 Task: Research Airbnb accommodation in CaÃ±ete, Chile from 5th December, 2023 to 10th December, 2023 for 4 adults. Place can be entire room with 2 bedrooms having 4 beds and 2 bathrooms. Property type can be house.
Action: Mouse moved to (525, 122)
Screenshot: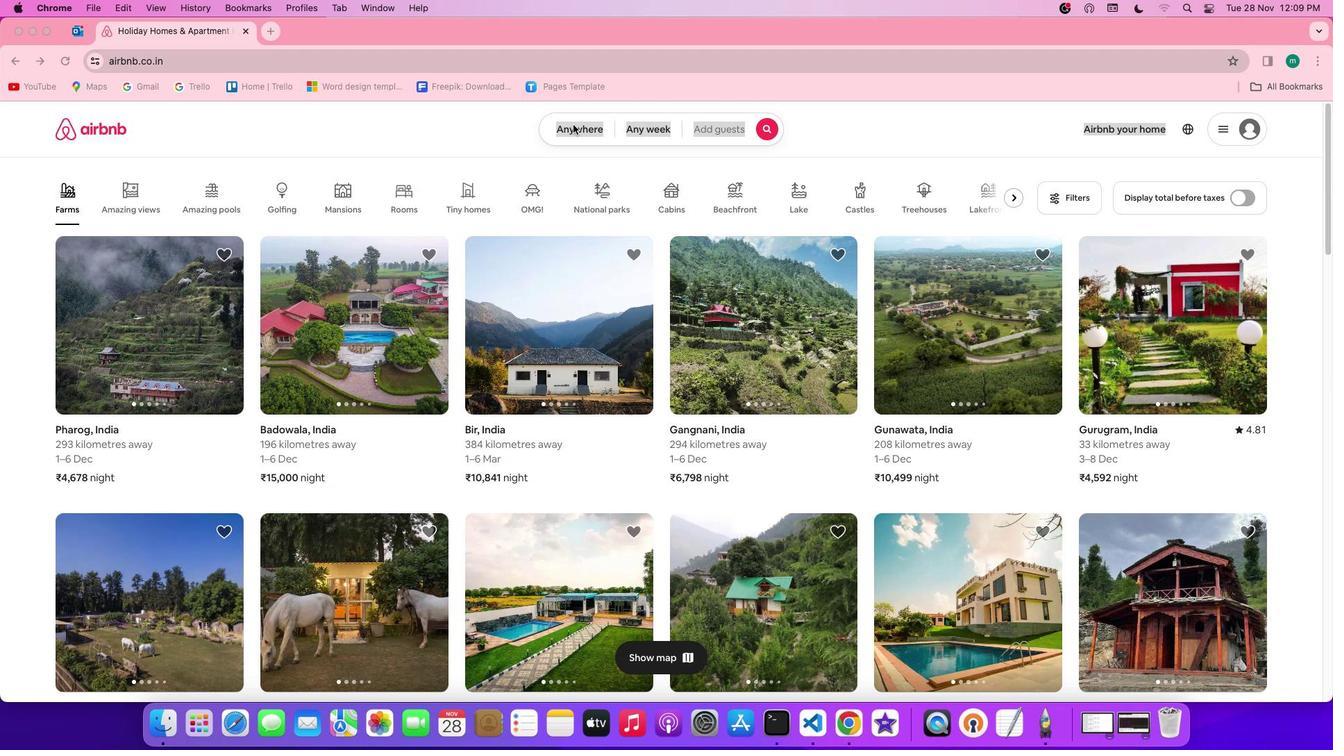 
Action: Mouse pressed left at (525, 122)
Screenshot: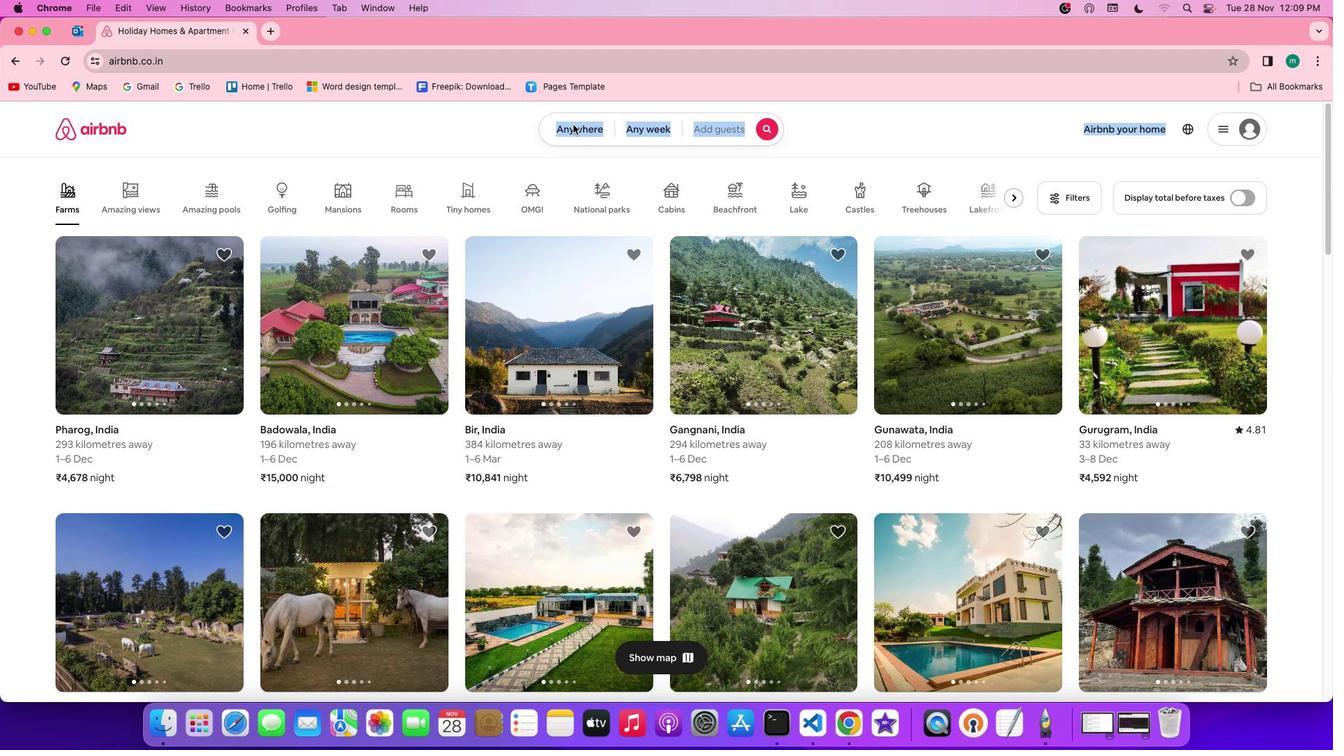 
Action: Mouse pressed left at (525, 122)
Screenshot: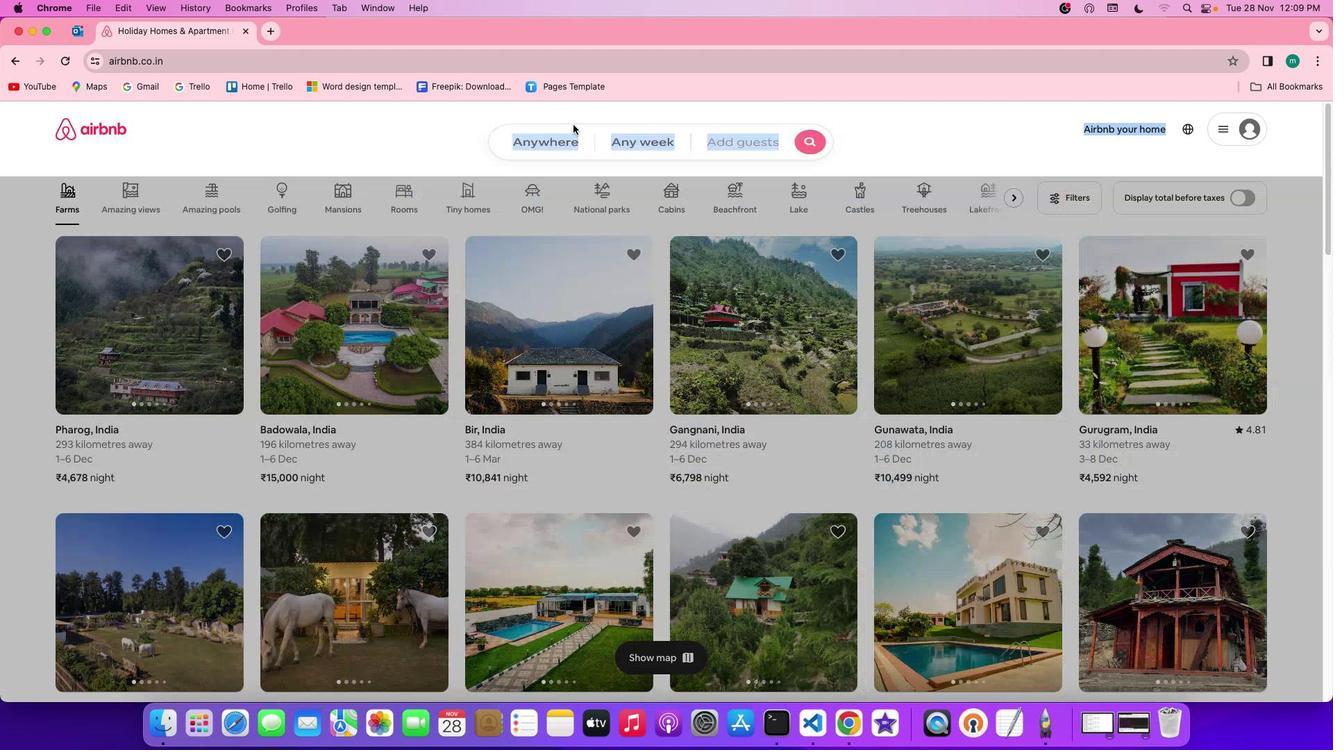 
Action: Mouse moved to (510, 179)
Screenshot: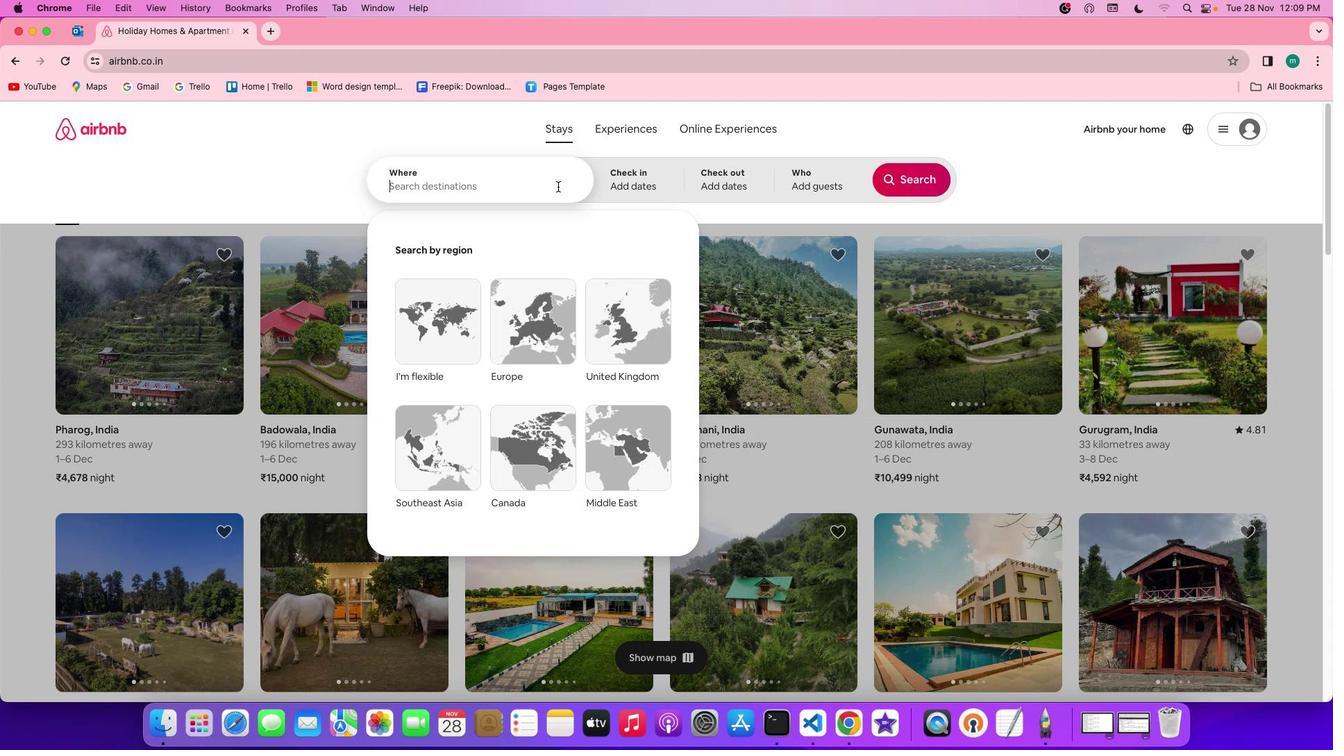 
Action: Mouse pressed left at (510, 179)
Screenshot: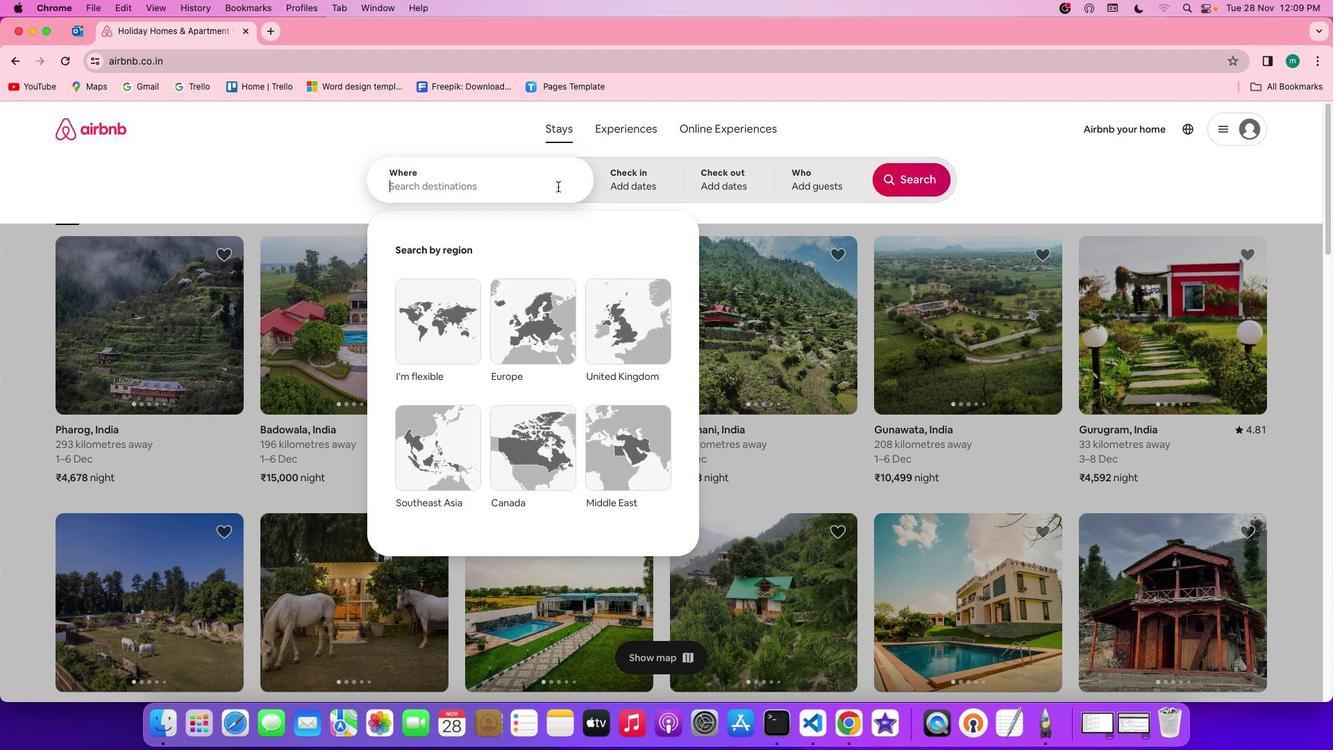 
Action: Key pressed Key.shift'C''a''n''e''t''e'','Key.spaceKey.shift'c''h''i''l''e'
Screenshot: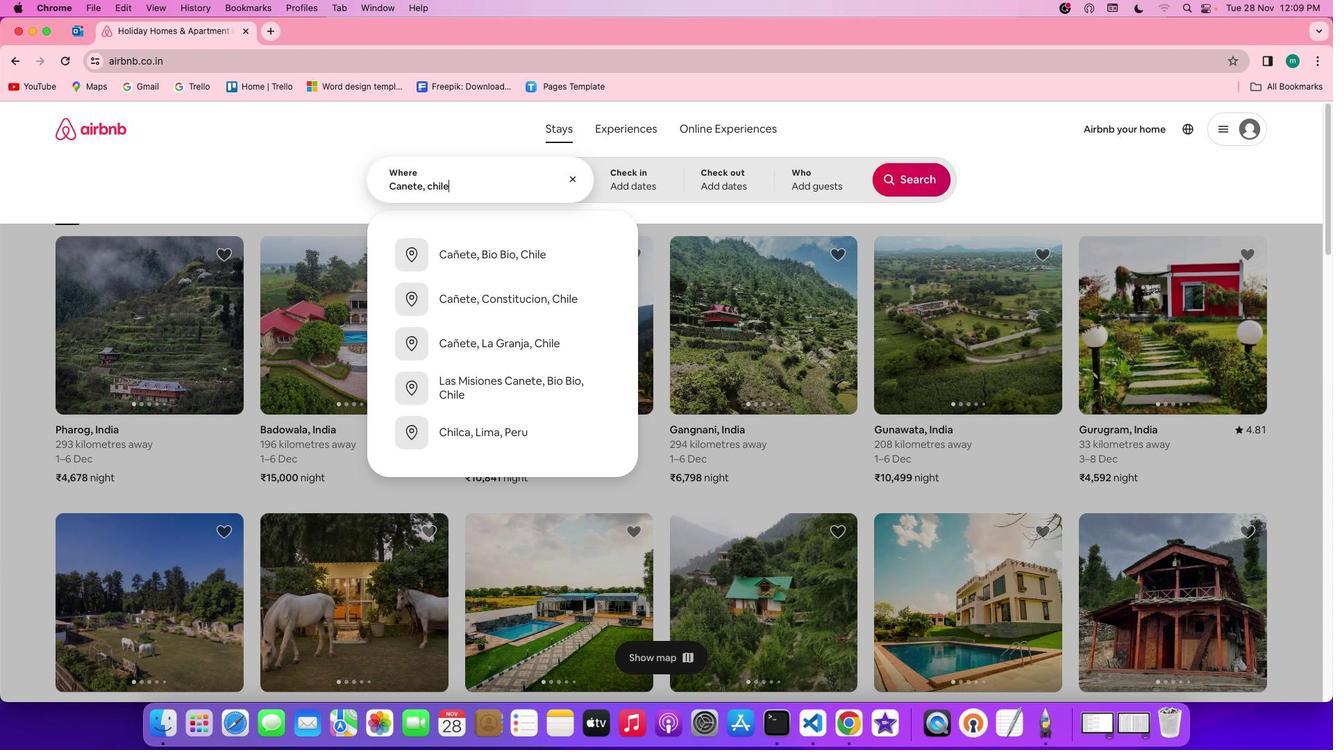 
Action: Mouse moved to (569, 173)
Screenshot: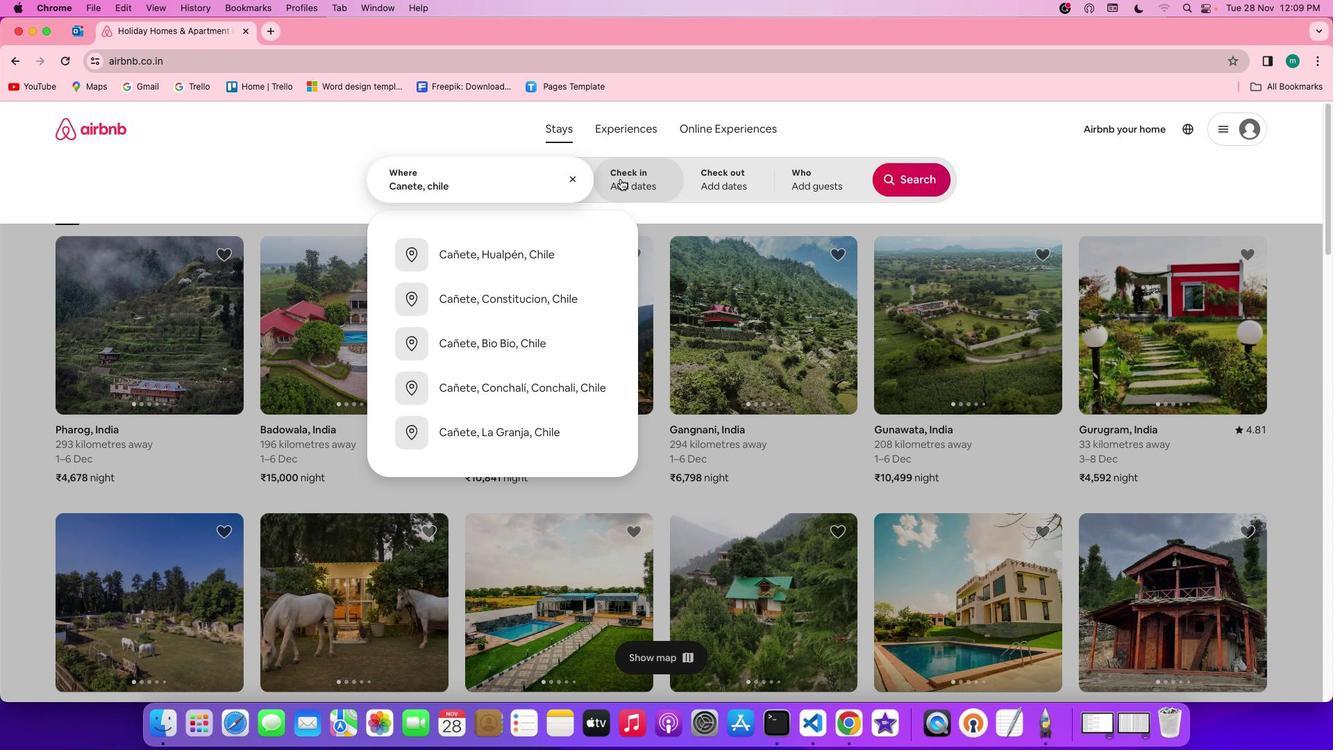 
Action: Mouse pressed left at (569, 173)
Screenshot: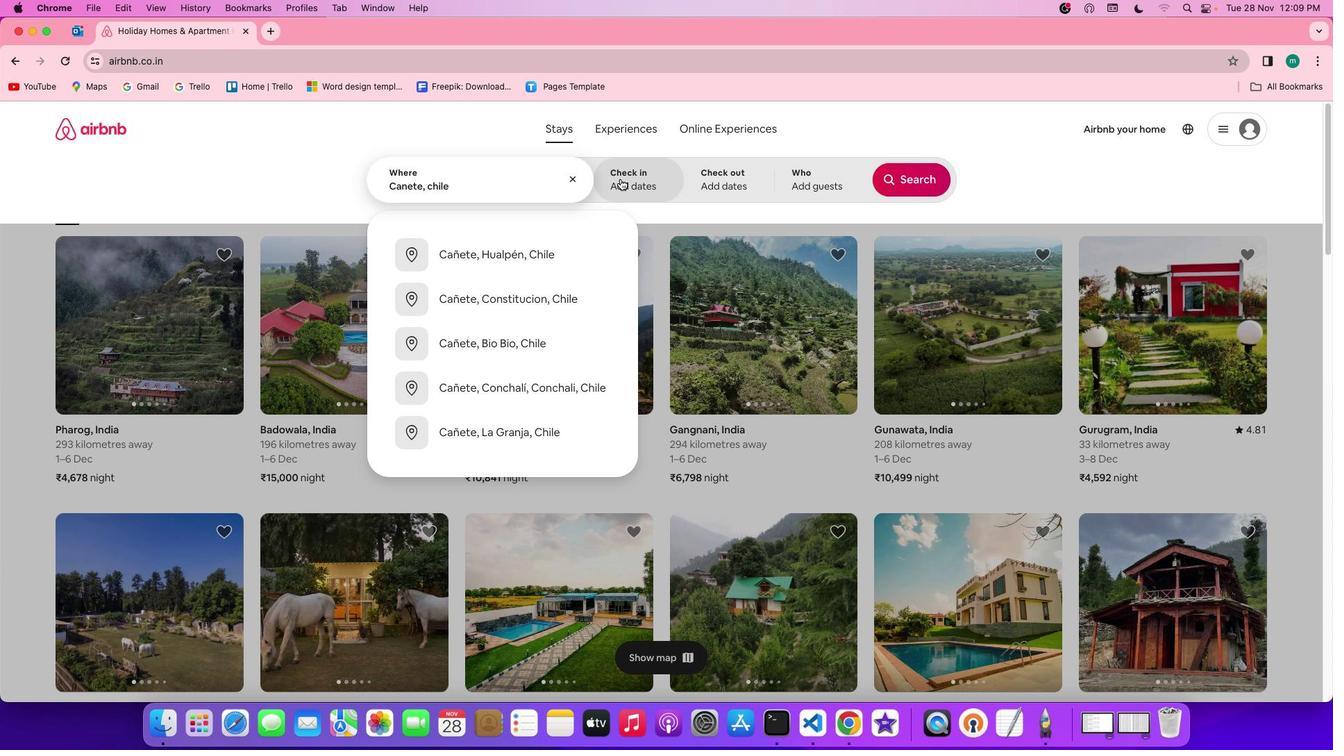
Action: Mouse moved to (700, 373)
Screenshot: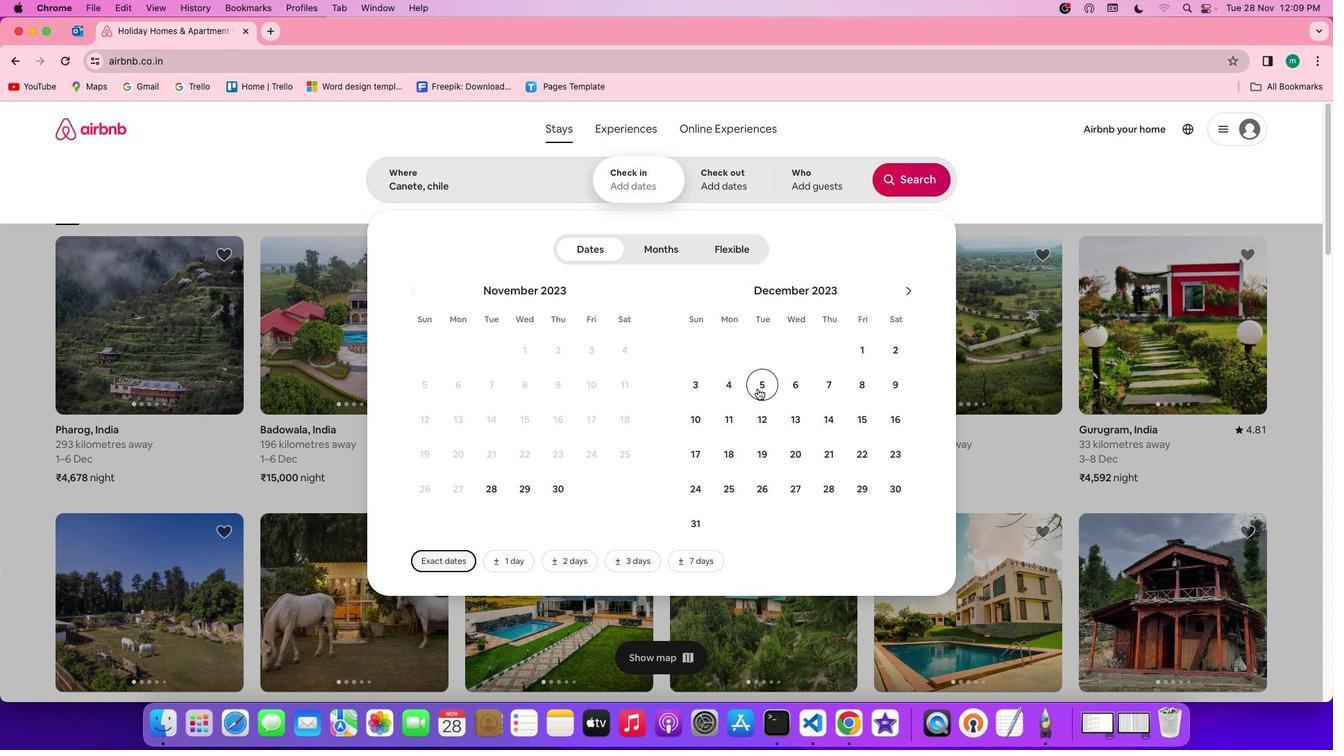 
Action: Mouse pressed left at (700, 373)
Screenshot: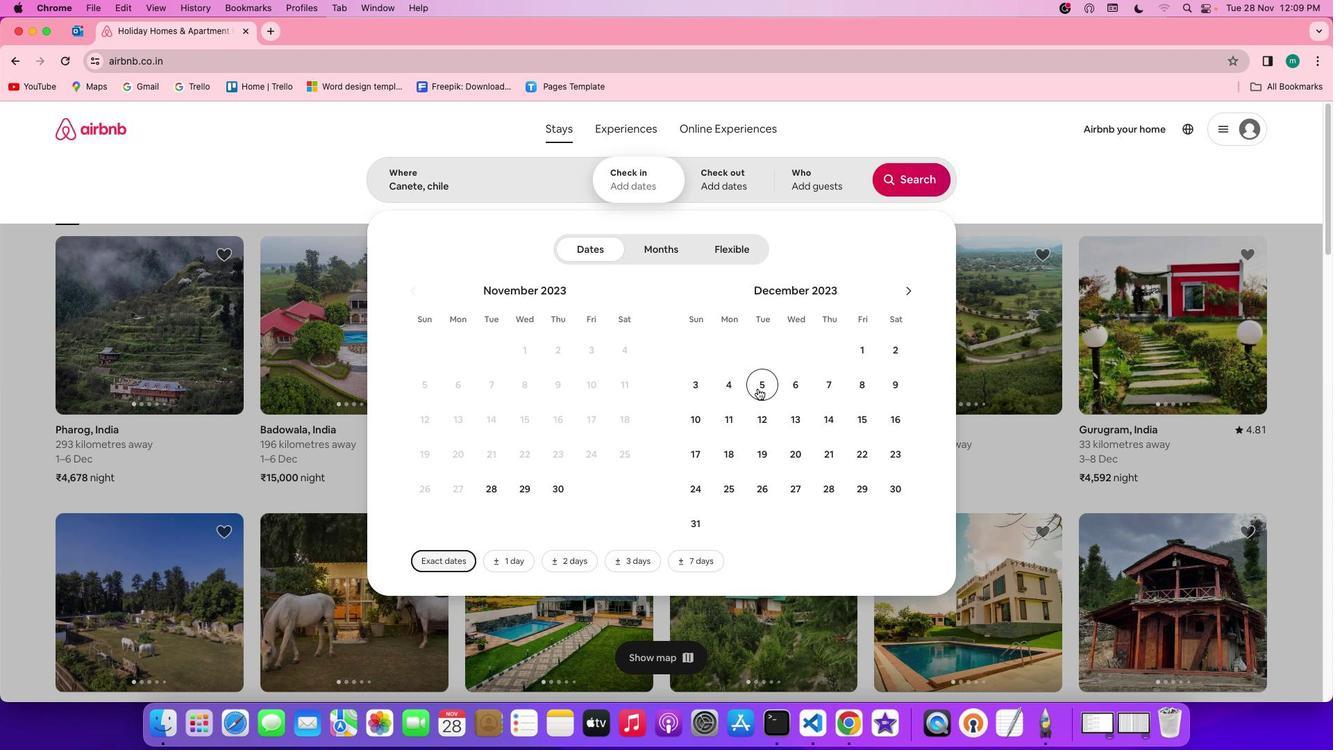 
Action: Mouse moved to (635, 401)
Screenshot: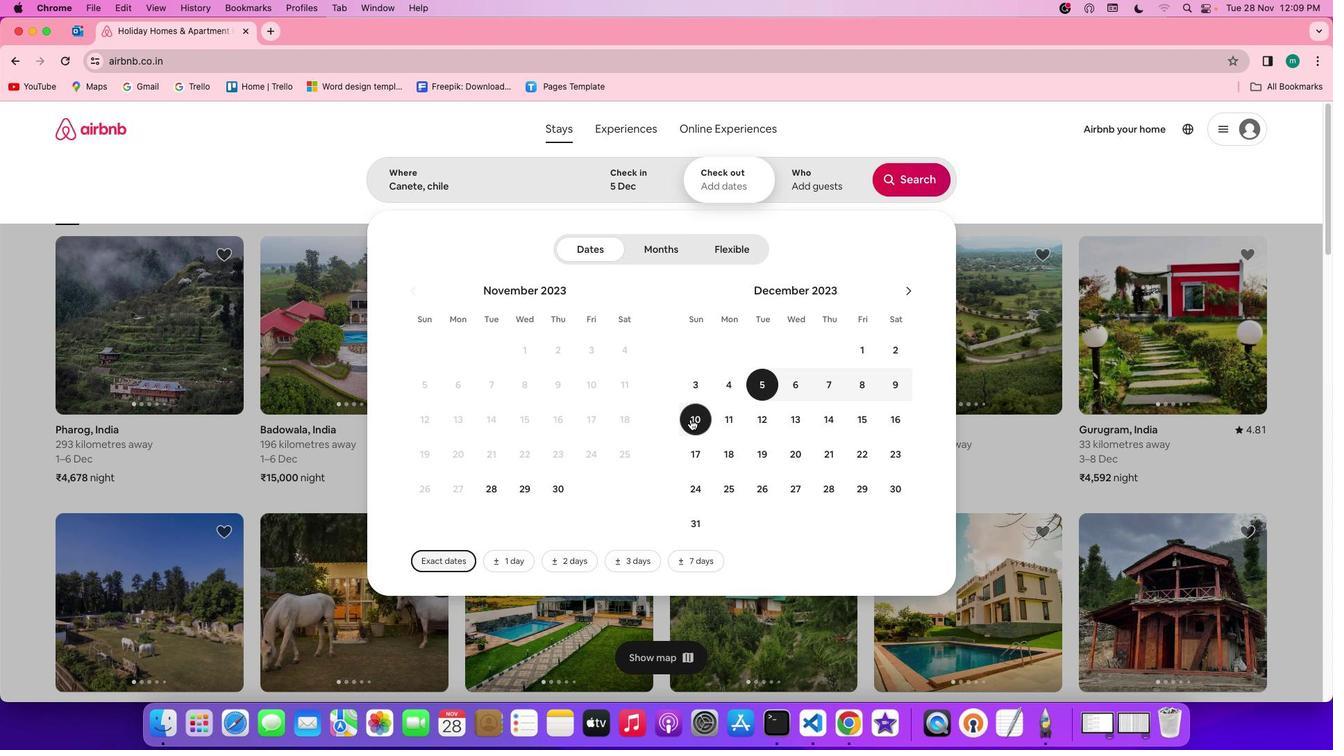 
Action: Mouse pressed left at (635, 401)
Screenshot: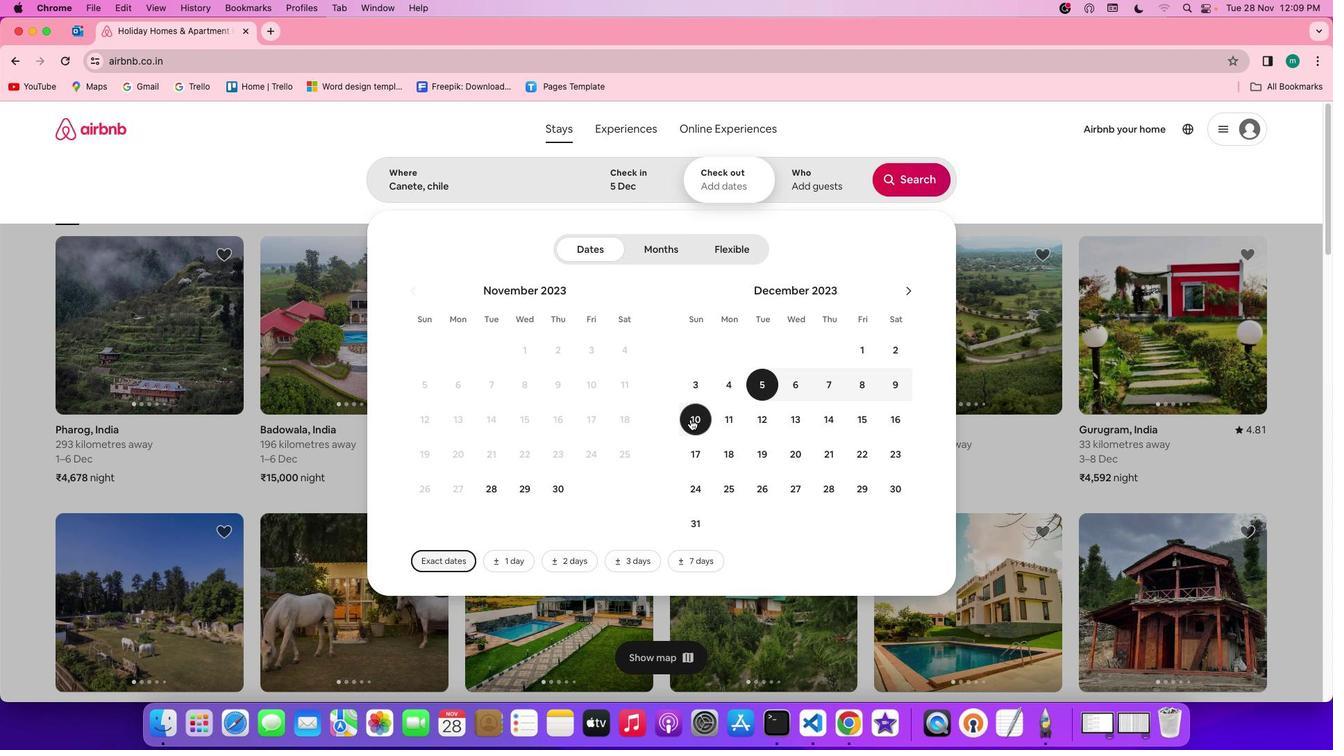 
Action: Mouse moved to (742, 179)
Screenshot: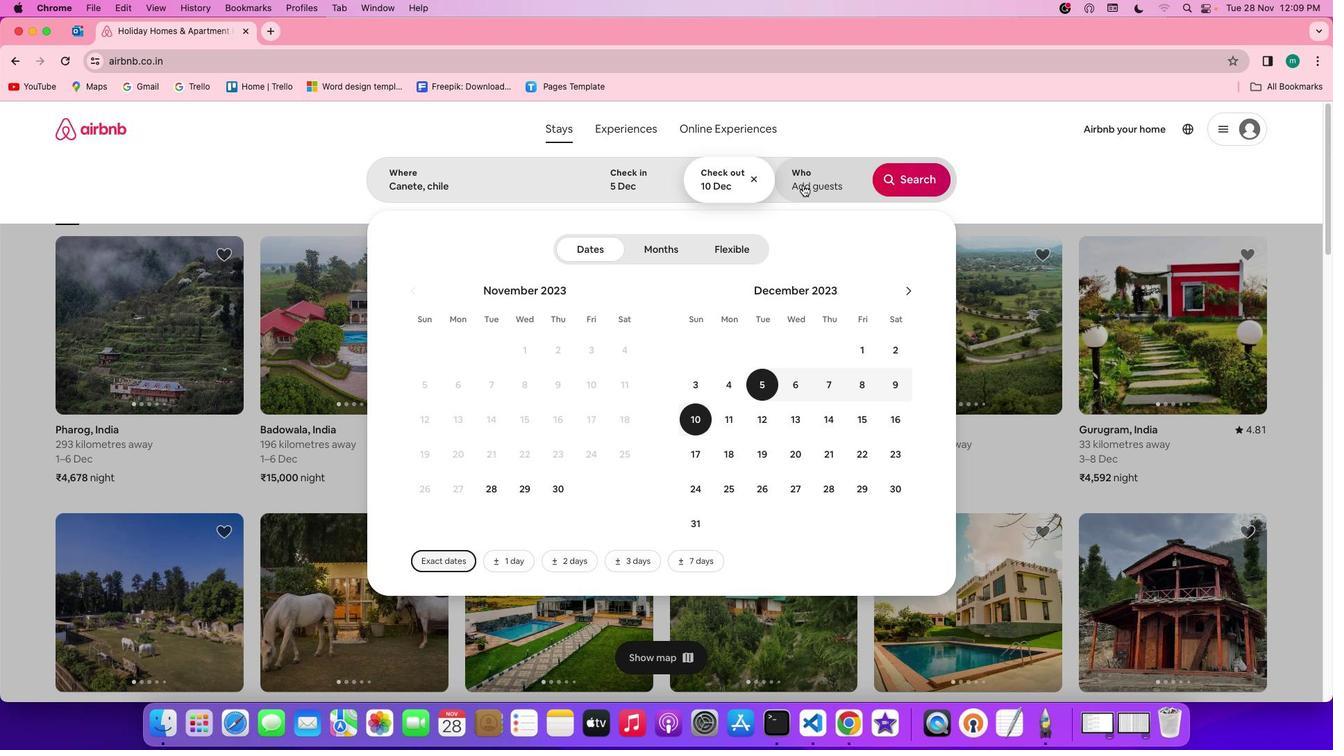 
Action: Mouse pressed left at (742, 179)
Screenshot: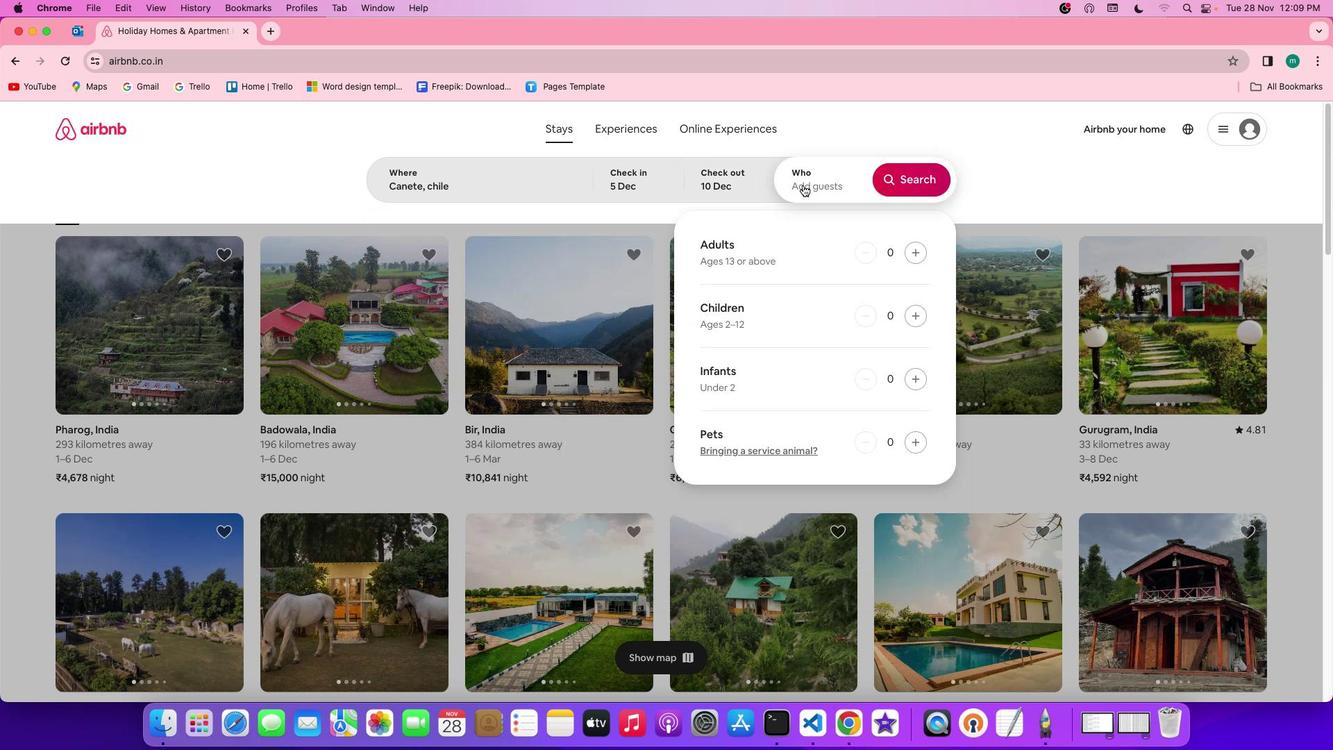 
Action: Mouse moved to (842, 241)
Screenshot: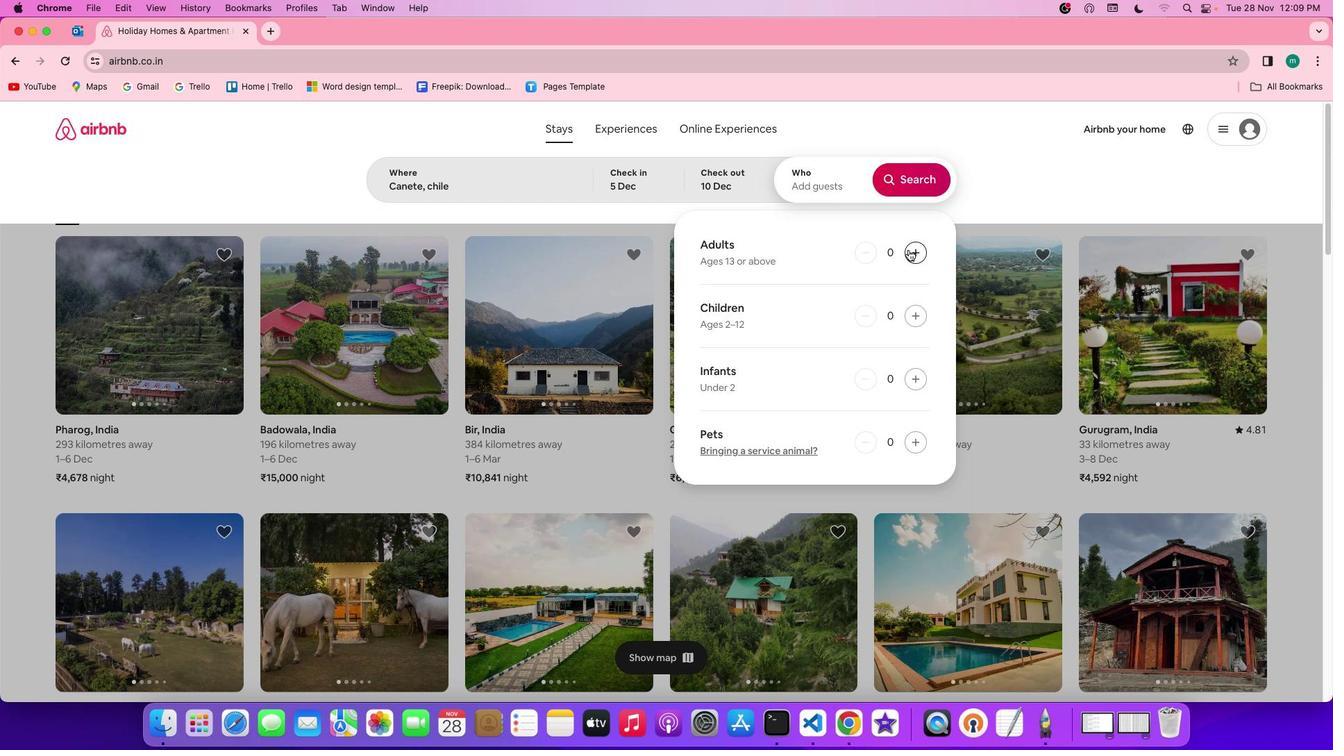 
Action: Mouse pressed left at (842, 241)
Screenshot: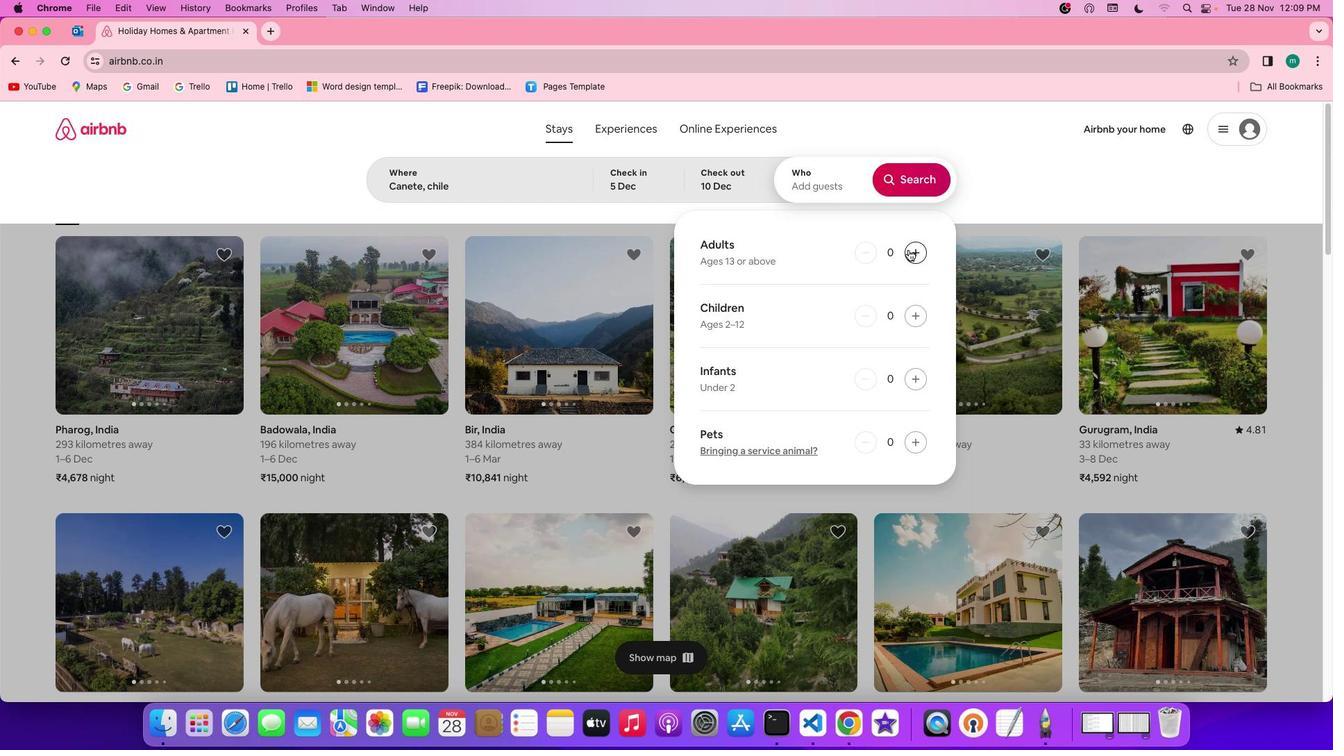 
Action: Mouse pressed left at (842, 241)
Screenshot: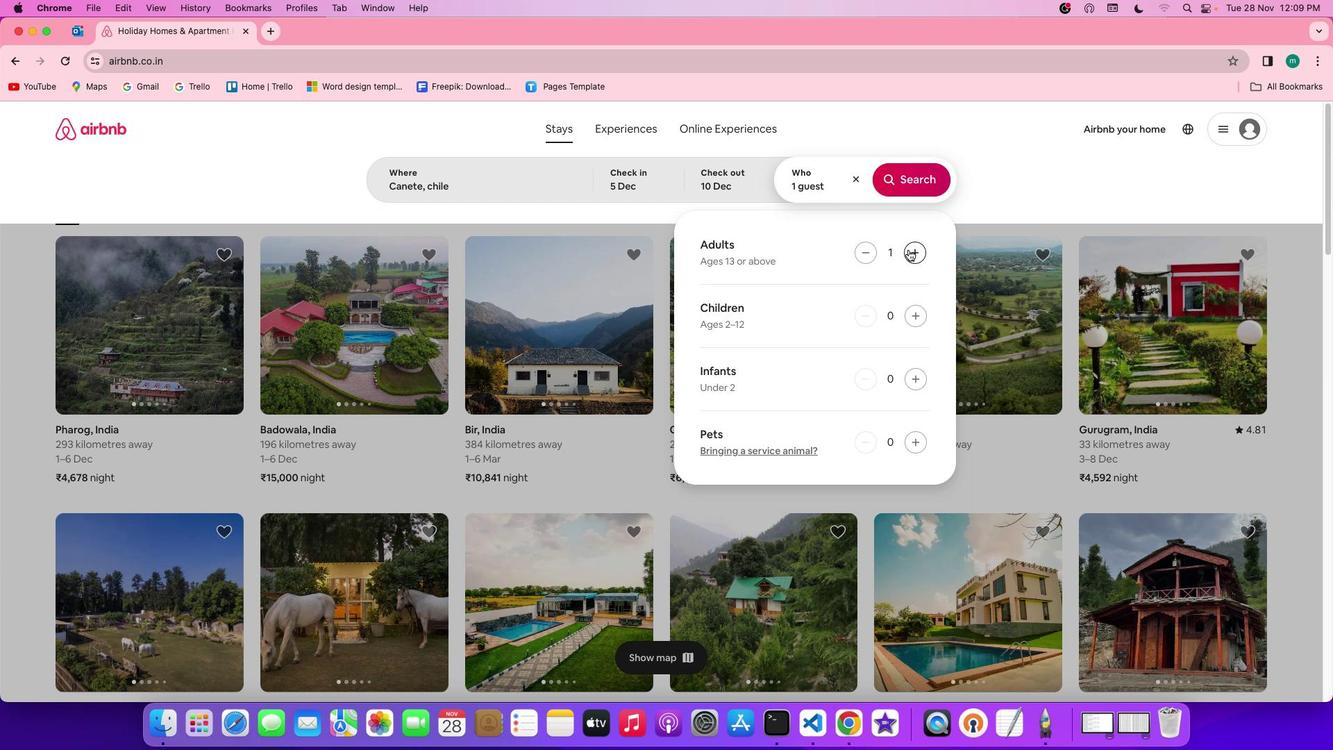 
Action: Mouse pressed left at (842, 241)
Screenshot: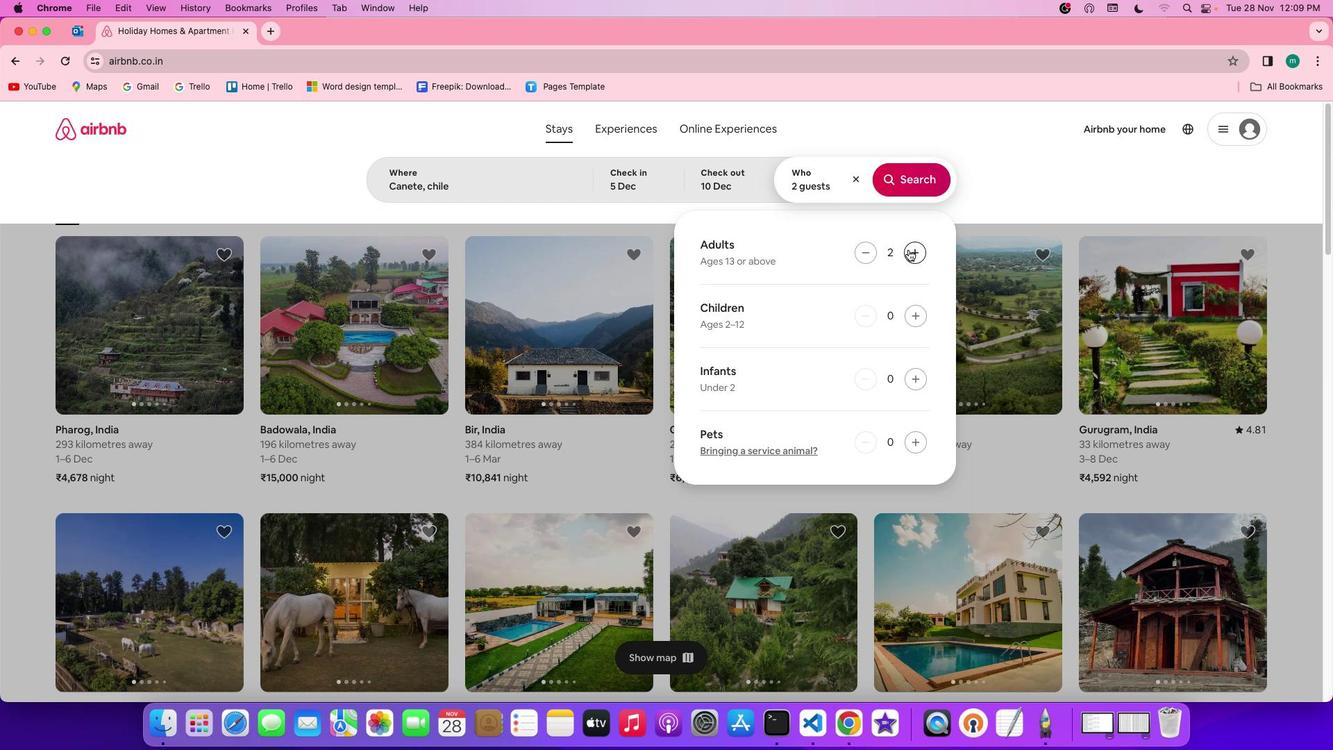 
Action: Mouse pressed left at (842, 241)
Screenshot: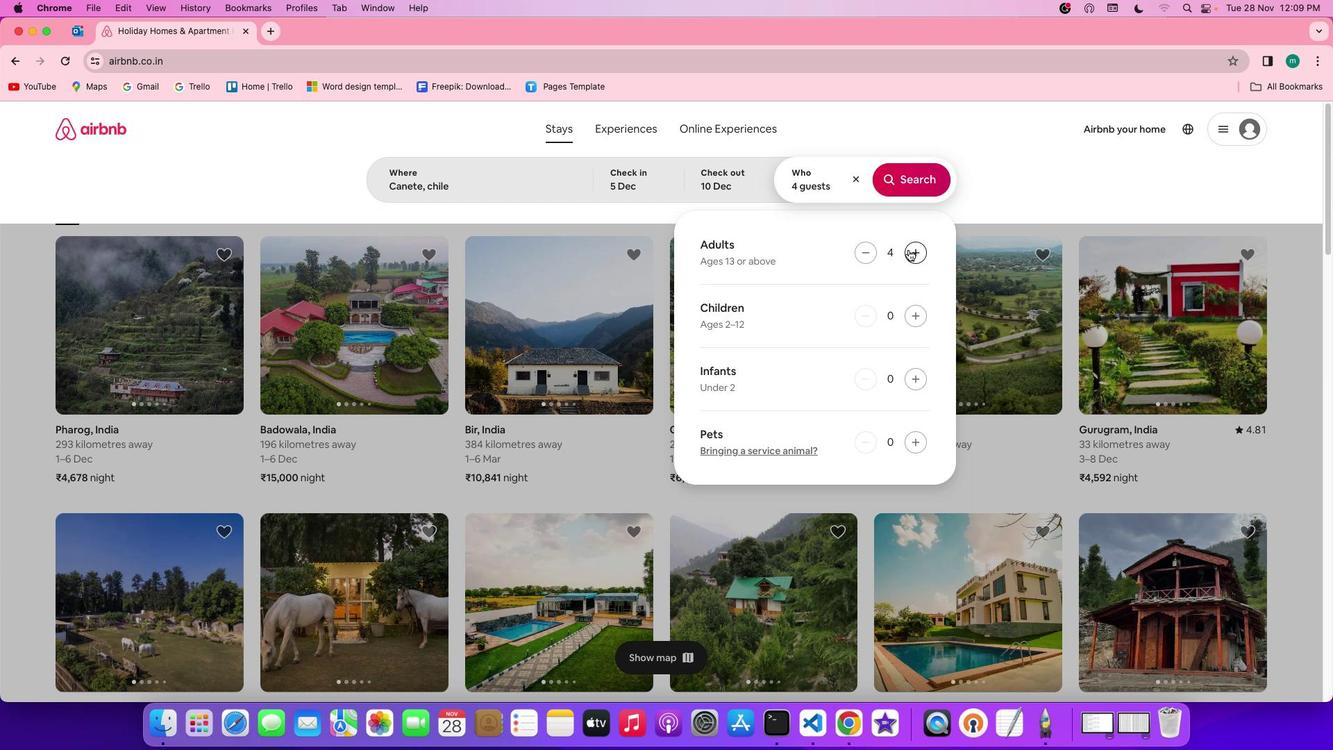 
Action: Mouse moved to (860, 173)
Screenshot: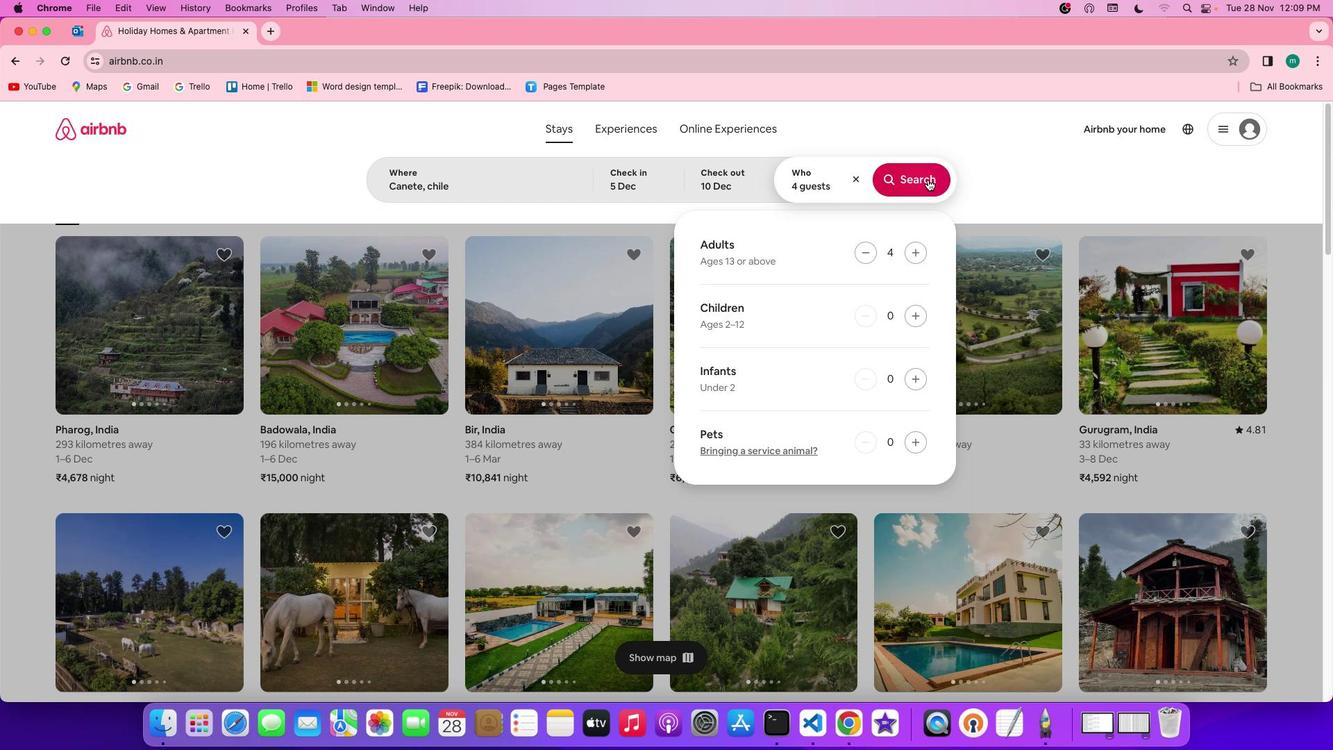 
Action: Mouse pressed left at (860, 173)
Screenshot: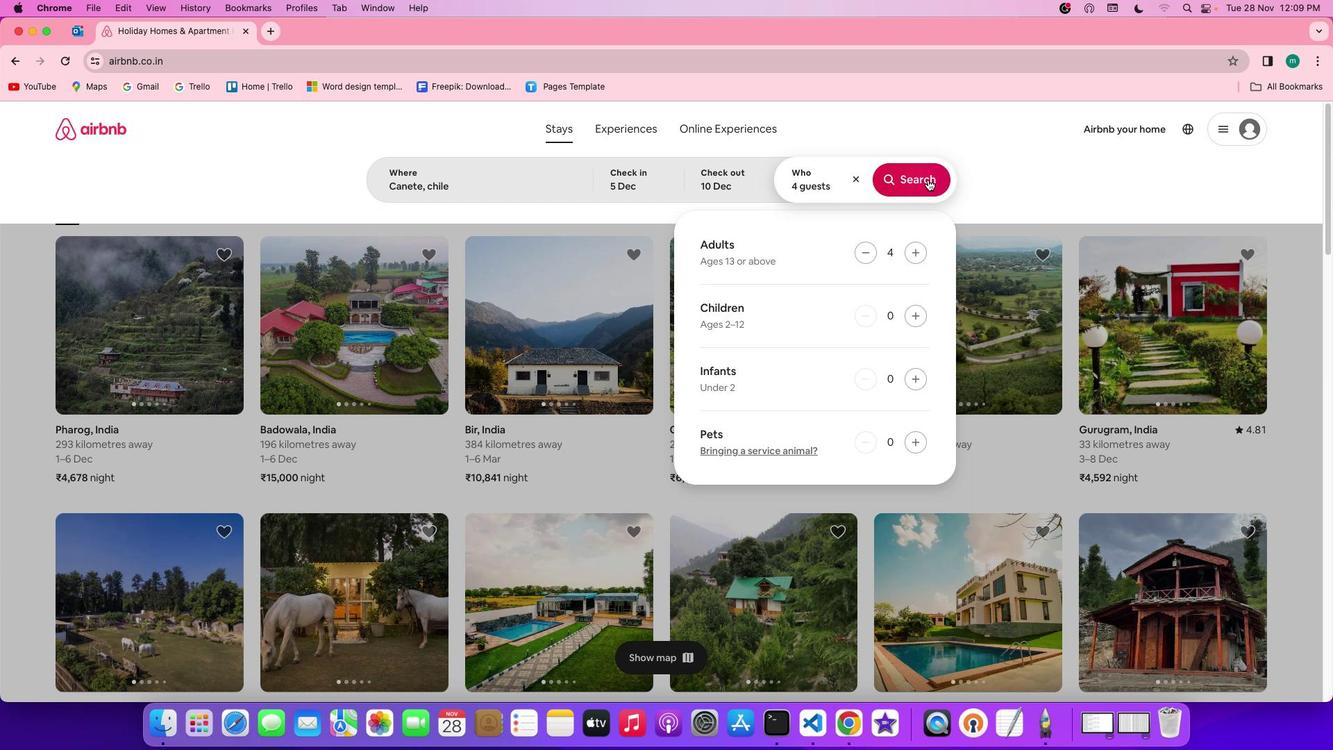 
Action: Mouse moved to (1046, 182)
Screenshot: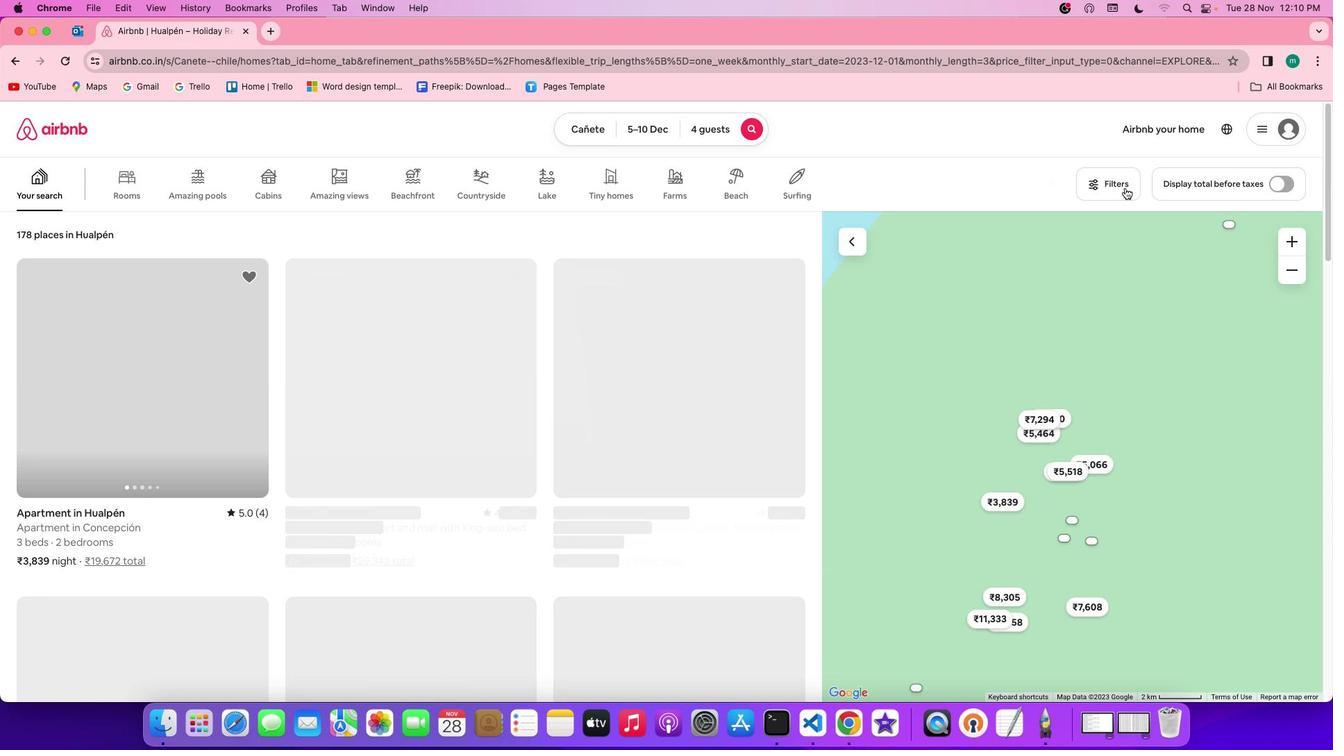 
Action: Mouse pressed left at (1046, 182)
Screenshot: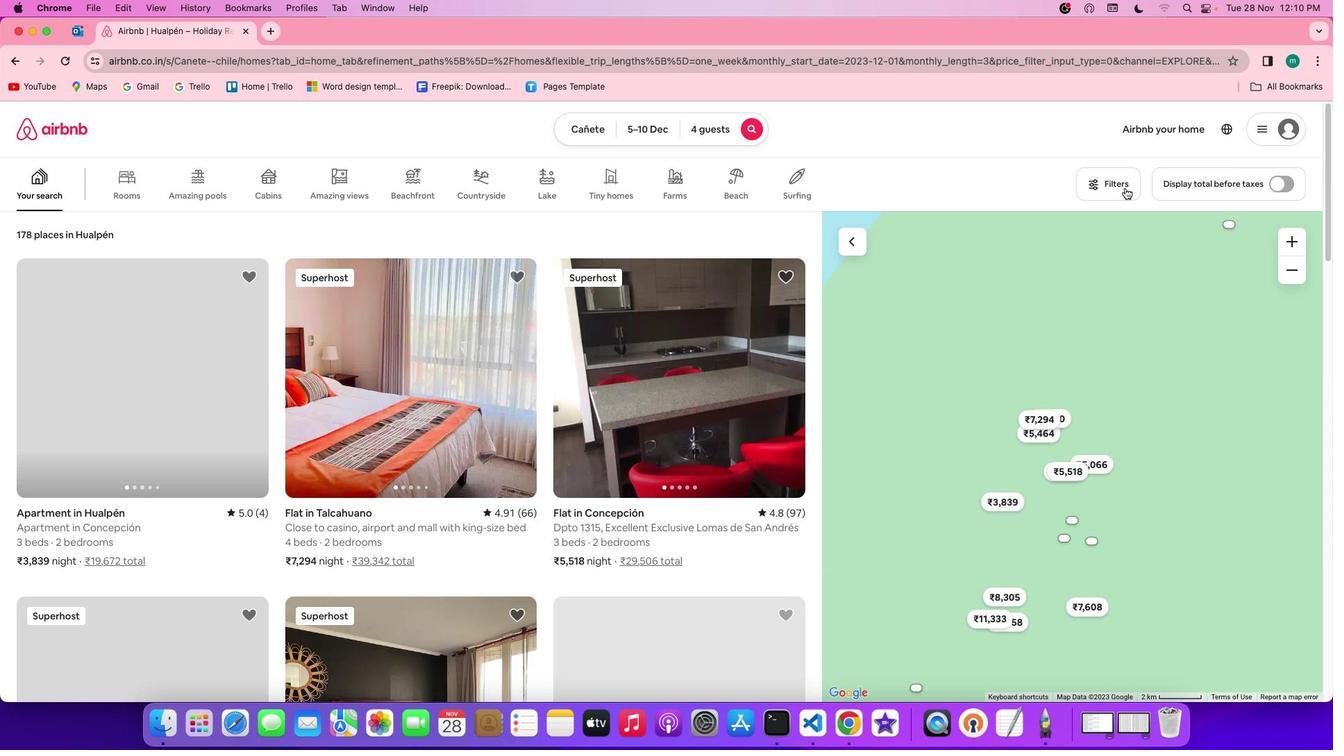 
Action: Mouse moved to (653, 347)
Screenshot: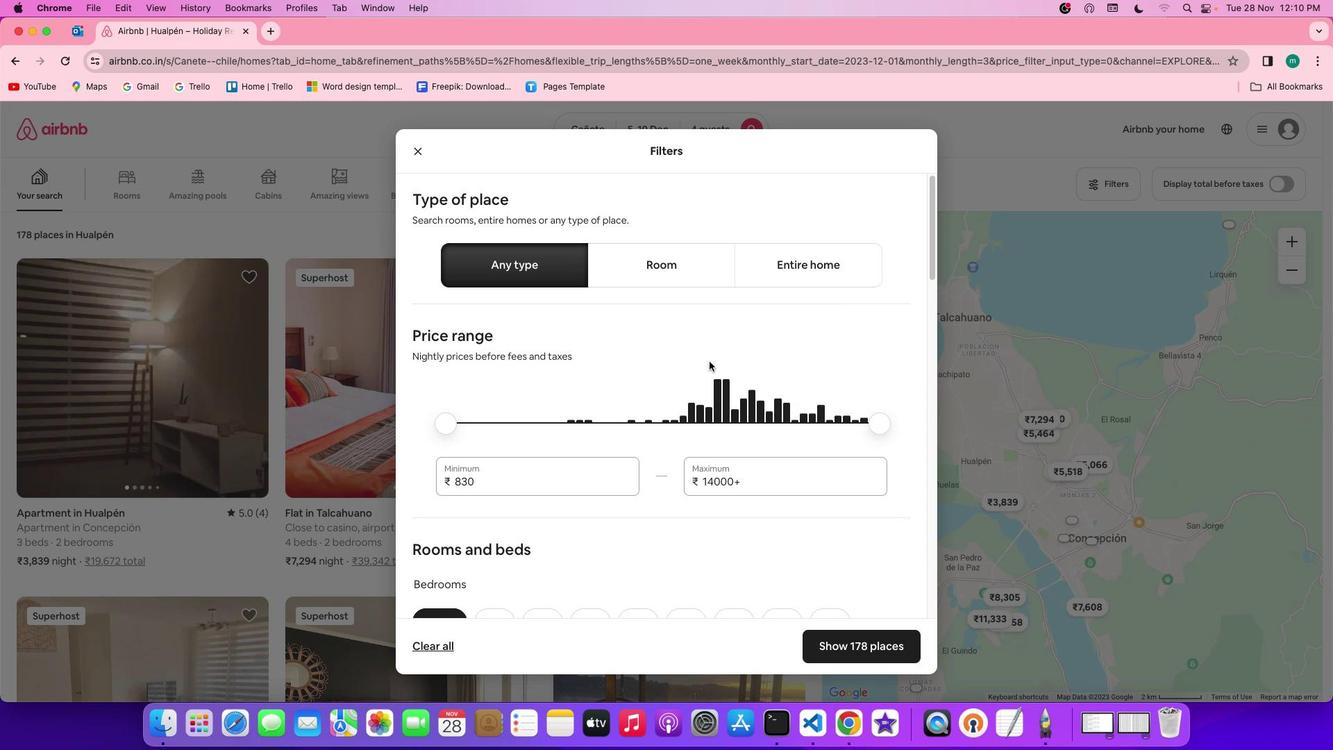 
Action: Mouse scrolled (653, 347) with delta (-15, 2)
Screenshot: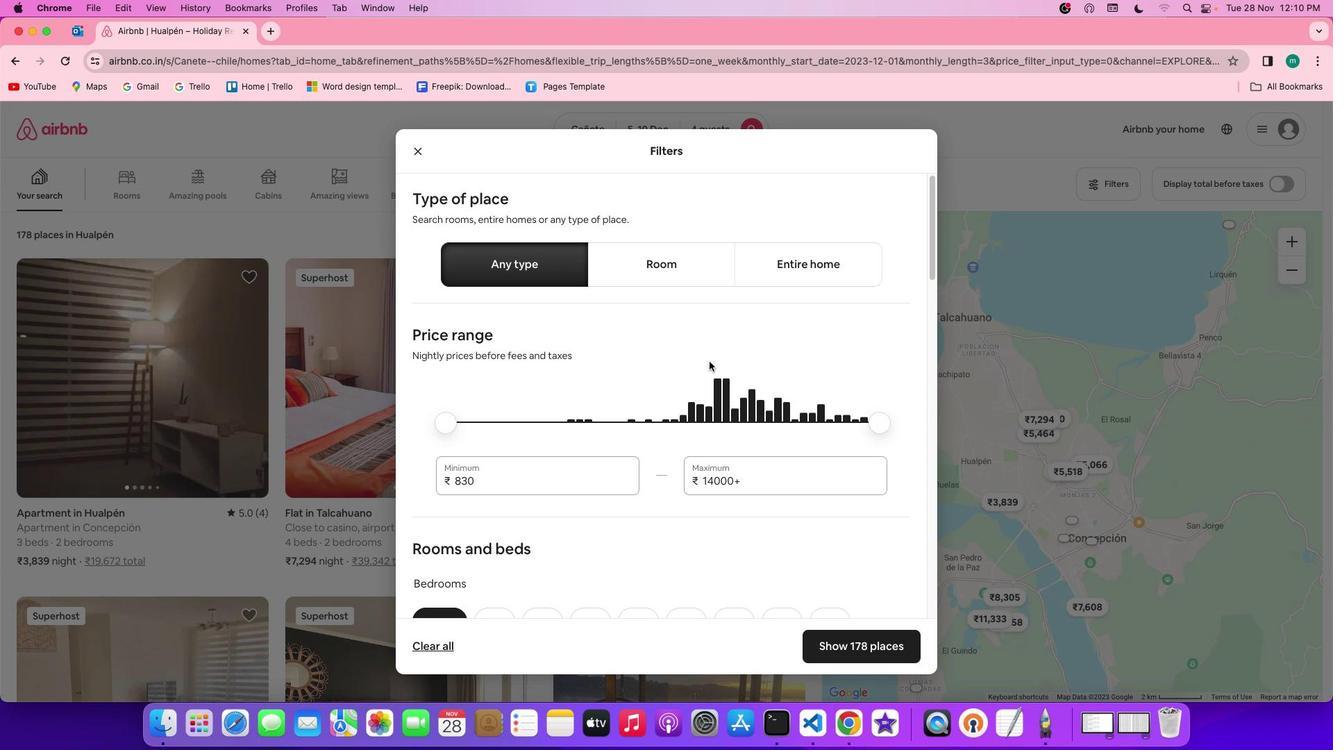 
Action: Mouse scrolled (653, 347) with delta (-15, 2)
Screenshot: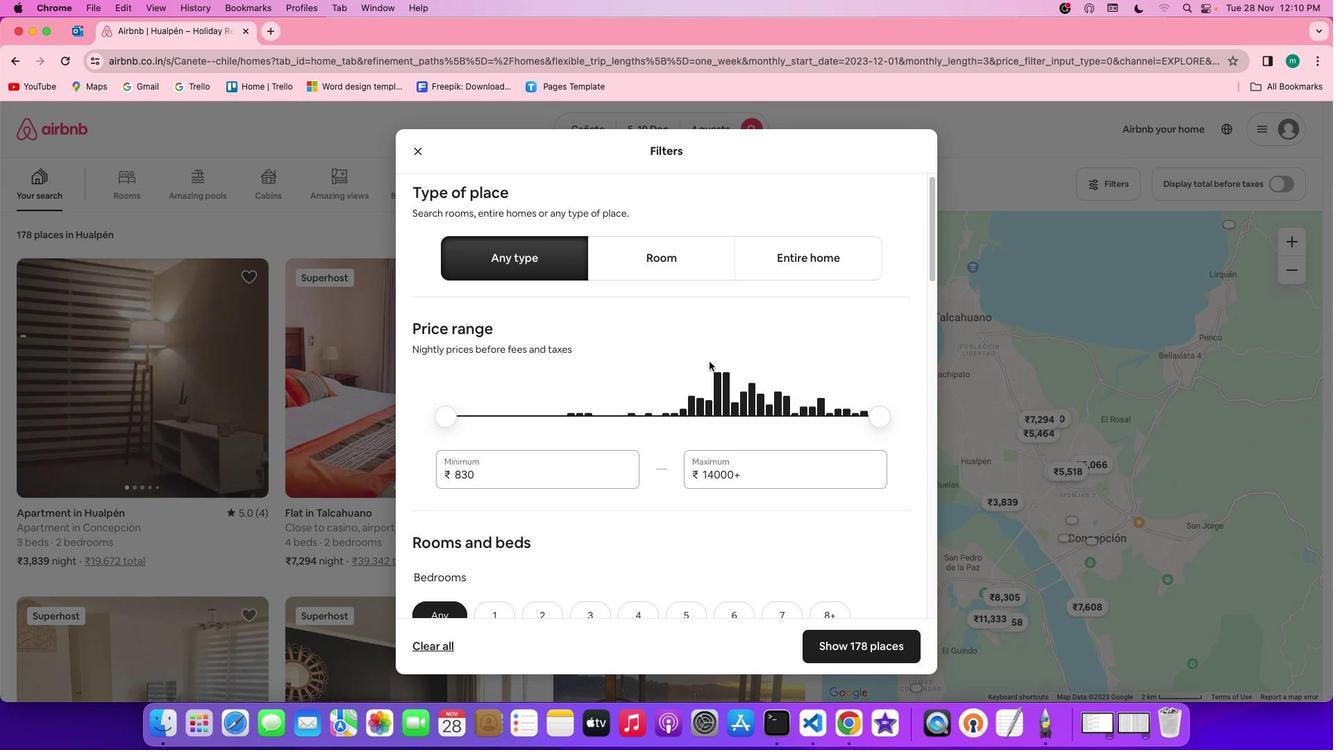 
Action: Mouse scrolled (653, 347) with delta (-15, 2)
Screenshot: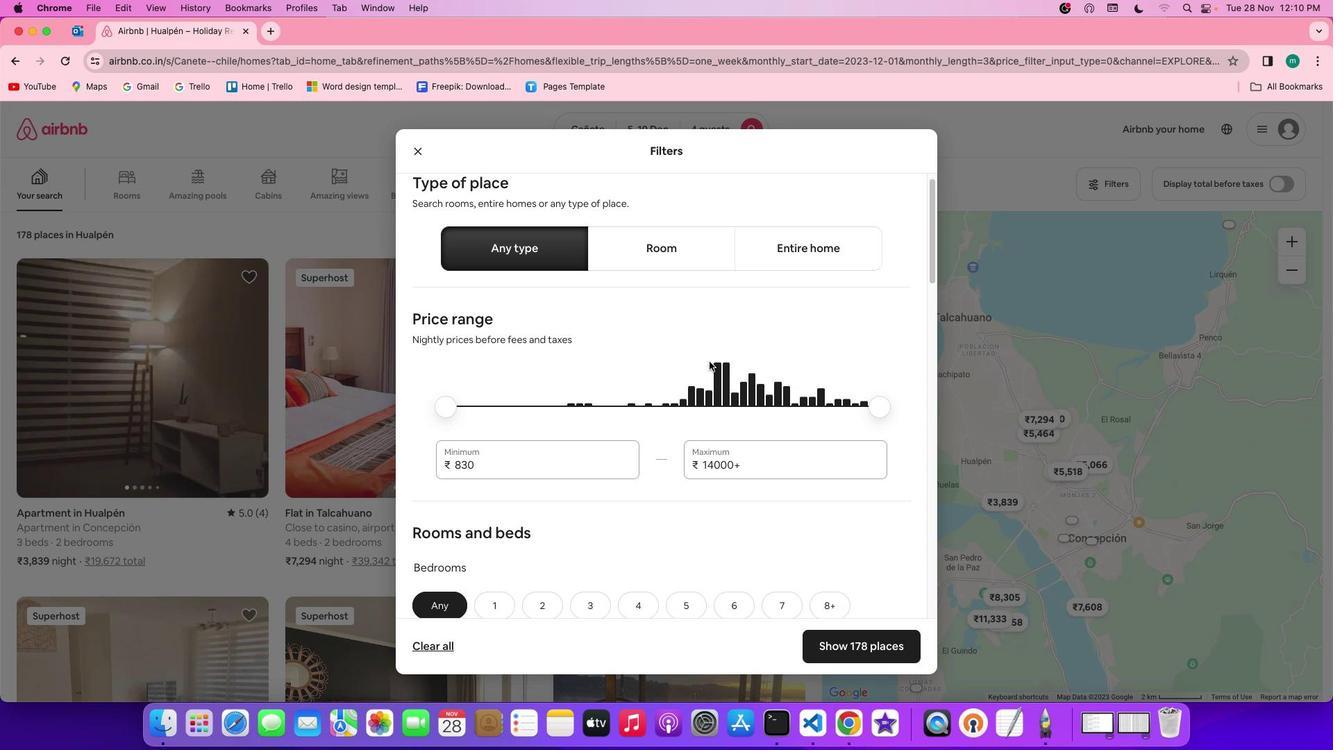 
Action: Mouse scrolled (653, 347) with delta (-15, 1)
Screenshot: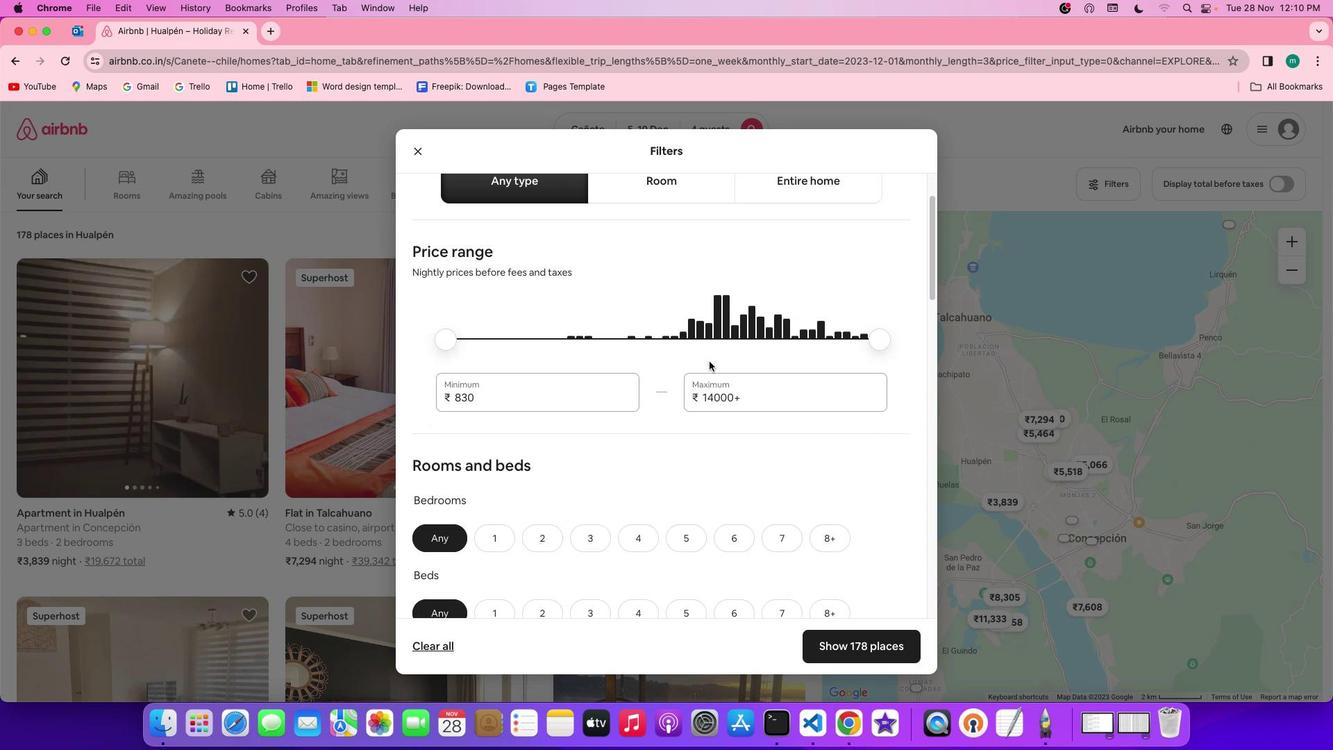 
Action: Mouse scrolled (653, 347) with delta (-15, 2)
Screenshot: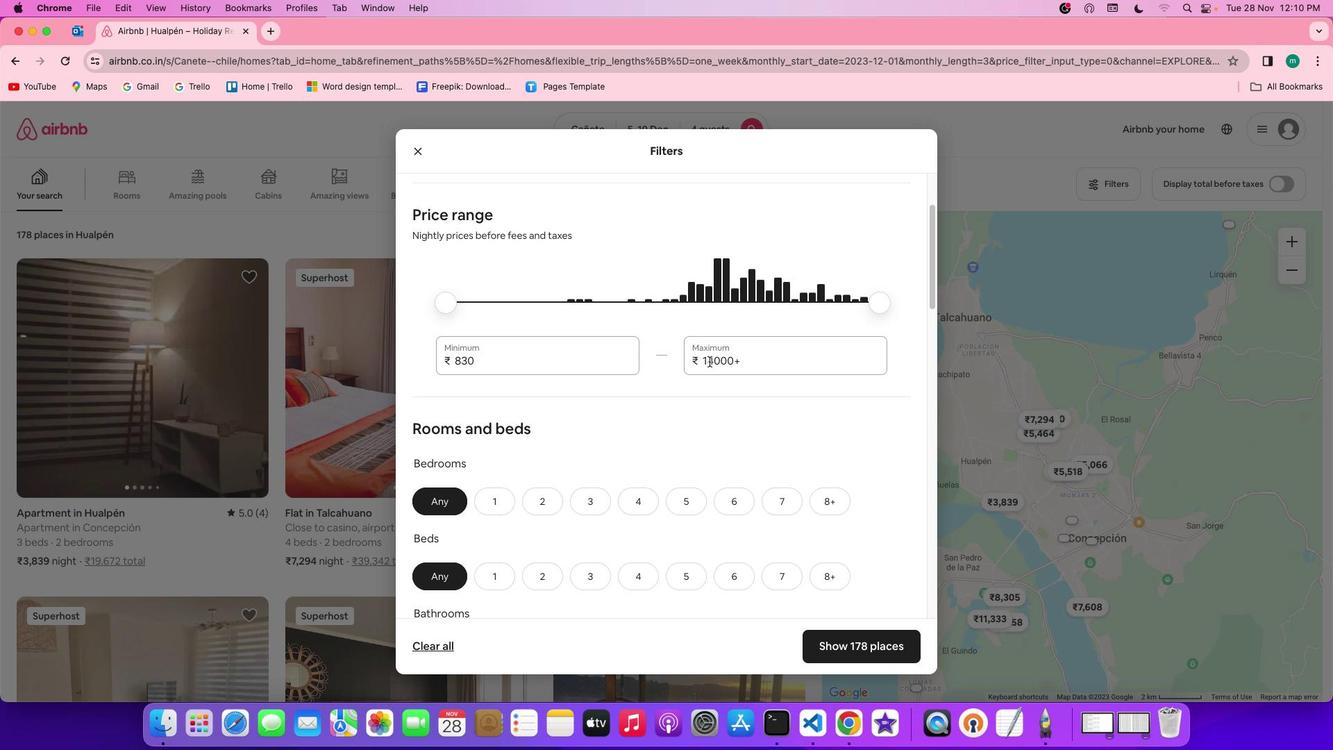 
Action: Mouse scrolled (653, 347) with delta (-15, 2)
Screenshot: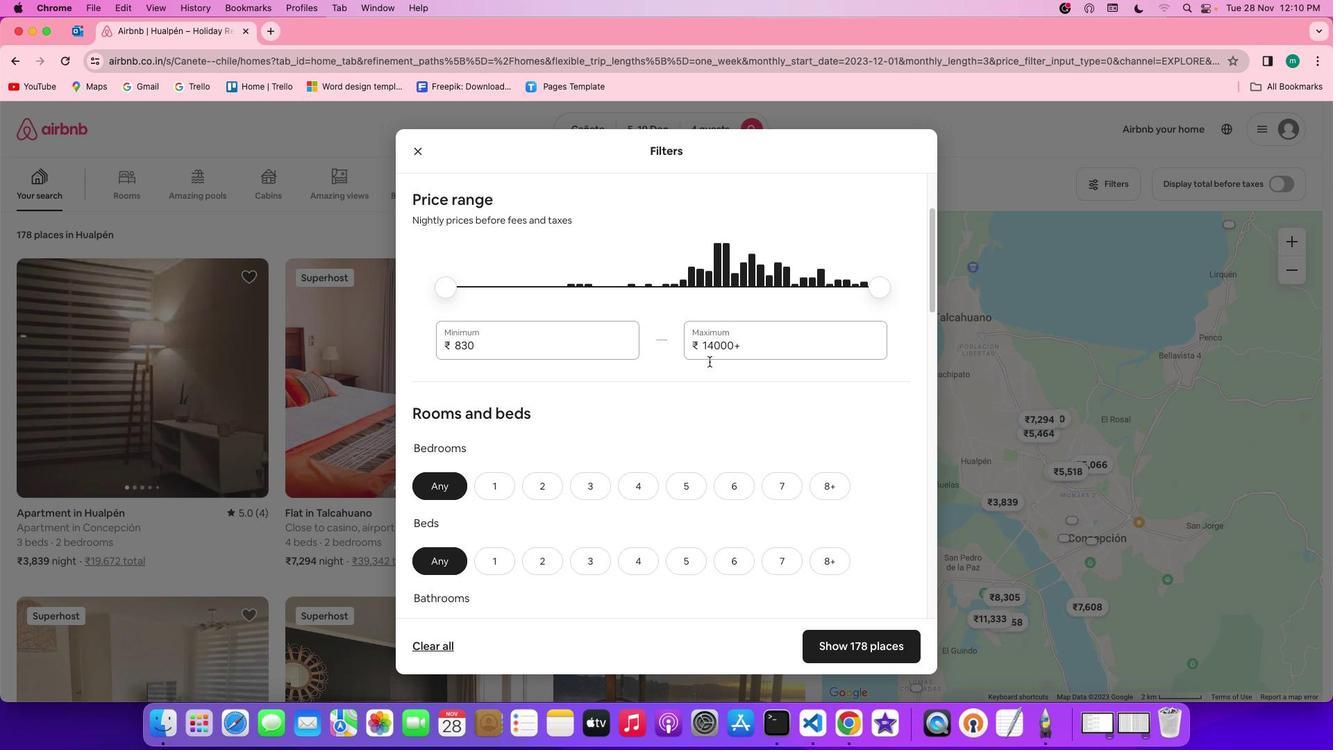 
Action: Mouse scrolled (653, 347) with delta (-15, 1)
Screenshot: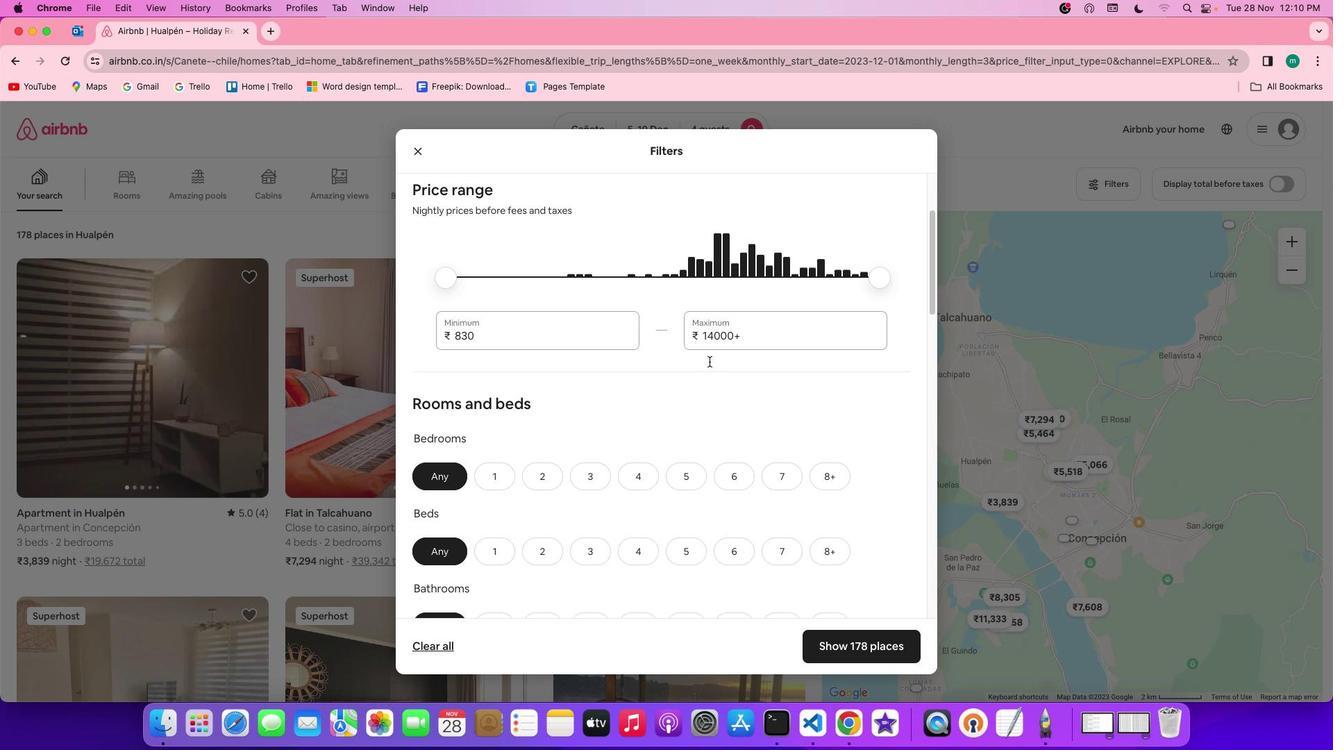 
Action: Mouse scrolled (653, 347) with delta (-15, 0)
Screenshot: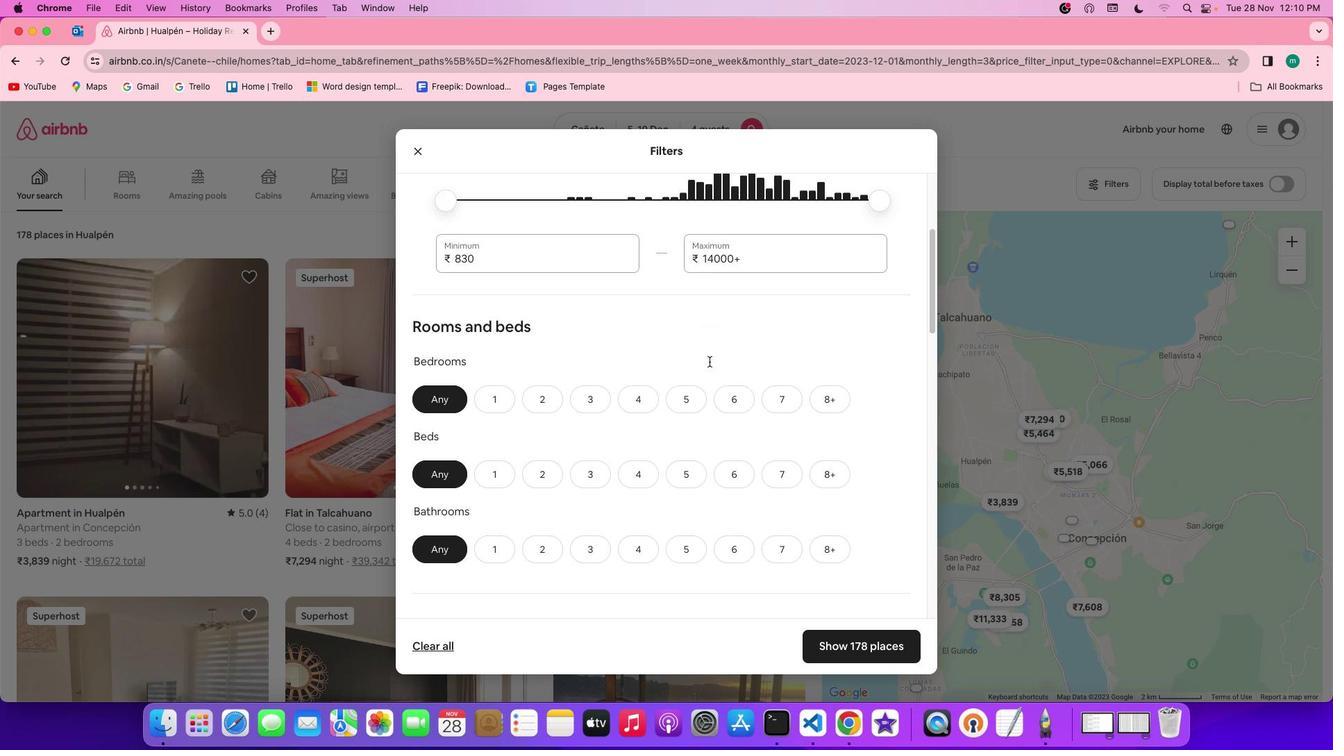 
Action: Mouse moved to (499, 321)
Screenshot: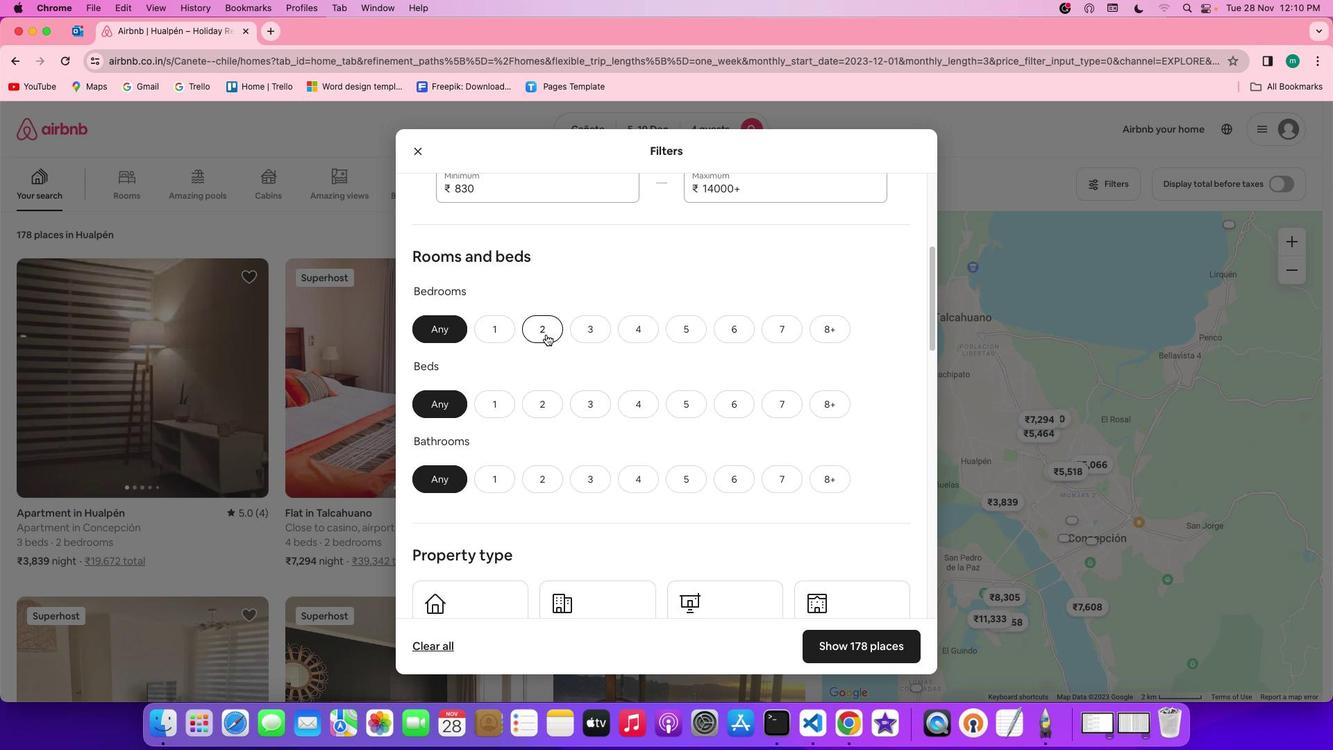 
Action: Mouse pressed left at (499, 321)
Screenshot: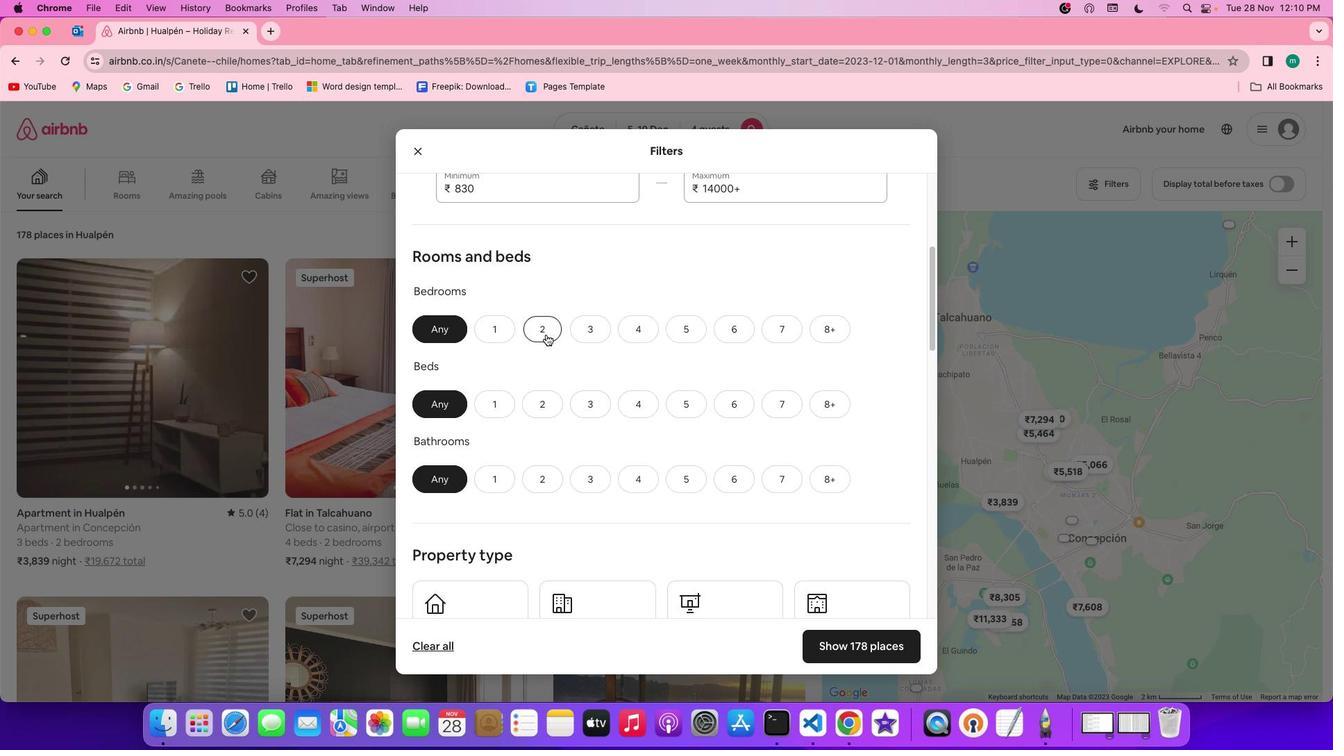 
Action: Mouse moved to (577, 382)
Screenshot: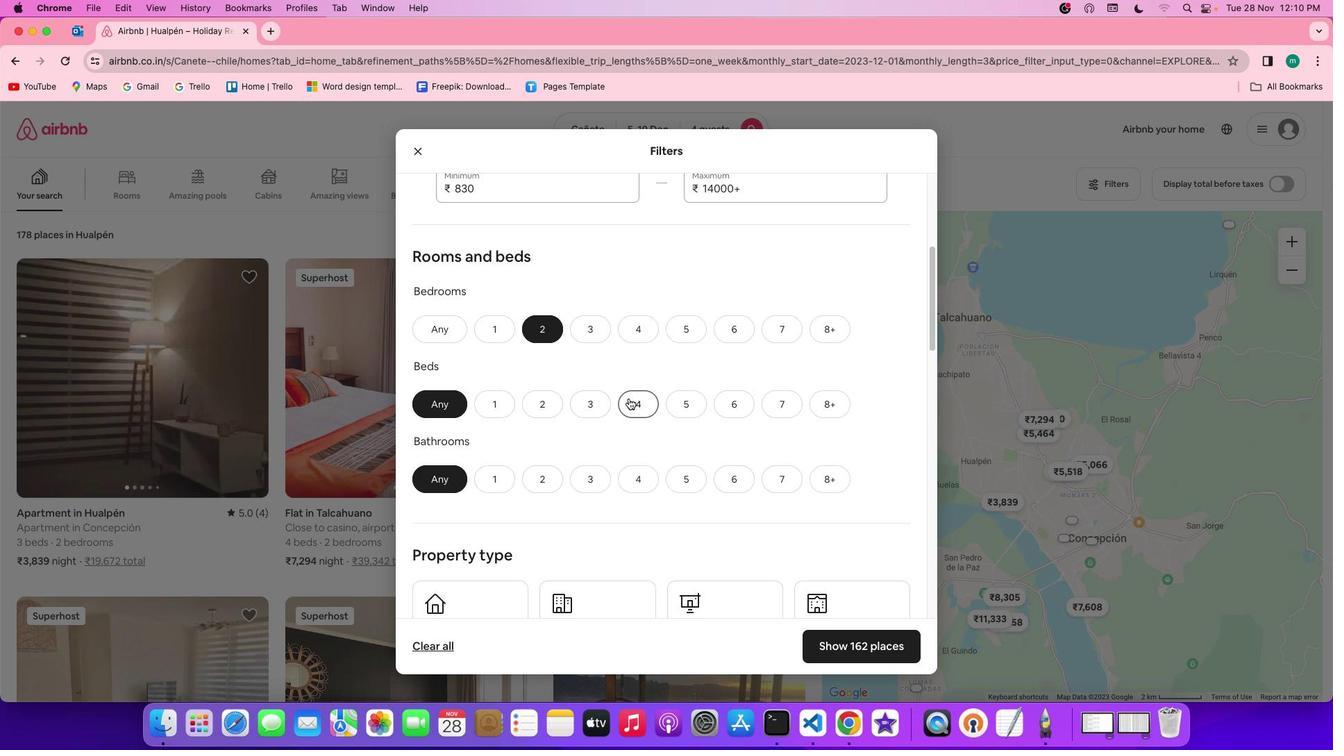 
Action: Mouse pressed left at (577, 382)
Screenshot: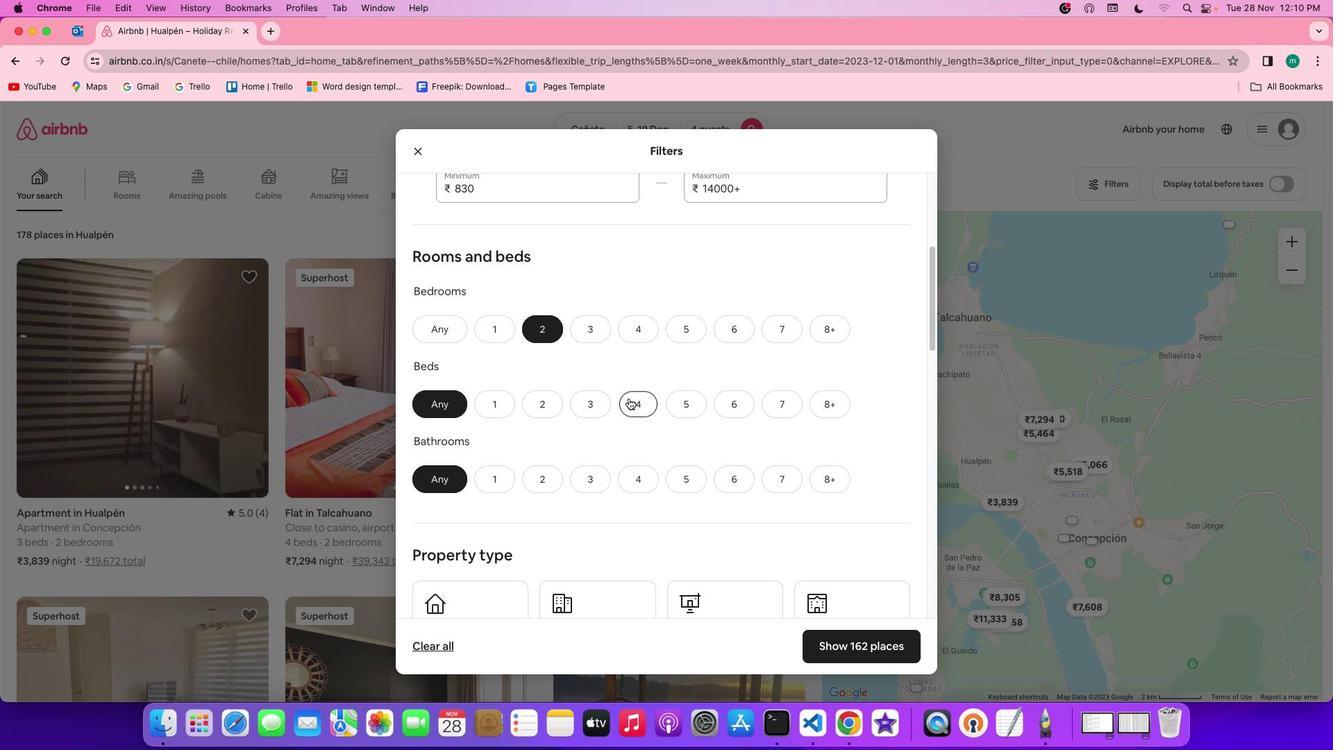 
Action: Mouse moved to (510, 455)
Screenshot: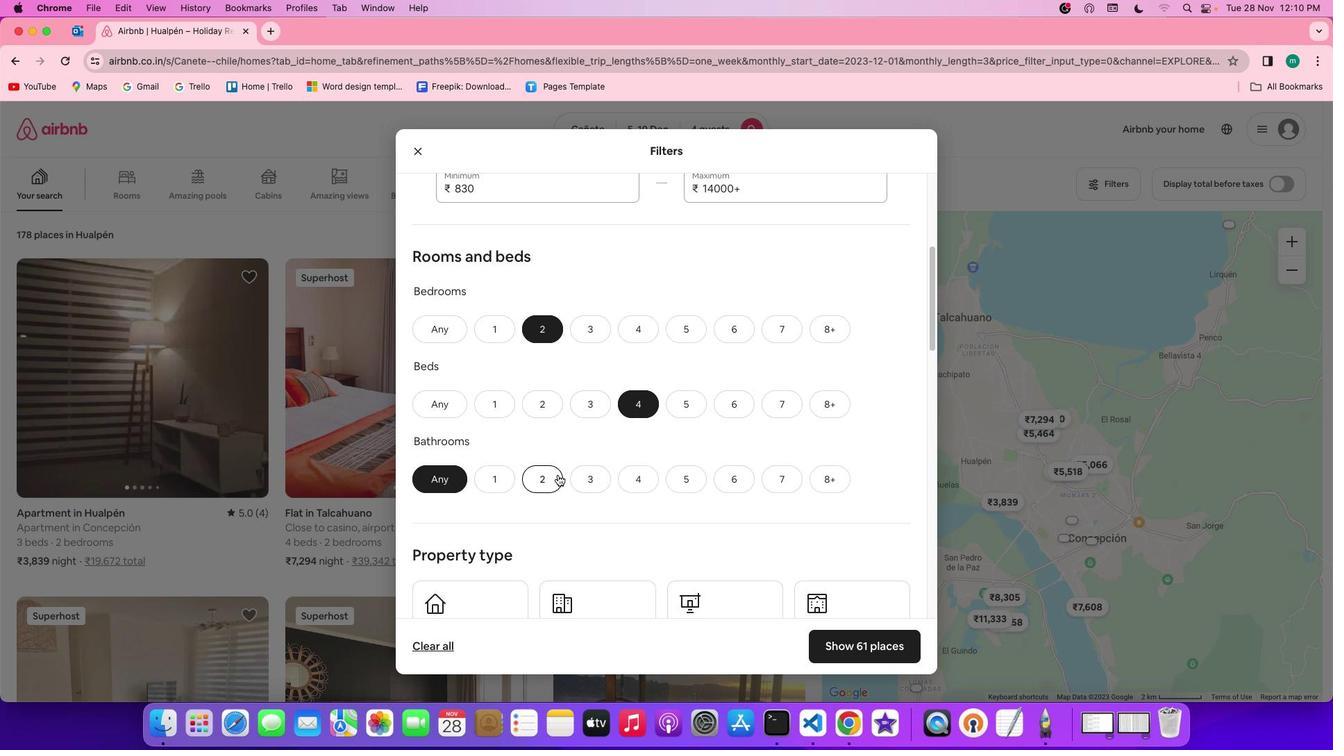 
Action: Mouse pressed left at (510, 455)
Screenshot: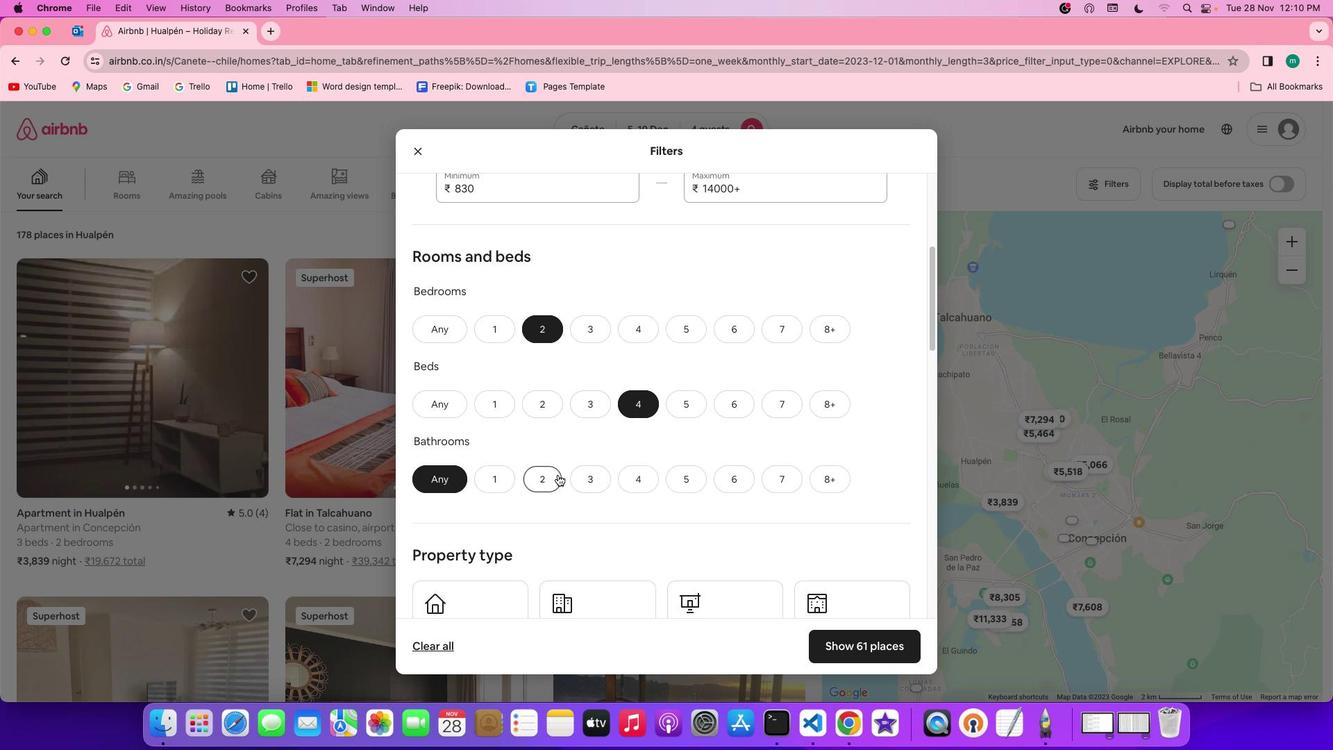 
Action: Mouse moved to (632, 449)
Screenshot: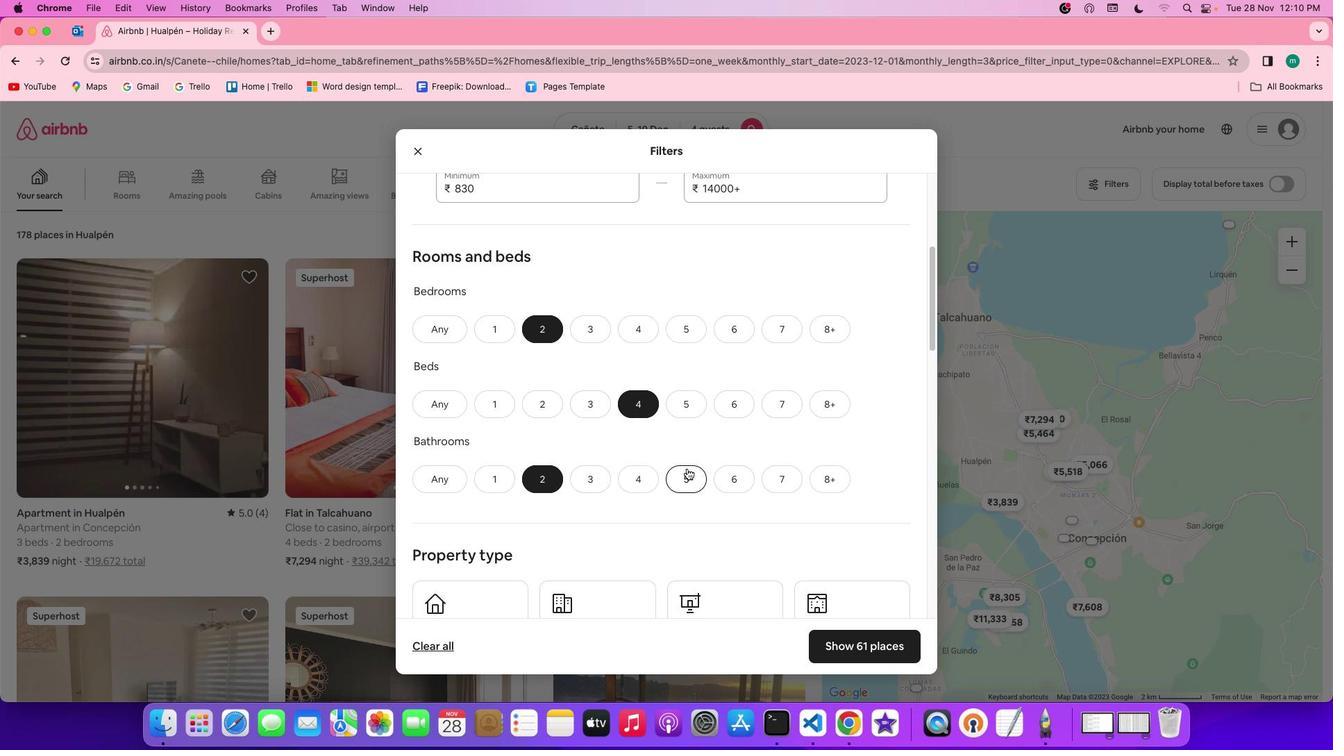 
Action: Mouse scrolled (632, 449) with delta (-15, 2)
Screenshot: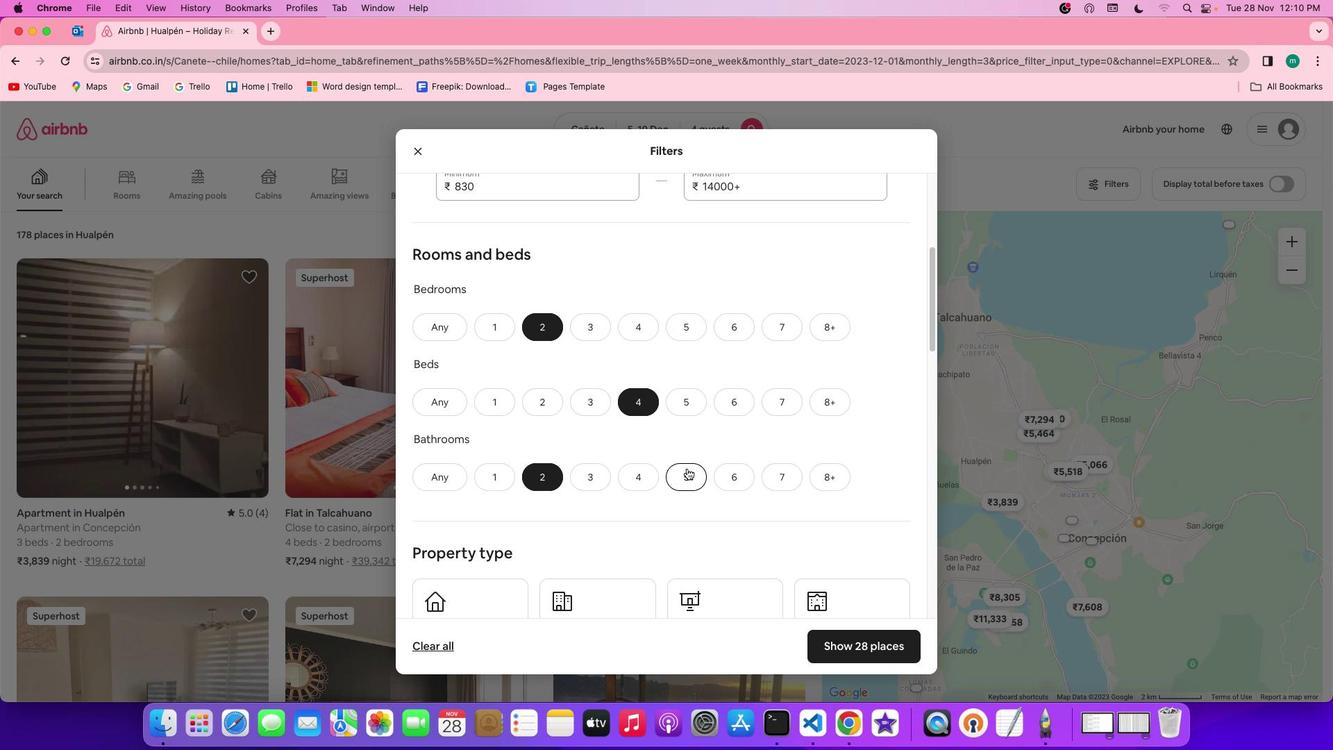 
Action: Mouse scrolled (632, 449) with delta (-15, 2)
Screenshot: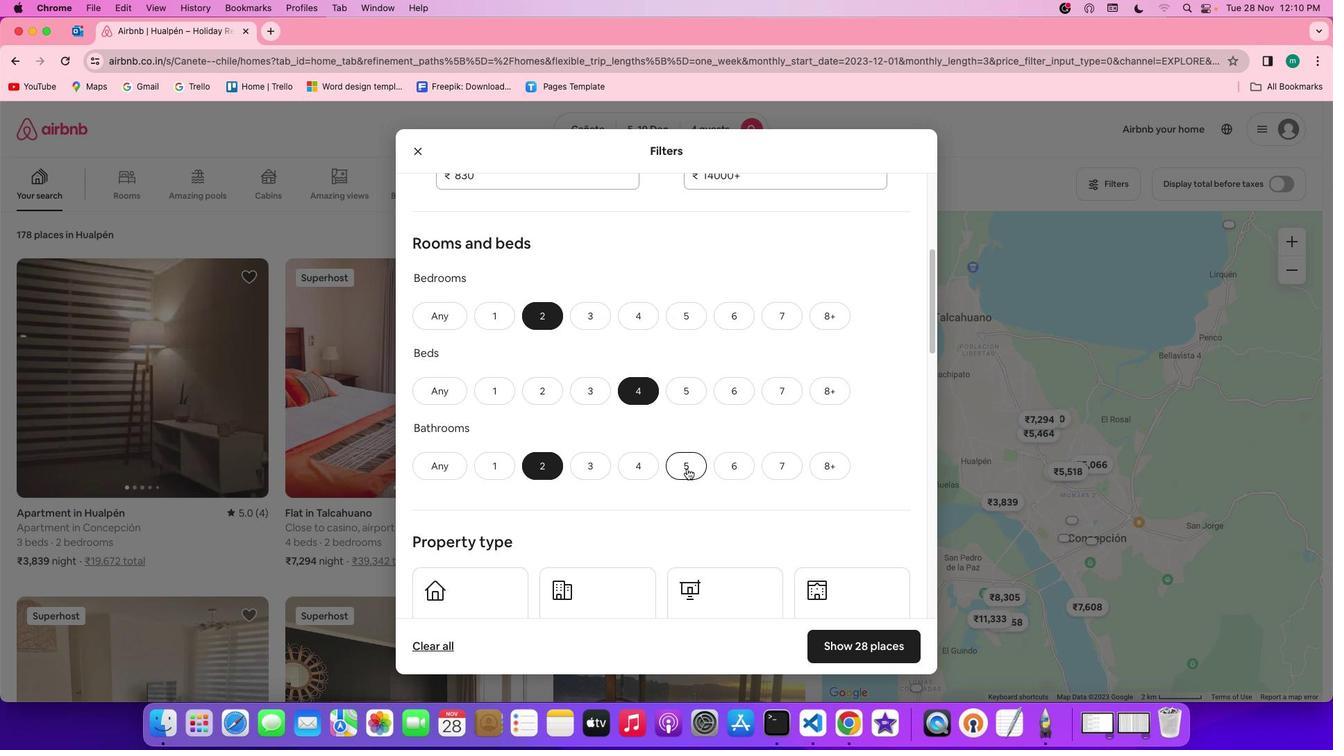 
Action: Mouse scrolled (632, 449) with delta (-15, 2)
Screenshot: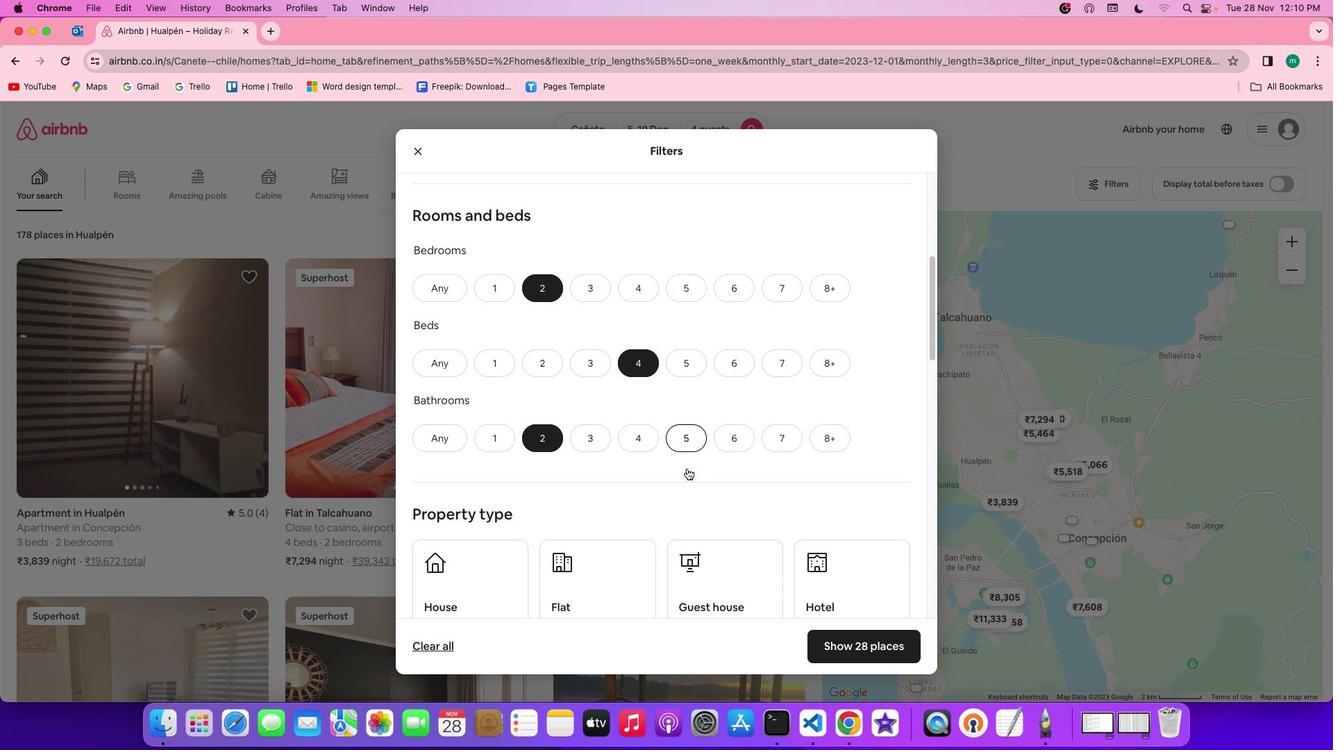 
Action: Mouse scrolled (632, 449) with delta (-15, 2)
Screenshot: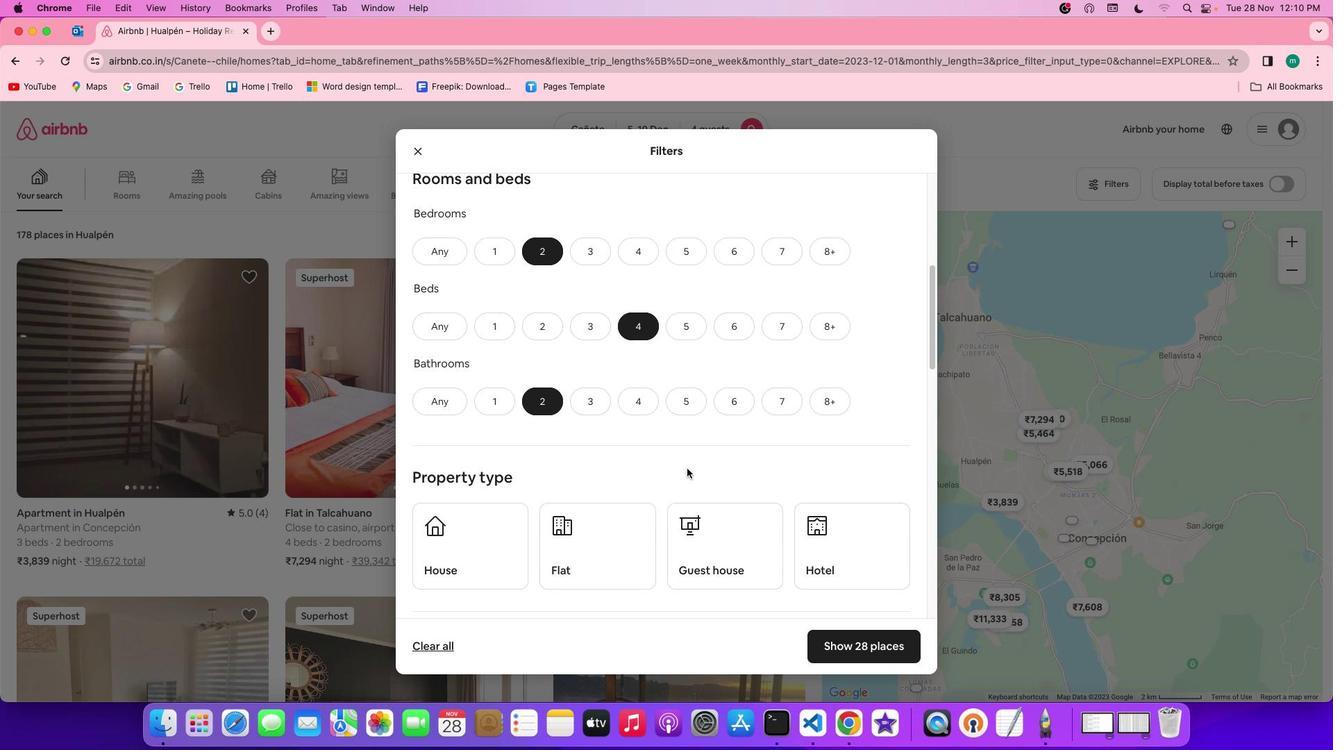 
Action: Mouse scrolled (632, 449) with delta (-15, 2)
Screenshot: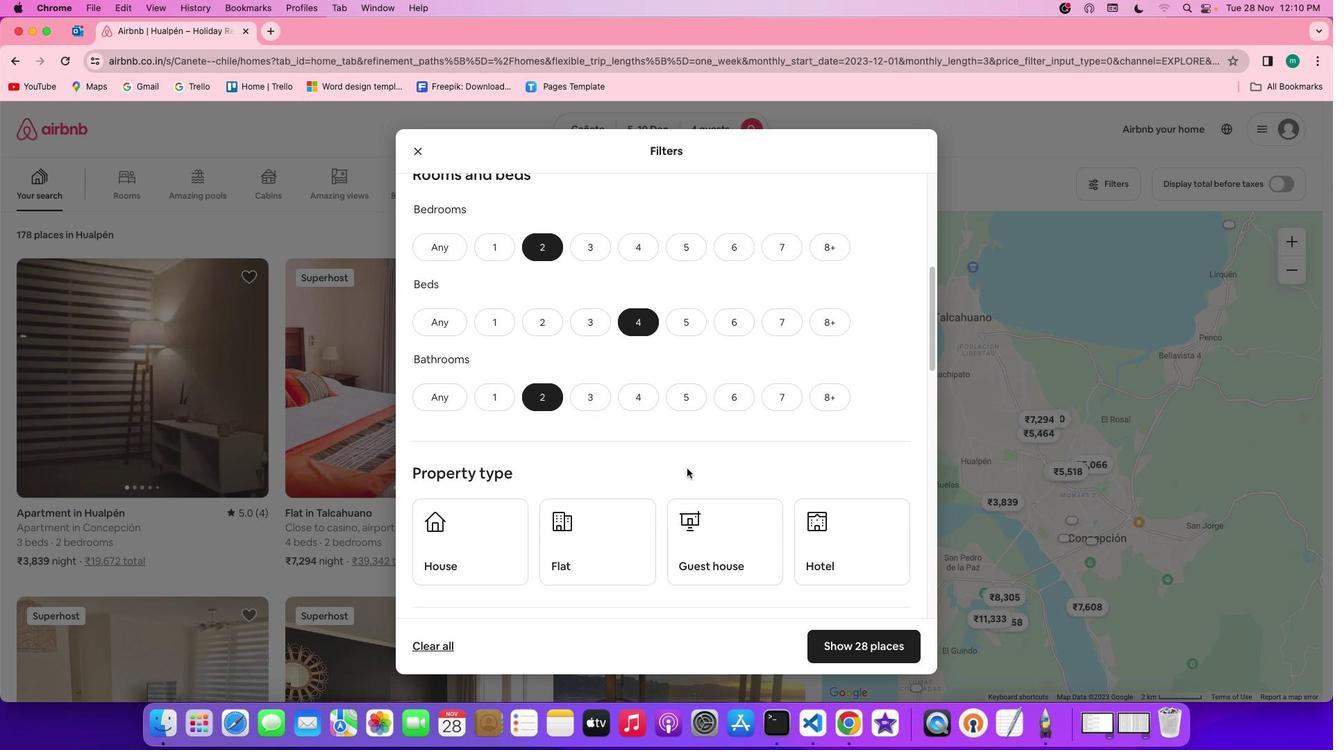
Action: Mouse scrolled (632, 449) with delta (-15, 2)
Screenshot: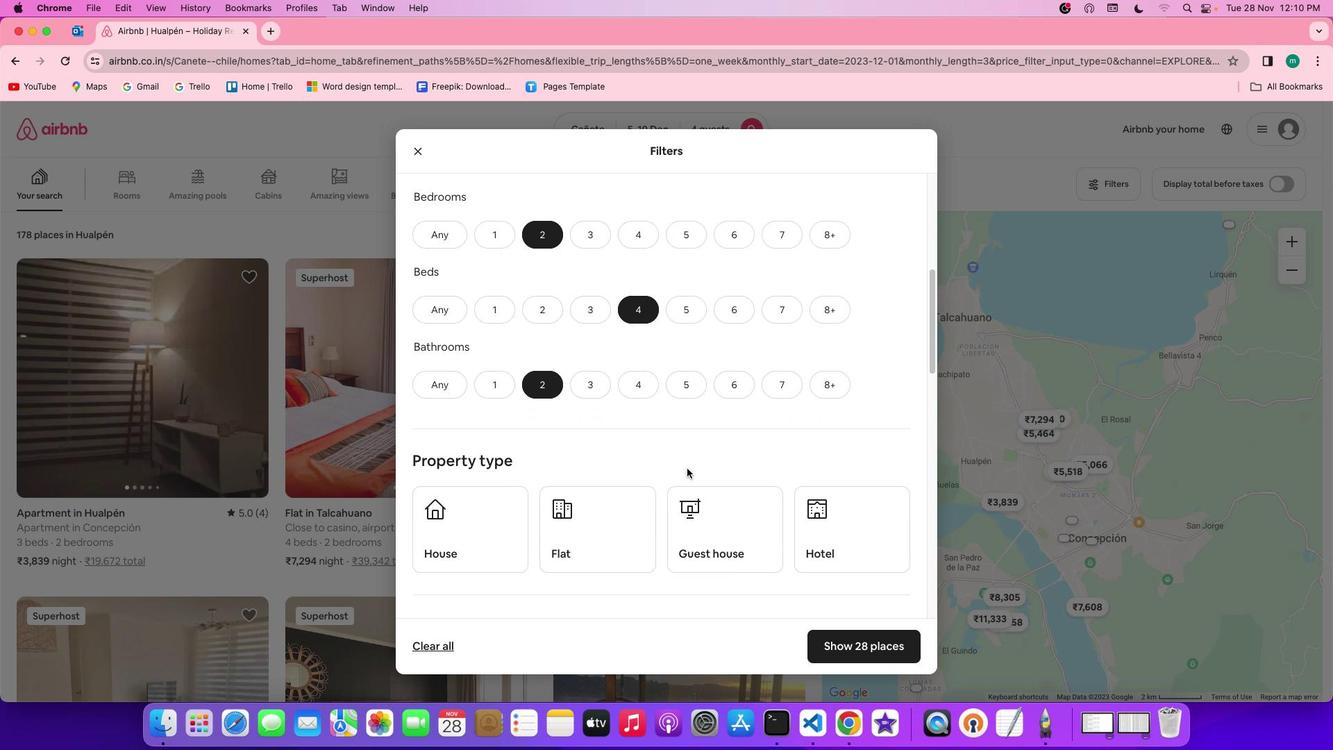 
Action: Mouse scrolled (632, 449) with delta (-15, 2)
Screenshot: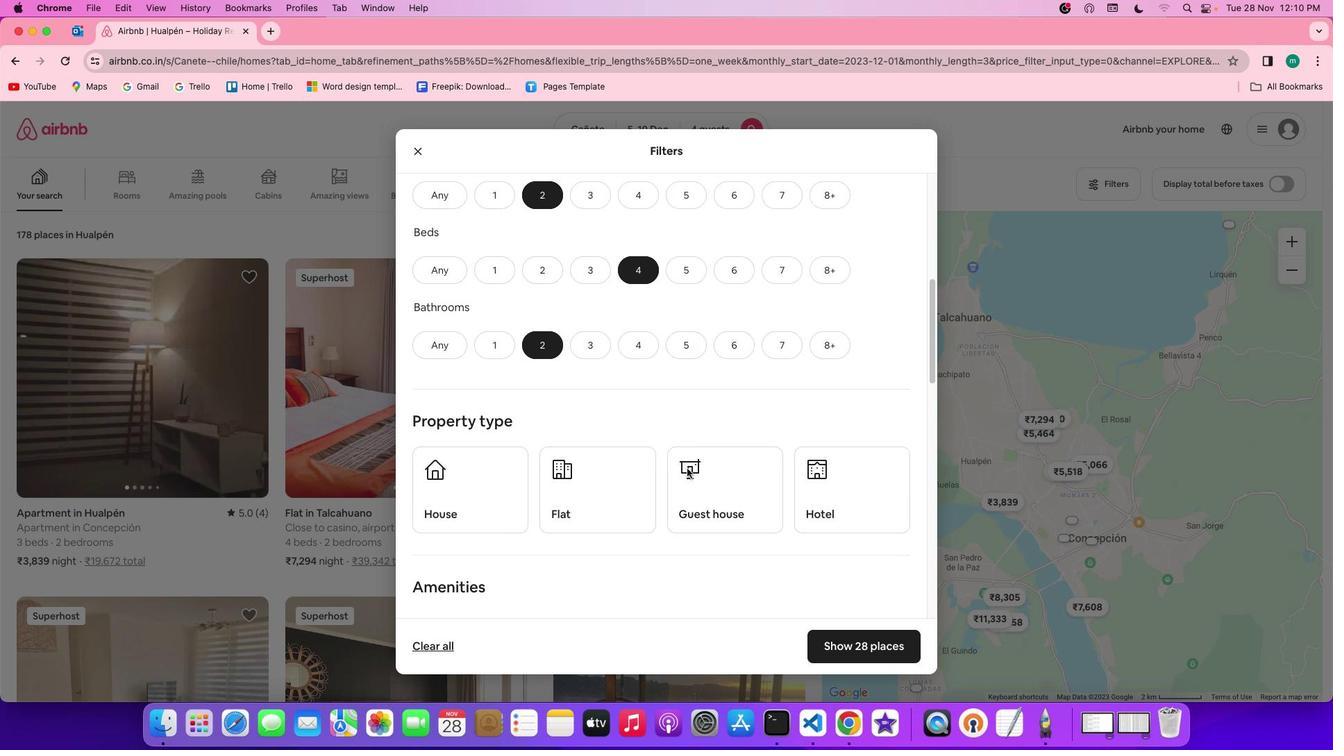 
Action: Mouse scrolled (632, 449) with delta (-15, 2)
Screenshot: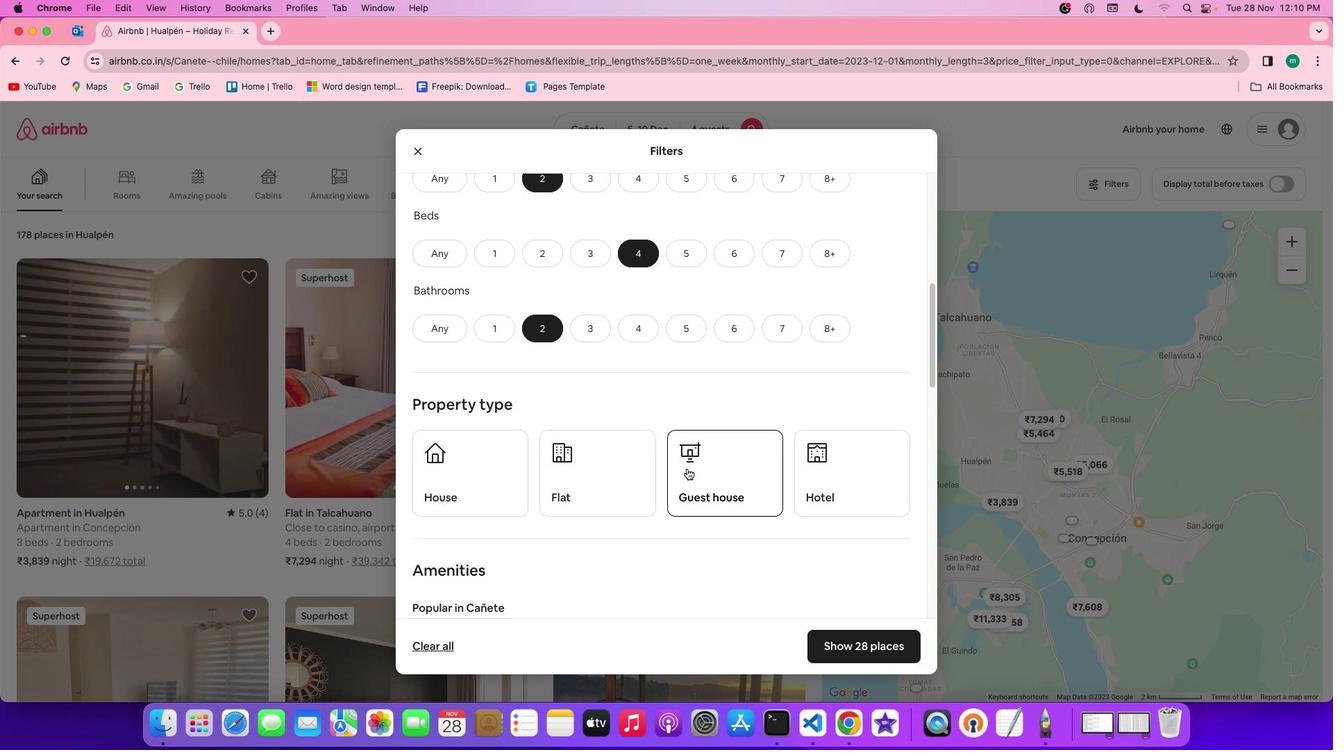 
Action: Mouse scrolled (632, 449) with delta (-15, 2)
Screenshot: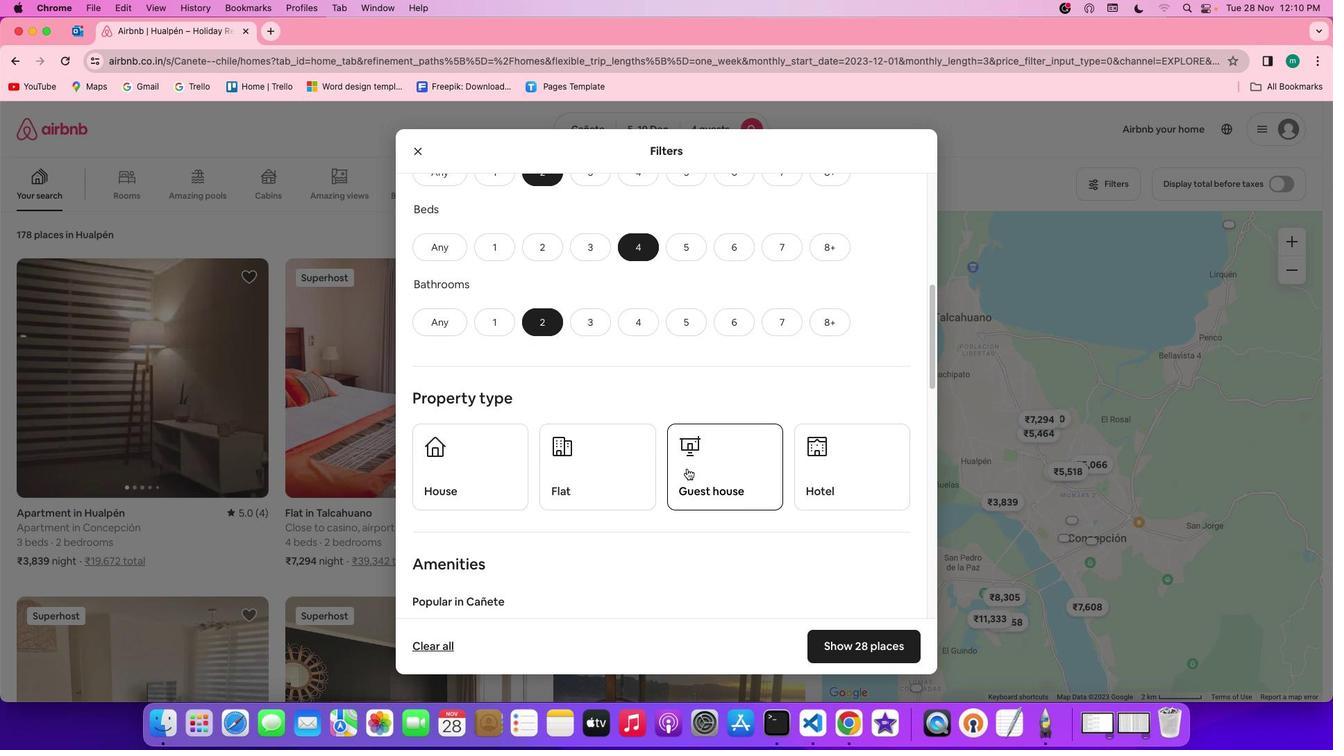 
Action: Mouse scrolled (632, 449) with delta (-15, 2)
Screenshot: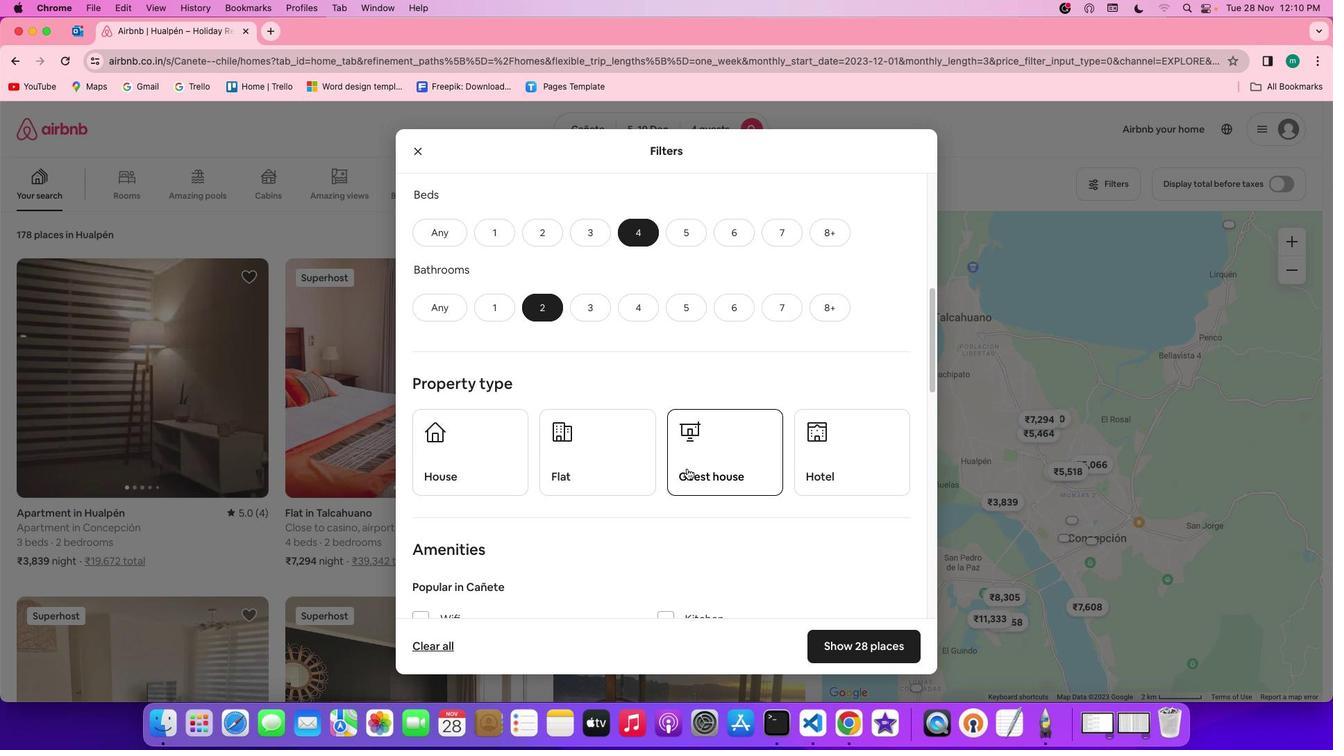 
Action: Mouse moved to (405, 413)
Screenshot: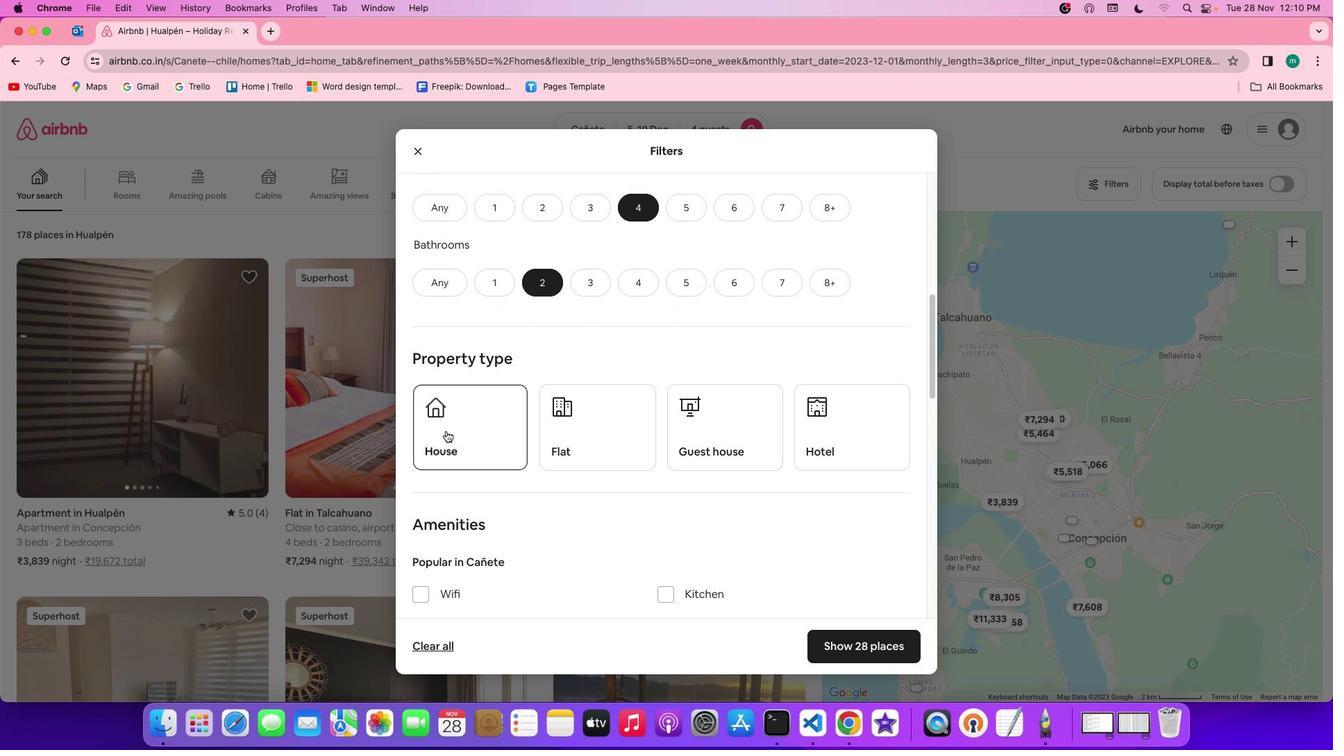 
Action: Mouse pressed left at (405, 413)
Screenshot: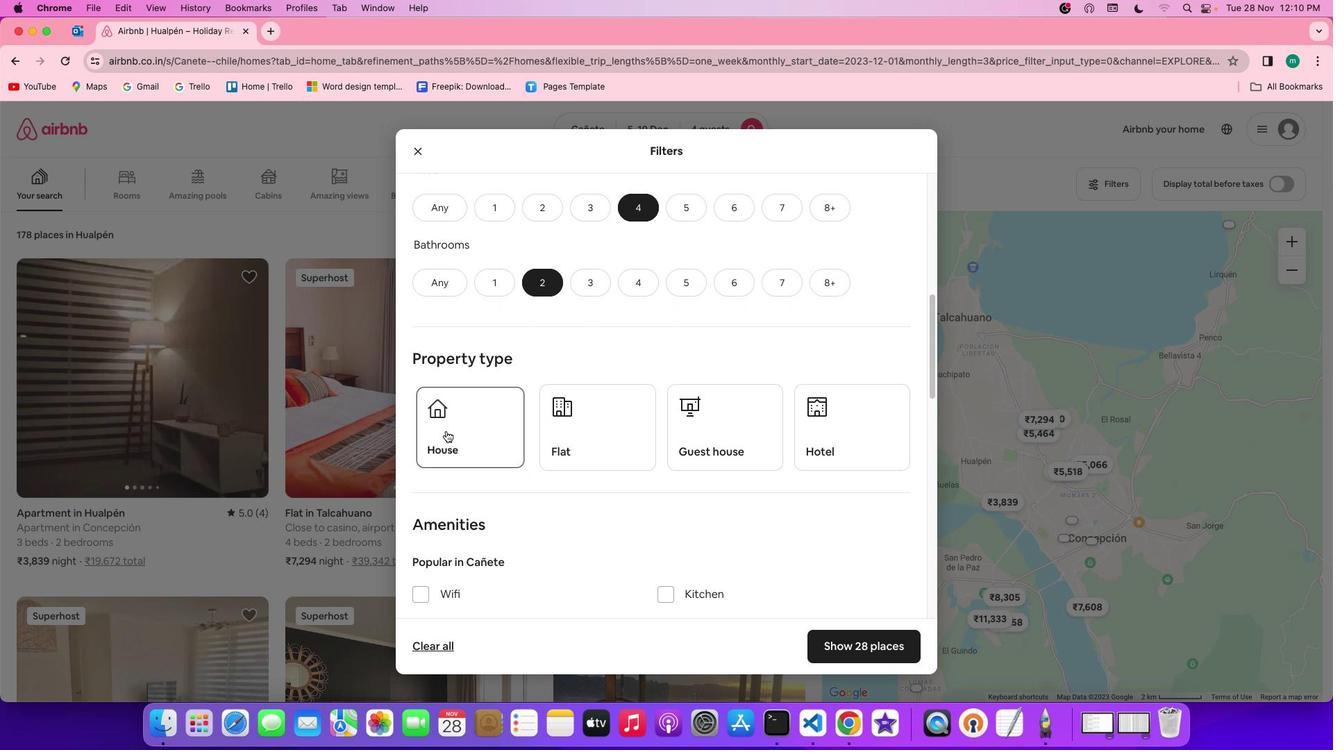 
Action: Mouse moved to (761, 555)
Screenshot: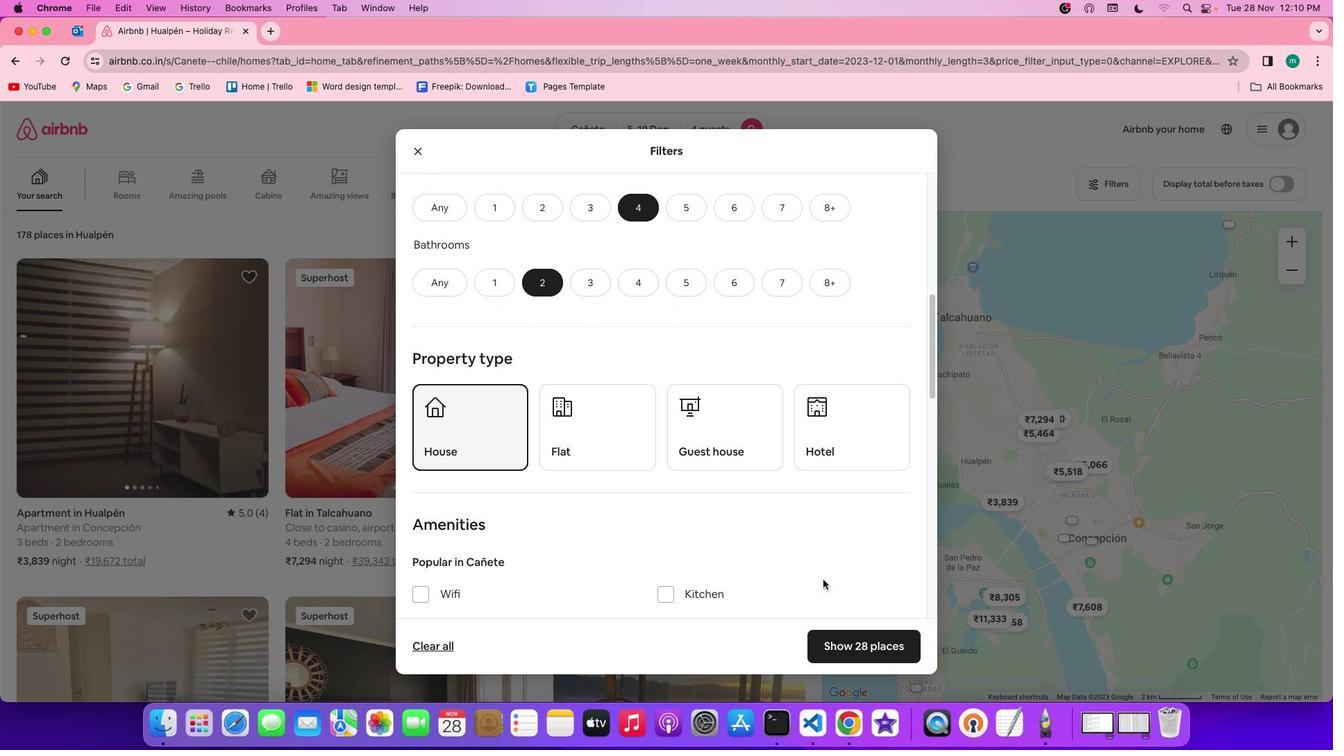 
Action: Mouse scrolled (761, 555) with delta (-15, 2)
Screenshot: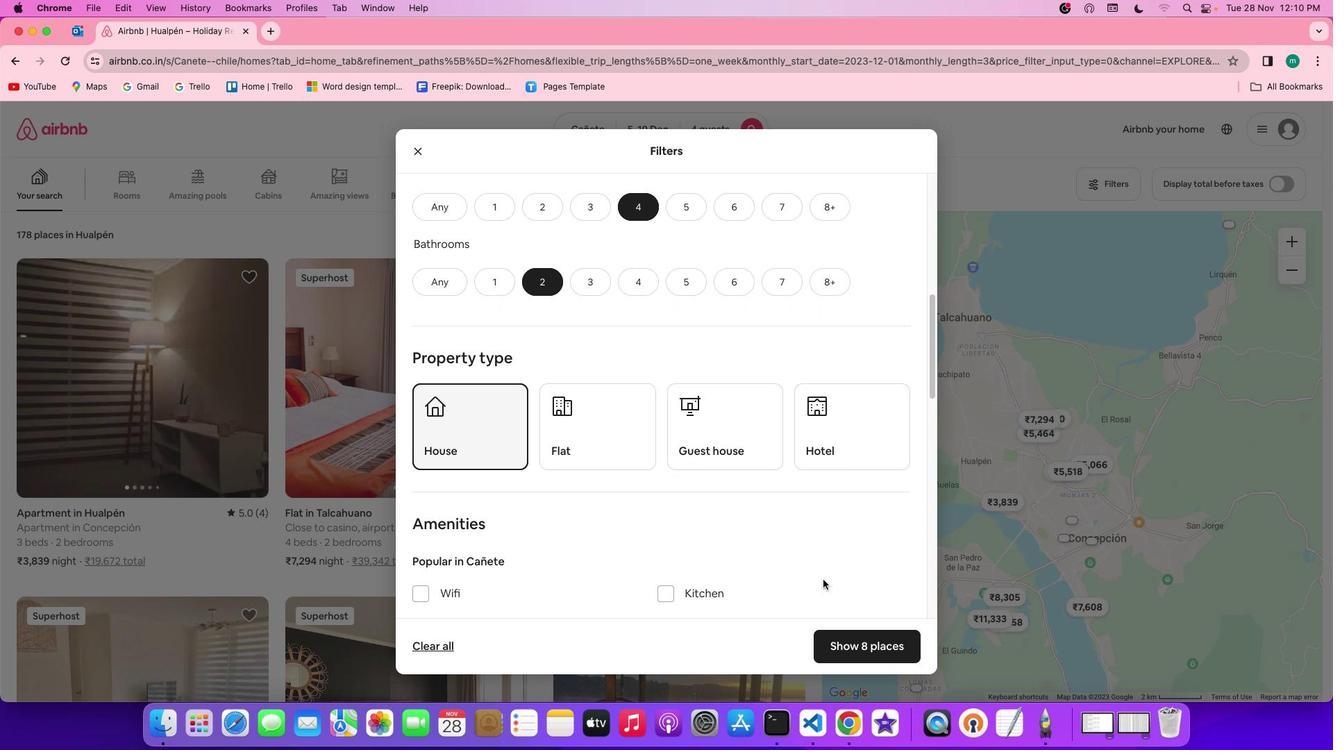 
Action: Mouse scrolled (761, 555) with delta (-15, 2)
Screenshot: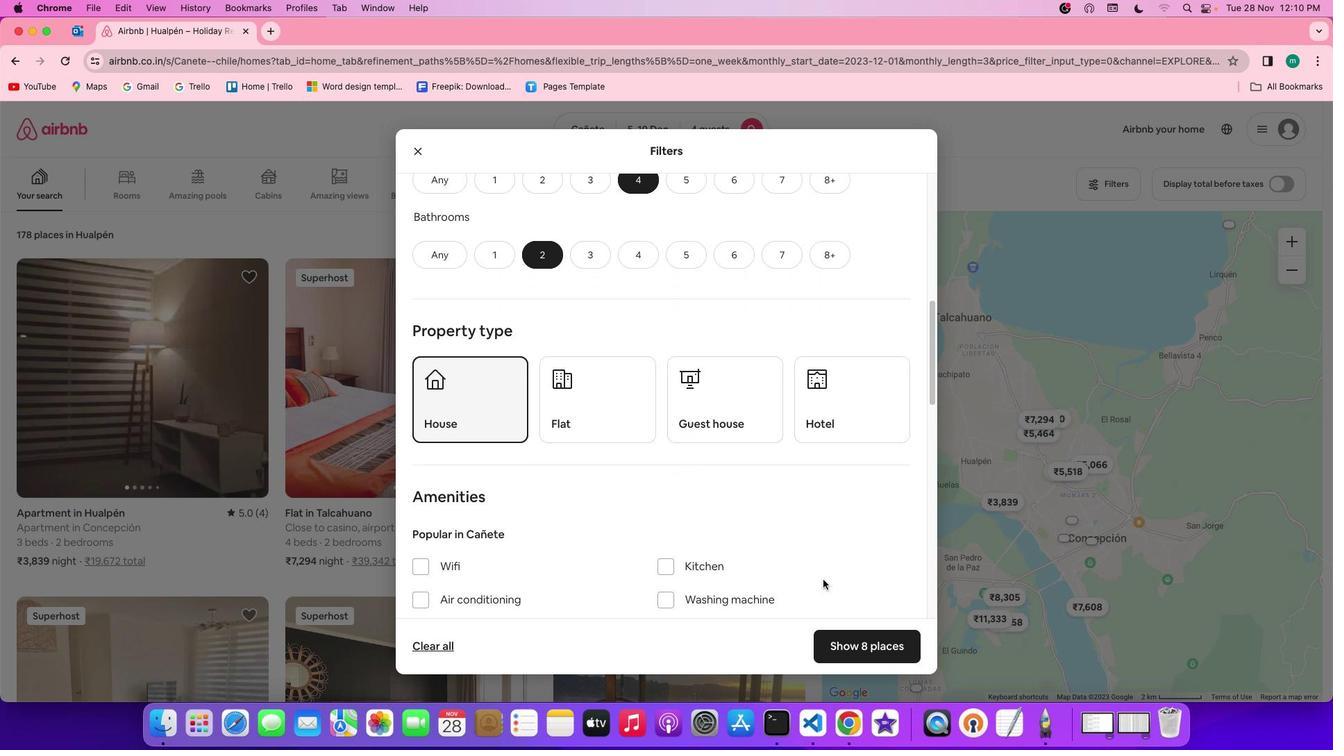 
Action: Mouse scrolled (761, 555) with delta (-15, 1)
Screenshot: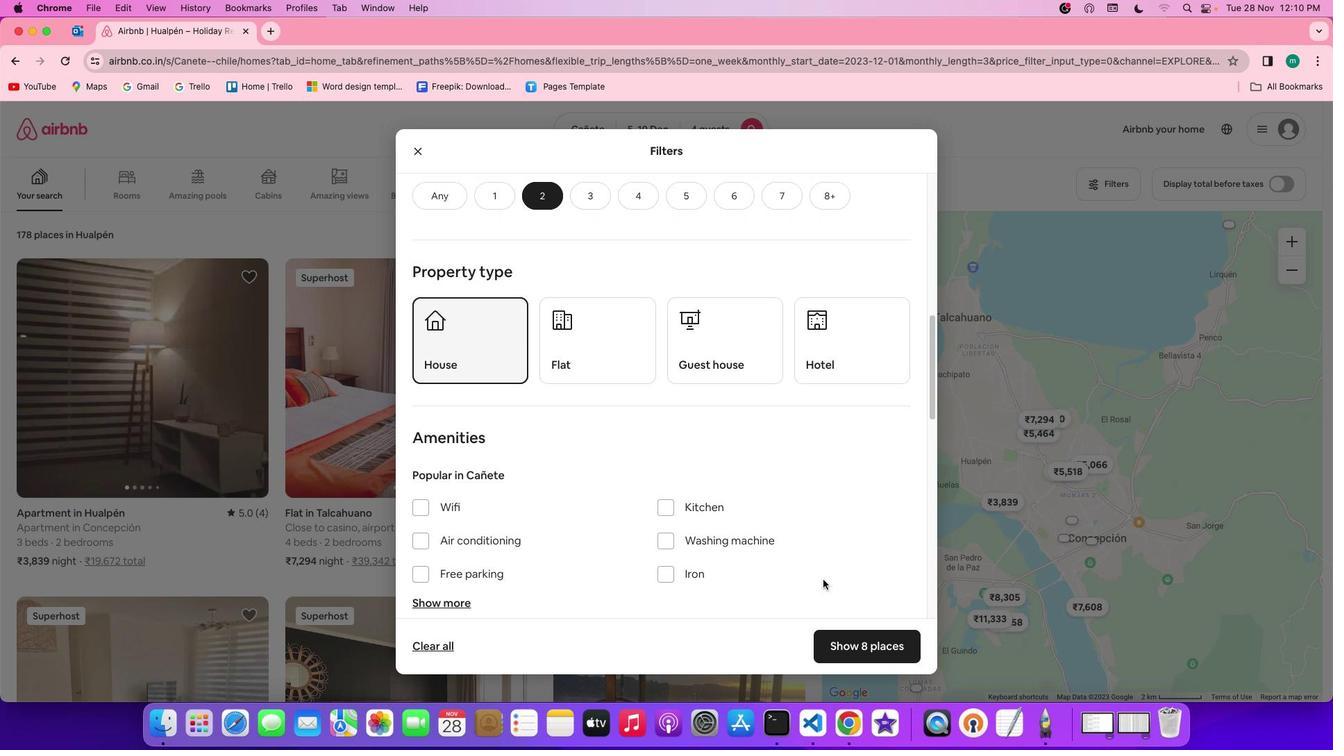 
Action: Mouse scrolled (761, 555) with delta (-15, 0)
Screenshot: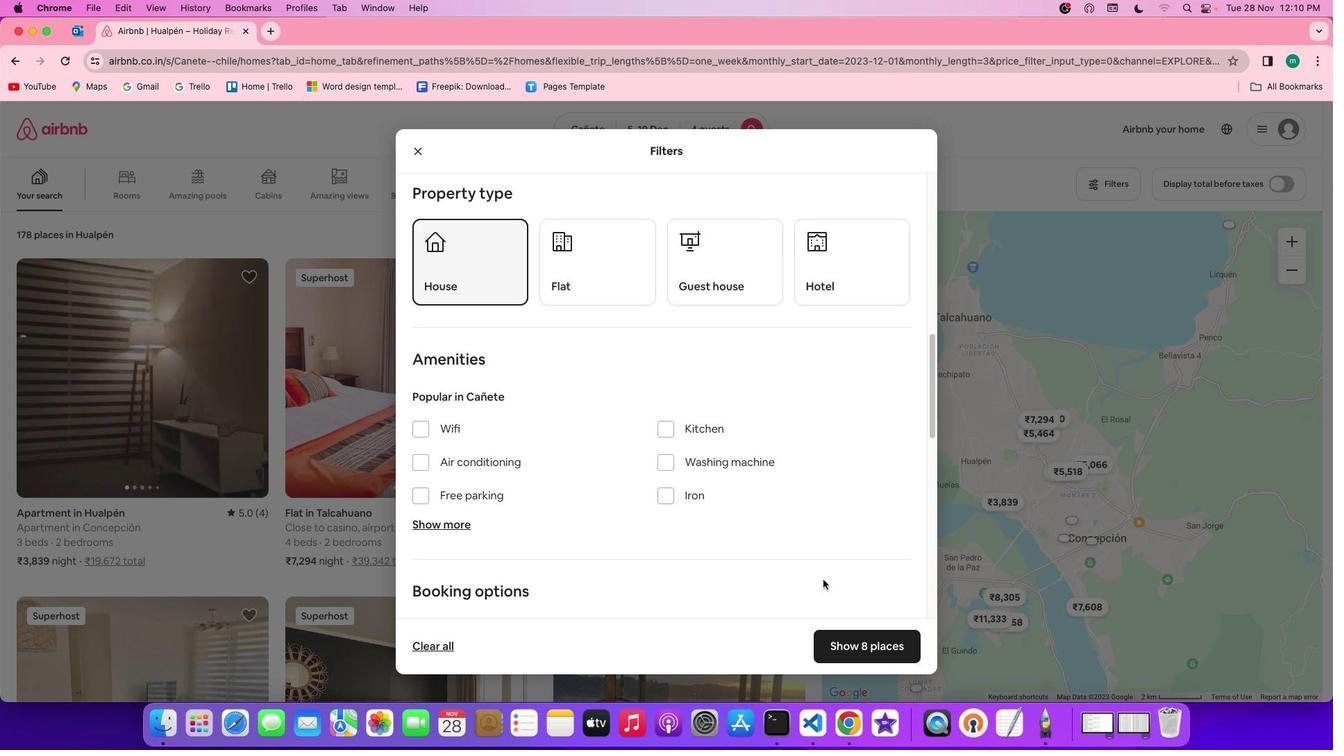 
Action: Mouse scrolled (761, 555) with delta (-15, 0)
Screenshot: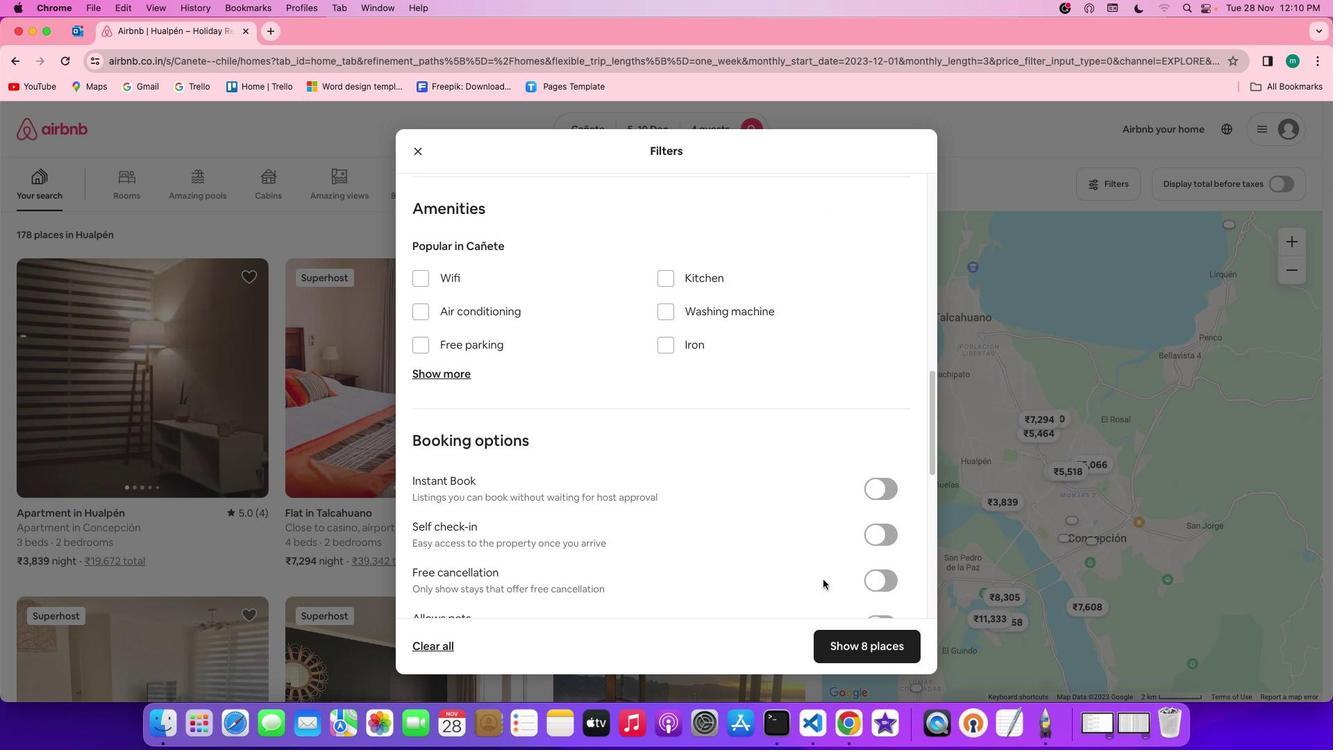 
Action: Mouse scrolled (761, 555) with delta (-15, 2)
Screenshot: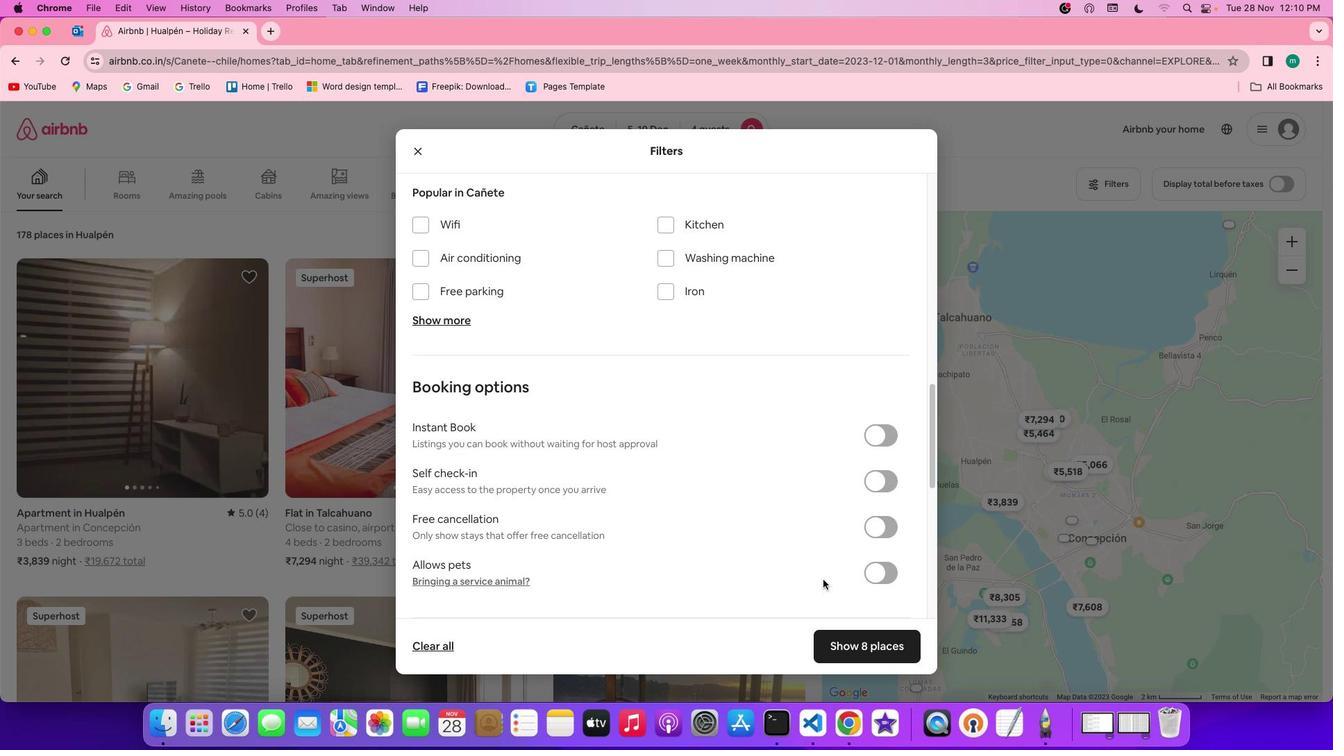 
Action: Mouse scrolled (761, 555) with delta (-15, 2)
Screenshot: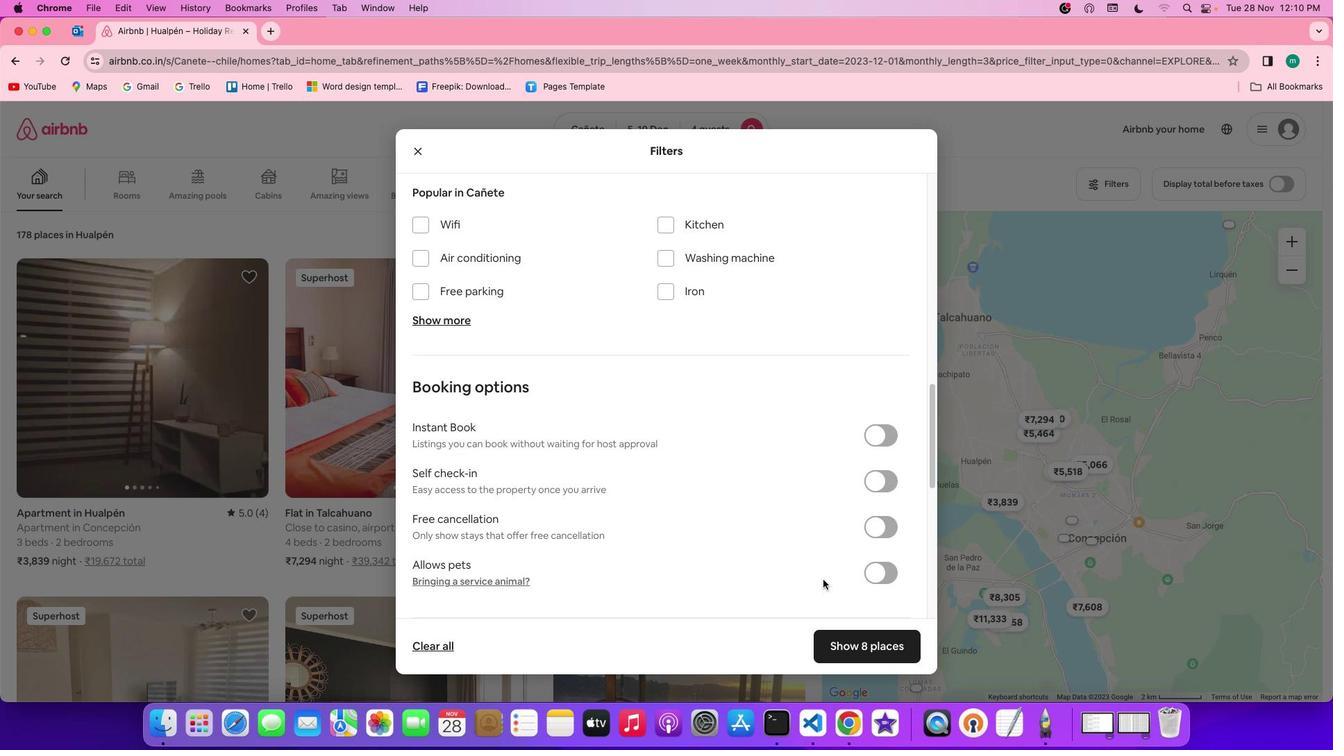 
Action: Mouse scrolled (761, 555) with delta (-15, 0)
Screenshot: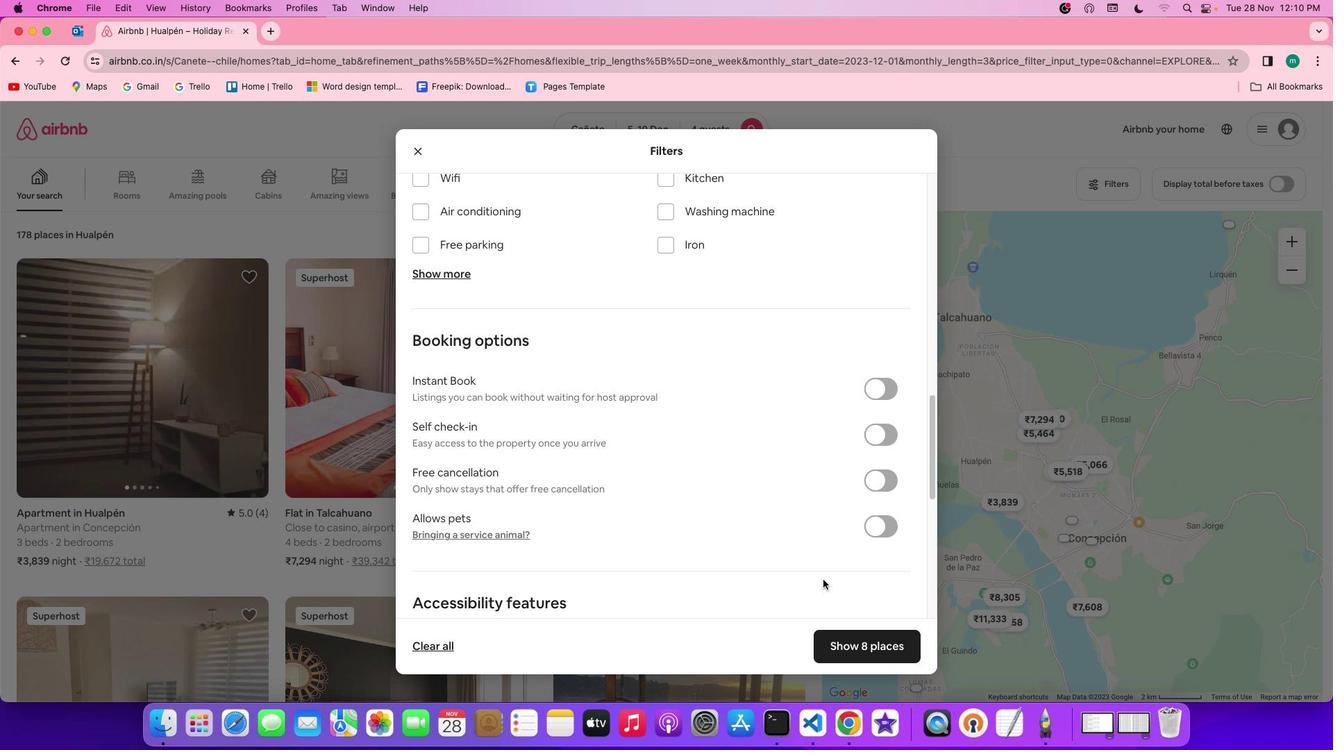
Action: Mouse scrolled (761, 555) with delta (-15, 0)
Screenshot: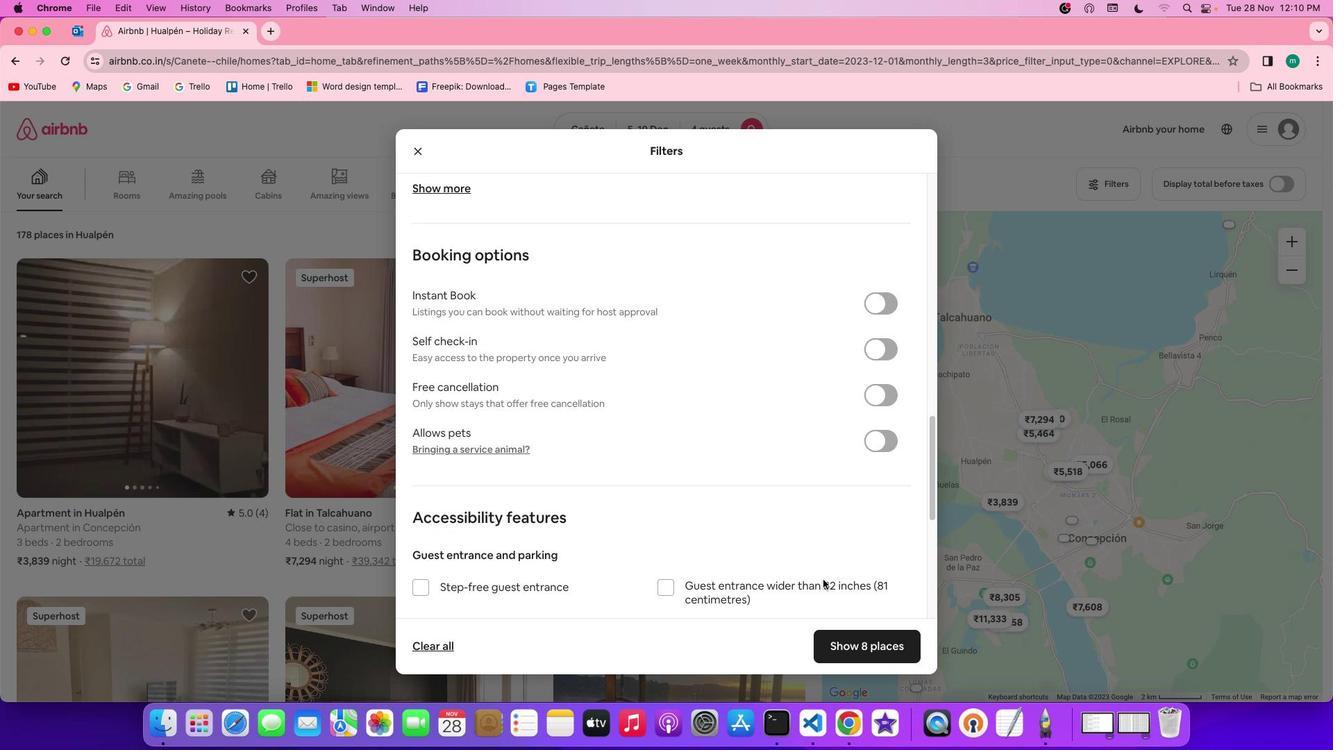 
Action: Mouse scrolled (761, 555) with delta (-15, 0)
Screenshot: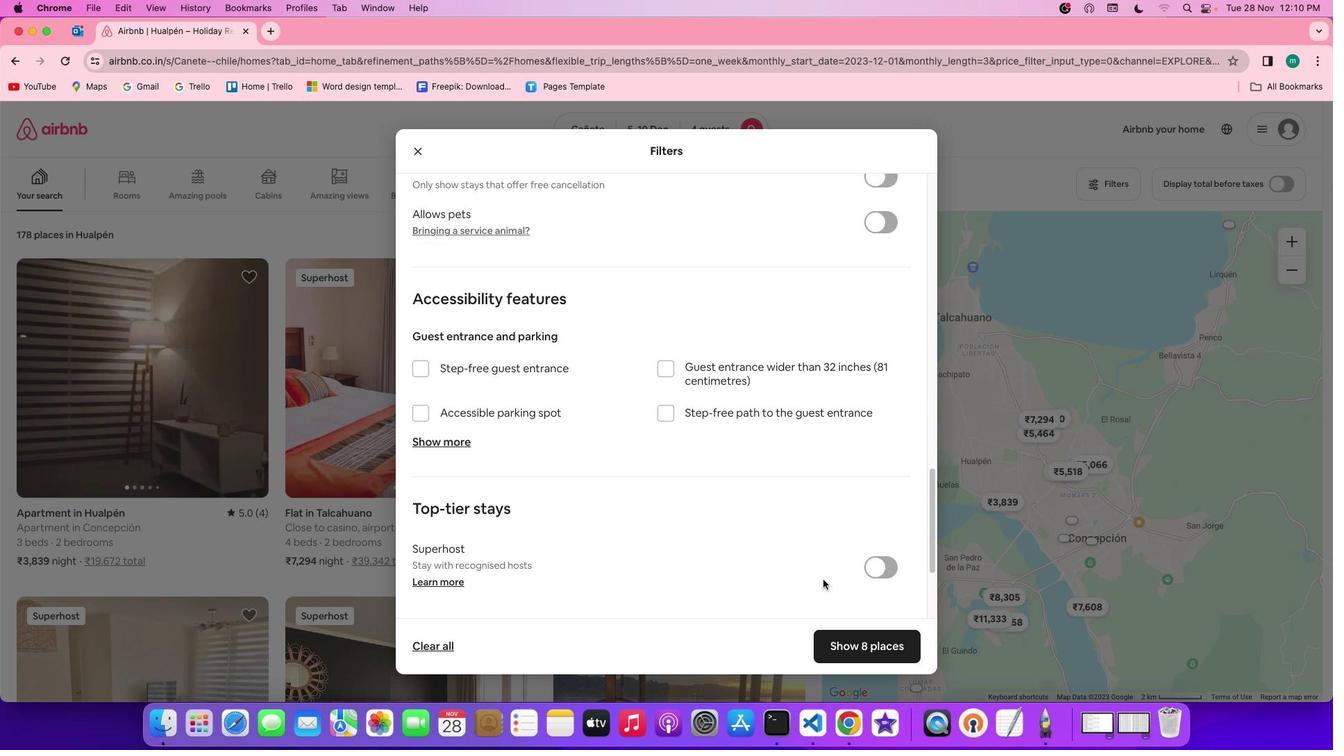 
Action: Mouse scrolled (761, 555) with delta (-15, 2)
Screenshot: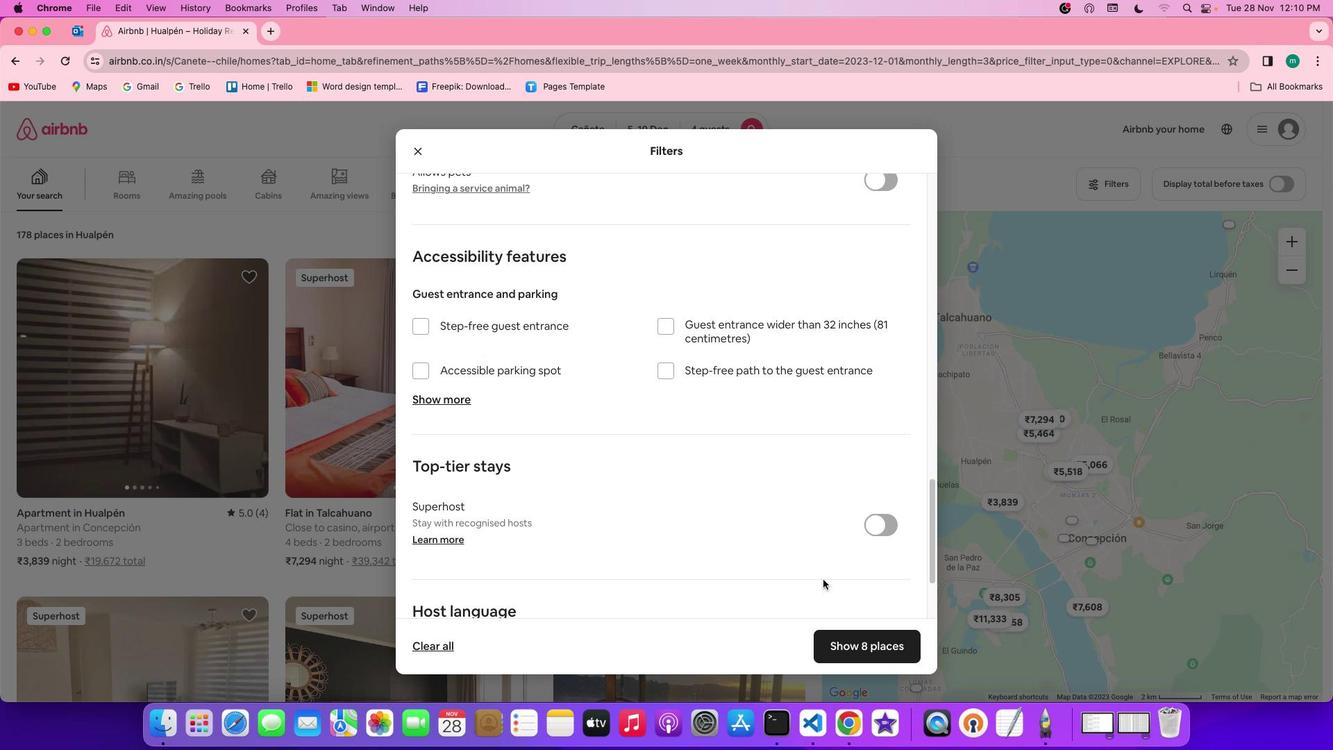 
Action: Mouse scrolled (761, 555) with delta (-15, 2)
Screenshot: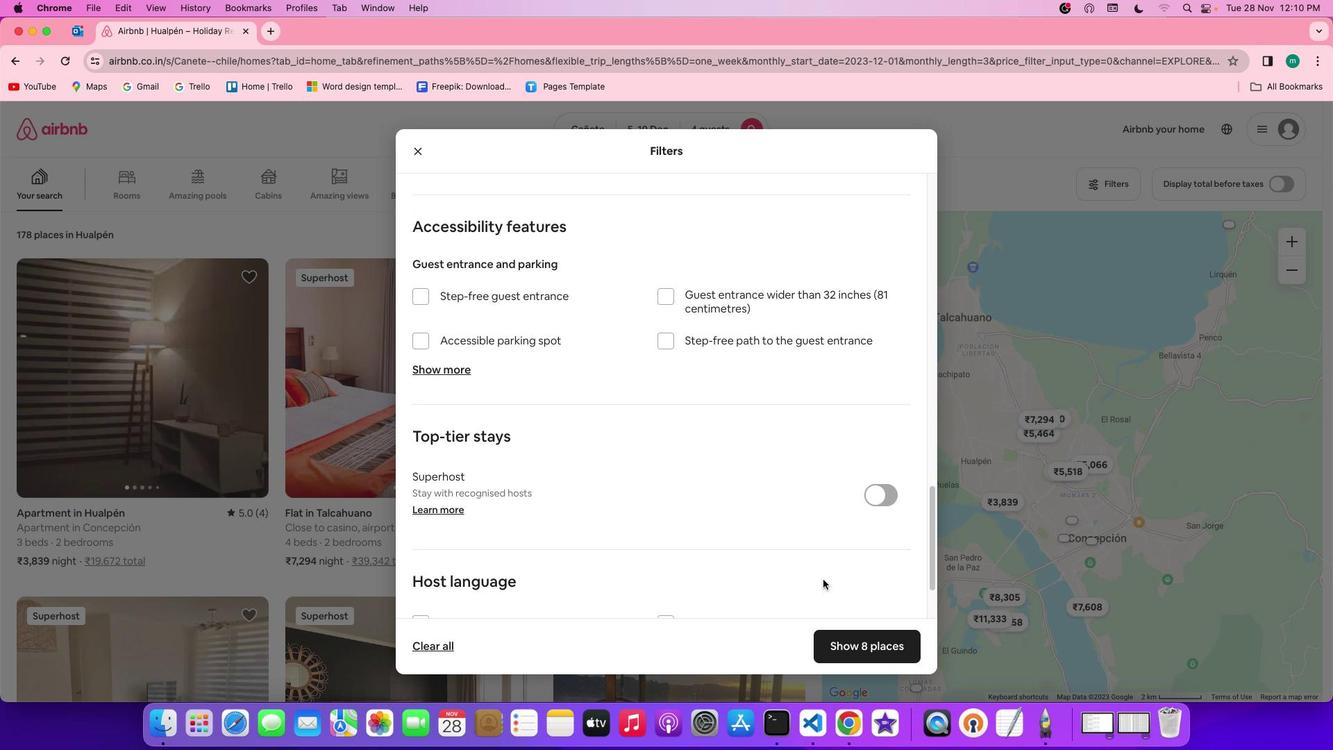 
Action: Mouse scrolled (761, 555) with delta (-15, 0)
Screenshot: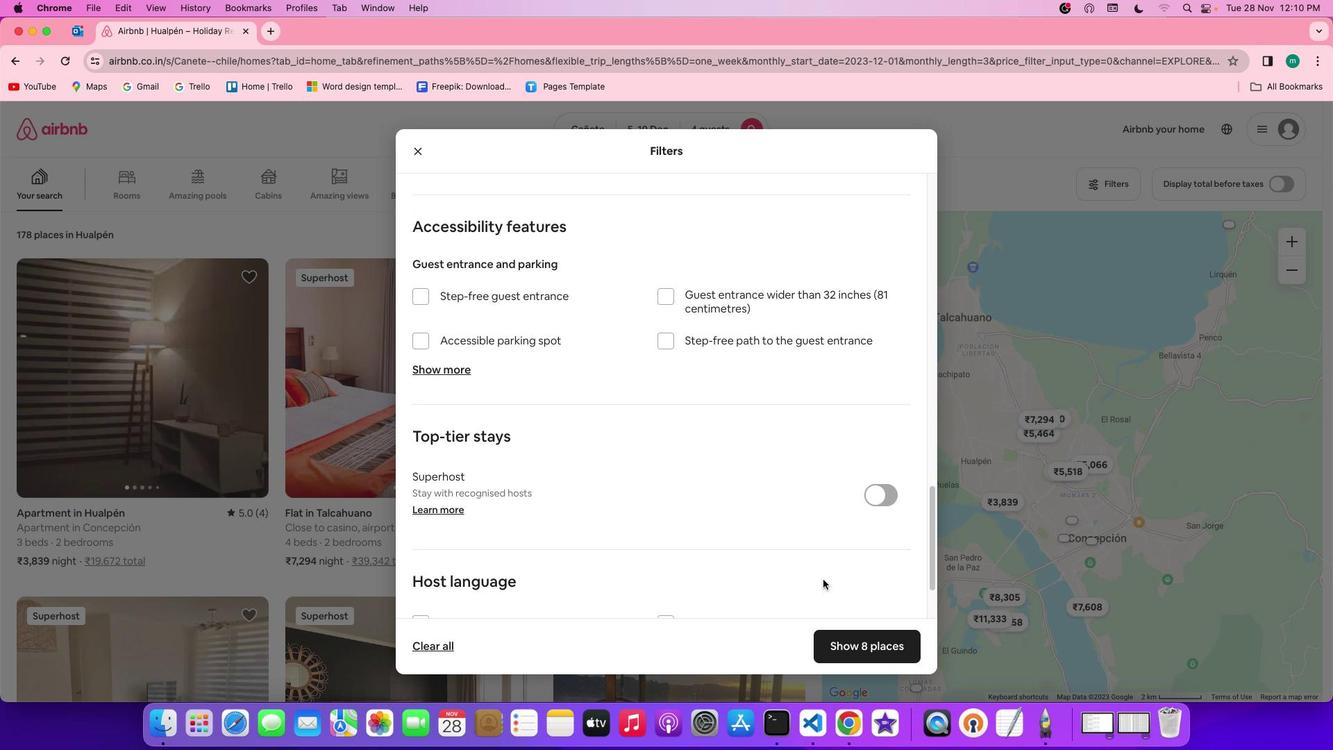 
Action: Mouse scrolled (761, 555) with delta (-15, 0)
Screenshot: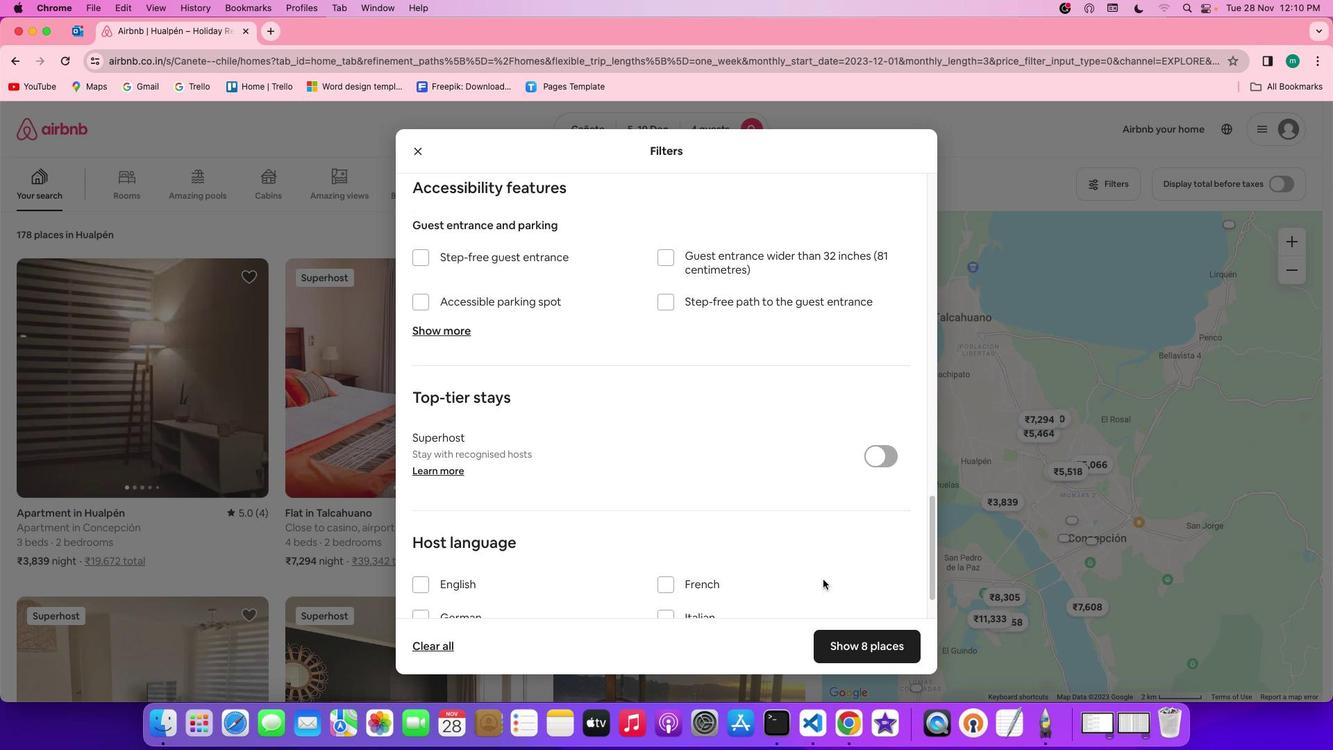 
Action: Mouse scrolled (761, 555) with delta (-15, 0)
Screenshot: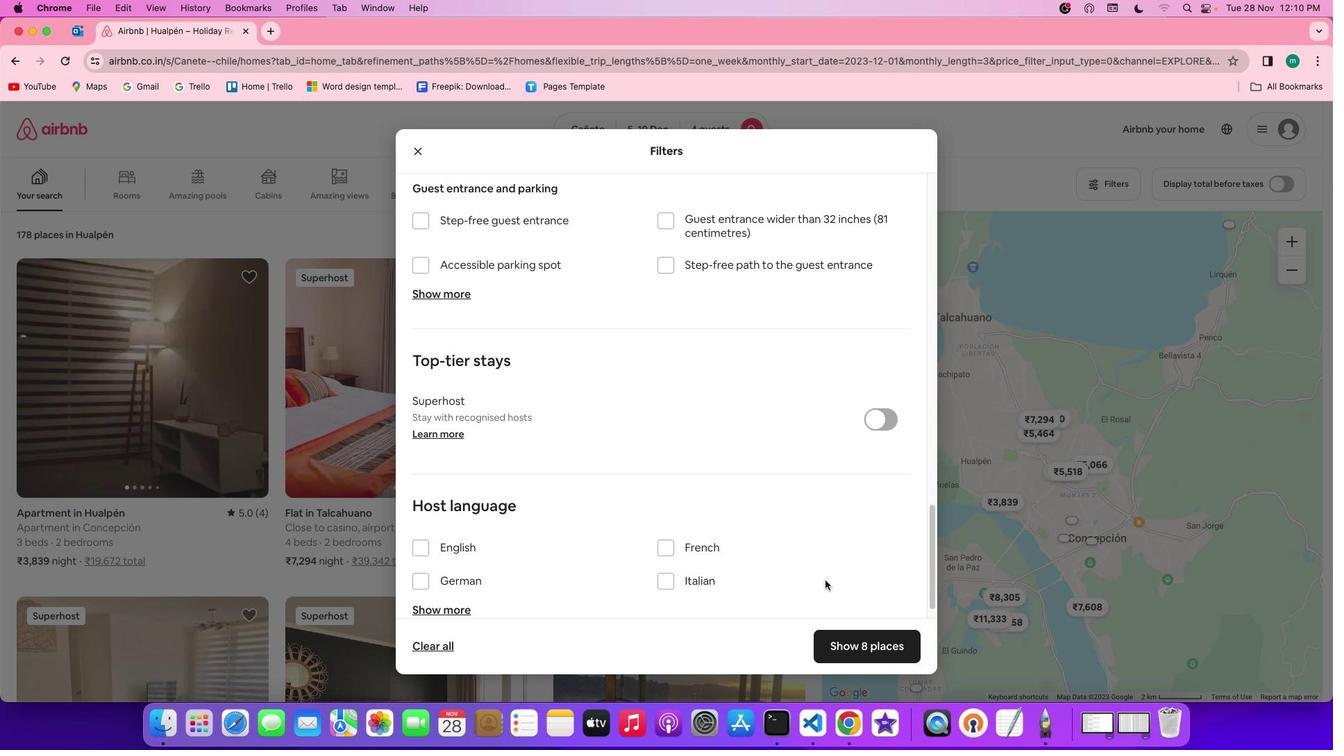 
Action: Mouse moved to (798, 580)
Screenshot: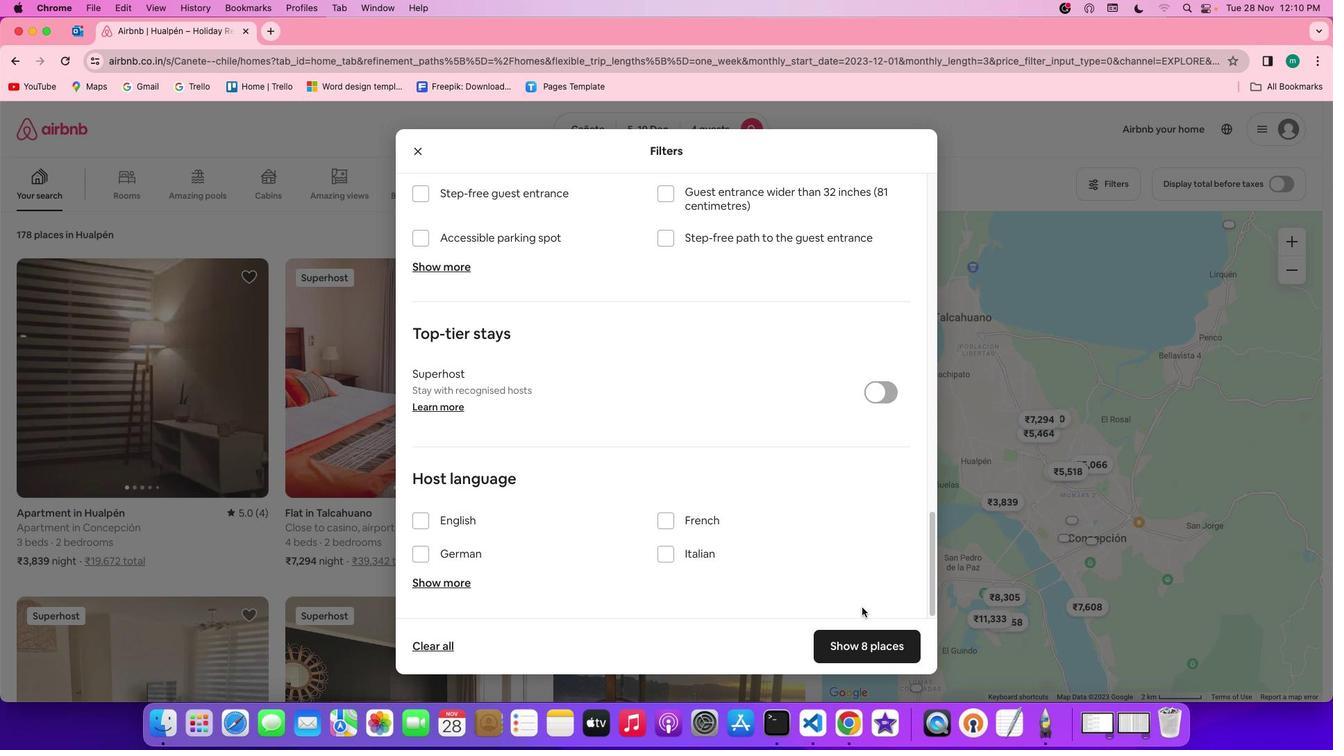 
Action: Mouse scrolled (798, 580) with delta (-15, 2)
Screenshot: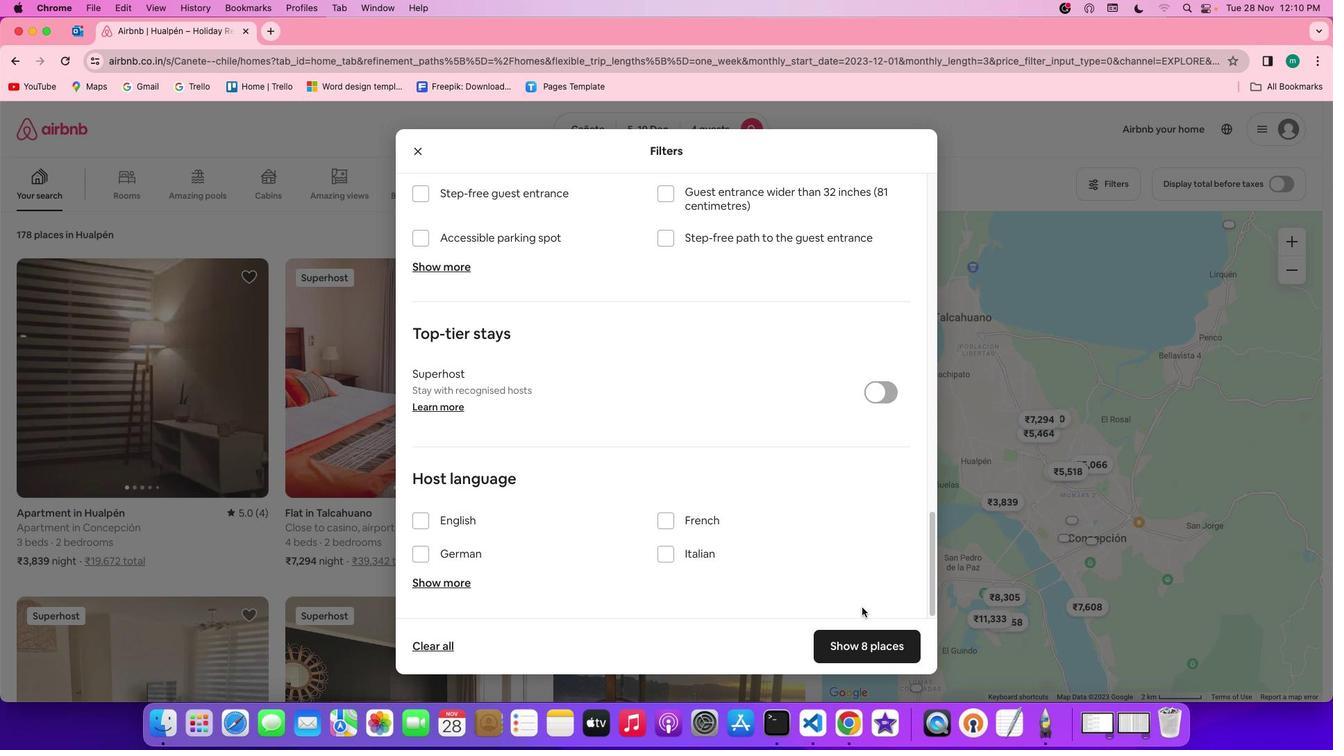 
Action: Mouse scrolled (798, 580) with delta (-15, 2)
Screenshot: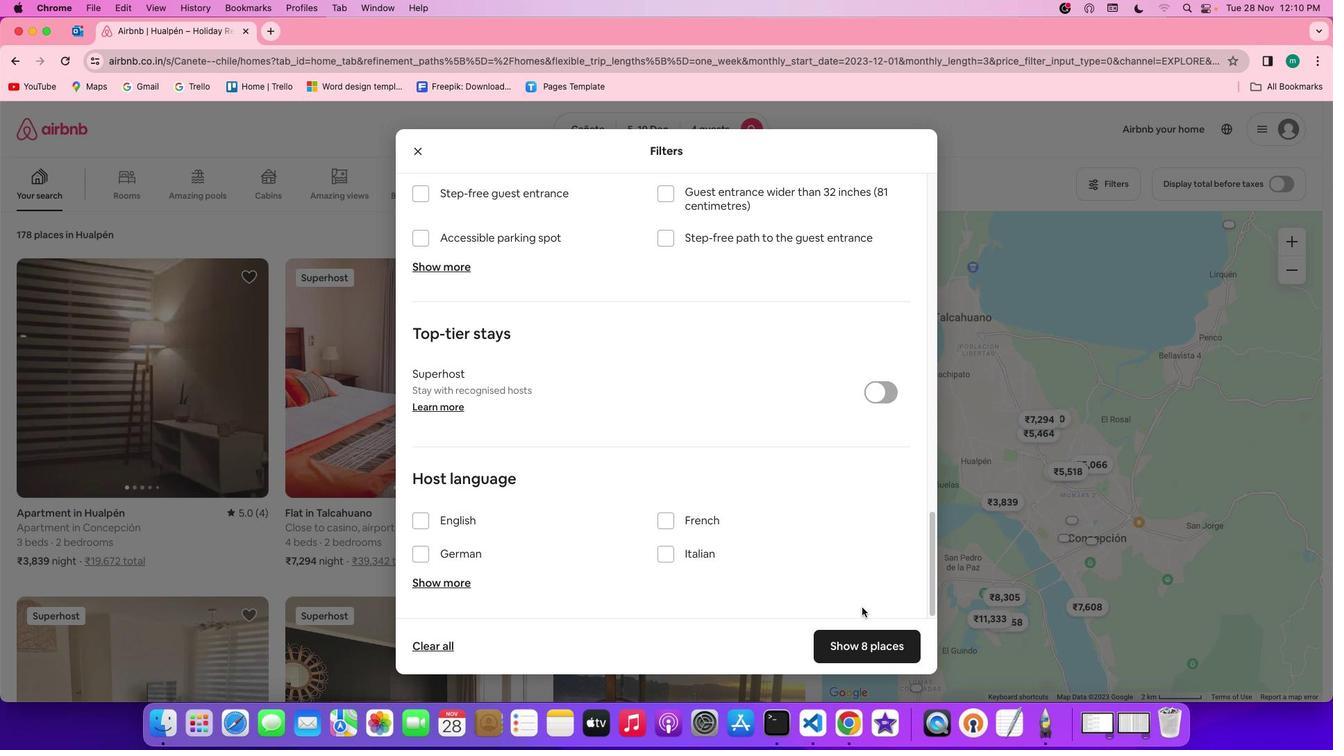 
Action: Mouse scrolled (798, 580) with delta (-15, 0)
Screenshot: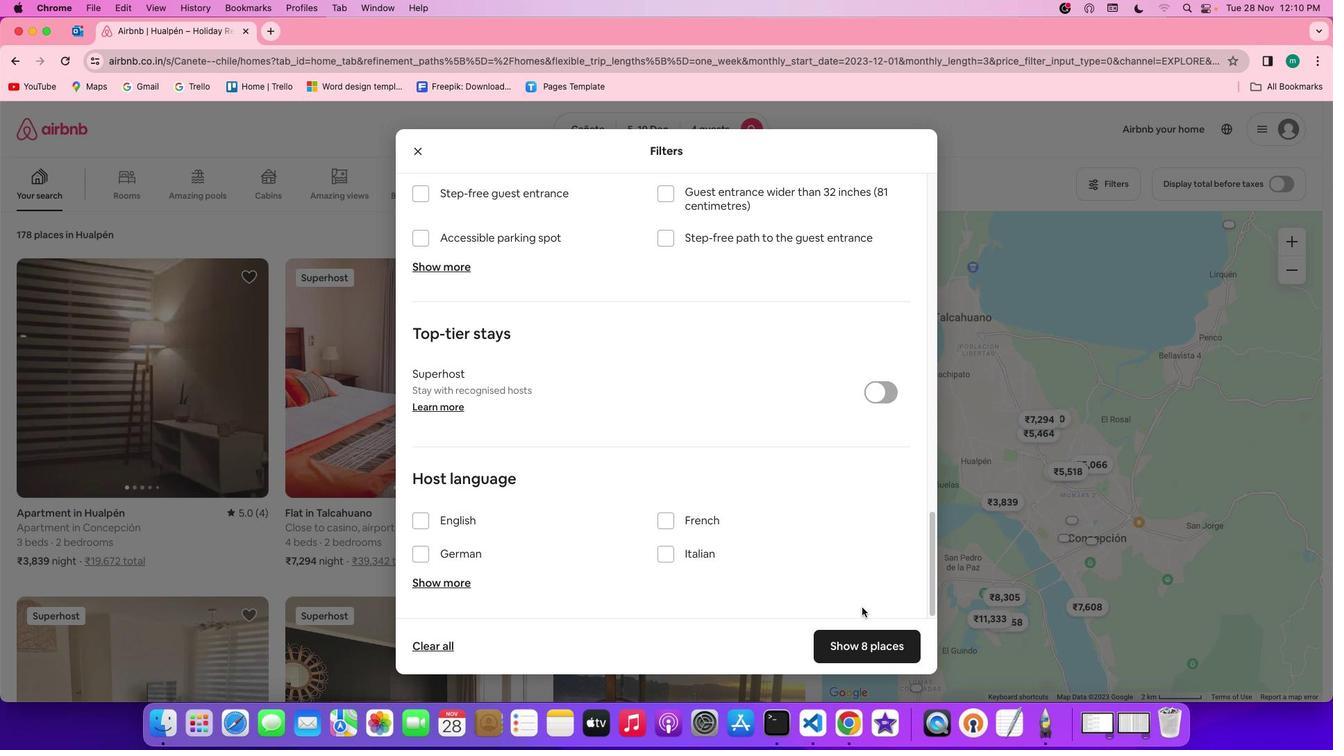 
Action: Mouse scrolled (798, 580) with delta (-15, 0)
Screenshot: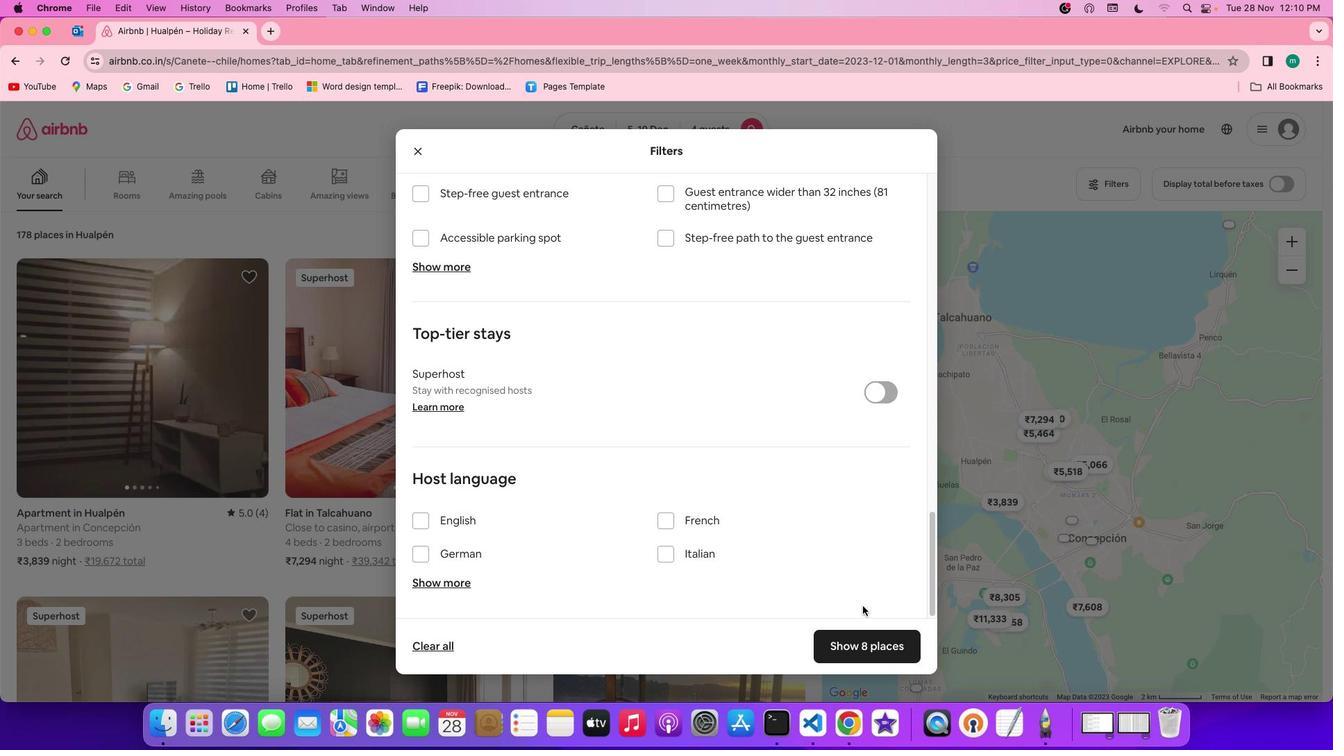 
Action: Mouse scrolled (798, 580) with delta (-15, 0)
Screenshot: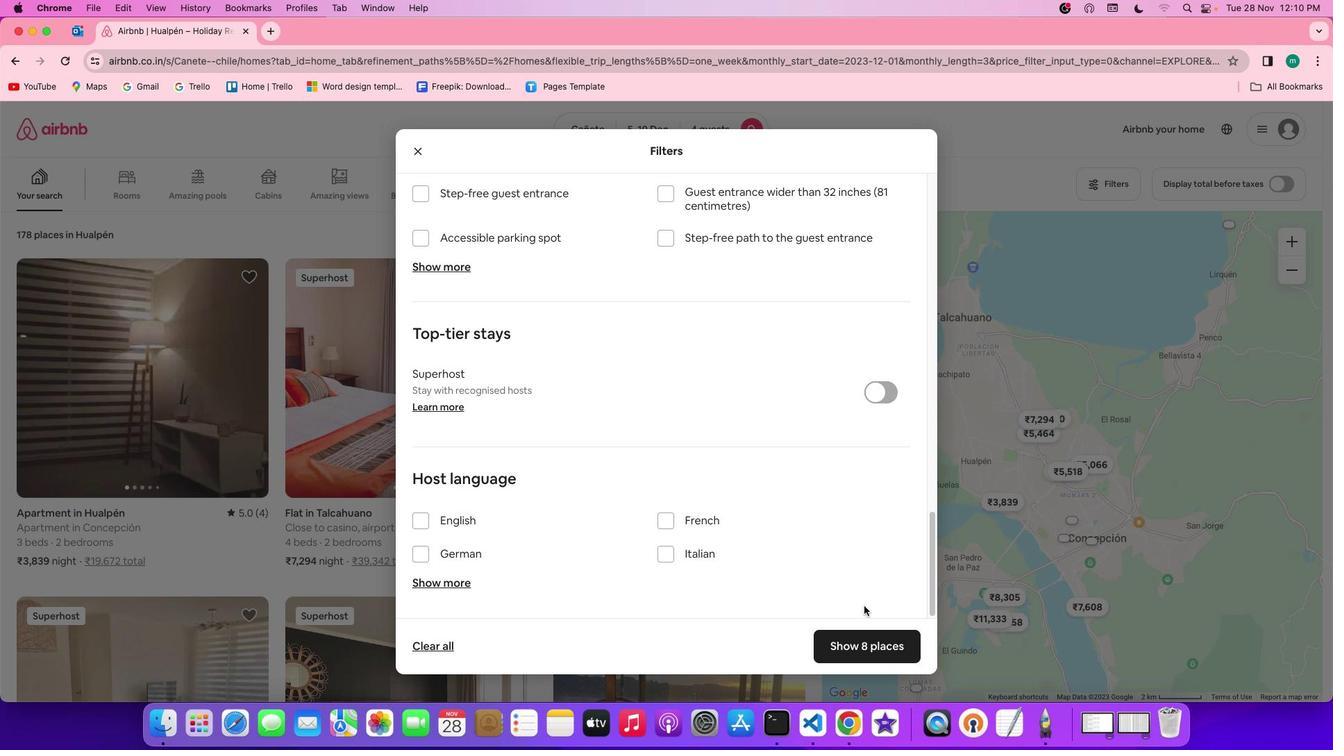
Action: Mouse moved to (798, 620)
Screenshot: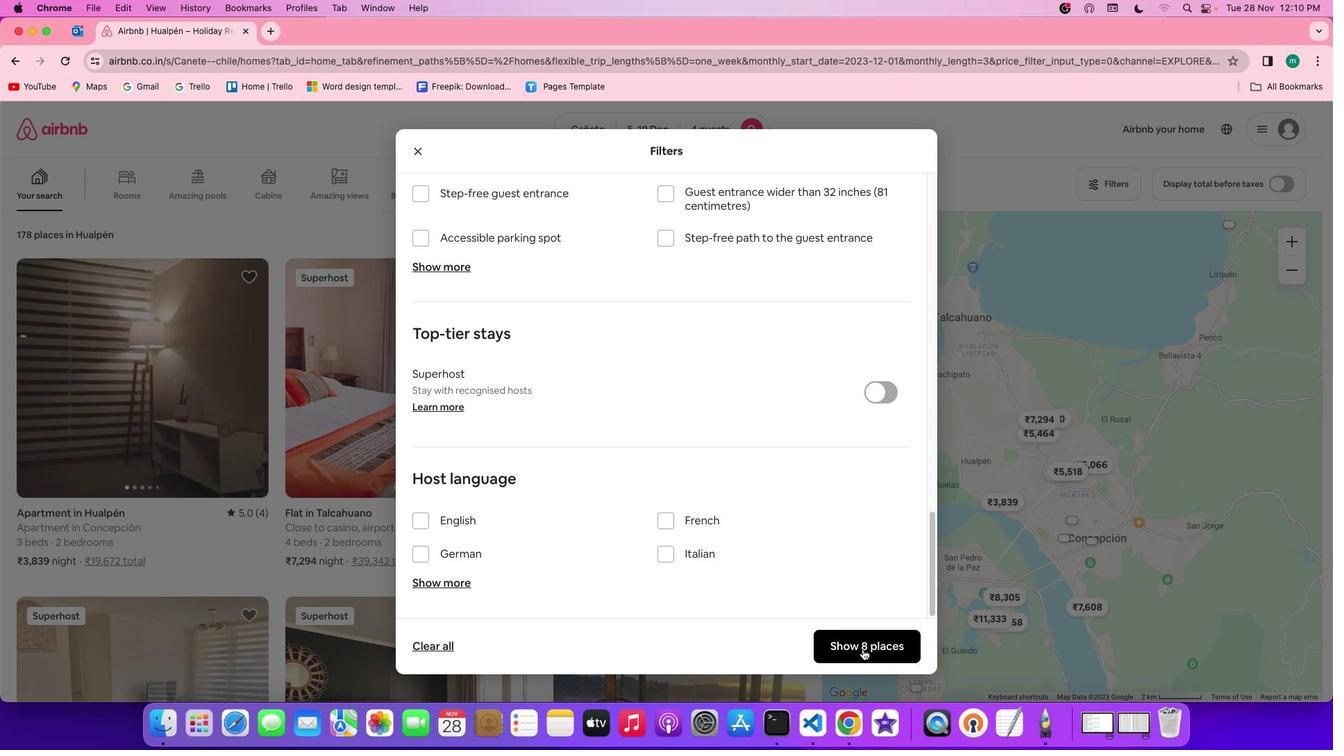 
Action: Mouse pressed left at (798, 620)
Screenshot: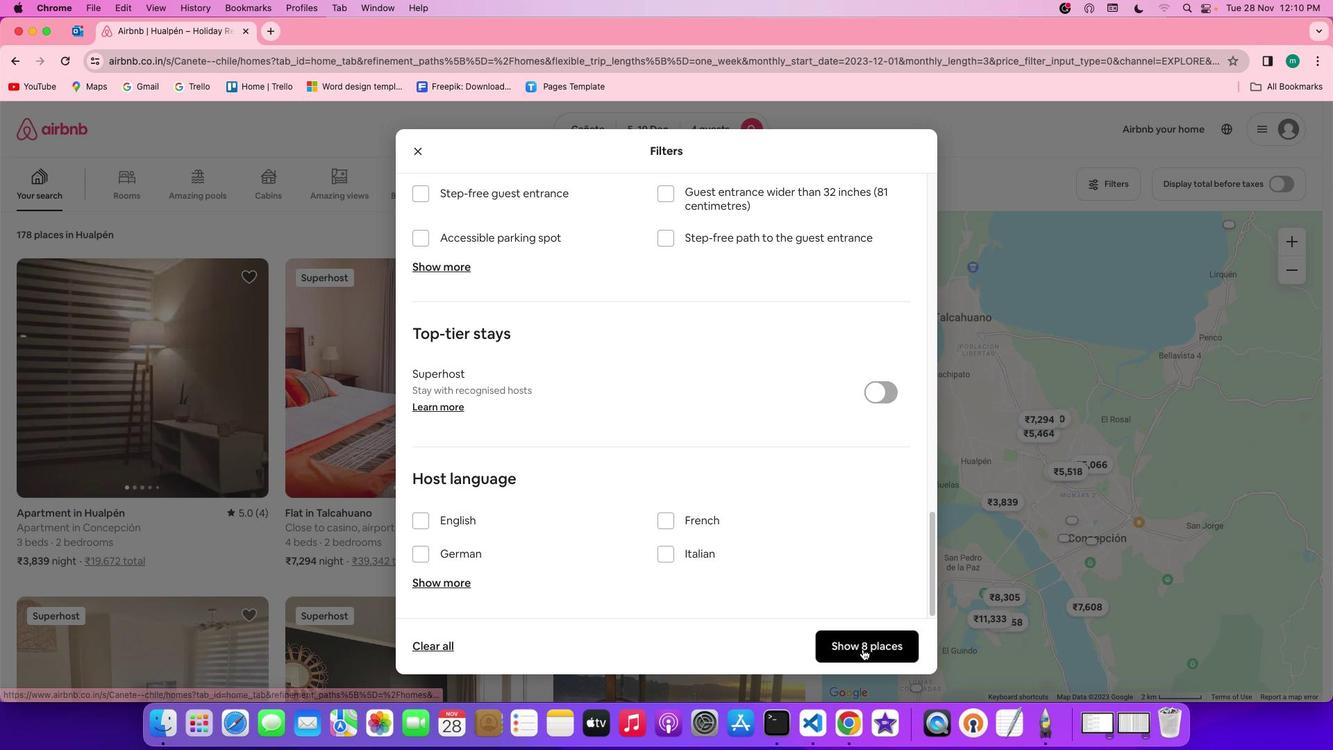 
Action: Mouse moved to (399, 436)
Screenshot: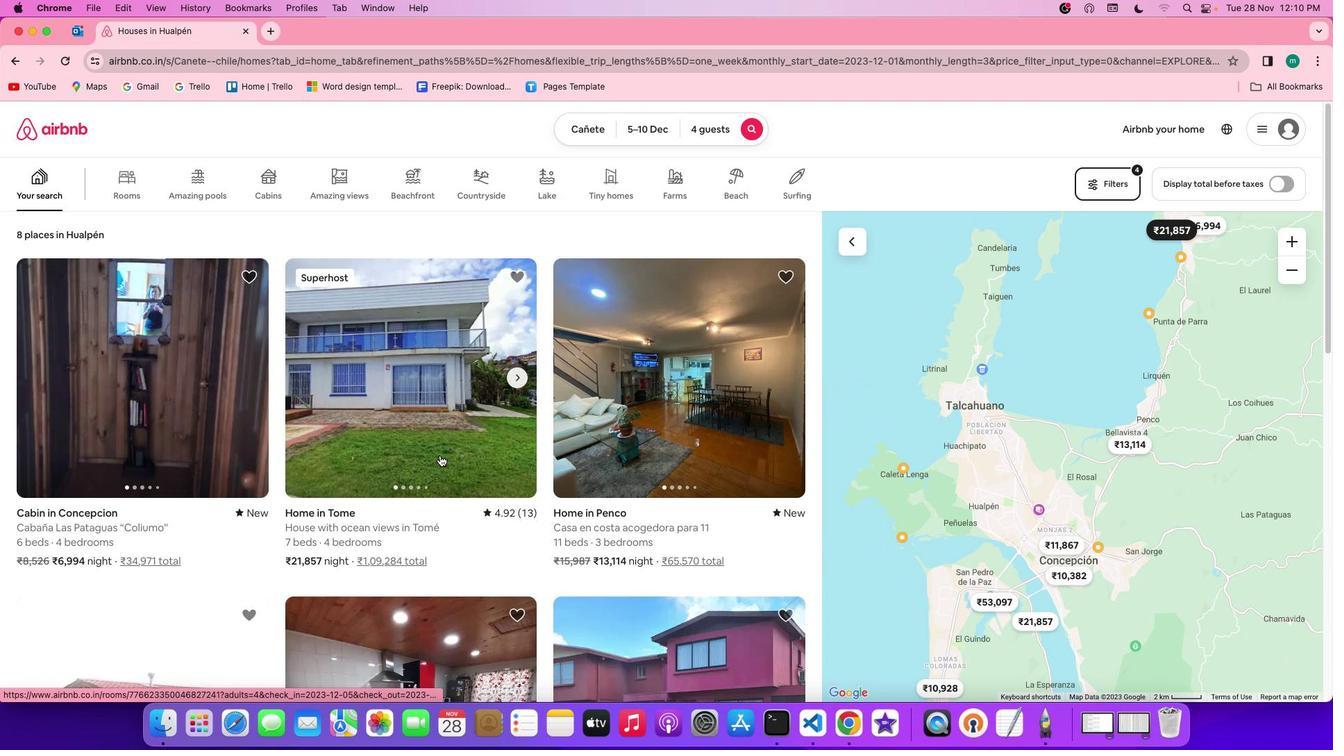 
Action: Mouse pressed left at (399, 436)
Screenshot: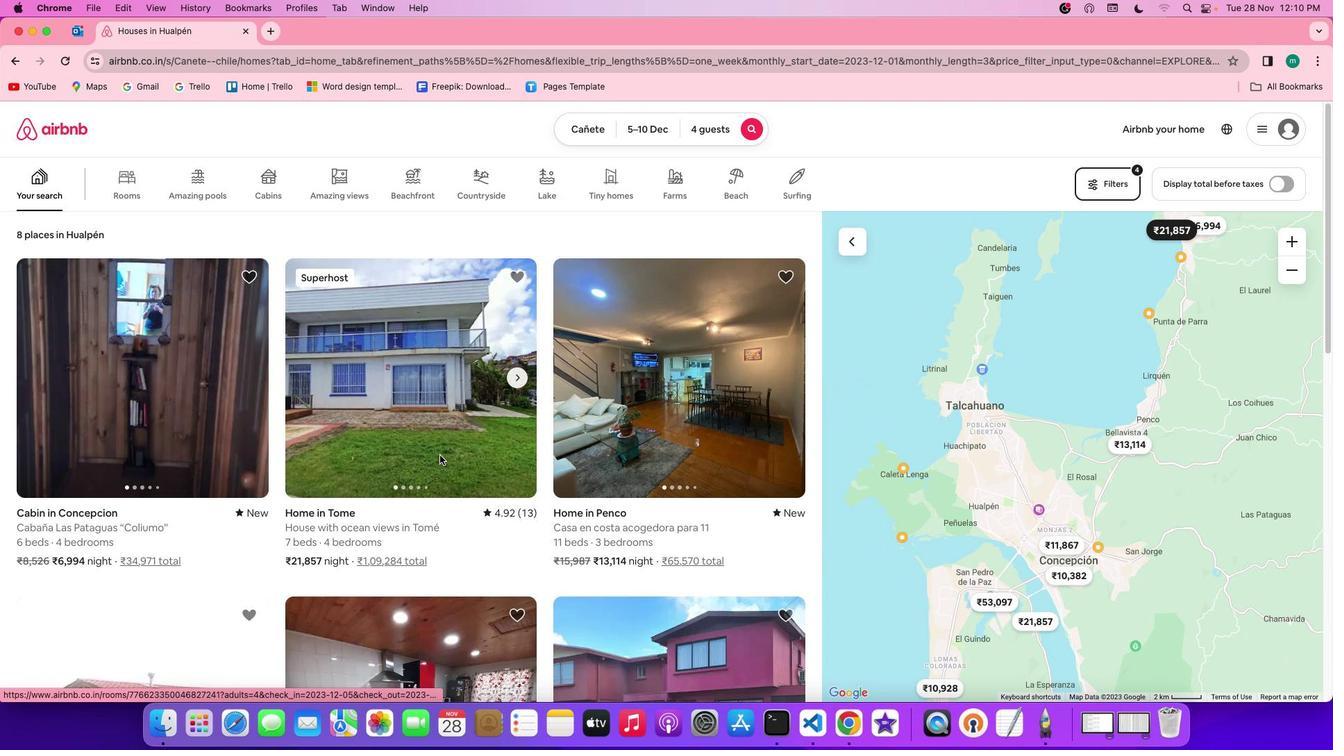 
Action: Mouse moved to (907, 491)
Screenshot: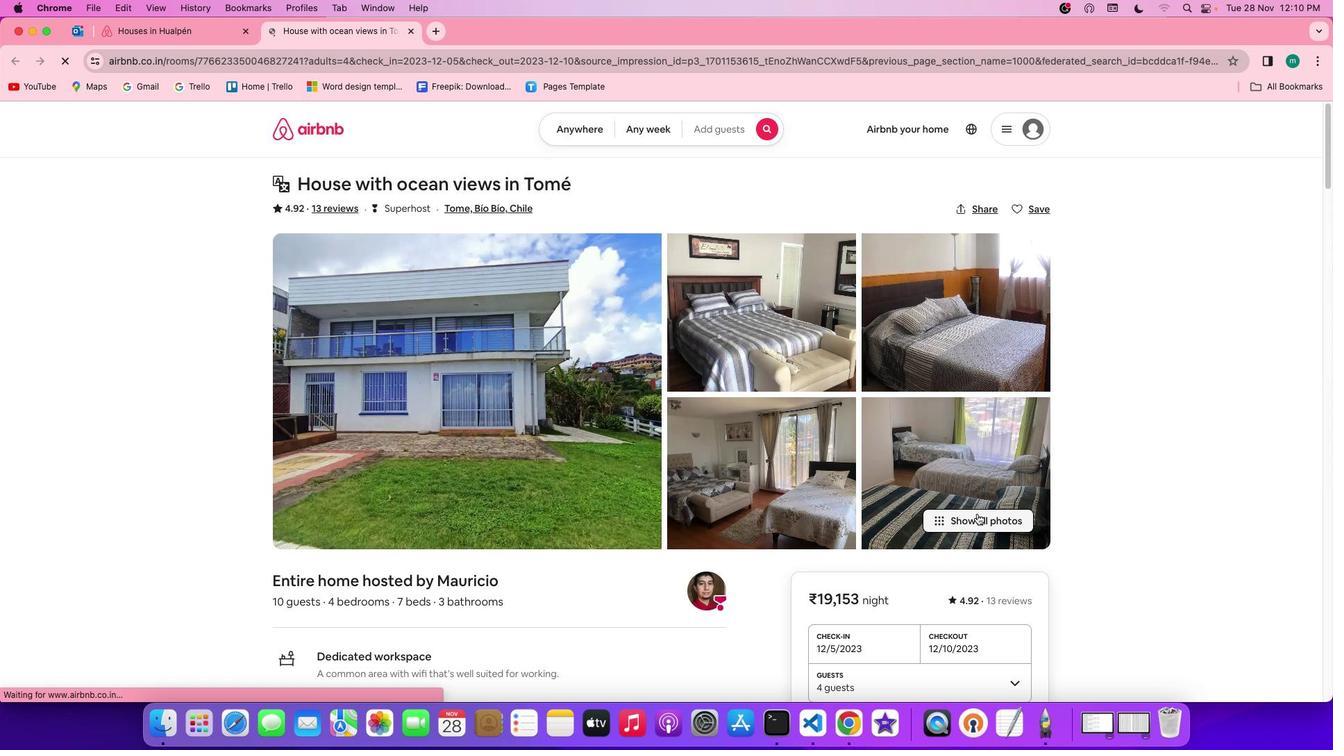 
Action: Mouse pressed left at (907, 491)
Screenshot: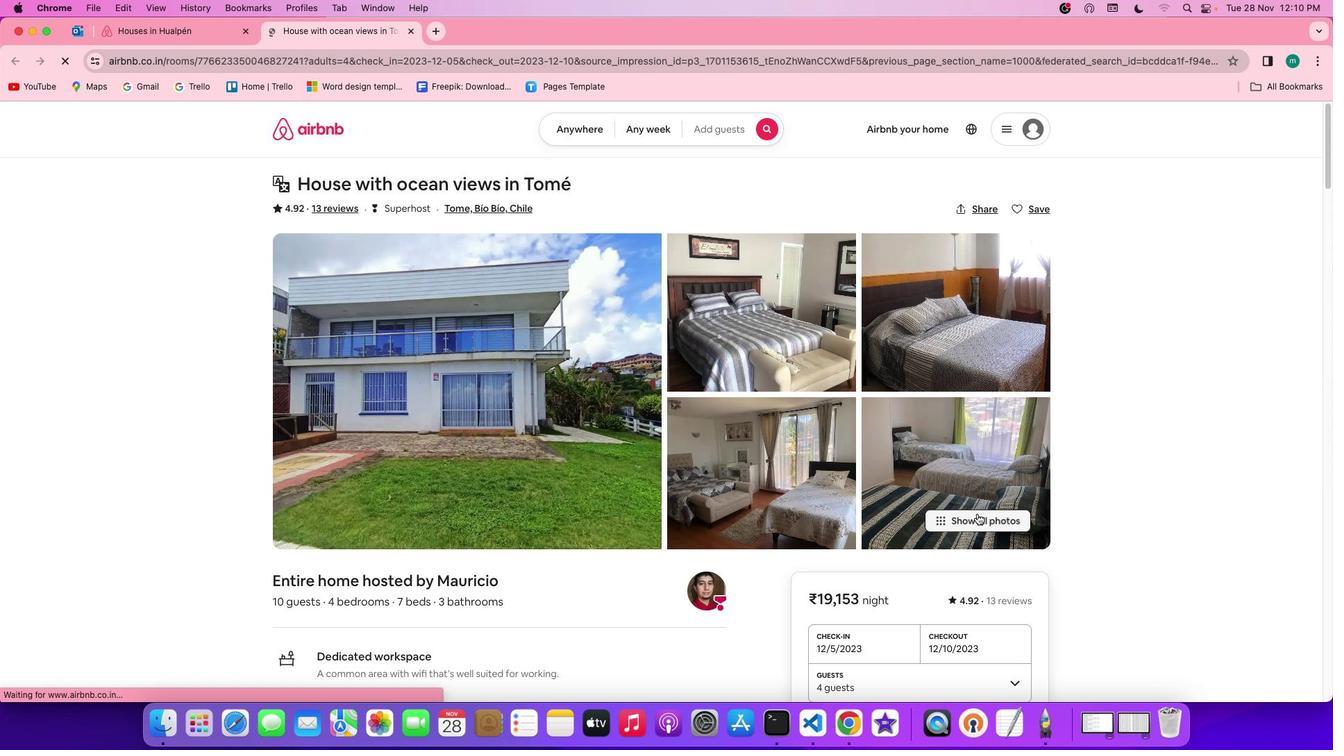 
Action: Mouse moved to (572, 582)
Screenshot: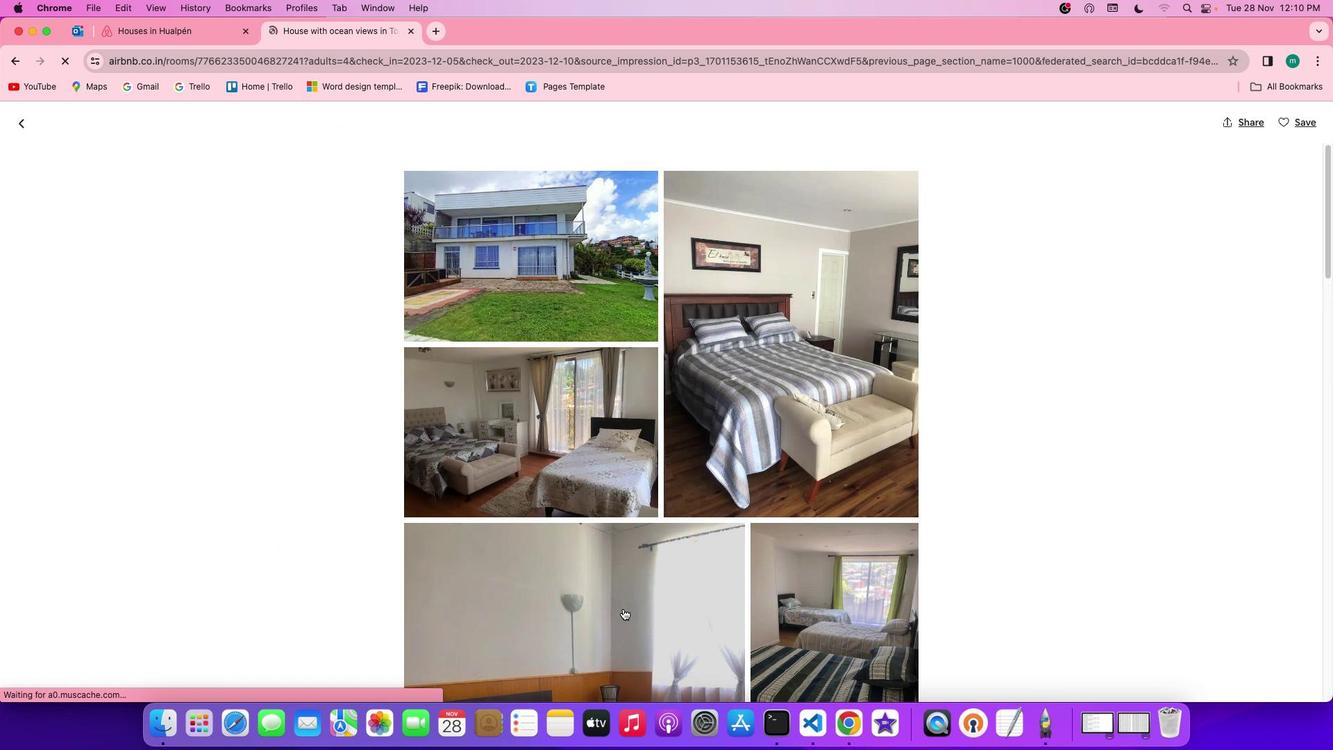 
Action: Mouse scrolled (572, 582) with delta (-15, 2)
Screenshot: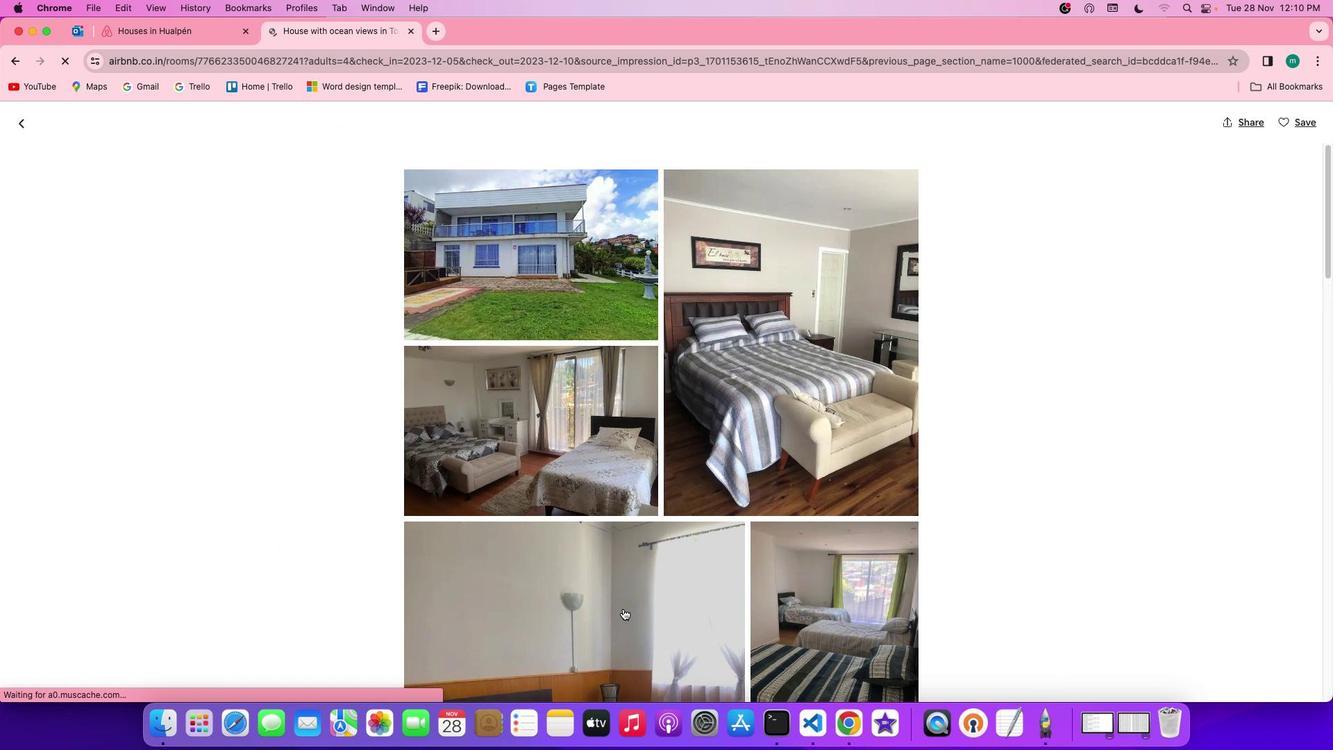 
Action: Mouse scrolled (572, 582) with delta (-15, 2)
Screenshot: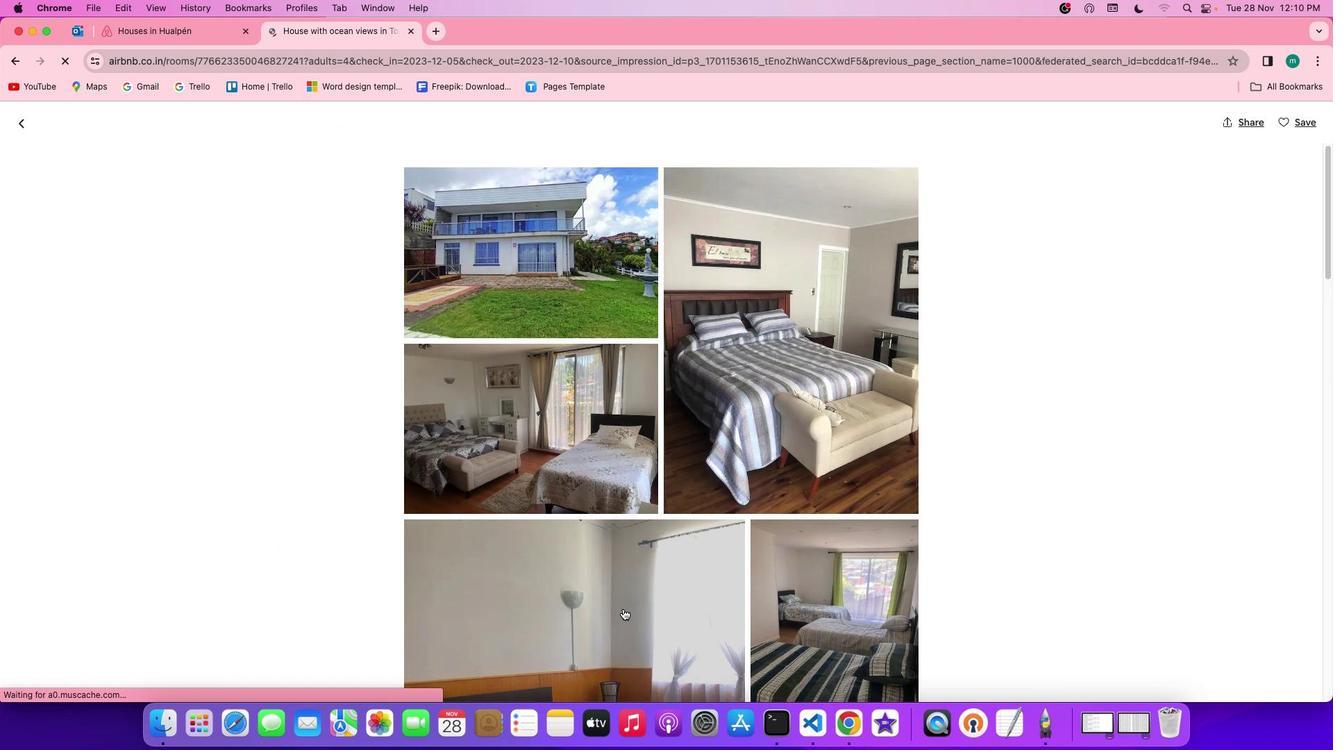 
Action: Mouse scrolled (572, 582) with delta (-15, 1)
Screenshot: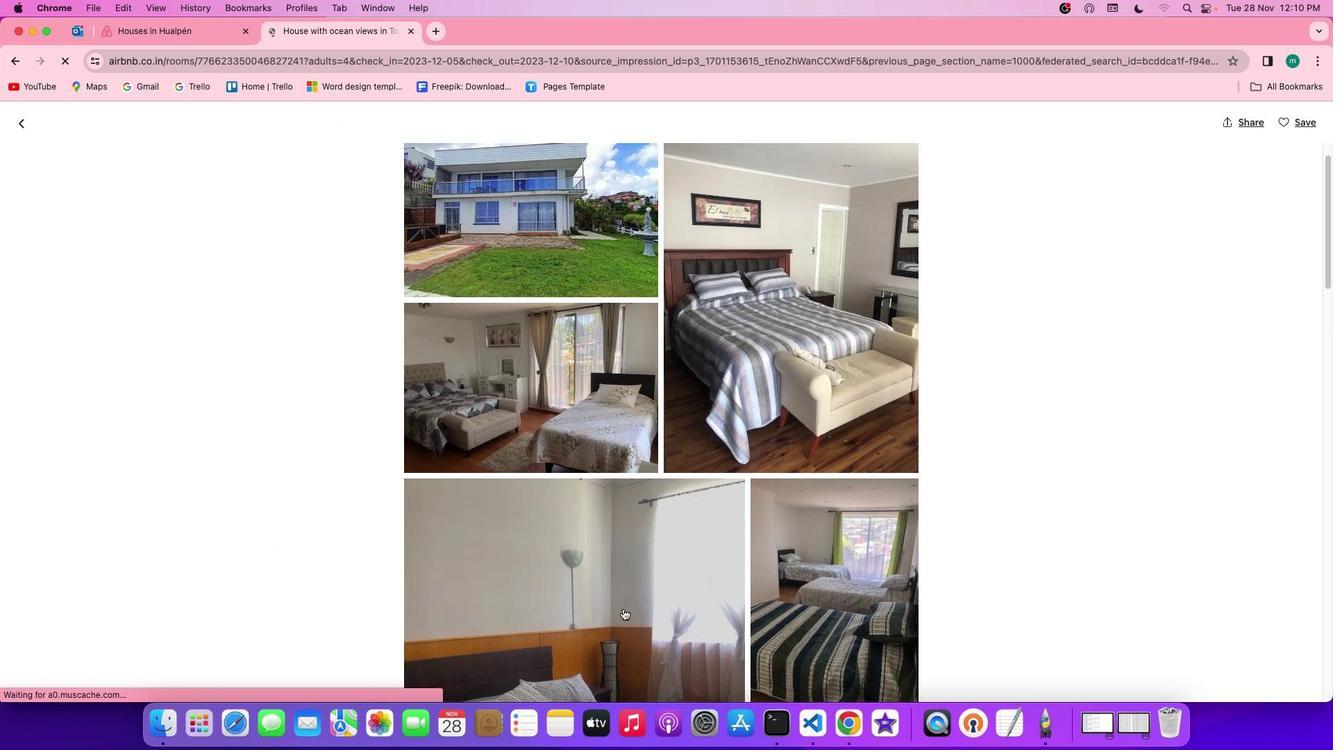 
Action: Mouse scrolled (572, 582) with delta (-15, 0)
Screenshot: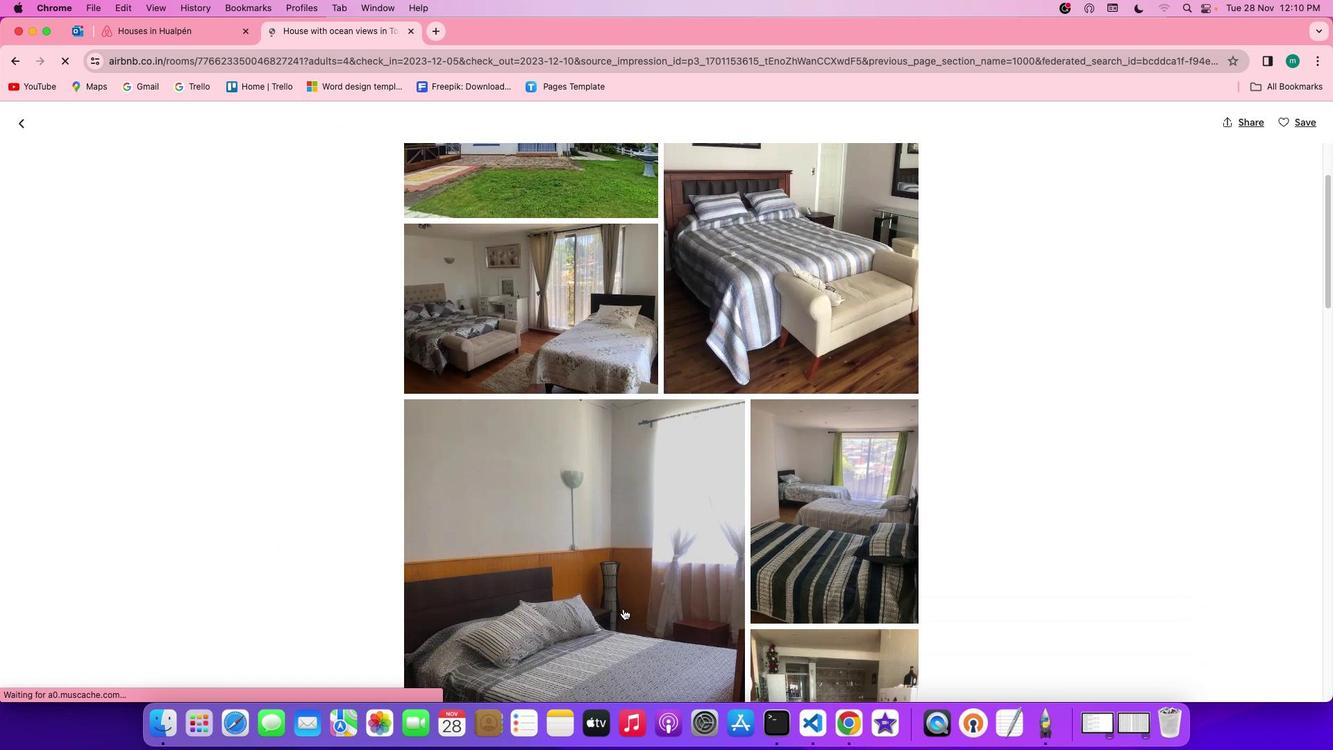 
Action: Mouse scrolled (572, 582) with delta (-15, 2)
Screenshot: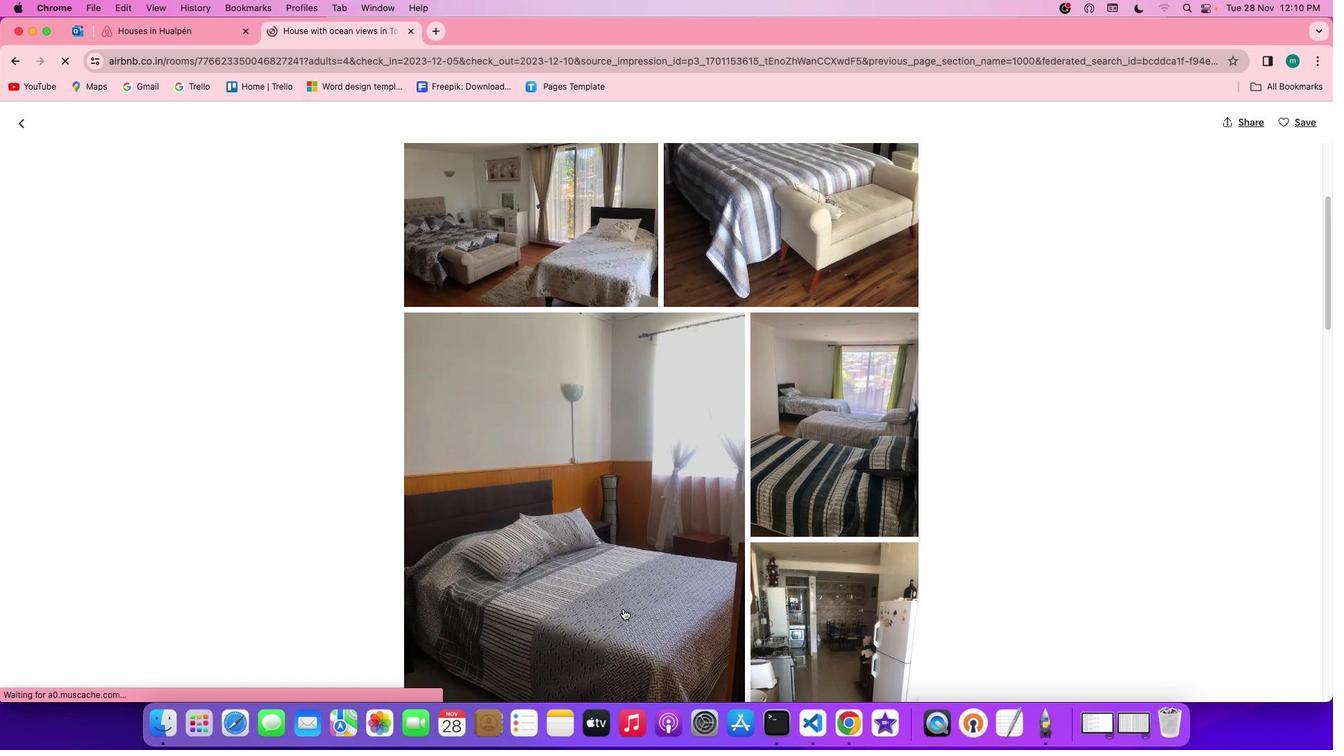
Action: Mouse scrolled (572, 582) with delta (-15, 2)
Screenshot: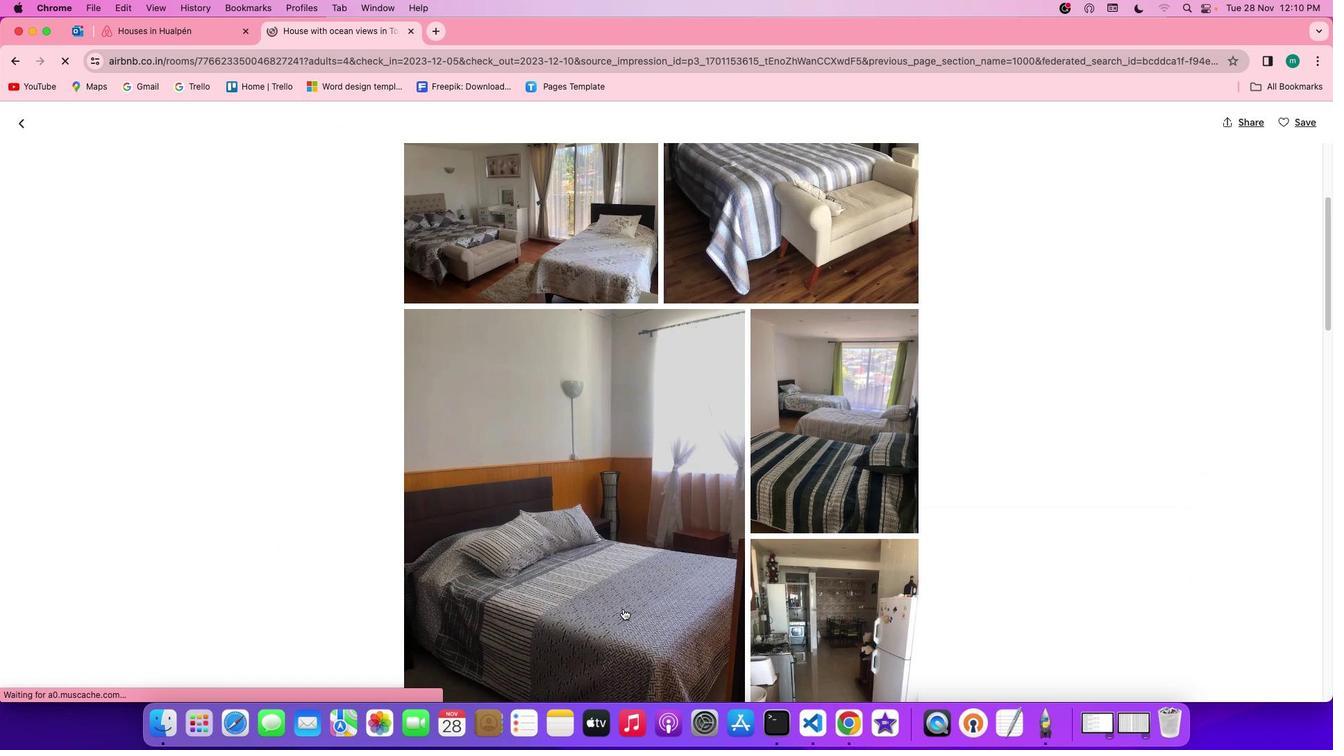 
Action: Mouse scrolled (572, 582) with delta (-15, 1)
Screenshot: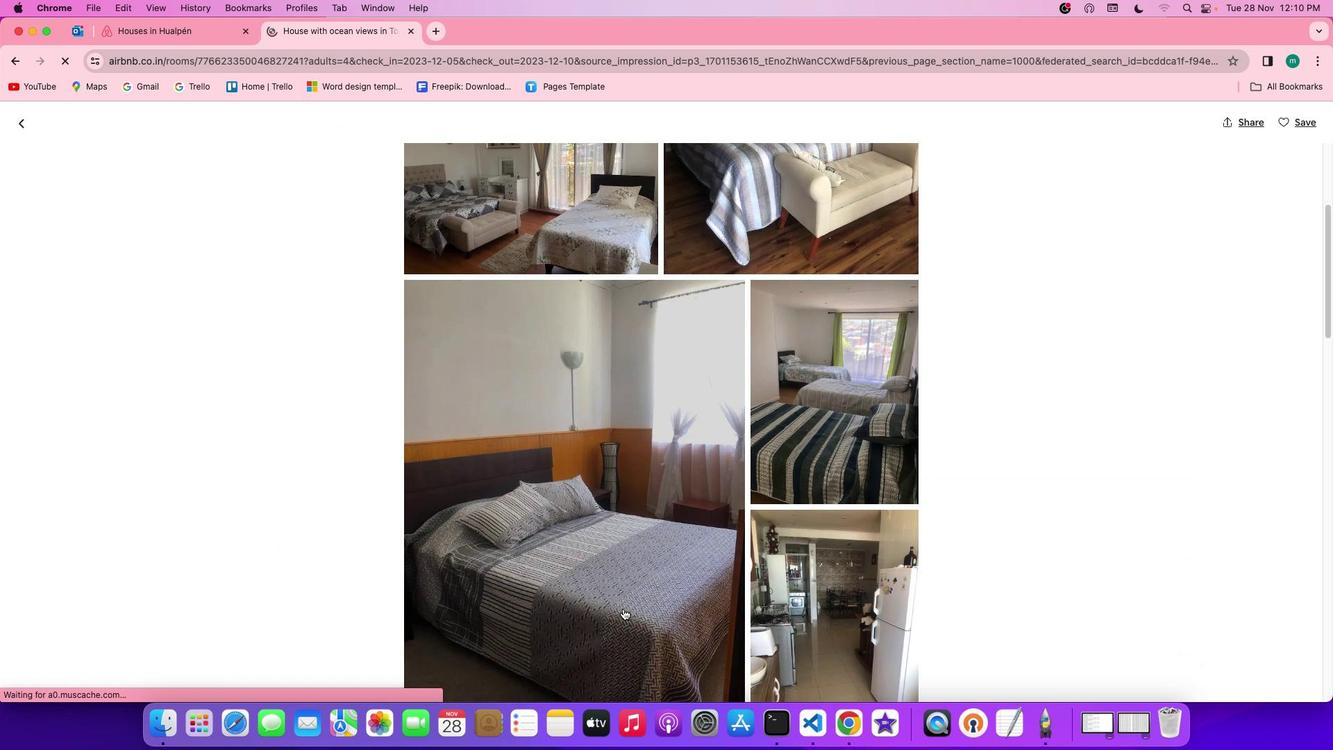 
Action: Mouse scrolled (572, 582) with delta (-15, 2)
Screenshot: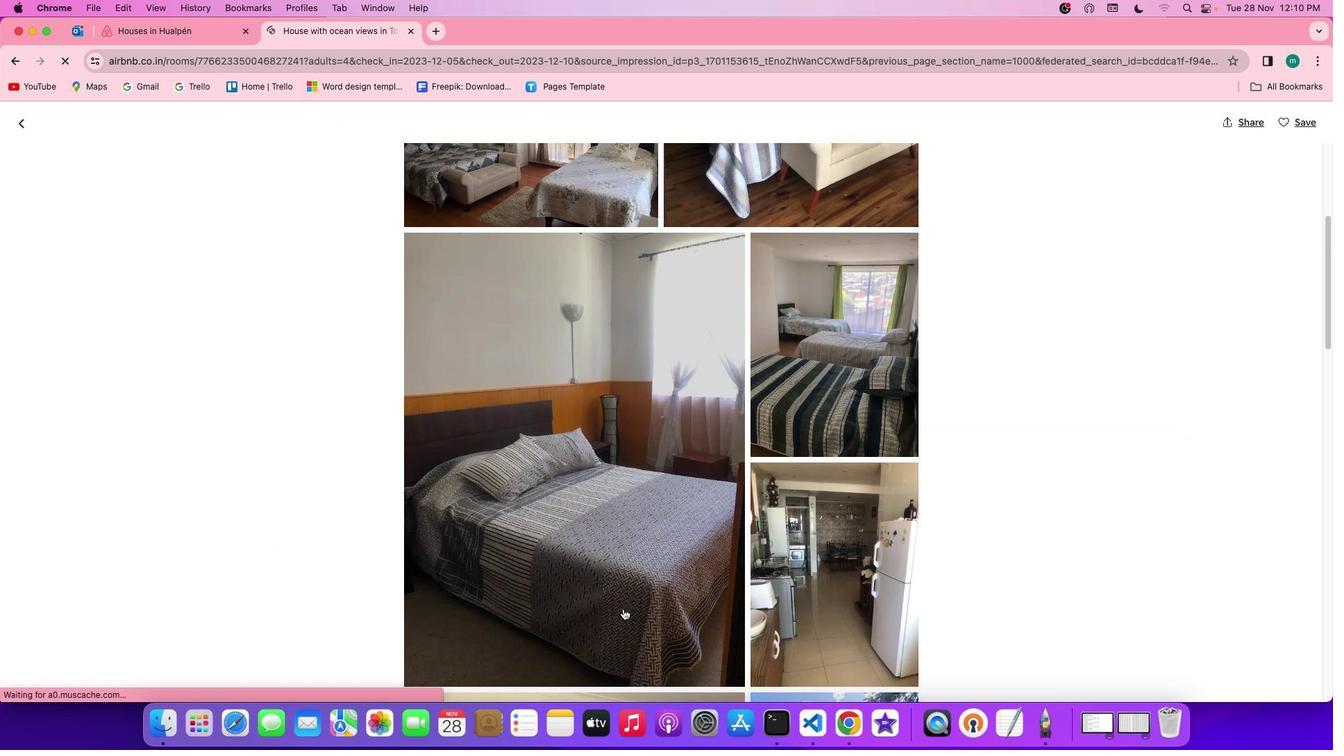 
Action: Mouse scrolled (572, 582) with delta (-15, 2)
Screenshot: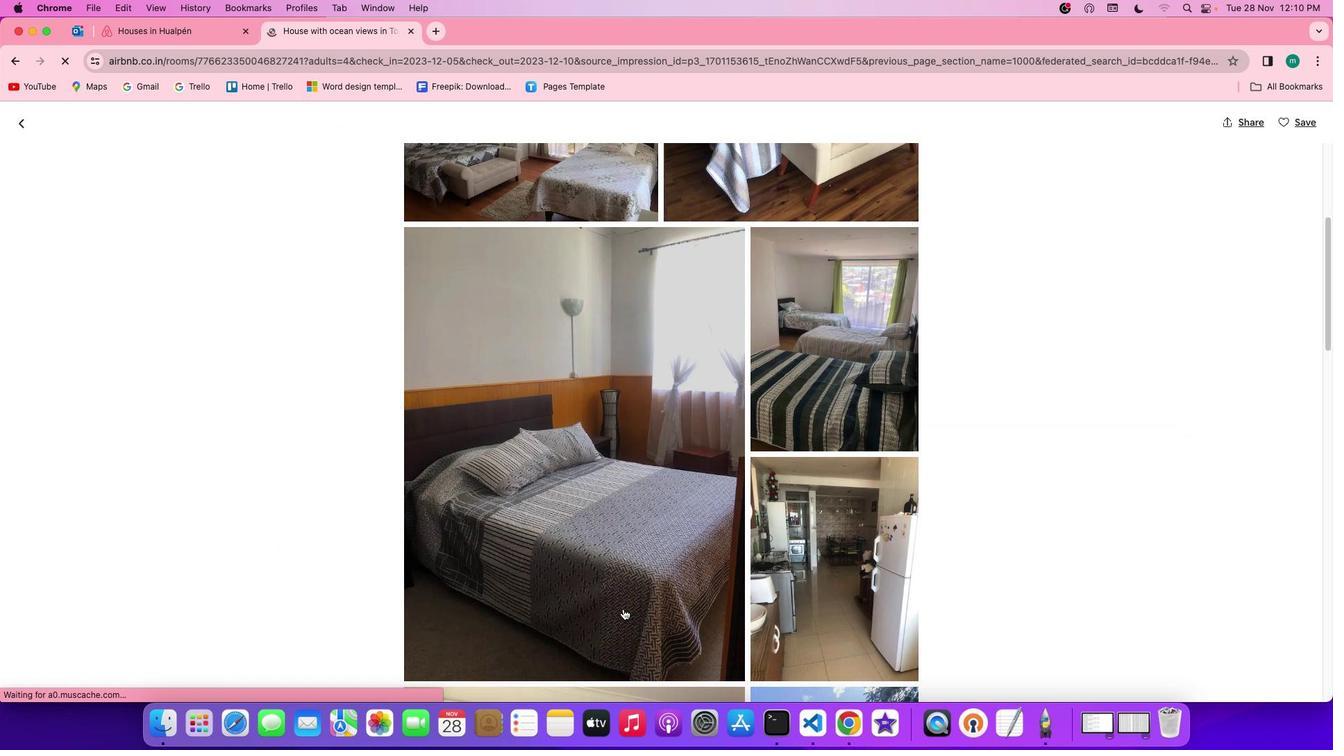 
Action: Mouse scrolled (572, 582) with delta (-15, 2)
Screenshot: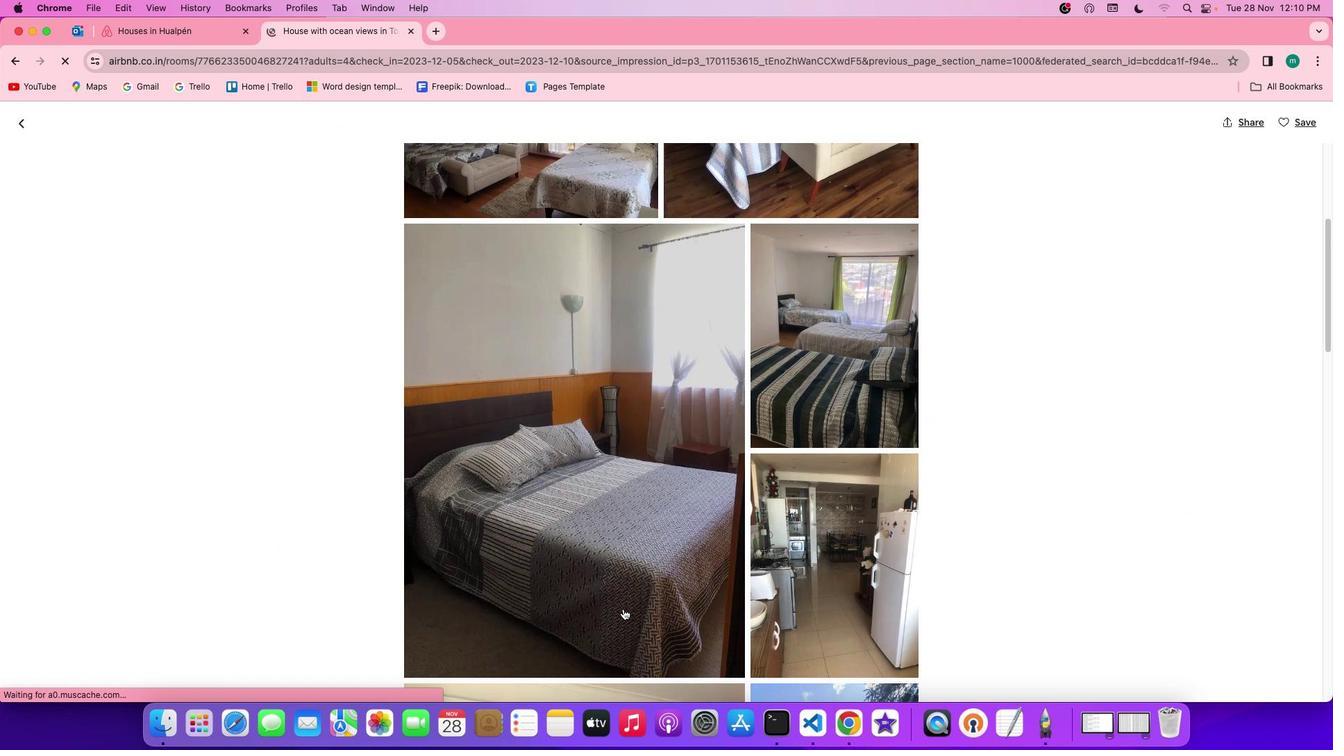 
Action: Mouse scrolled (572, 582) with delta (-15, 1)
Screenshot: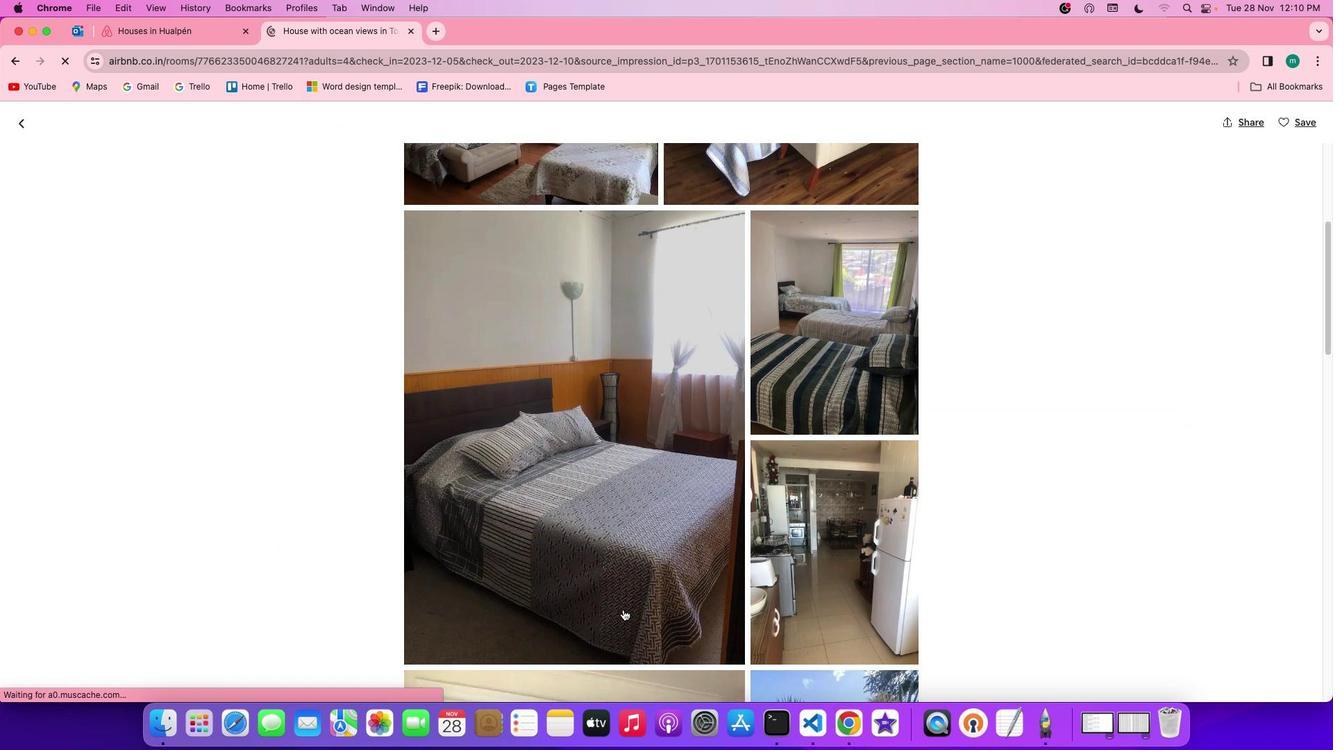 
Action: Mouse moved to (572, 582)
Screenshot: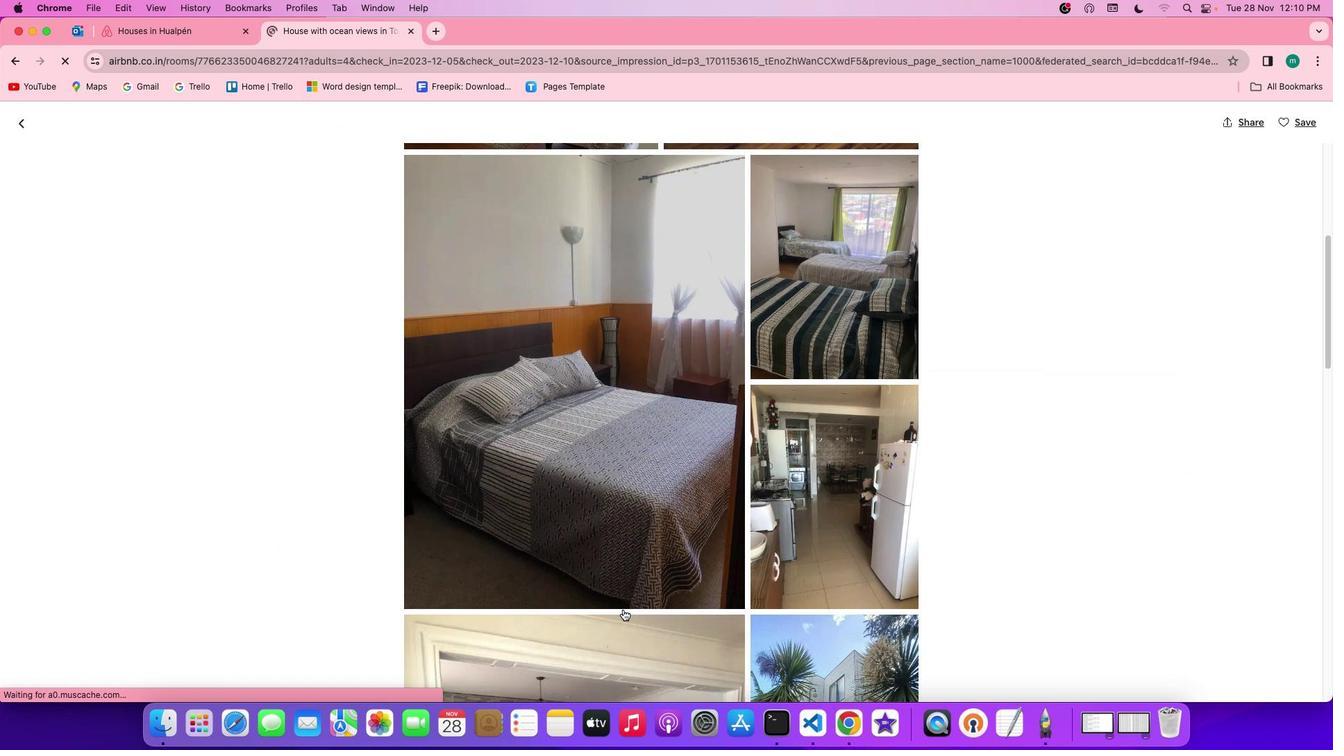 
Action: Mouse scrolled (572, 582) with delta (-15, 2)
Screenshot: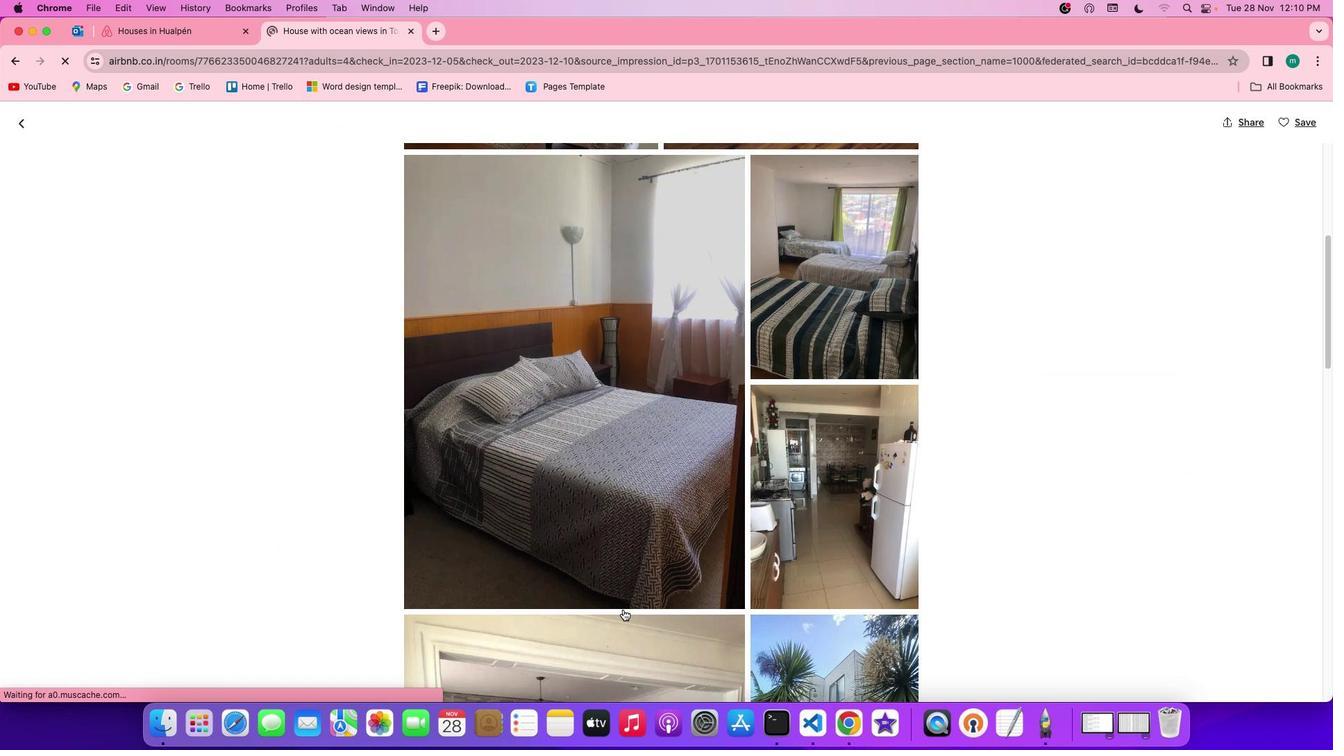 
Action: Mouse scrolled (572, 582) with delta (-15, 2)
Screenshot: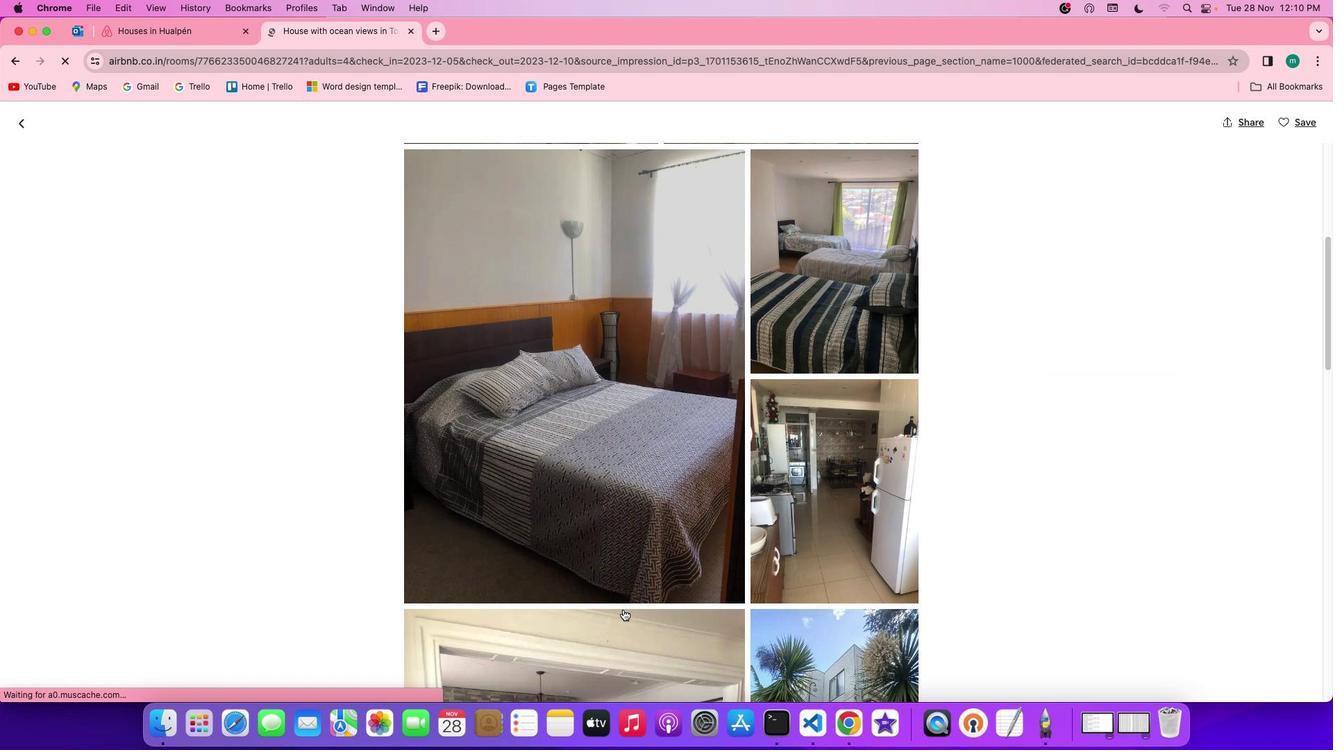 
Action: Mouse scrolled (572, 582) with delta (-15, 2)
Screenshot: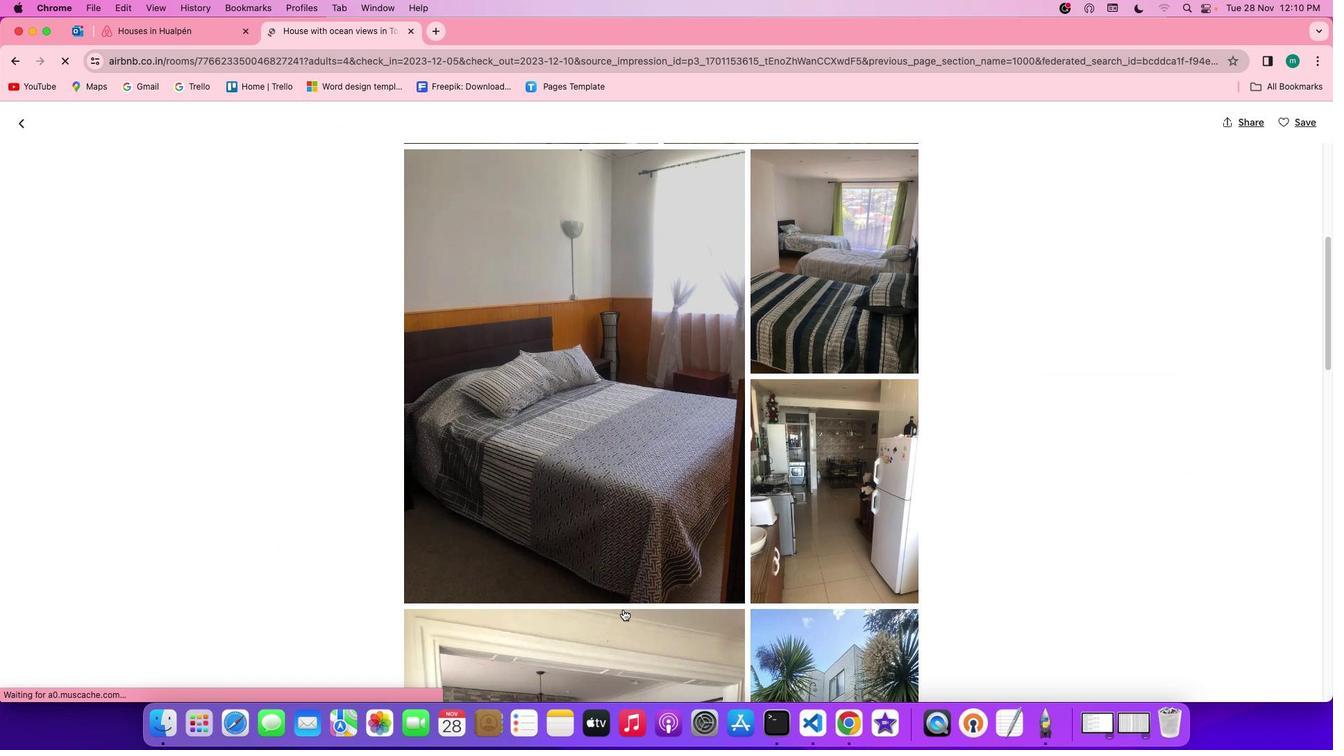 
Action: Mouse scrolled (572, 582) with delta (-15, 1)
Screenshot: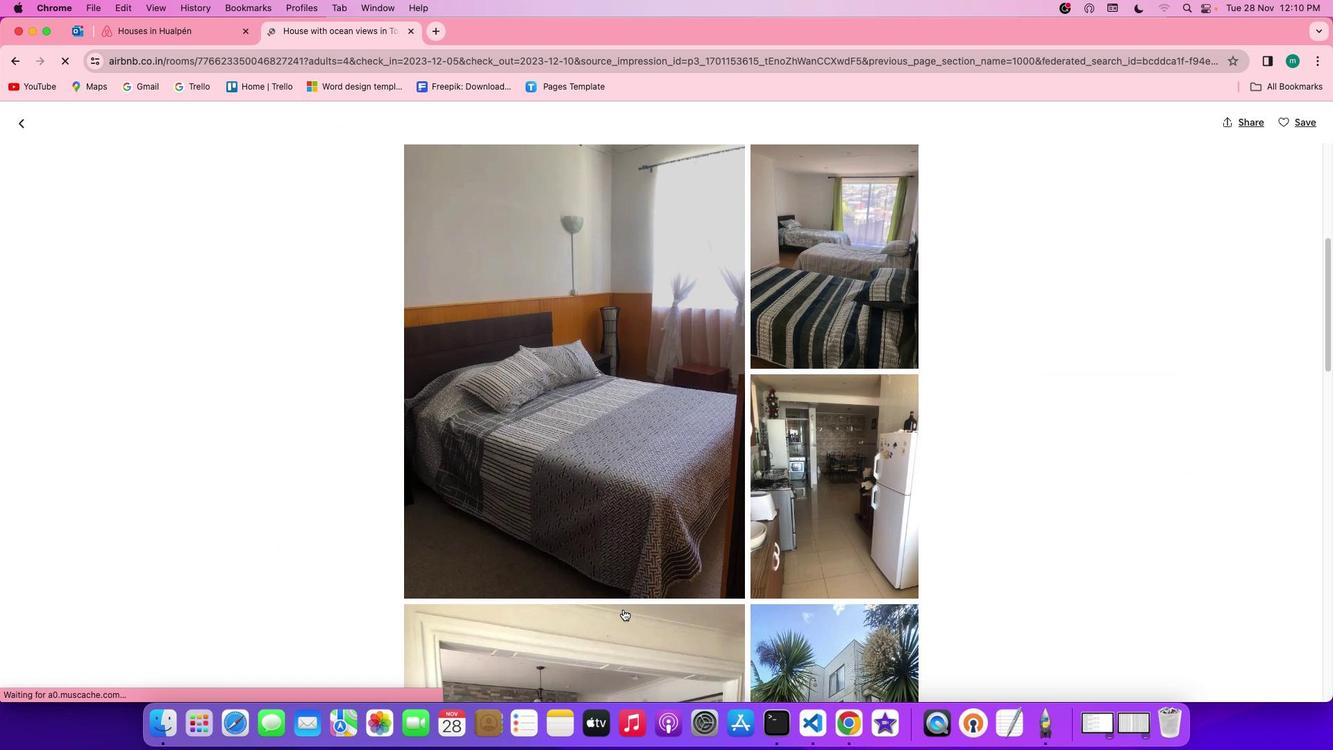 
Action: Mouse scrolled (572, 582) with delta (-15, 2)
Screenshot: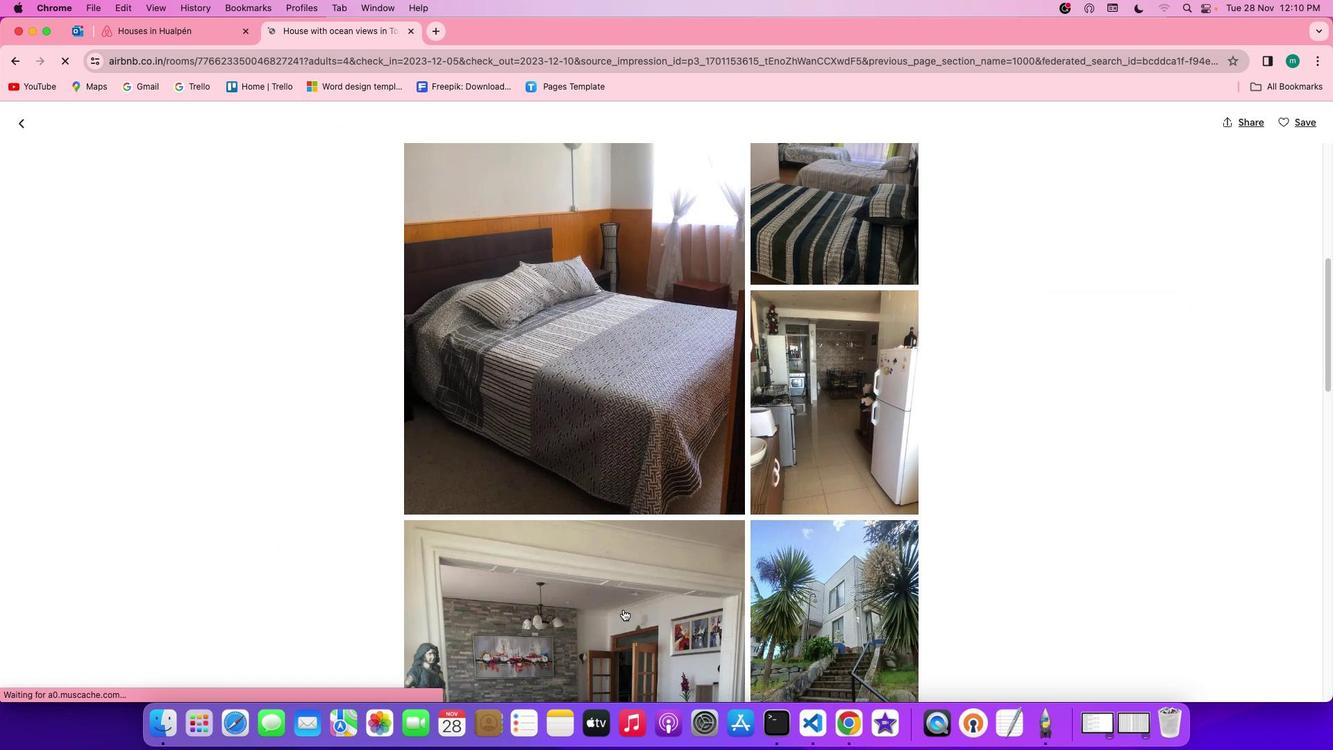 
Action: Mouse scrolled (572, 582) with delta (-15, 2)
Screenshot: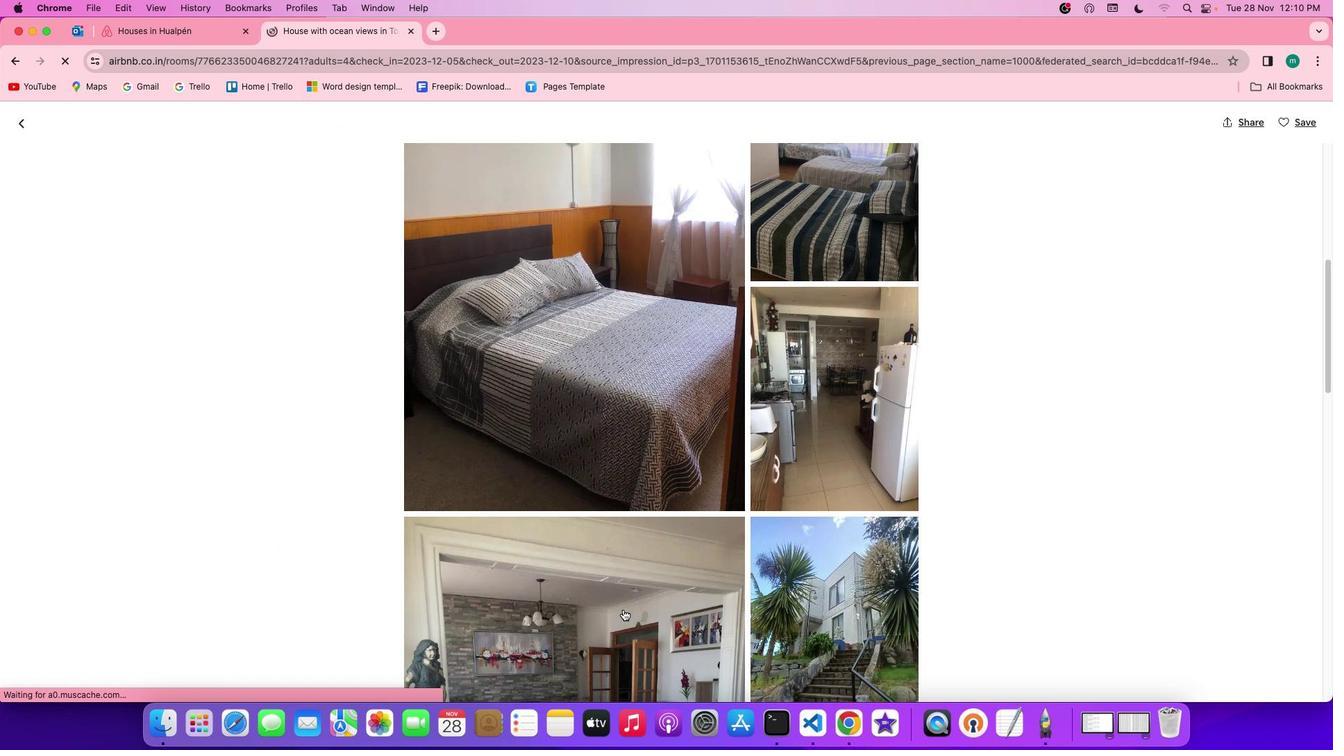 
Action: Mouse scrolled (572, 582) with delta (-15, 2)
Screenshot: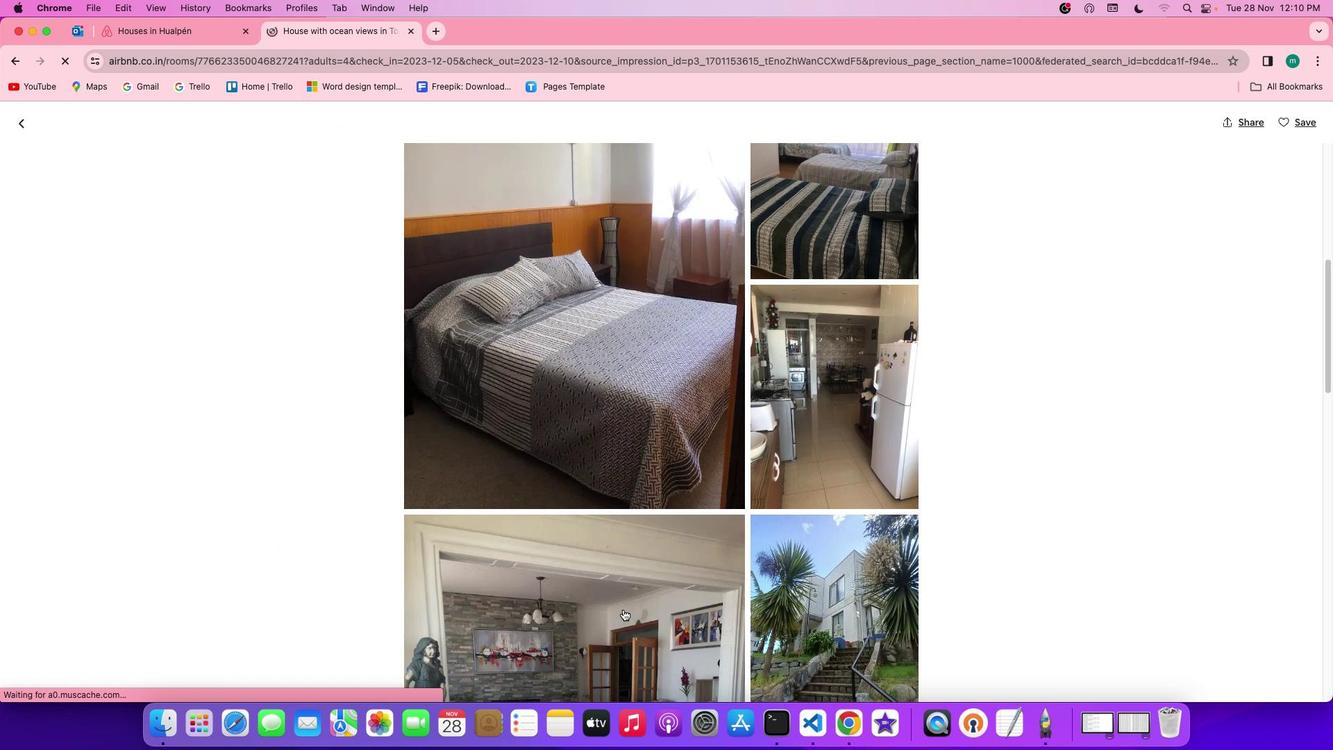 
Action: Mouse scrolled (572, 582) with delta (-15, 1)
Screenshot: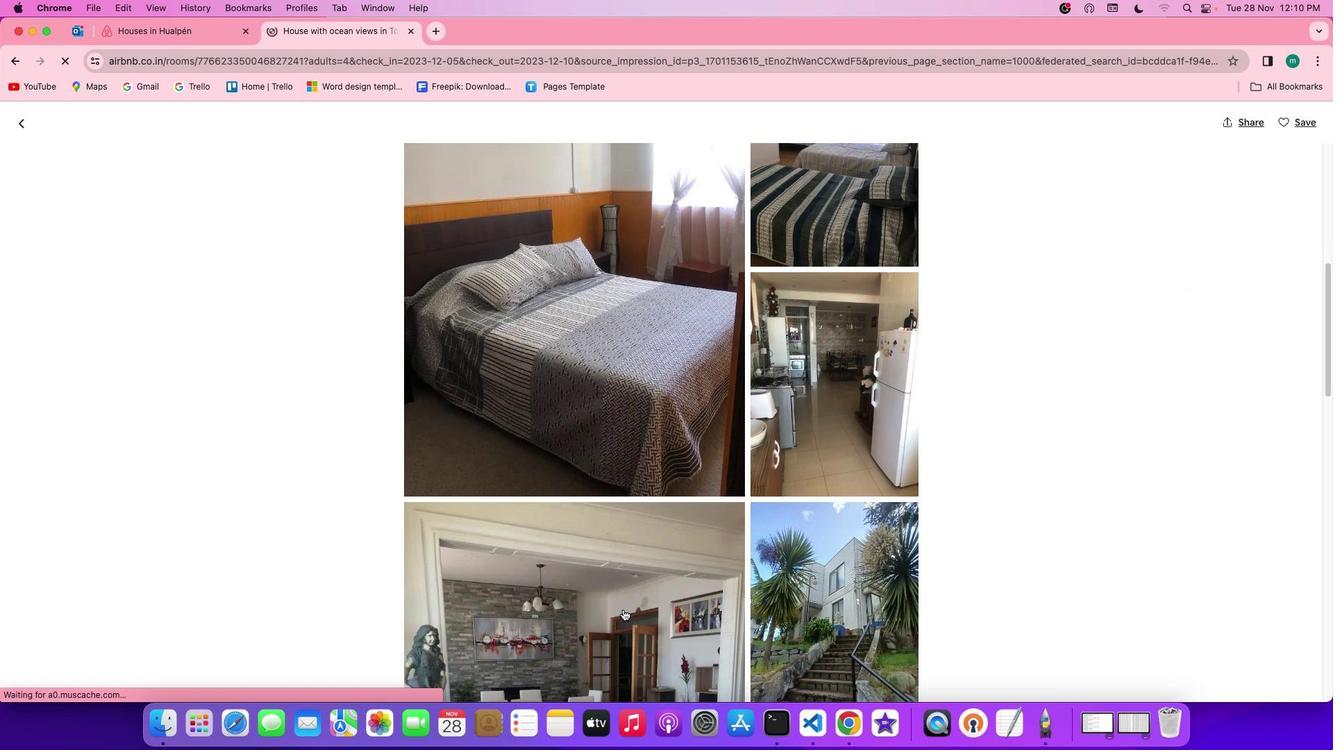 
Action: Mouse scrolled (572, 582) with delta (-15, 0)
Screenshot: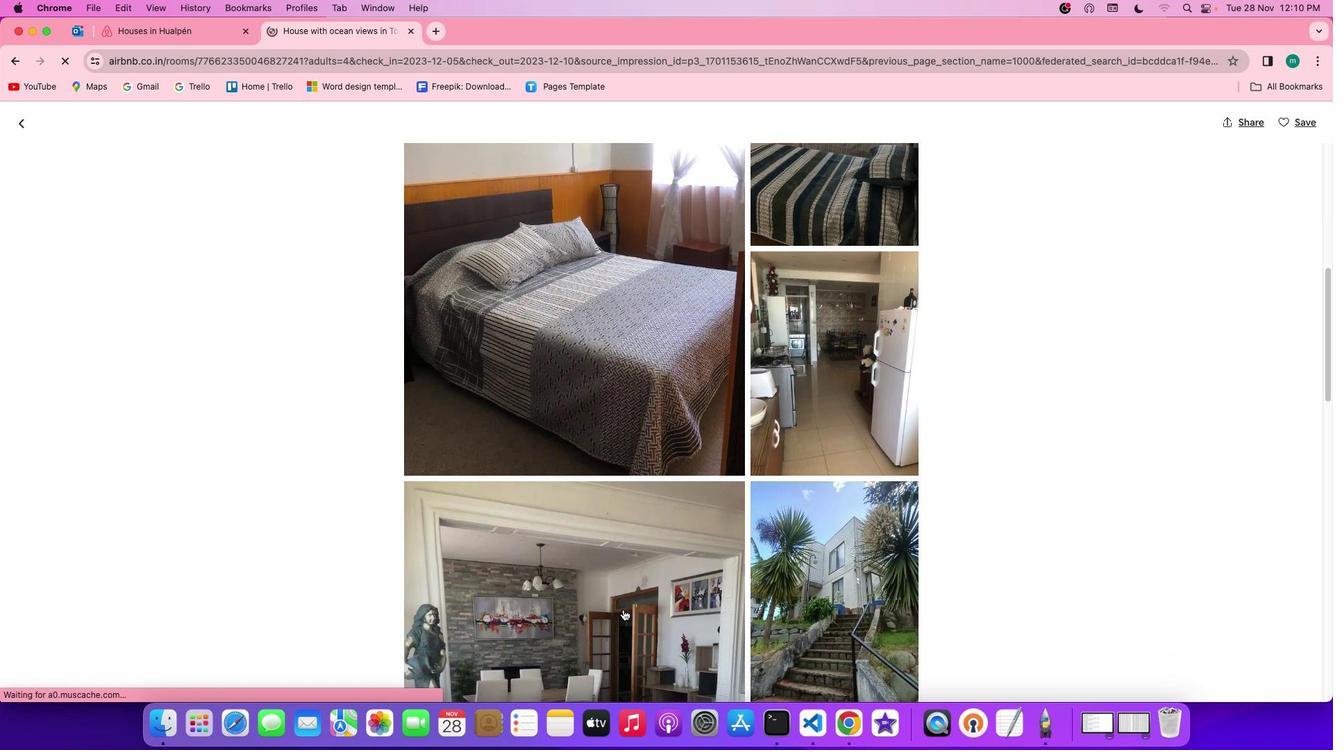
Action: Mouse scrolled (572, 582) with delta (-15, 2)
Screenshot: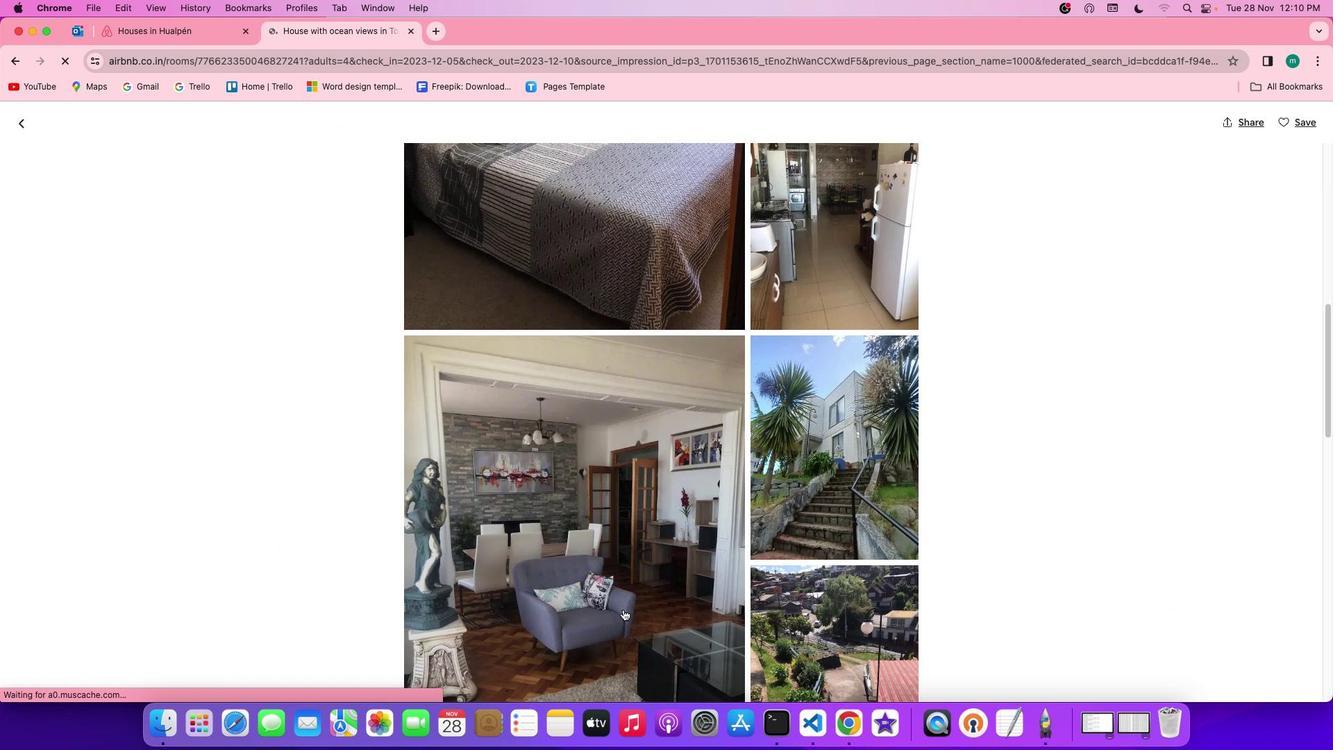 
Action: Mouse scrolled (572, 582) with delta (-15, 2)
Screenshot: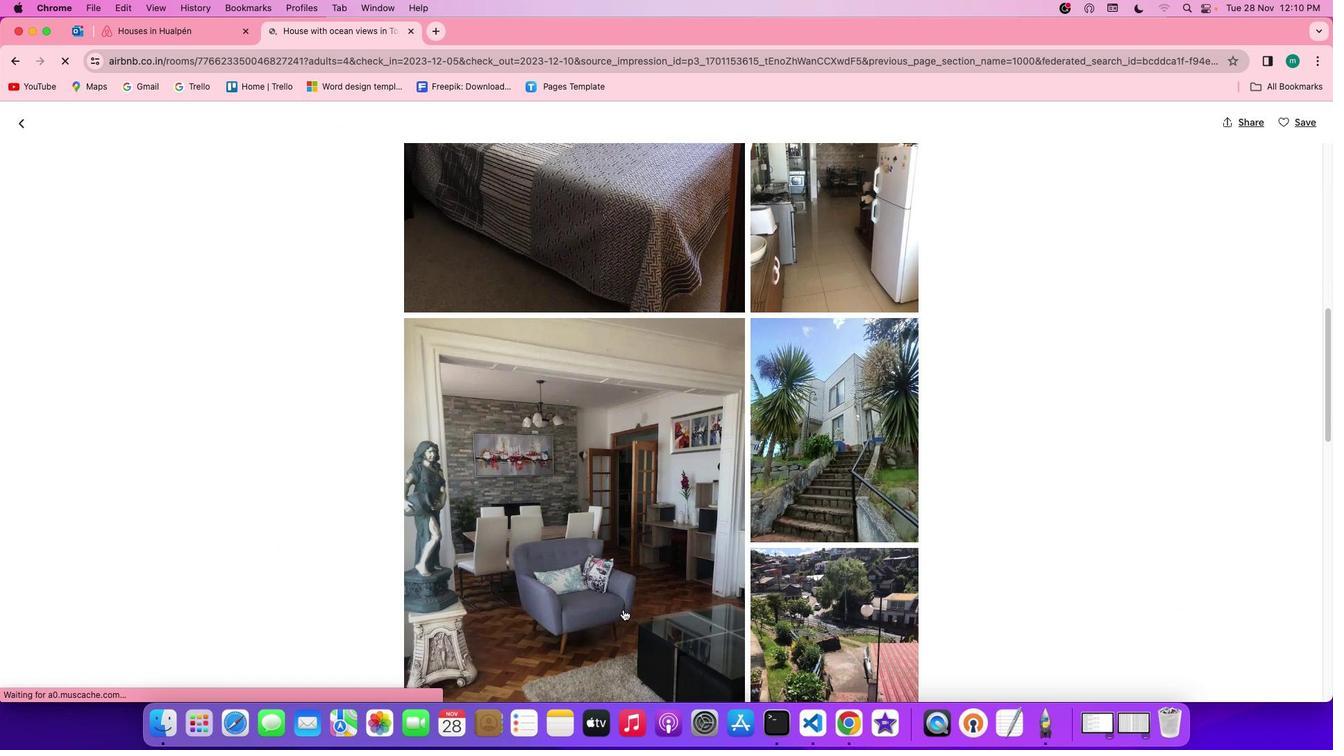 
Action: Mouse scrolled (572, 582) with delta (-15, 1)
Screenshot: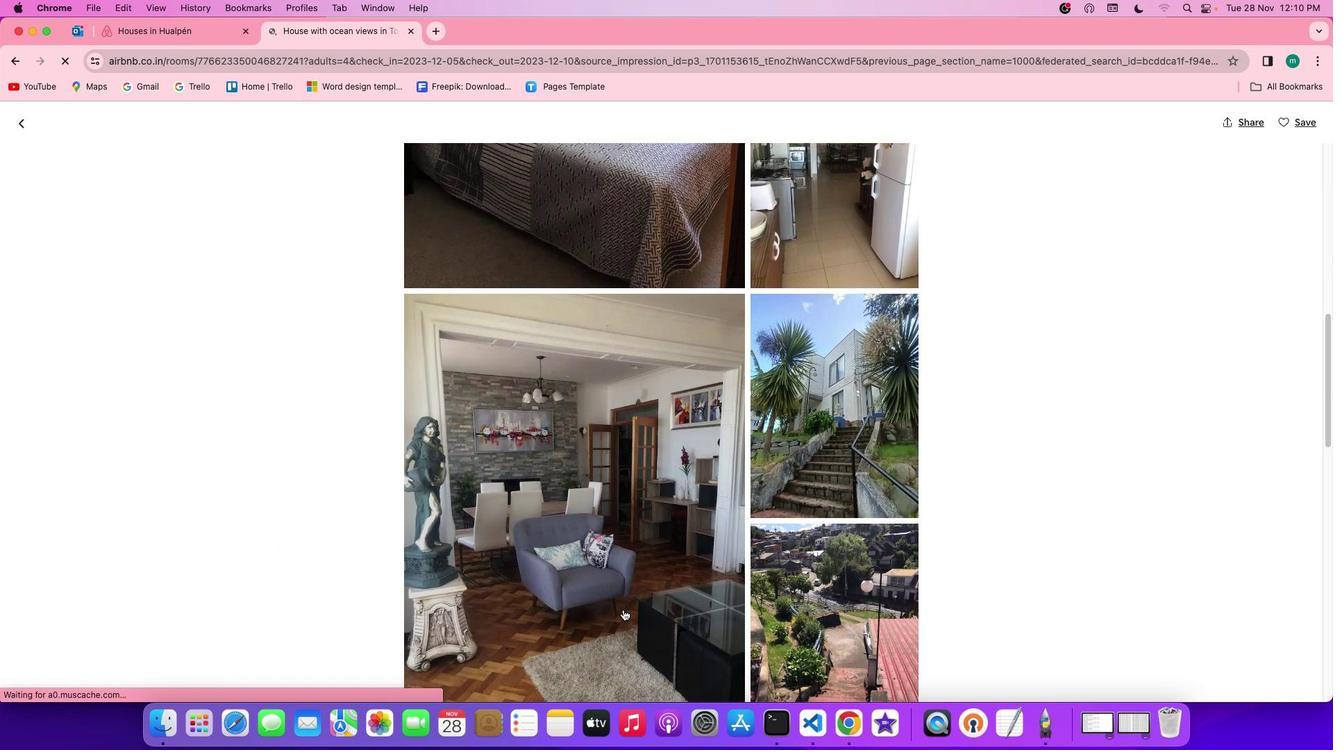 
Action: Mouse scrolled (572, 582) with delta (-15, 0)
Screenshot: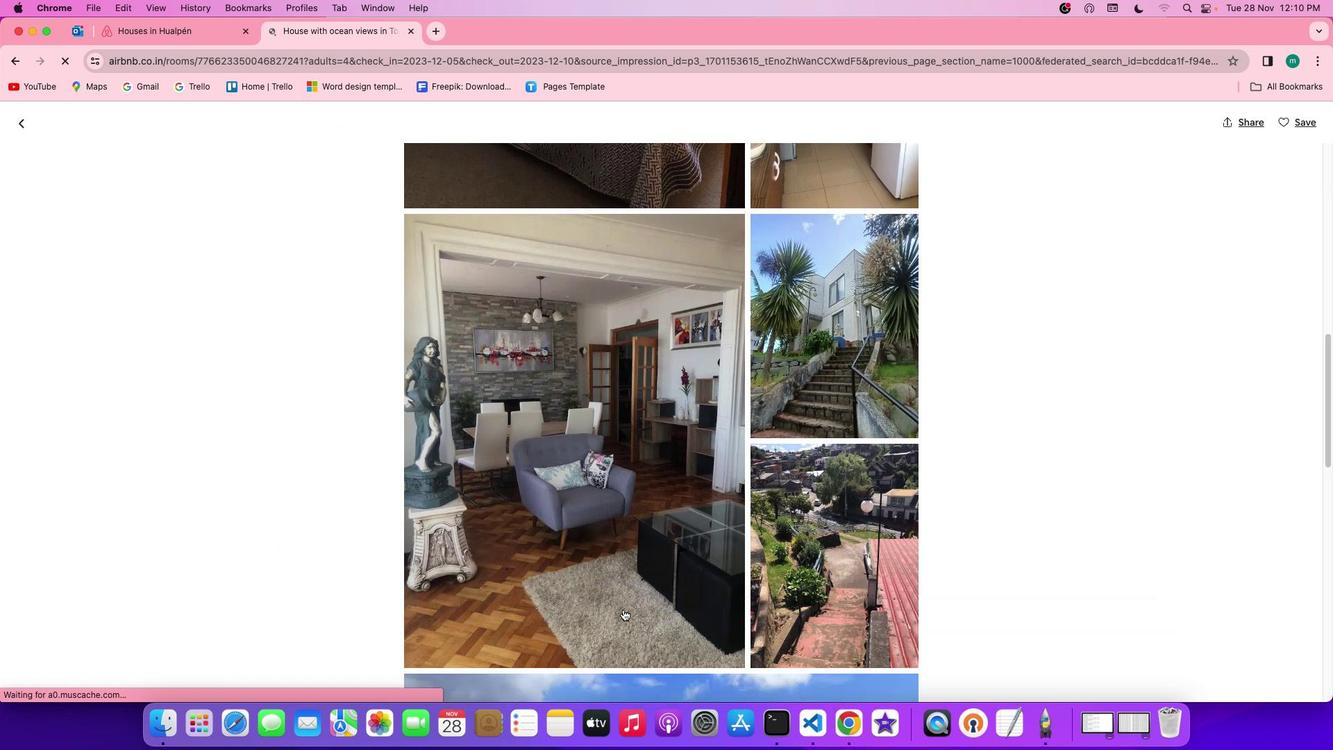 
Action: Mouse scrolled (572, 582) with delta (-15, 2)
Screenshot: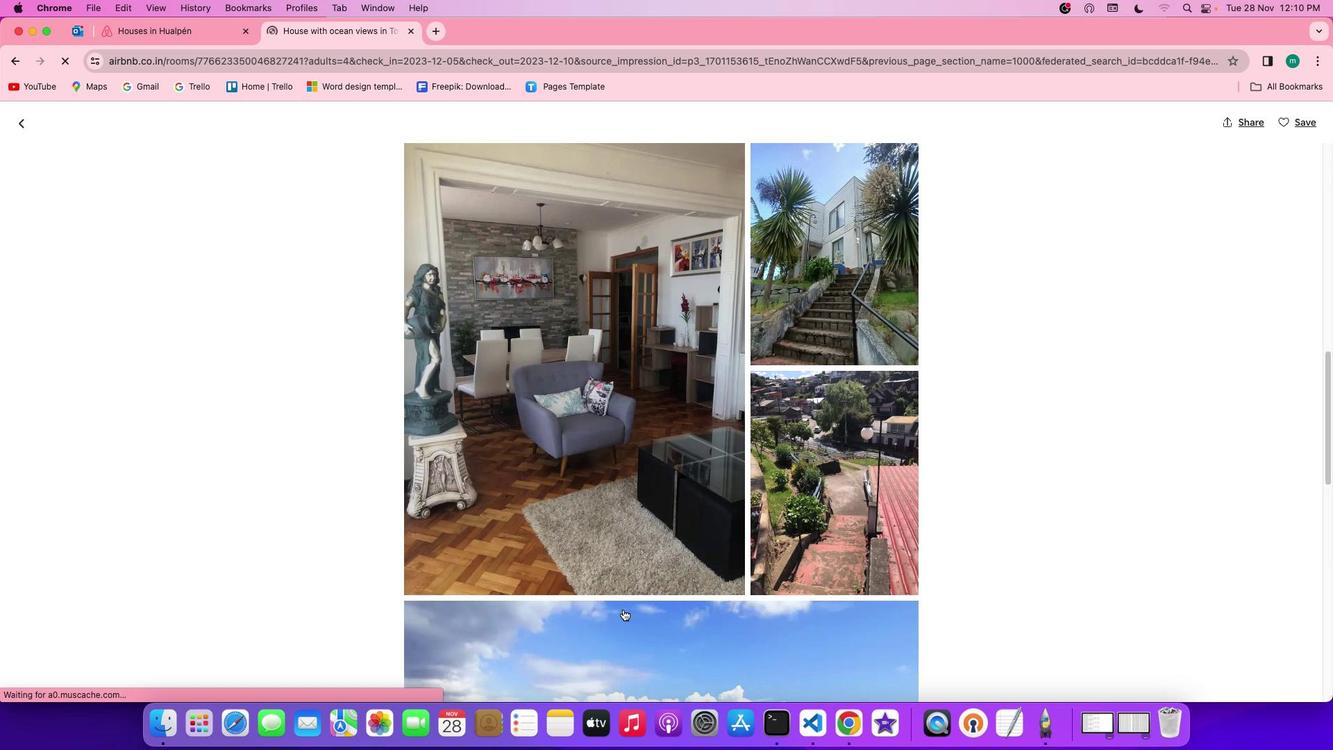 
Action: Mouse scrolled (572, 582) with delta (-15, 2)
Screenshot: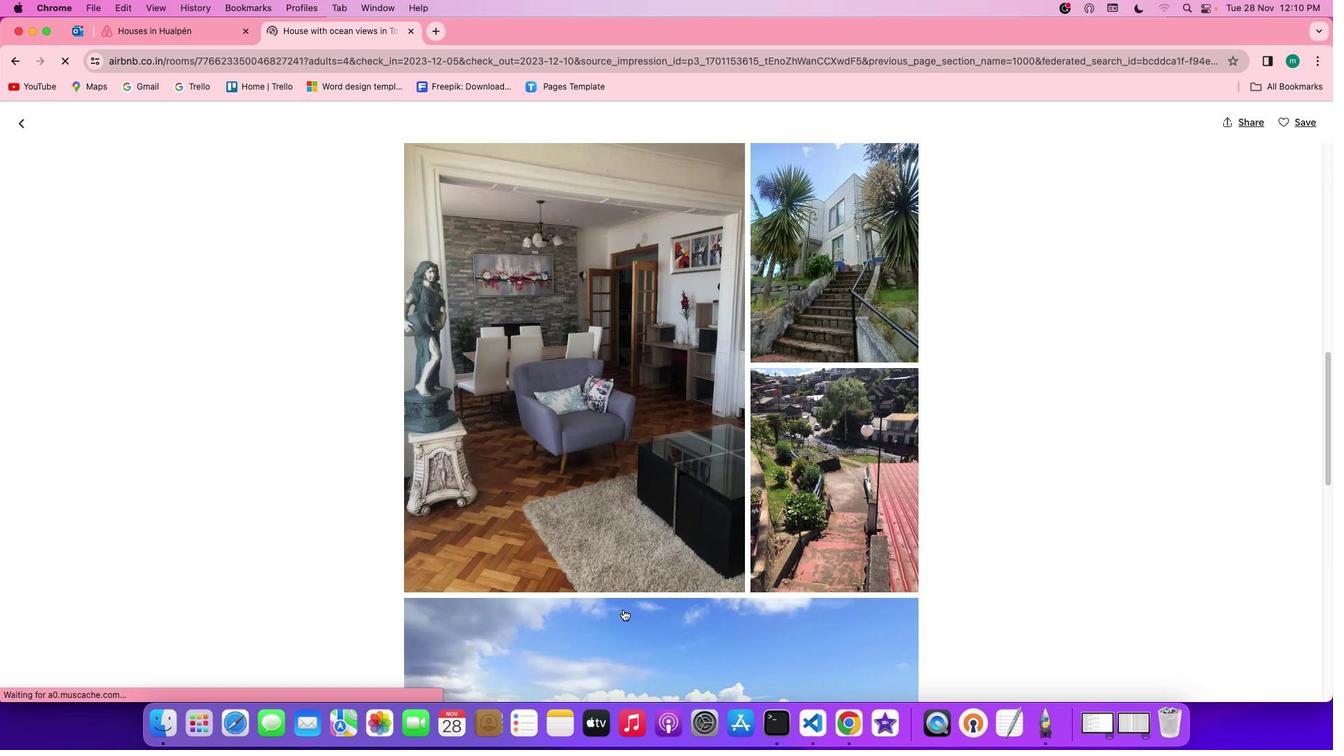 
Action: Mouse scrolled (572, 582) with delta (-15, 1)
Screenshot: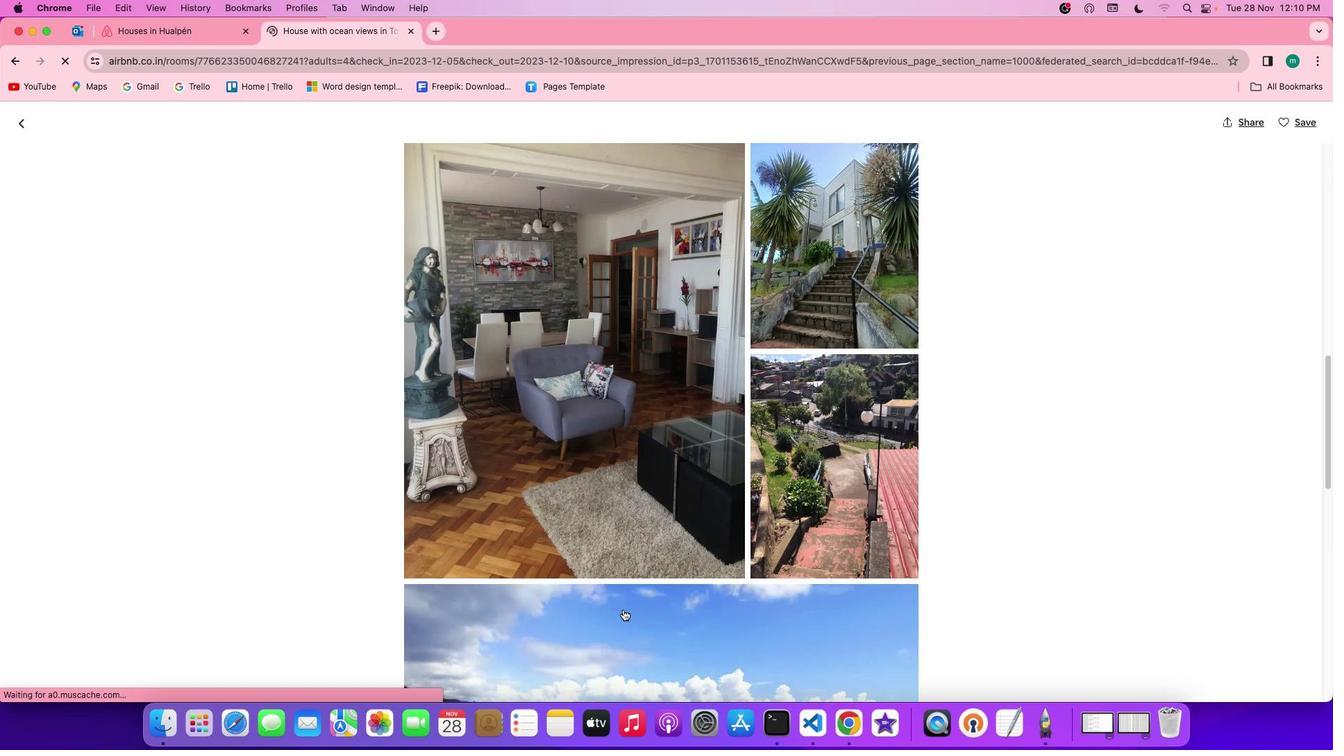 
Action: Mouse scrolled (572, 582) with delta (-15, 0)
Screenshot: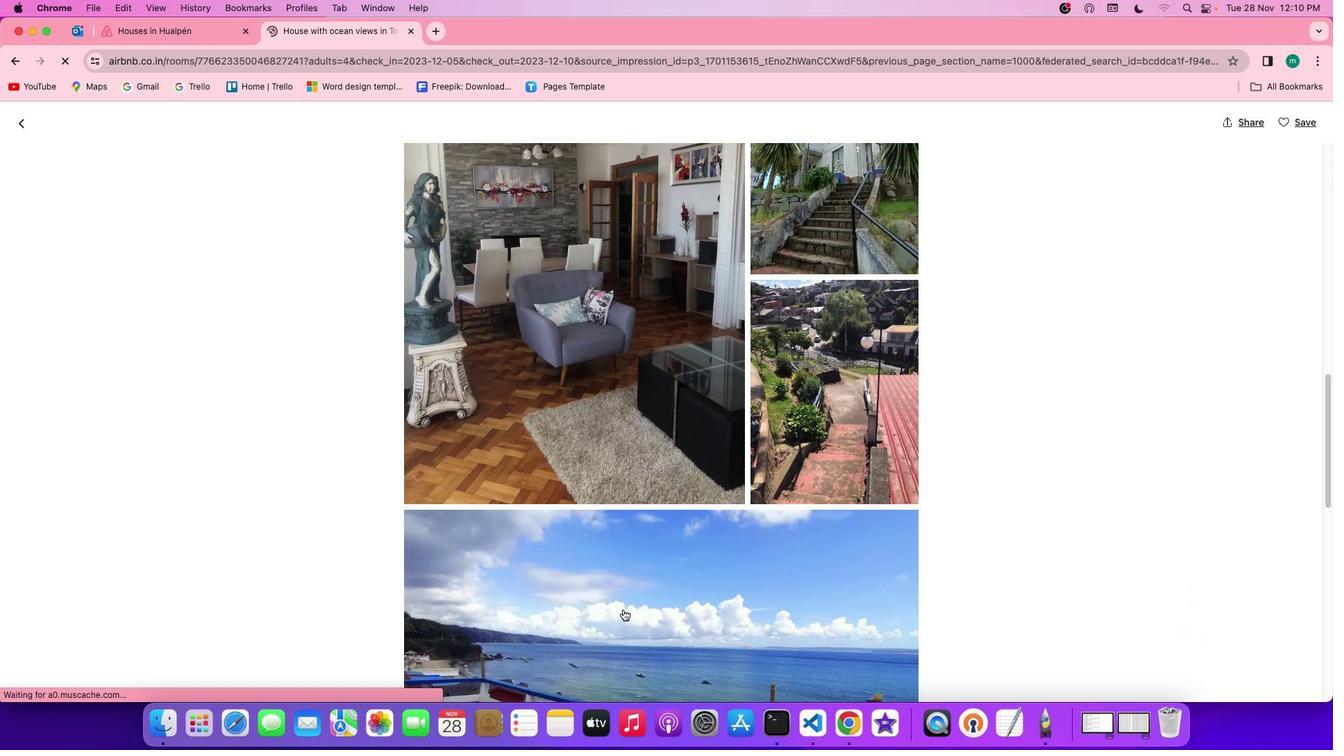 
Action: Mouse scrolled (572, 582) with delta (-15, 2)
Screenshot: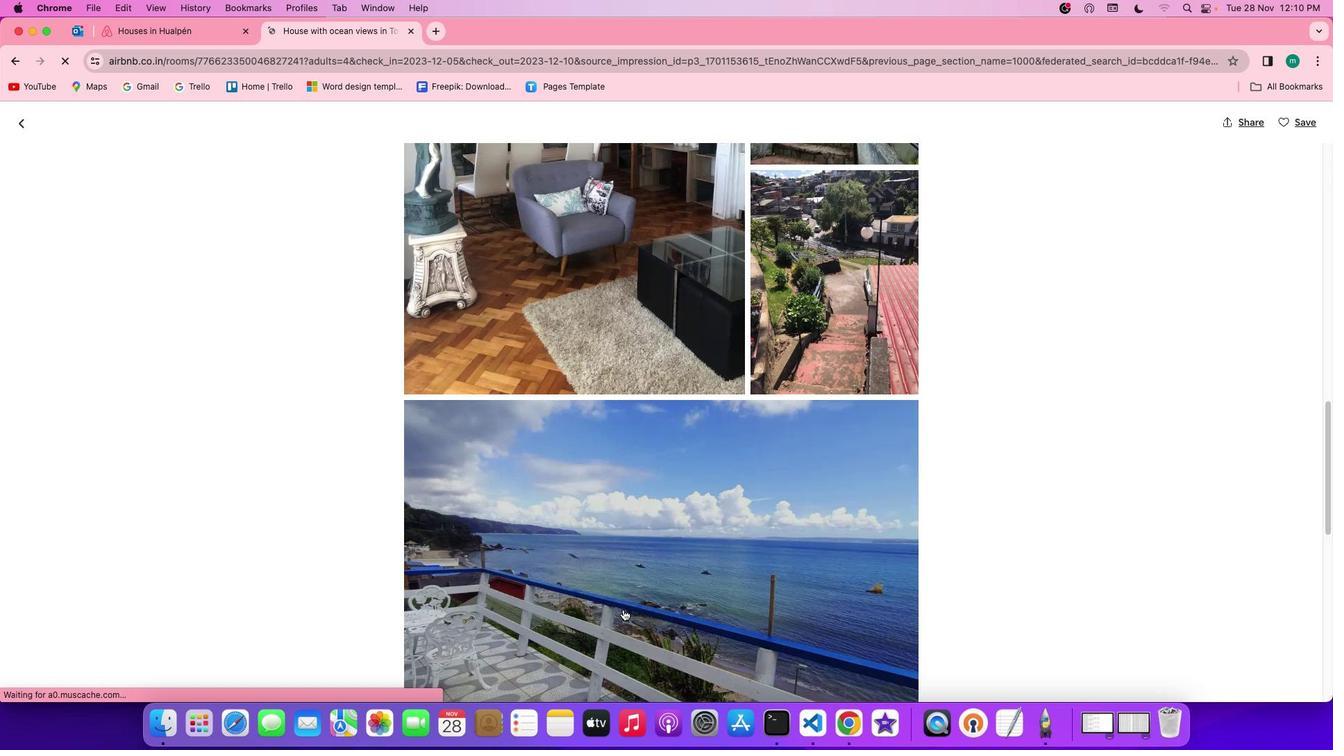 
Action: Mouse scrolled (572, 582) with delta (-15, 2)
Screenshot: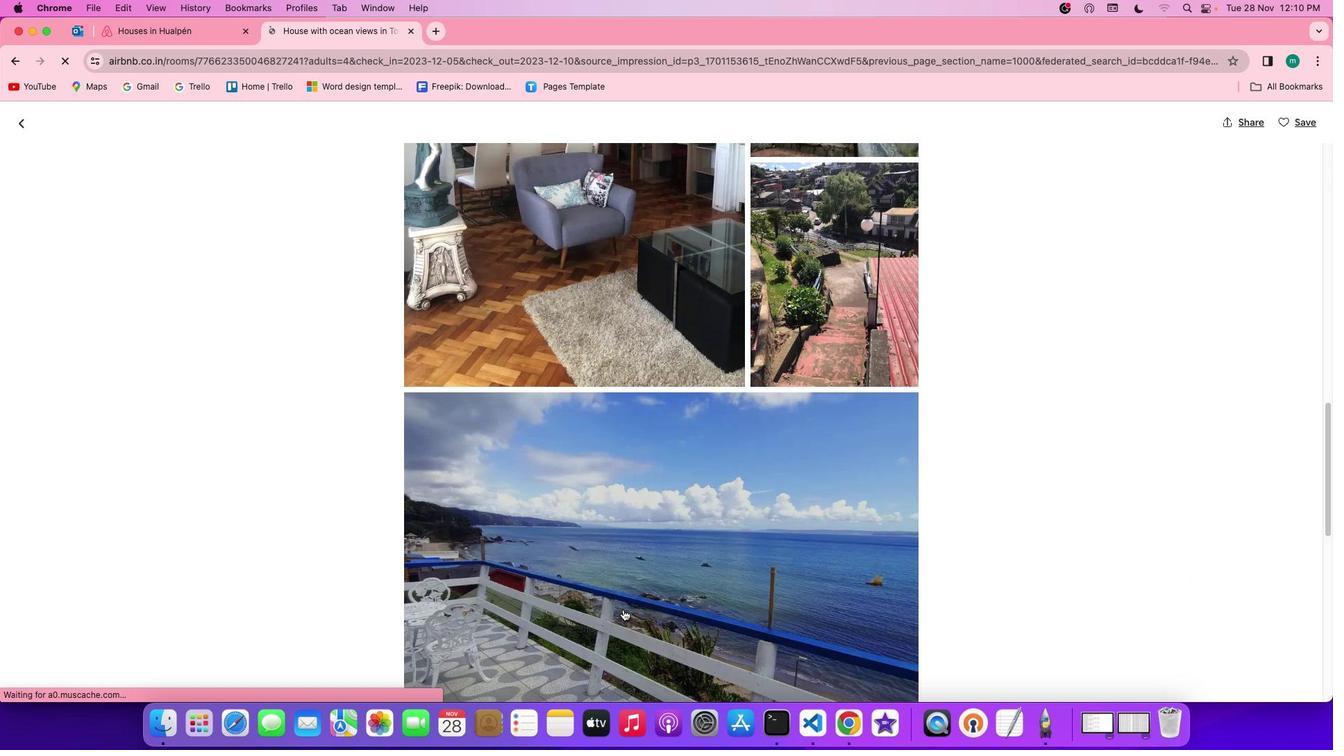 
Action: Mouse scrolled (572, 582) with delta (-15, 1)
Screenshot: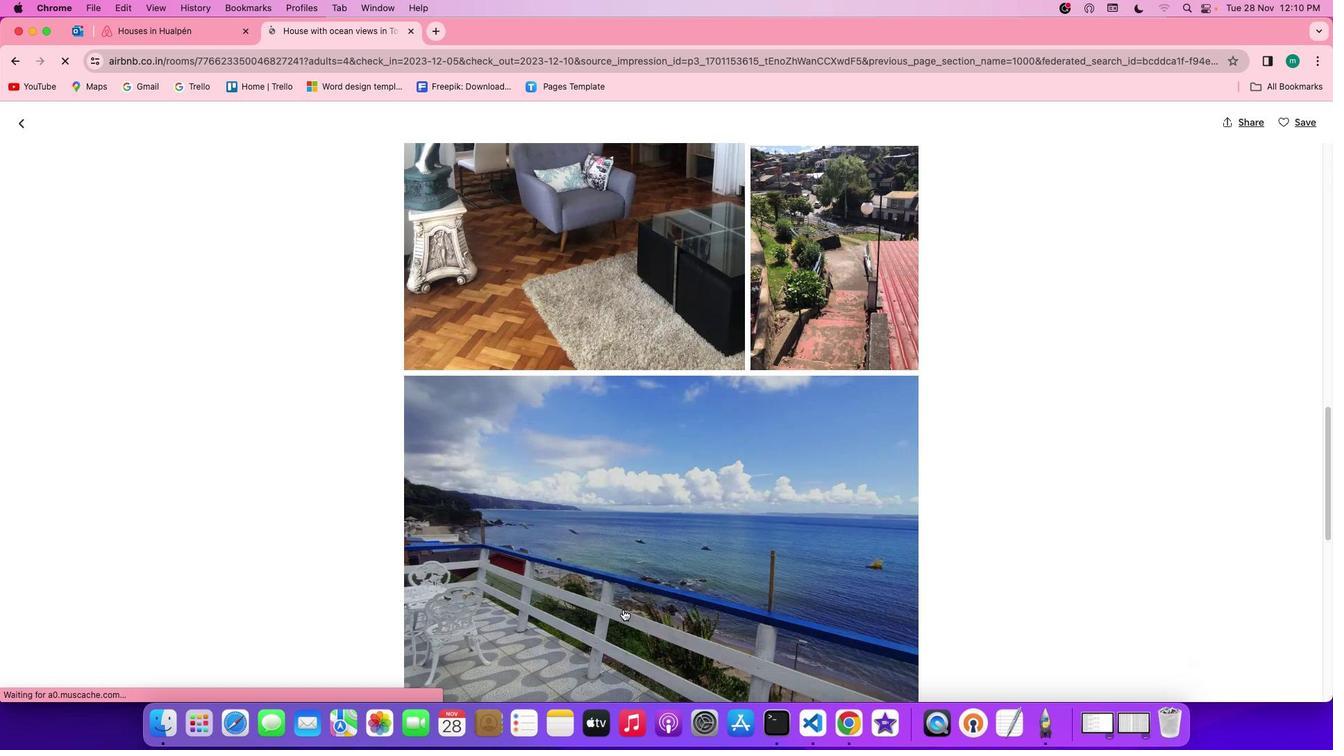 
Action: Mouse scrolled (572, 582) with delta (-15, 0)
Screenshot: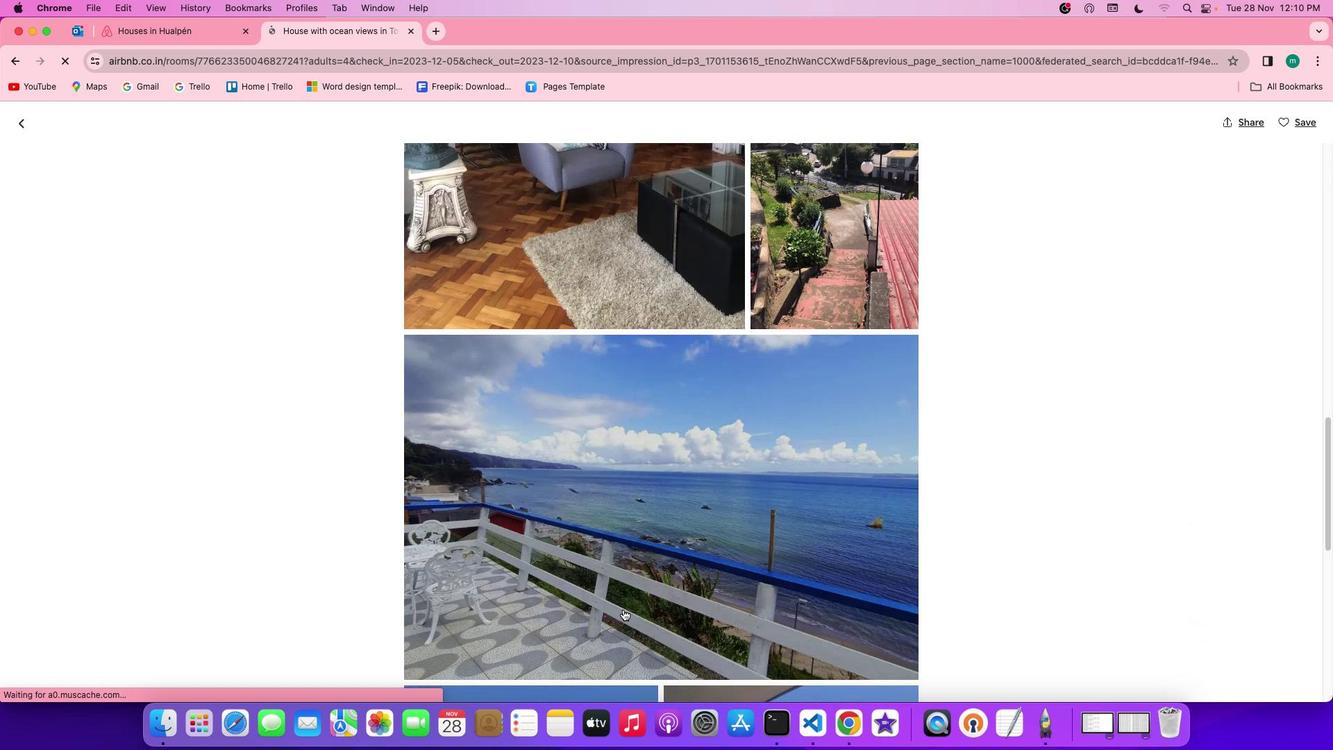 
Action: Mouse scrolled (572, 582) with delta (-15, 2)
Screenshot: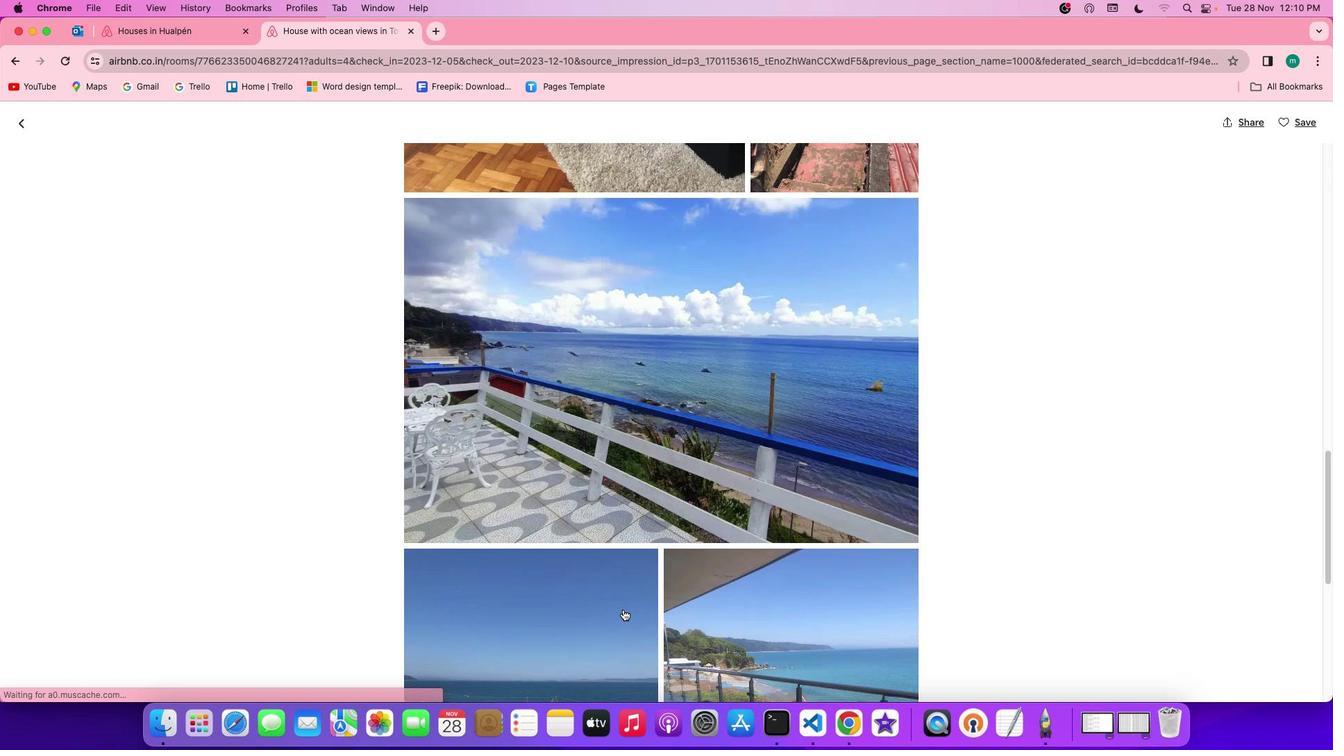 
Action: Mouse scrolled (572, 582) with delta (-15, 2)
Screenshot: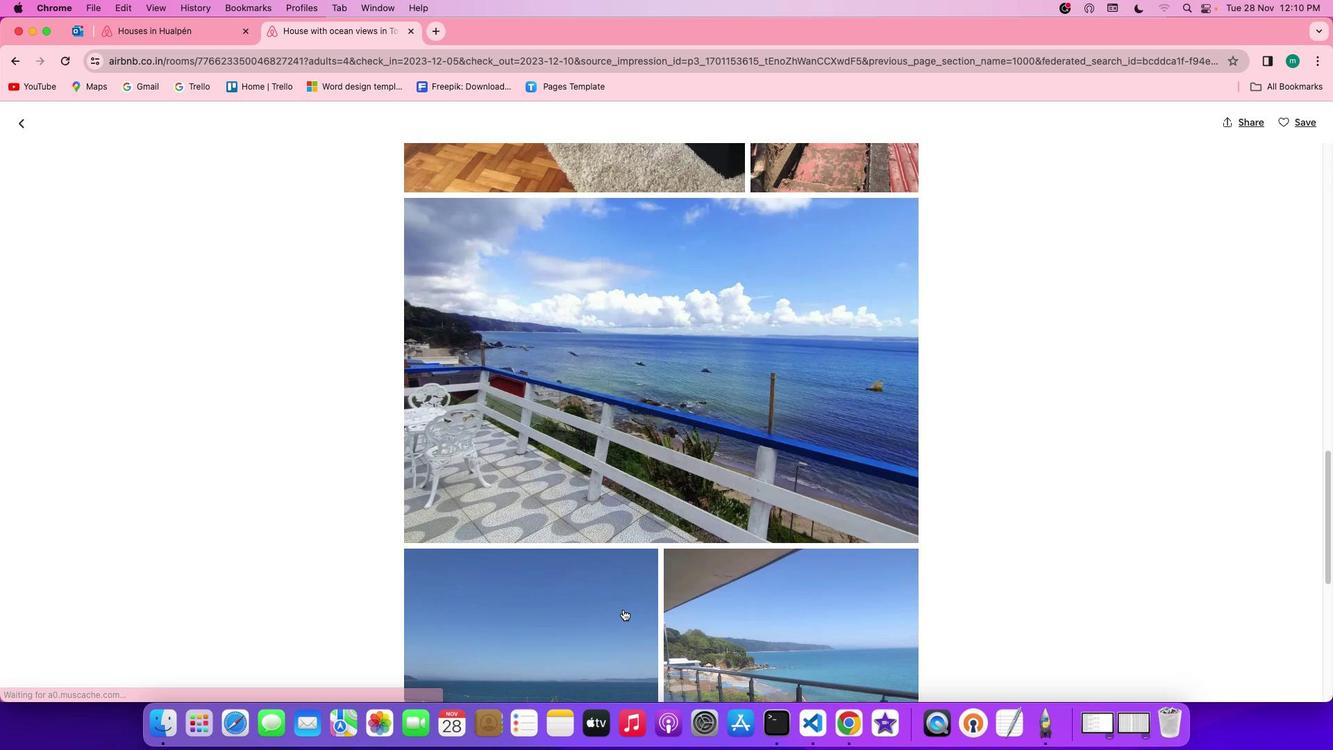 
Action: Mouse scrolled (572, 582) with delta (-15, 1)
Screenshot: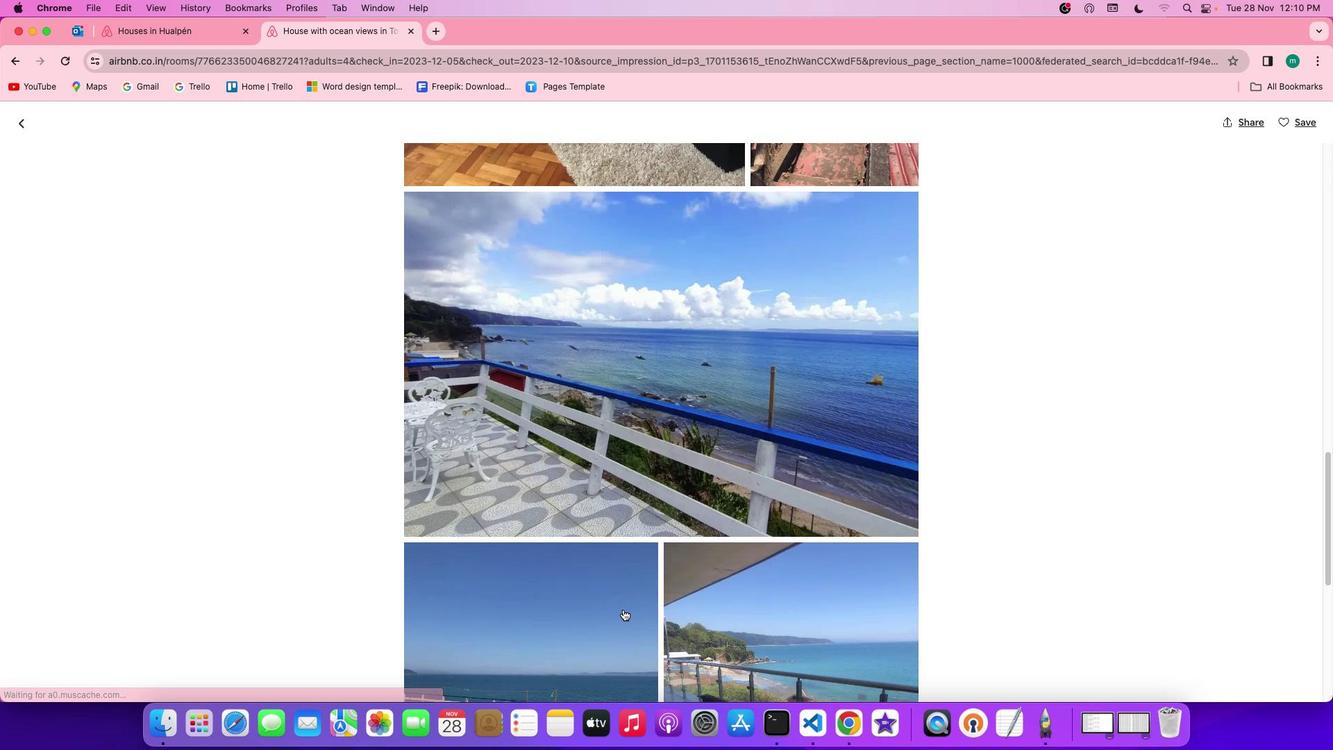 
Action: Mouse scrolled (572, 582) with delta (-15, 0)
Screenshot: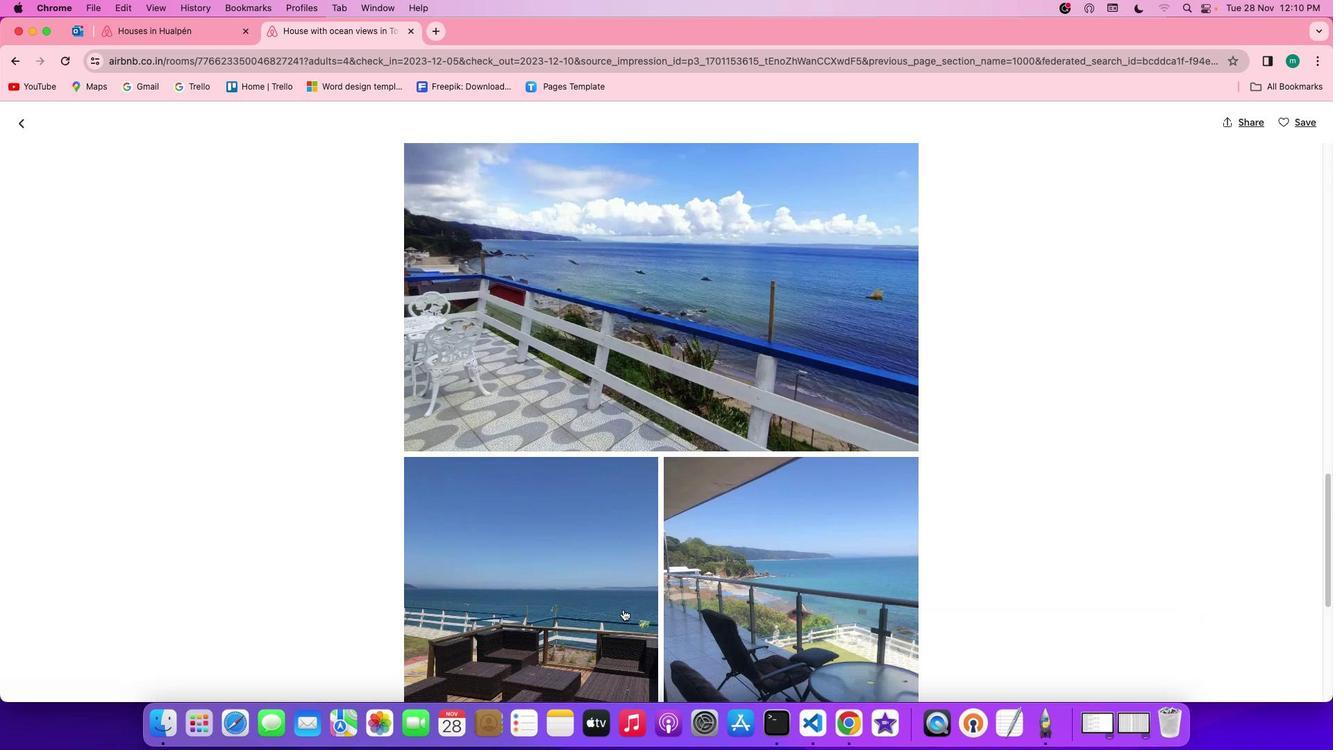 
Action: Mouse scrolled (572, 582) with delta (-15, 2)
Screenshot: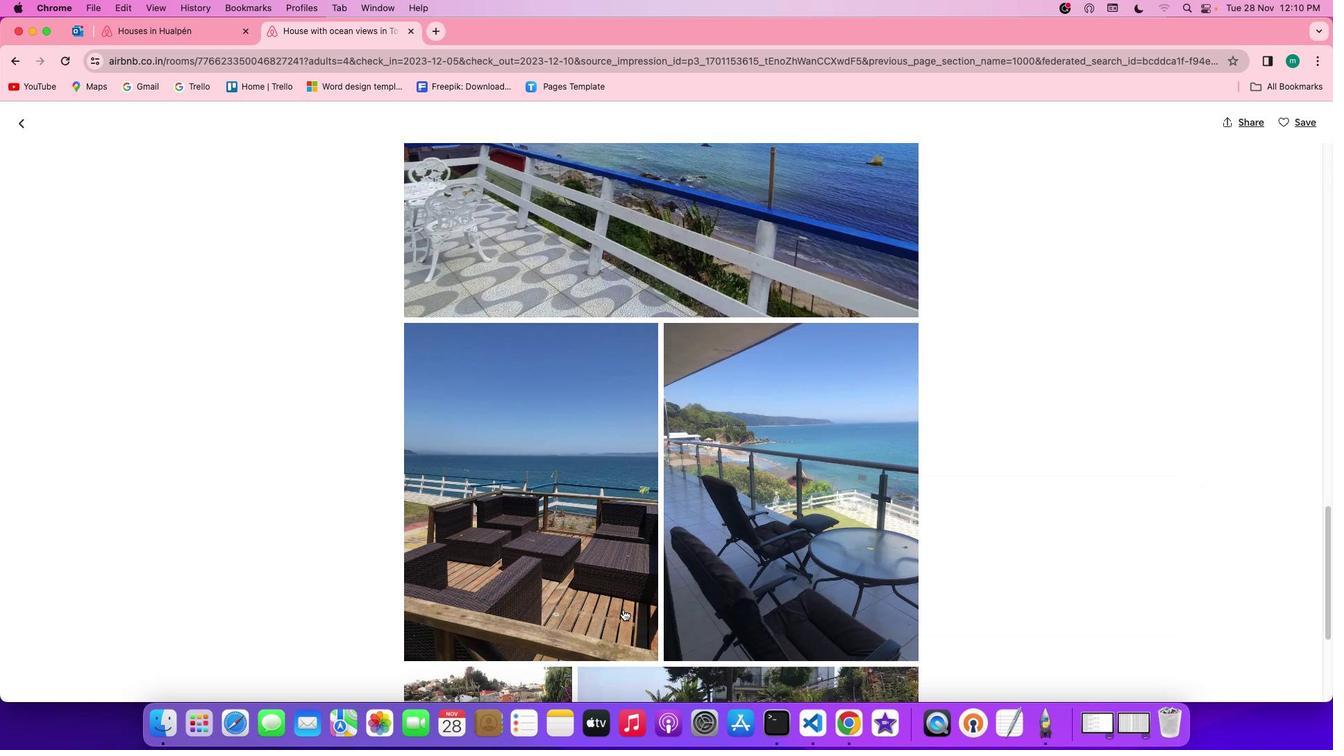 
Action: Mouse scrolled (572, 582) with delta (-15, 2)
Screenshot: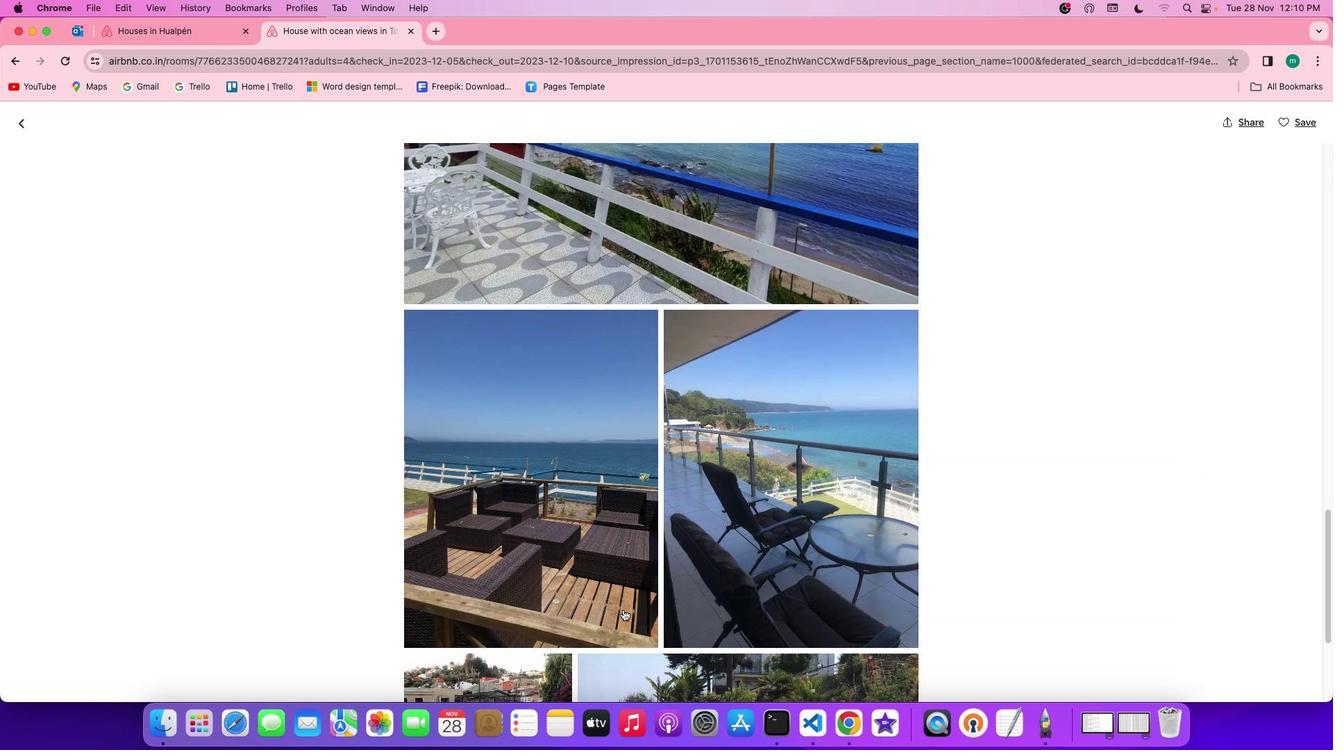 
Action: Mouse scrolled (572, 582) with delta (-15, 1)
Screenshot: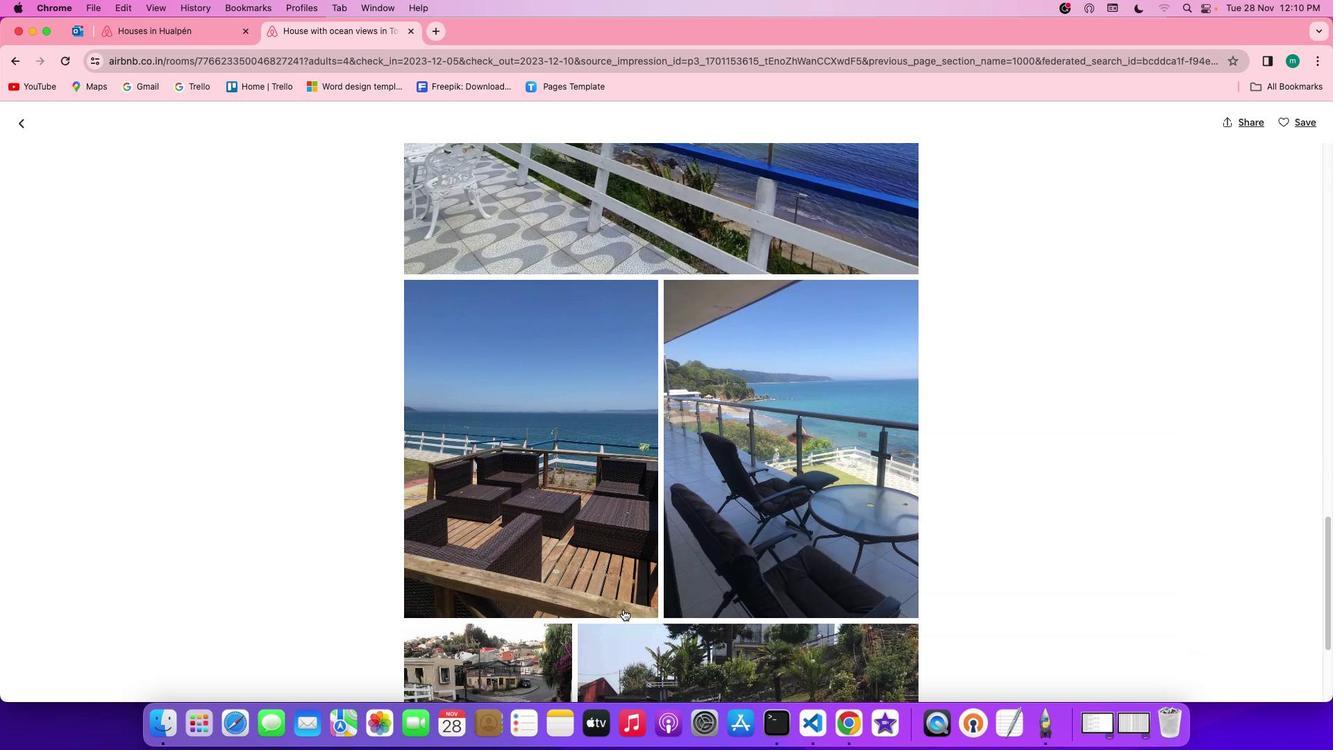 
Action: Mouse scrolled (572, 582) with delta (-15, 0)
Screenshot: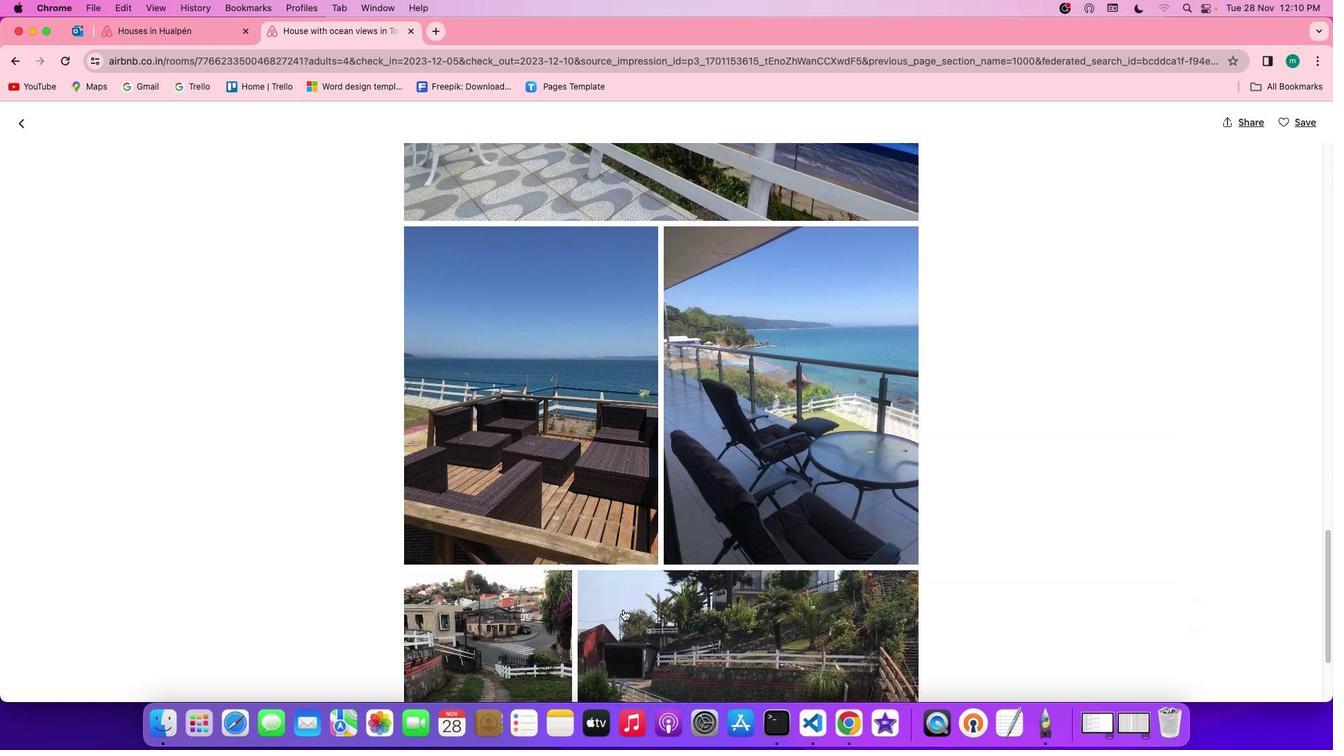 
Action: Mouse scrolled (572, 582) with delta (-15, 2)
Screenshot: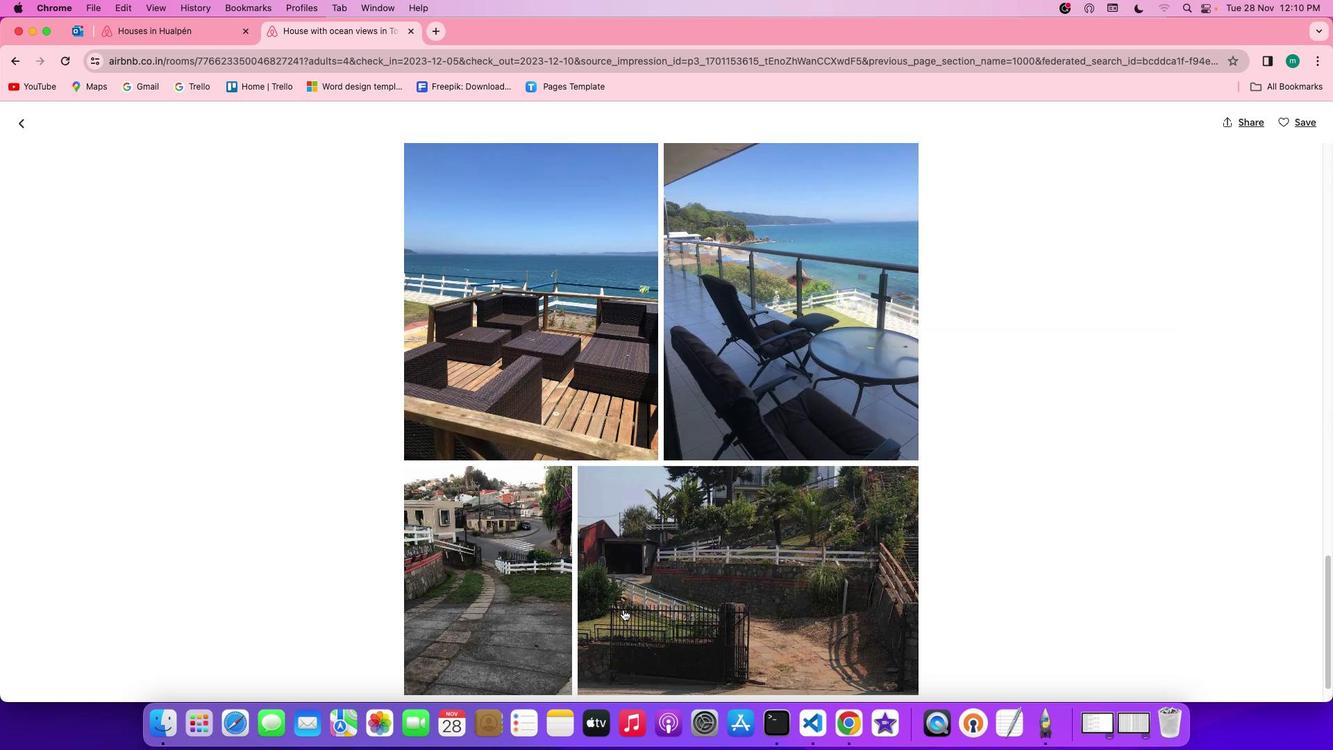 
Action: Mouse scrolled (572, 582) with delta (-15, 2)
Screenshot: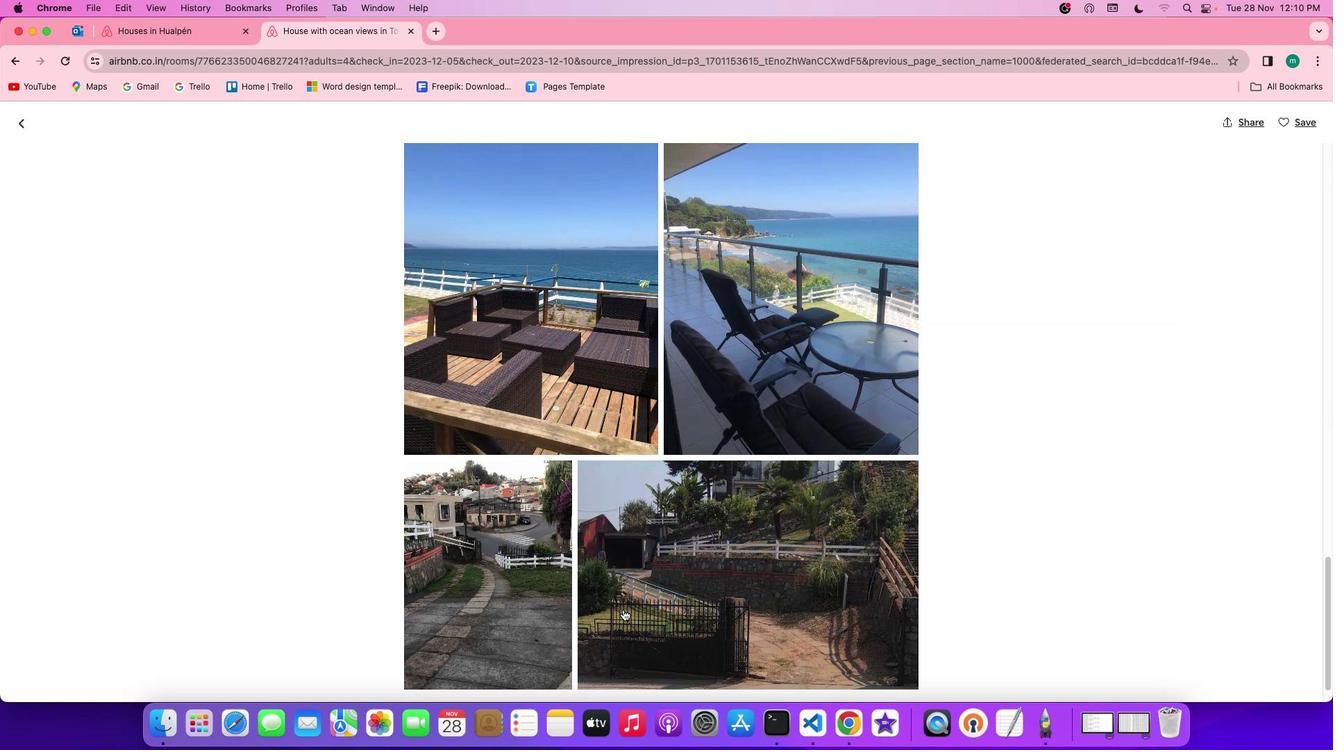 
Action: Mouse scrolled (572, 582) with delta (-15, 1)
Screenshot: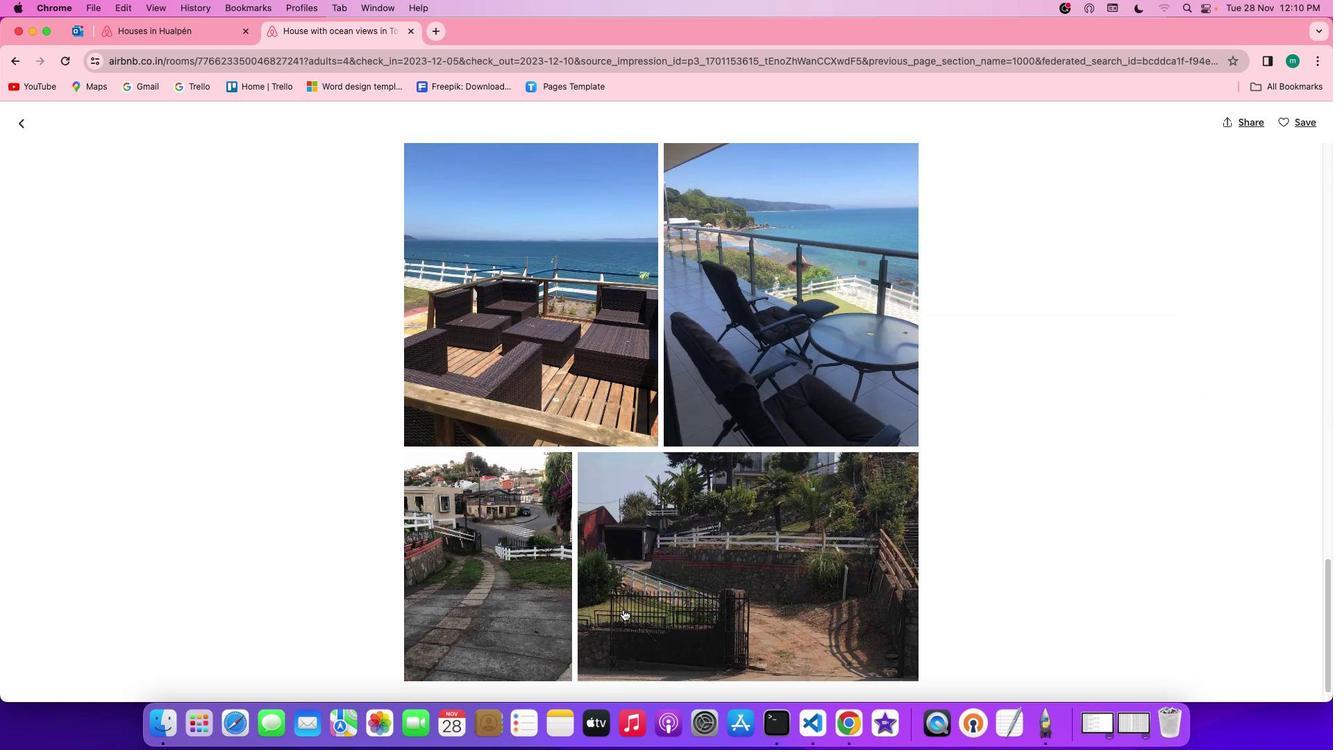 
Action: Mouse scrolled (572, 582) with delta (-15, 0)
Screenshot: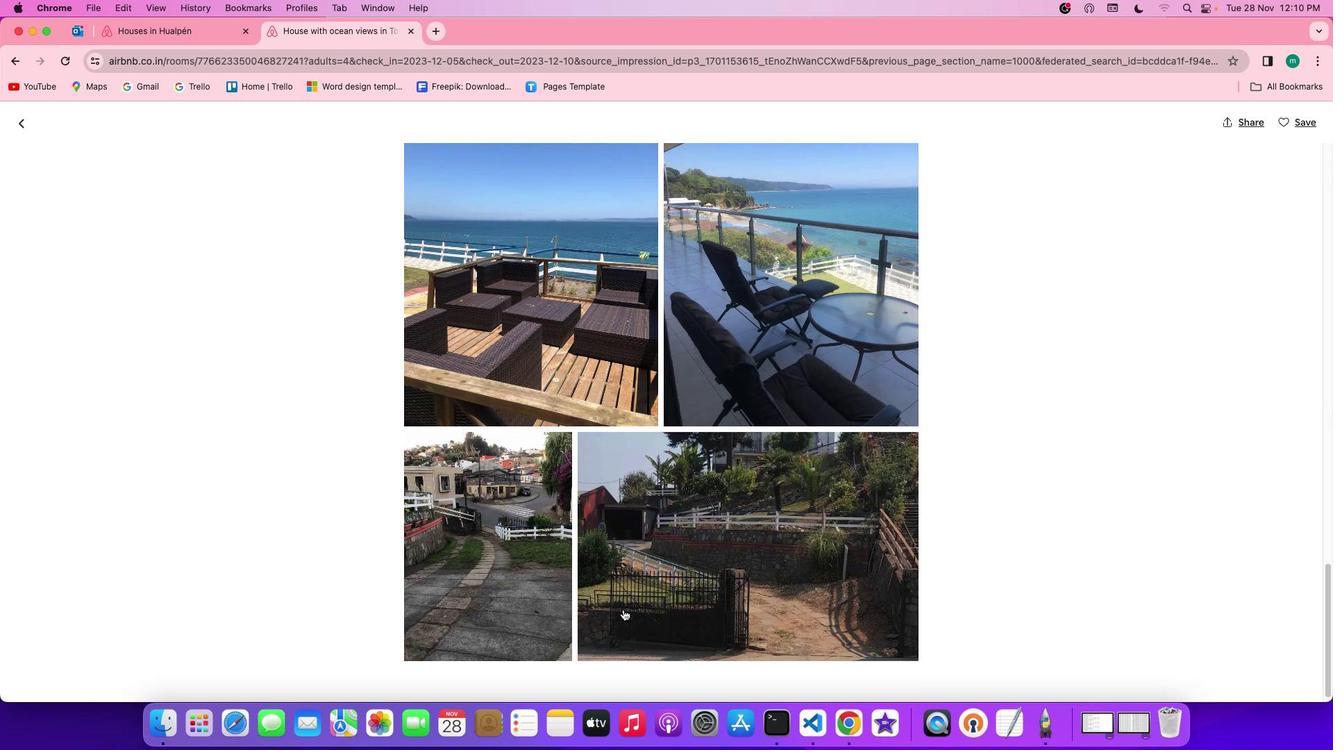 
Action: Mouse scrolled (572, 582) with delta (-15, 2)
Screenshot: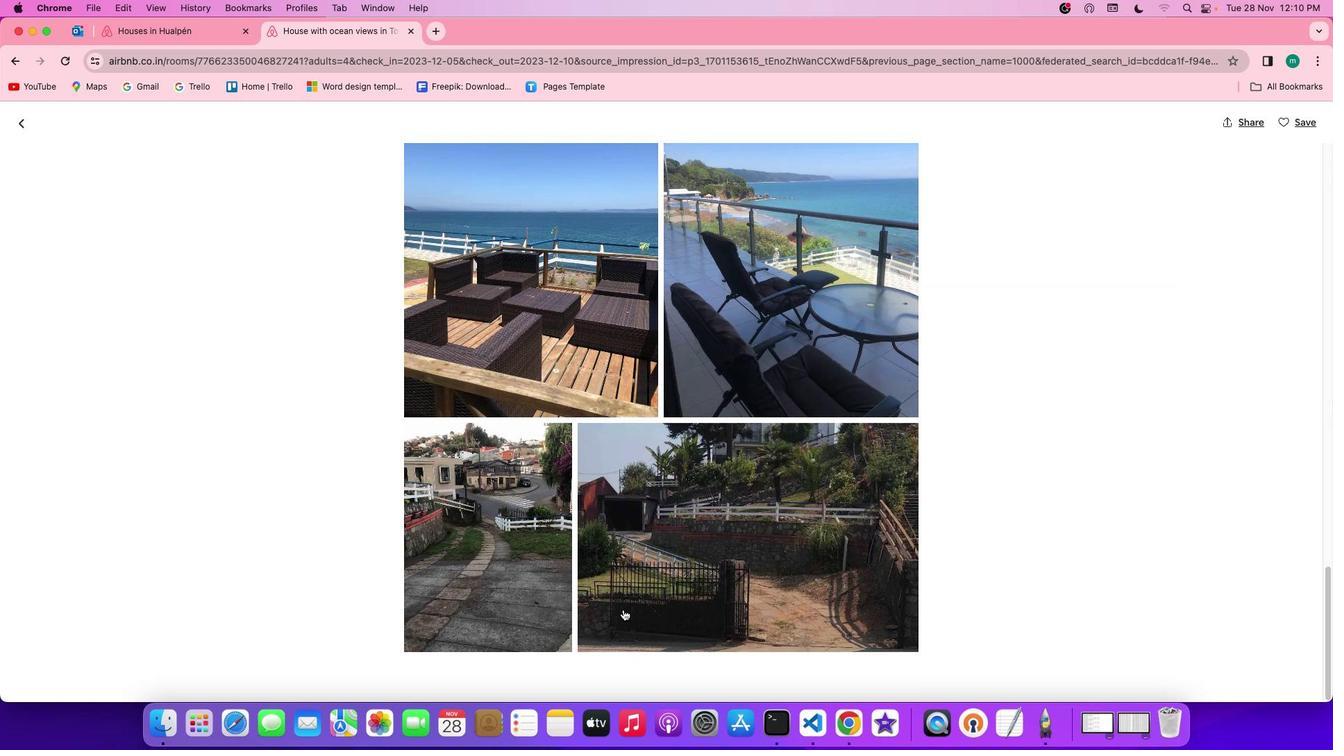 
Action: Mouse scrolled (572, 582) with delta (-15, 2)
Screenshot: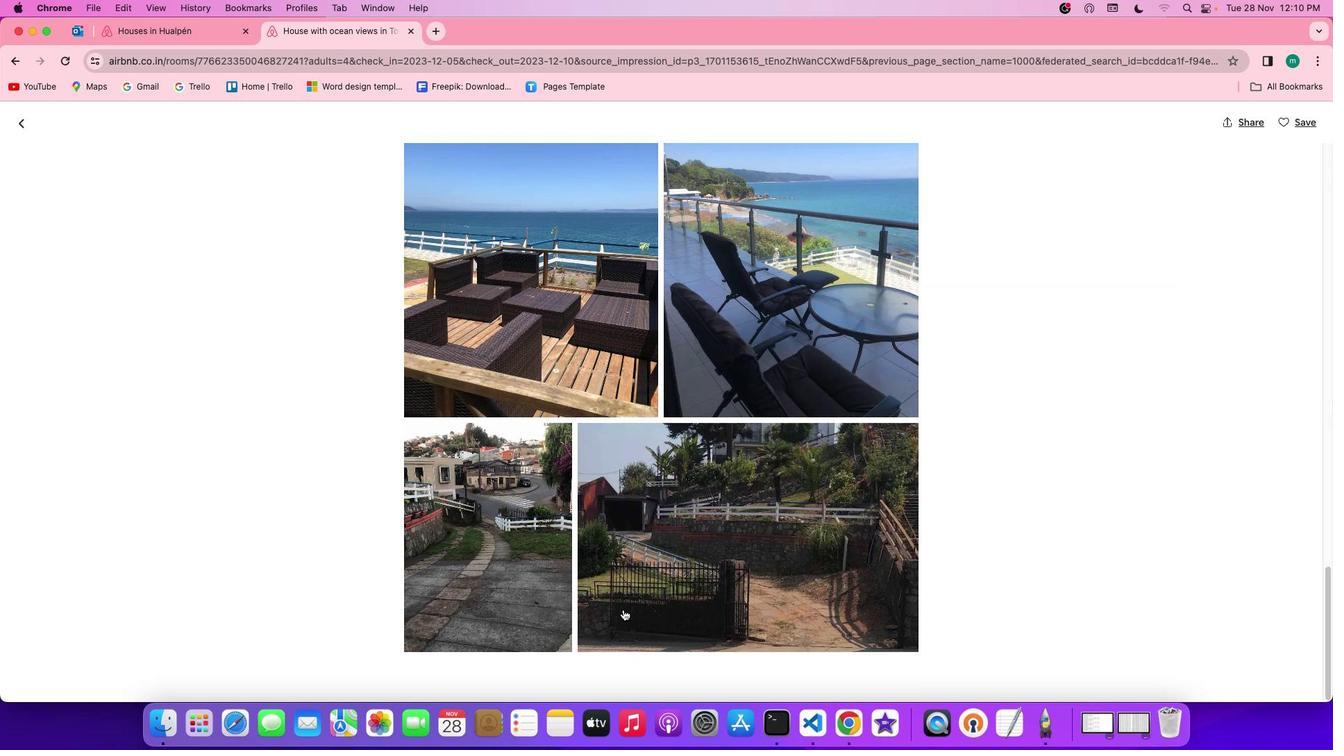 
Action: Mouse scrolled (572, 582) with delta (-15, 2)
Screenshot: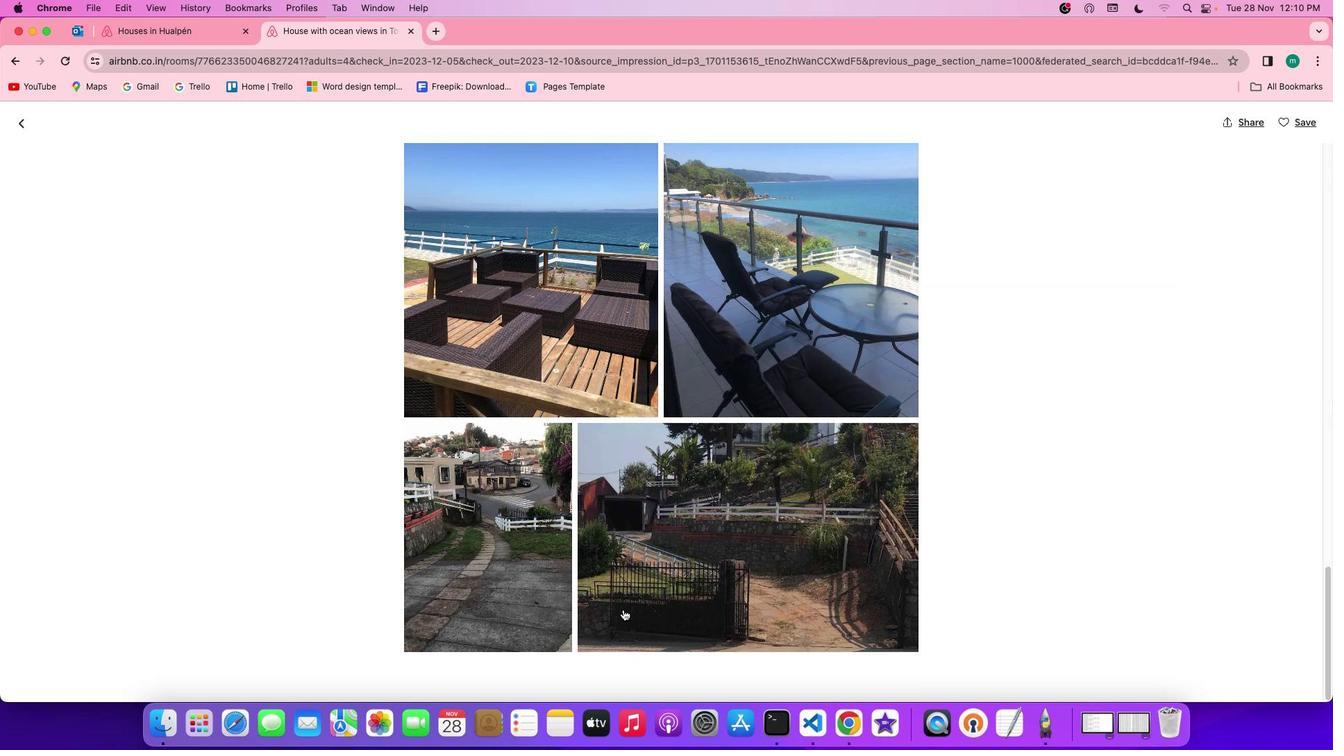 
Action: Mouse scrolled (572, 582) with delta (-15, 0)
Screenshot: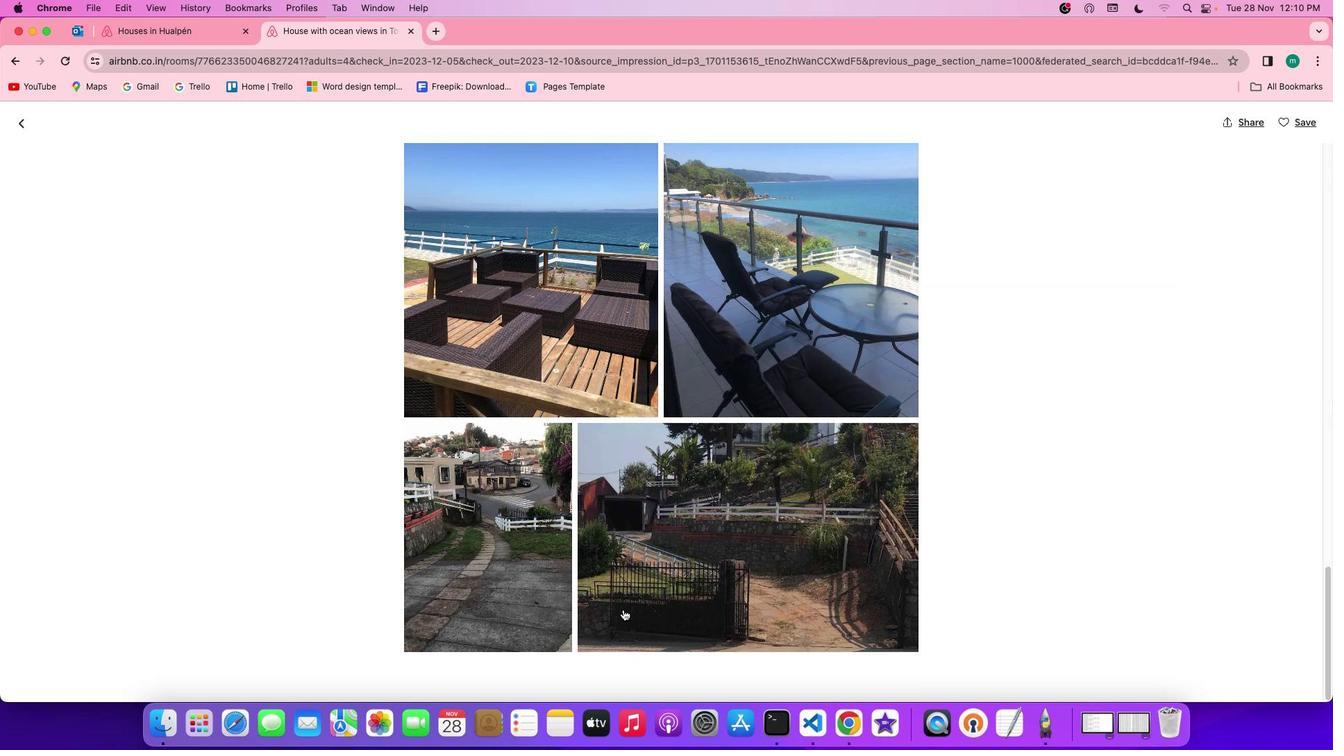 
Action: Mouse scrolled (572, 582) with delta (-15, 0)
Screenshot: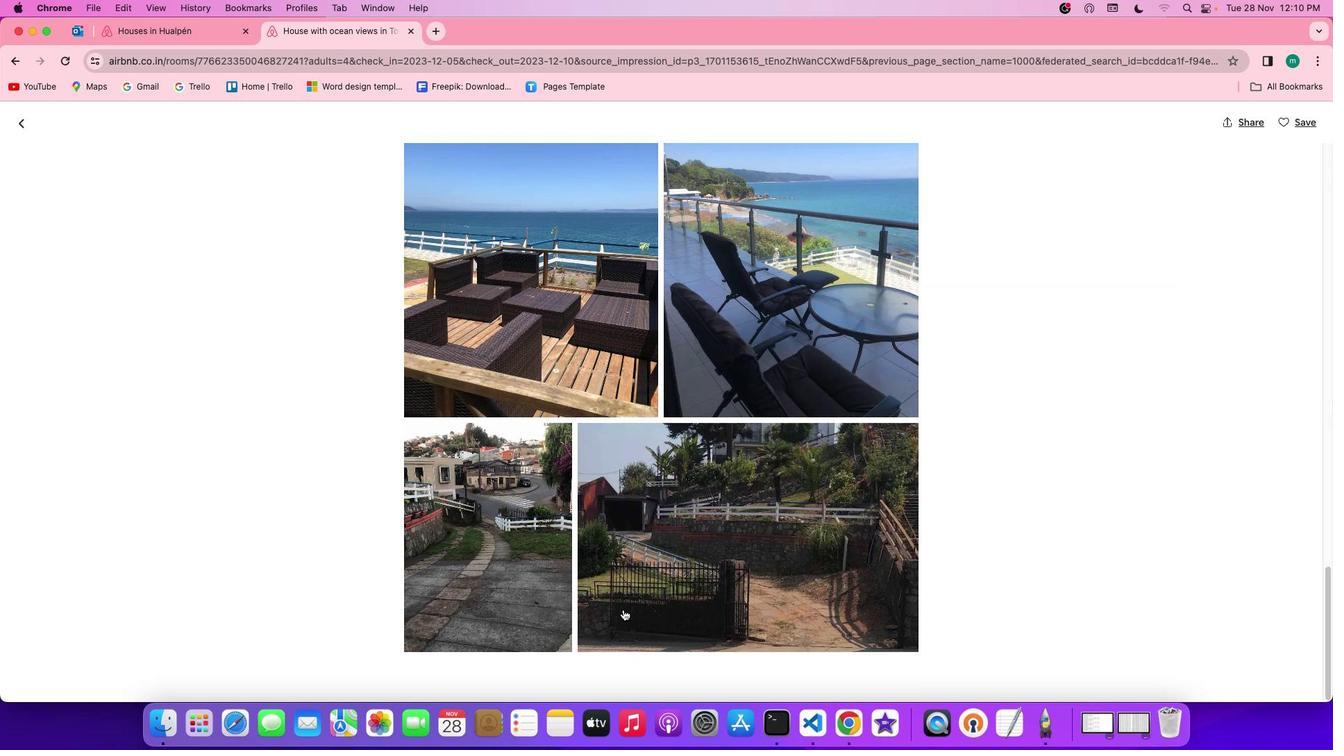 
Action: Mouse moved to (10, 120)
Screenshot: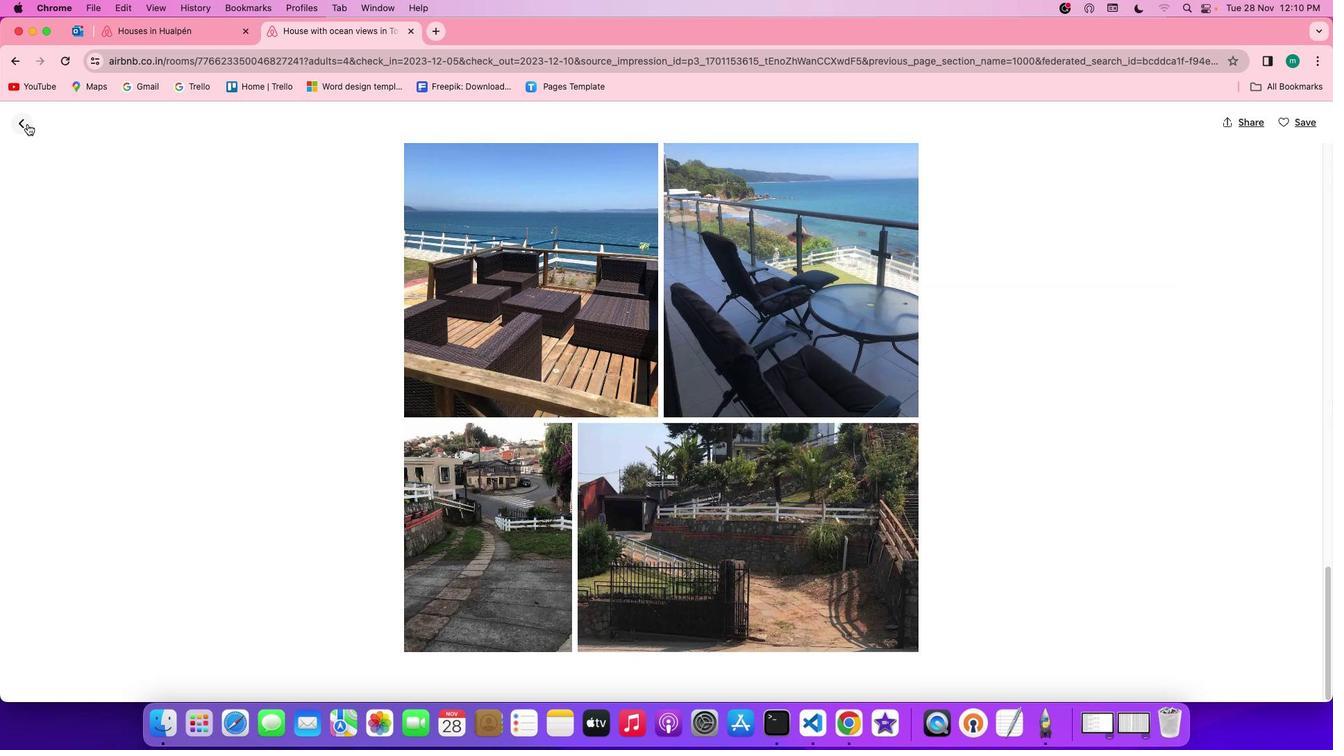 
Action: Mouse pressed left at (10, 120)
Screenshot: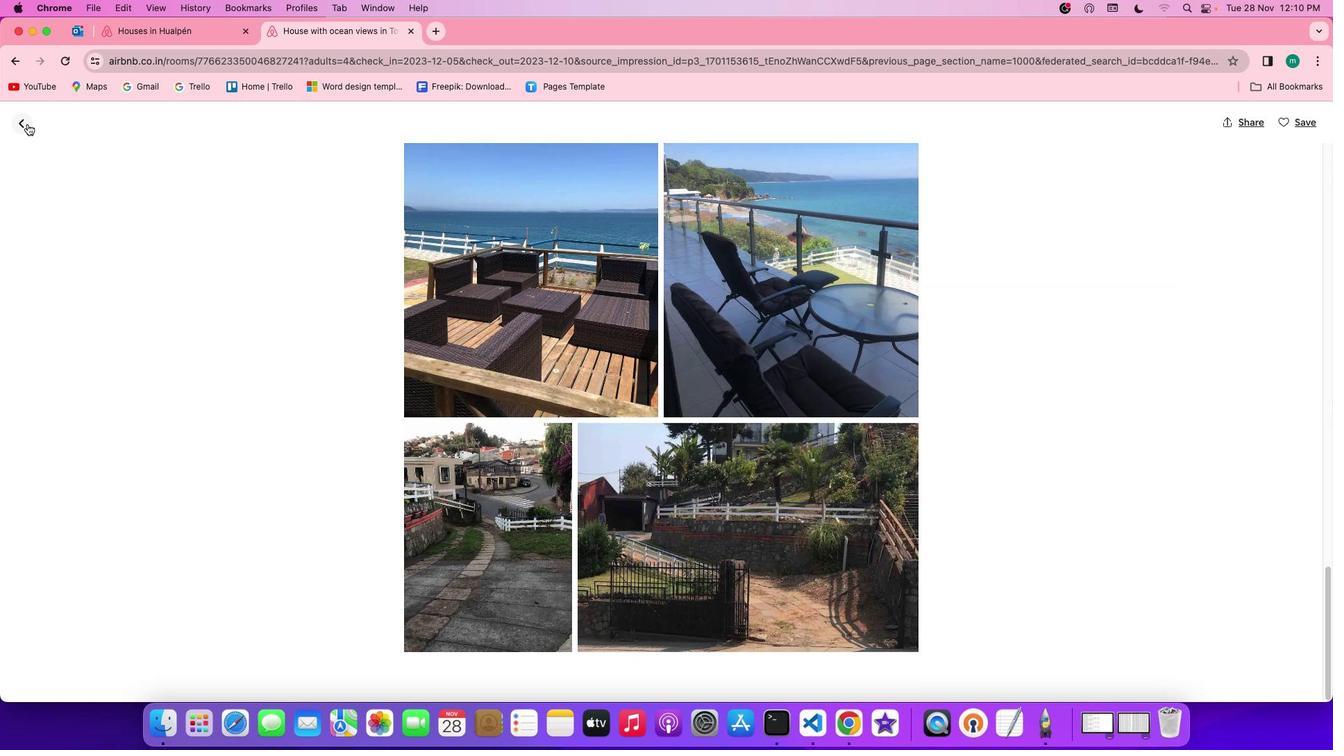 
Action: Mouse moved to (543, 416)
Screenshot: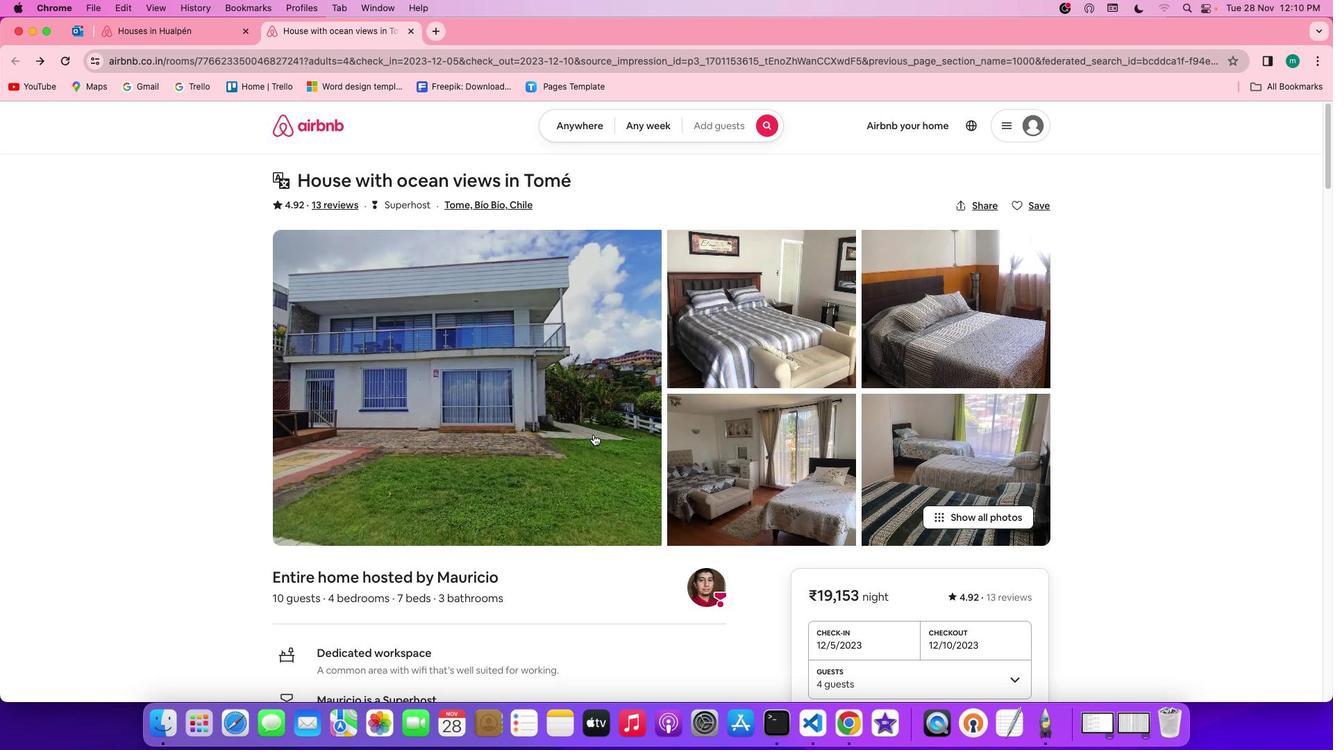 
Action: Mouse scrolled (543, 416) with delta (-15, 2)
Screenshot: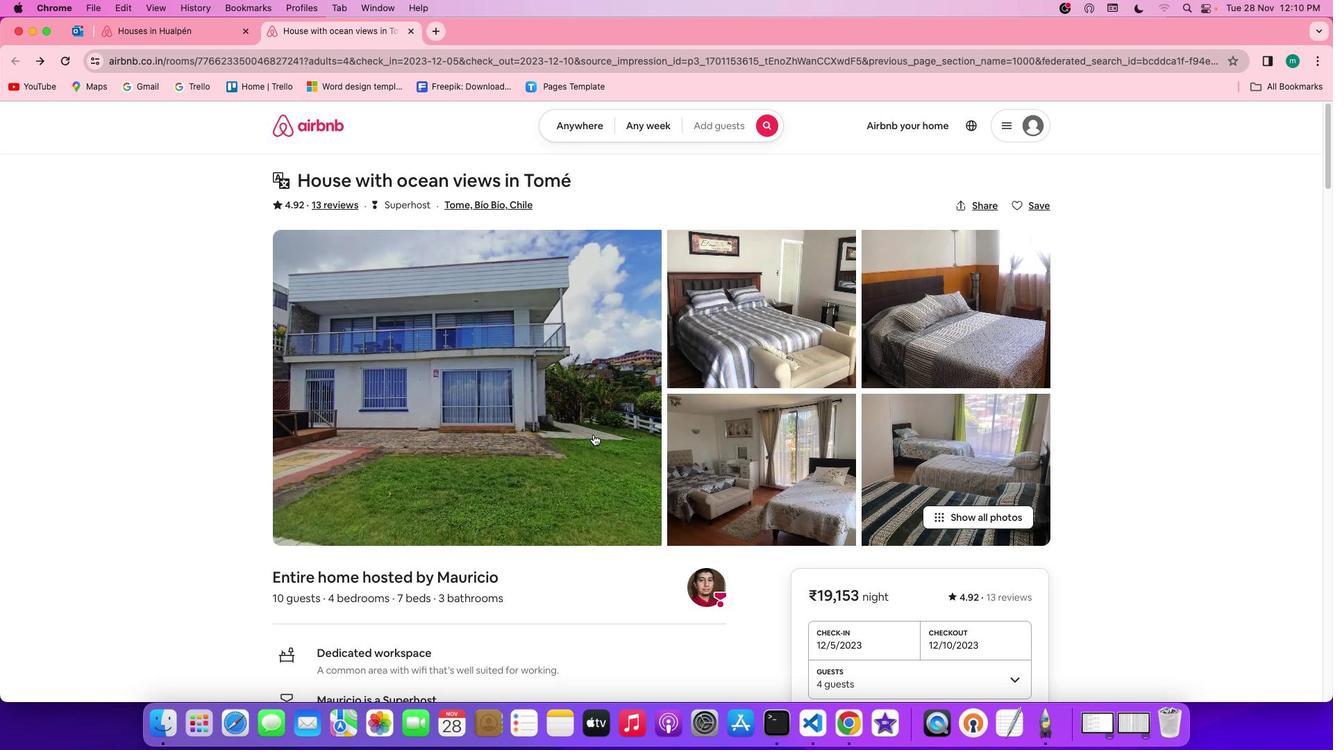 
Action: Mouse scrolled (543, 416) with delta (-15, 2)
Screenshot: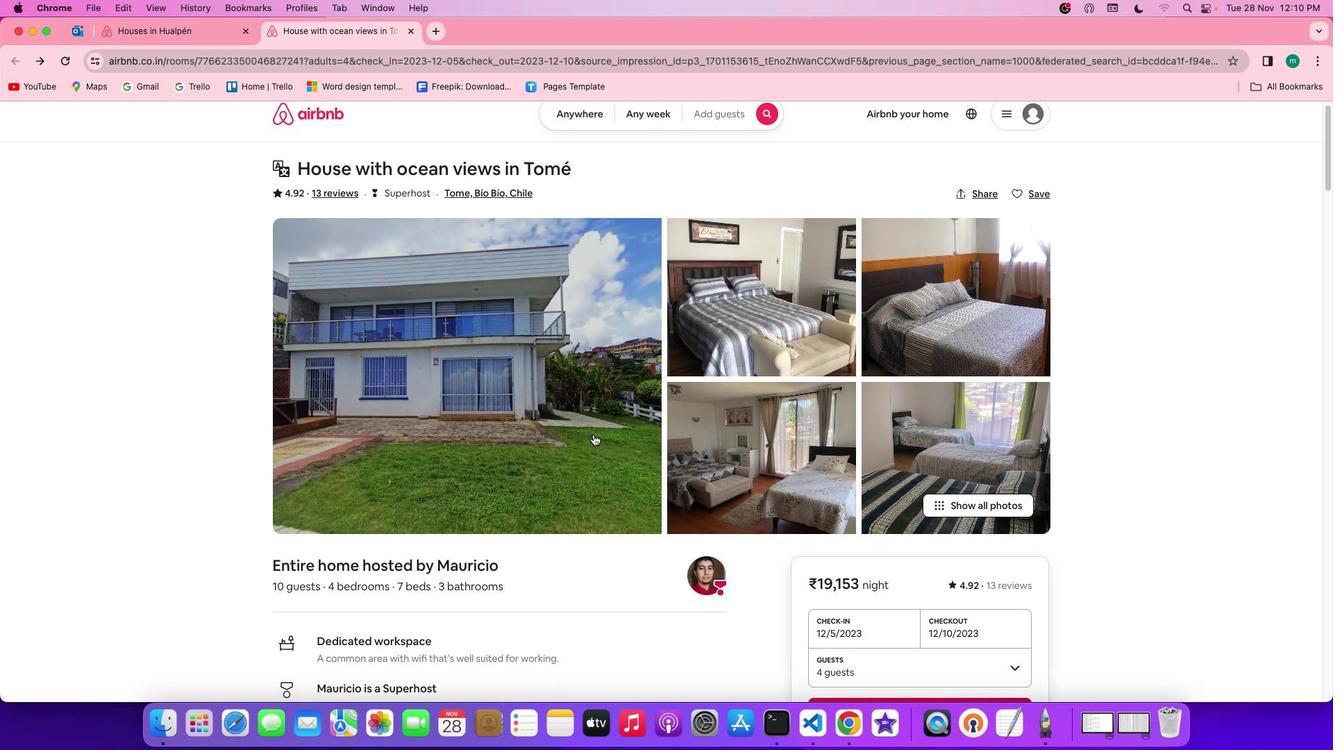 
Action: Mouse scrolled (543, 416) with delta (-15, 1)
Screenshot: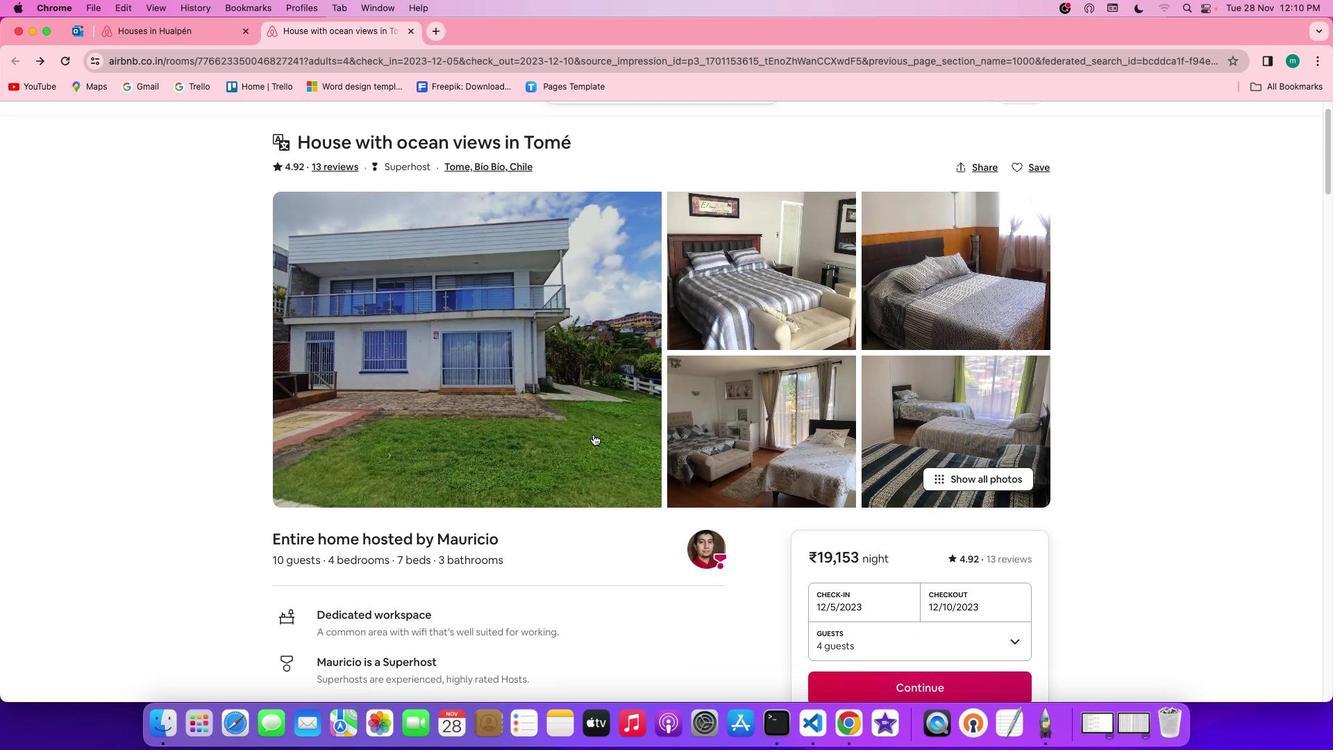 
Action: Mouse scrolled (543, 416) with delta (-15, 0)
Screenshot: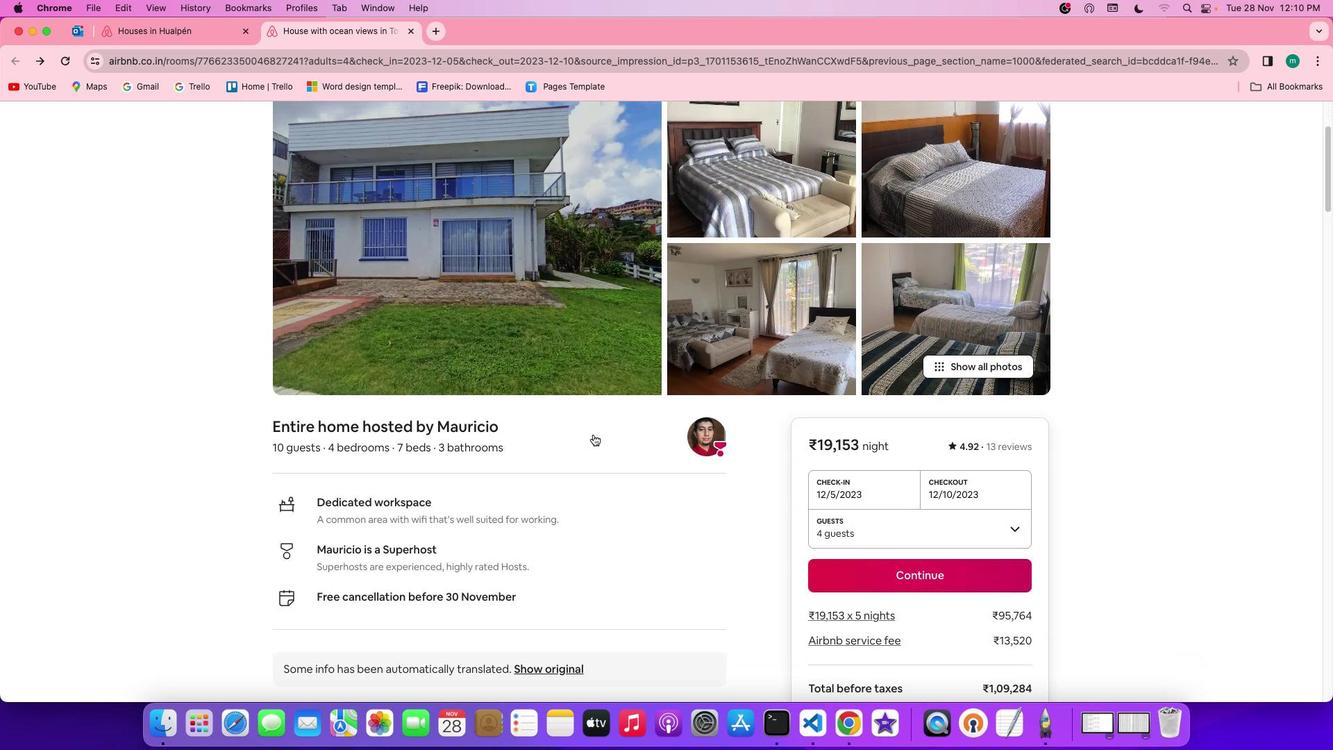 
Action: Mouse scrolled (543, 416) with delta (-15, 2)
Screenshot: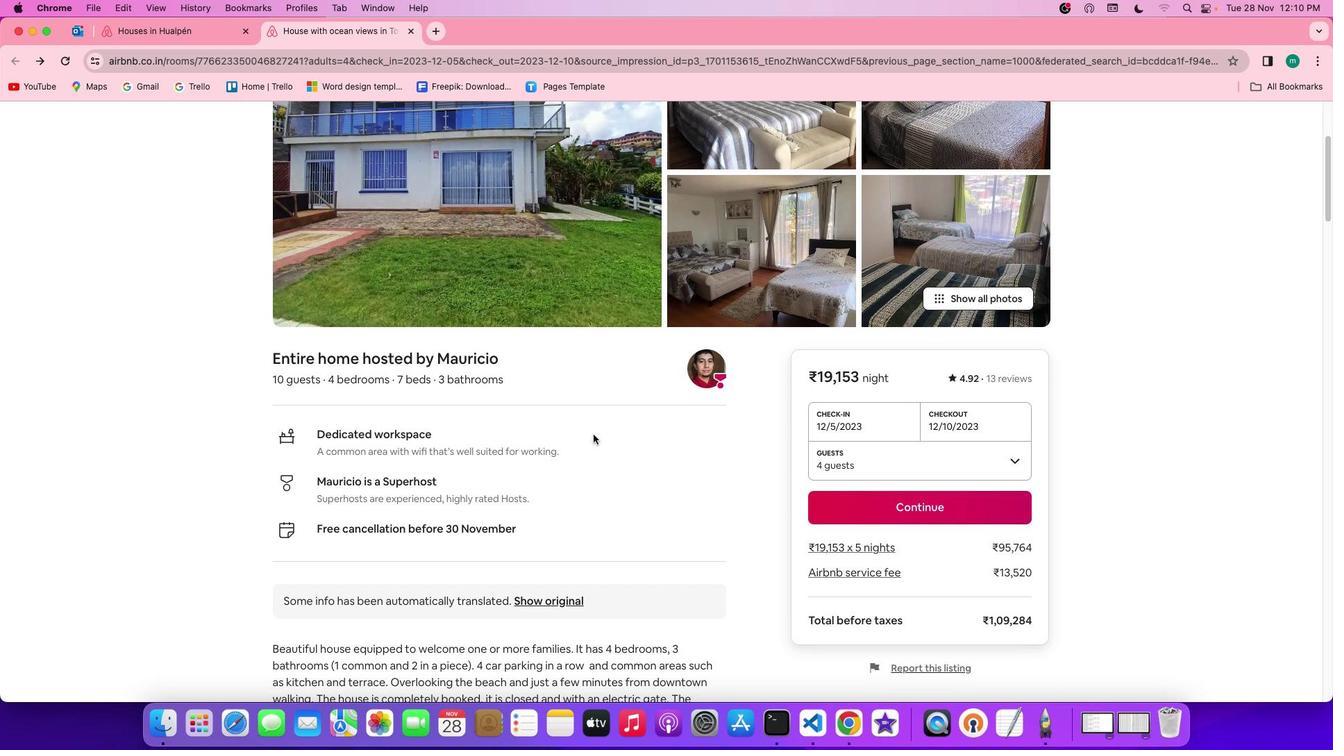 
Action: Mouse scrolled (543, 416) with delta (-15, 2)
Screenshot: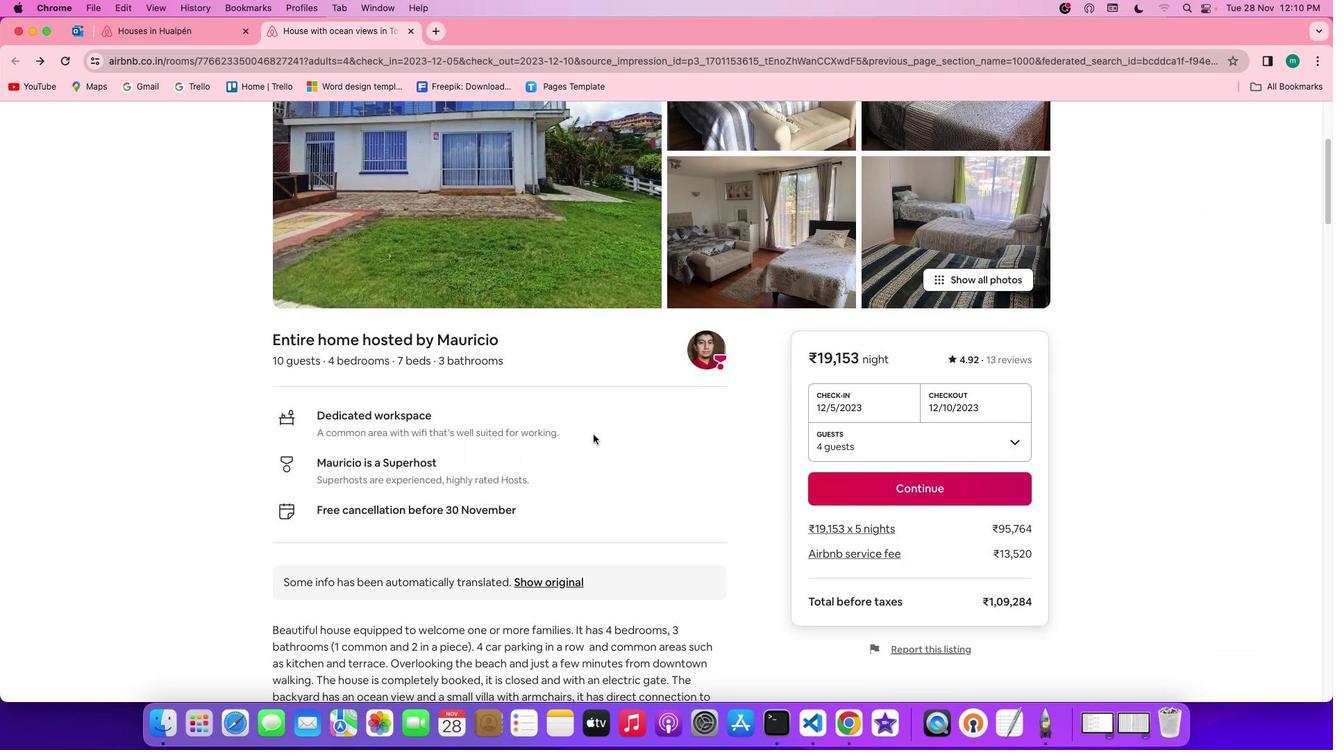 
Action: Mouse scrolled (543, 416) with delta (-15, 1)
Screenshot: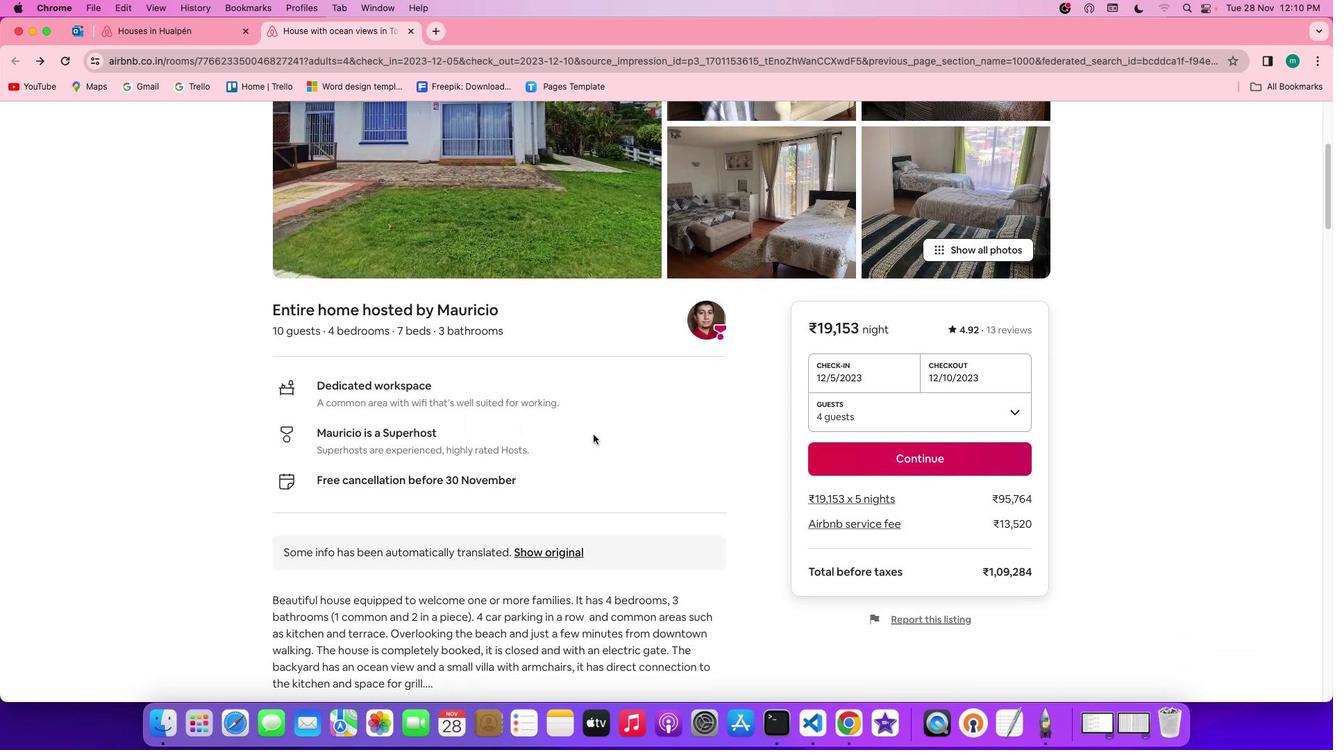 
Action: Mouse scrolled (543, 416) with delta (-15, 0)
Screenshot: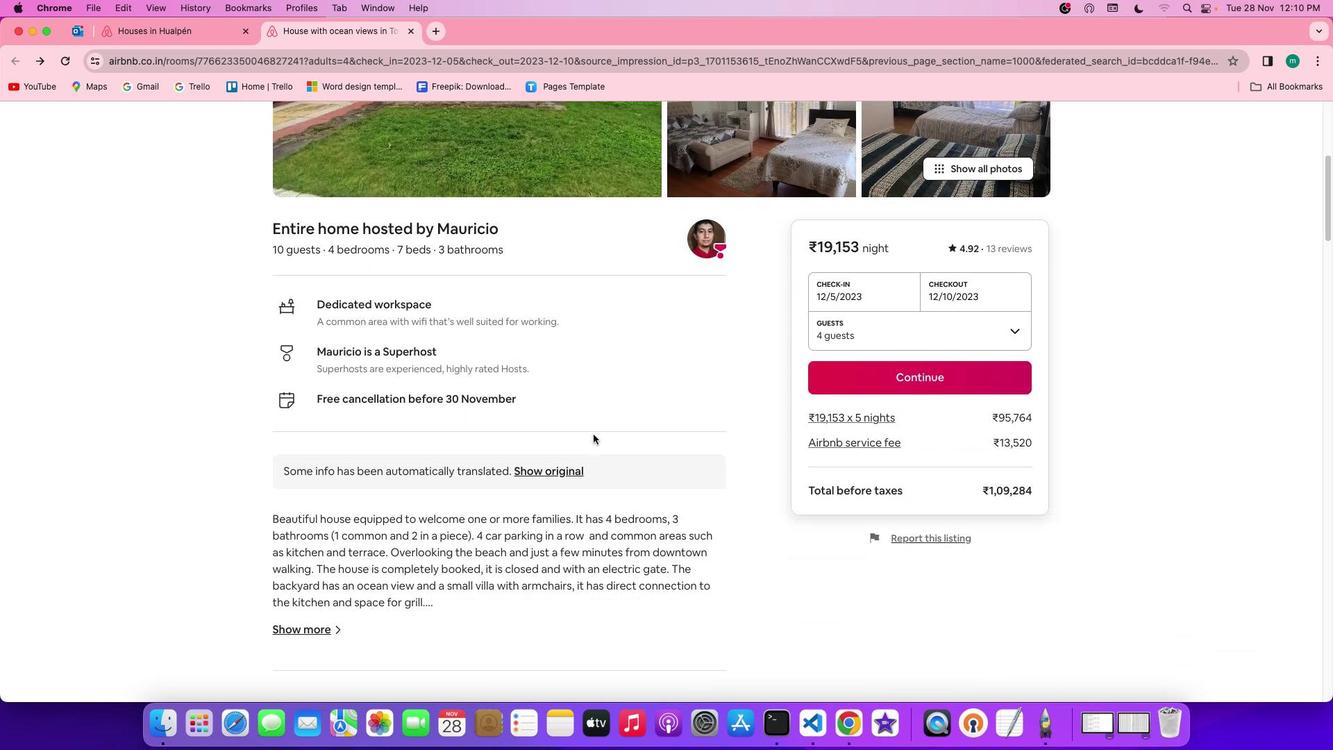 
Action: Mouse scrolled (543, 416) with delta (-15, 2)
Screenshot: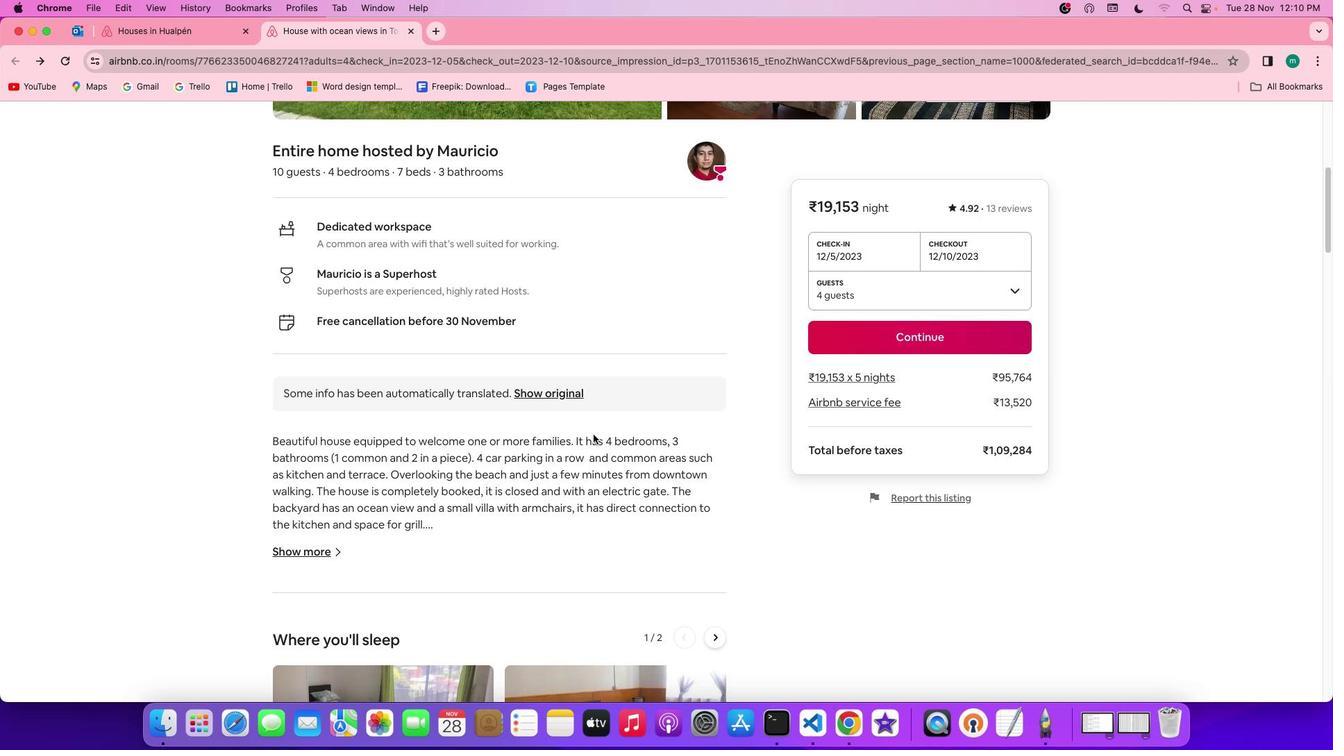 
Action: Mouse scrolled (543, 416) with delta (-15, 2)
Screenshot: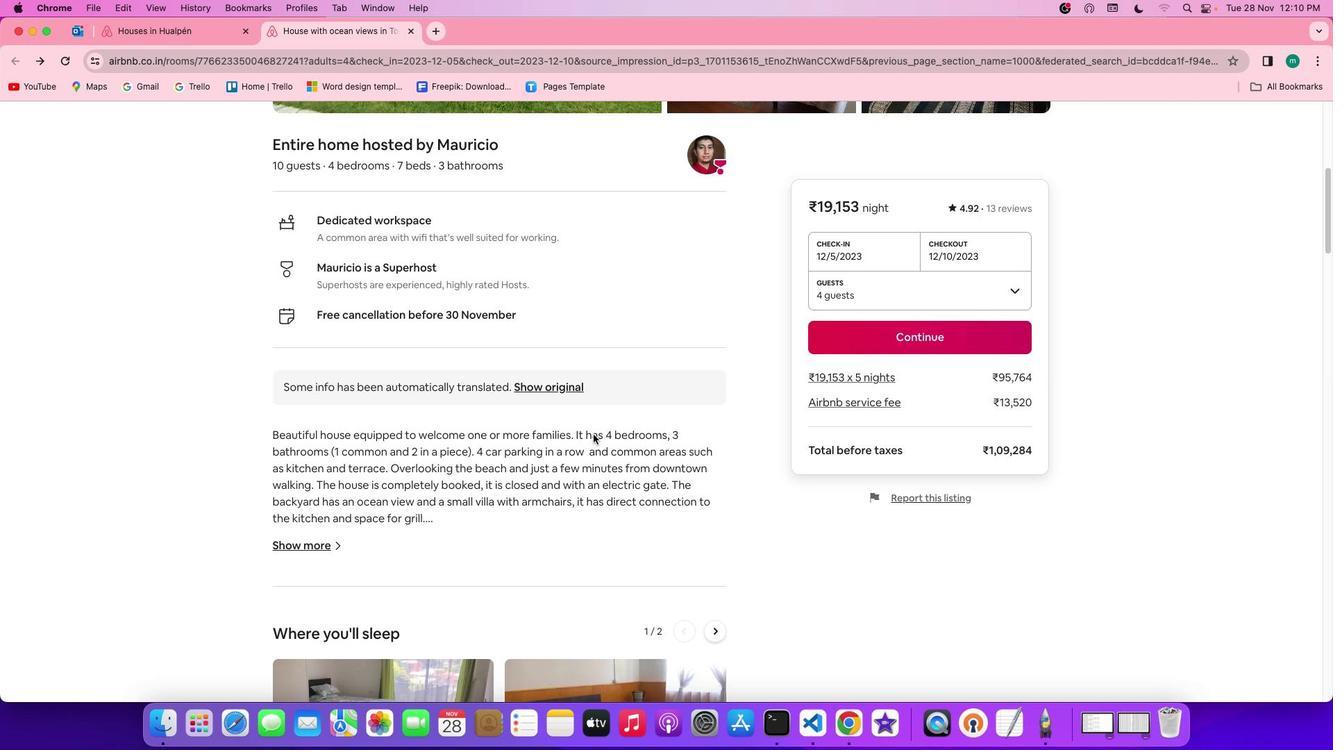 
Action: Mouse scrolled (543, 416) with delta (-15, 2)
Screenshot: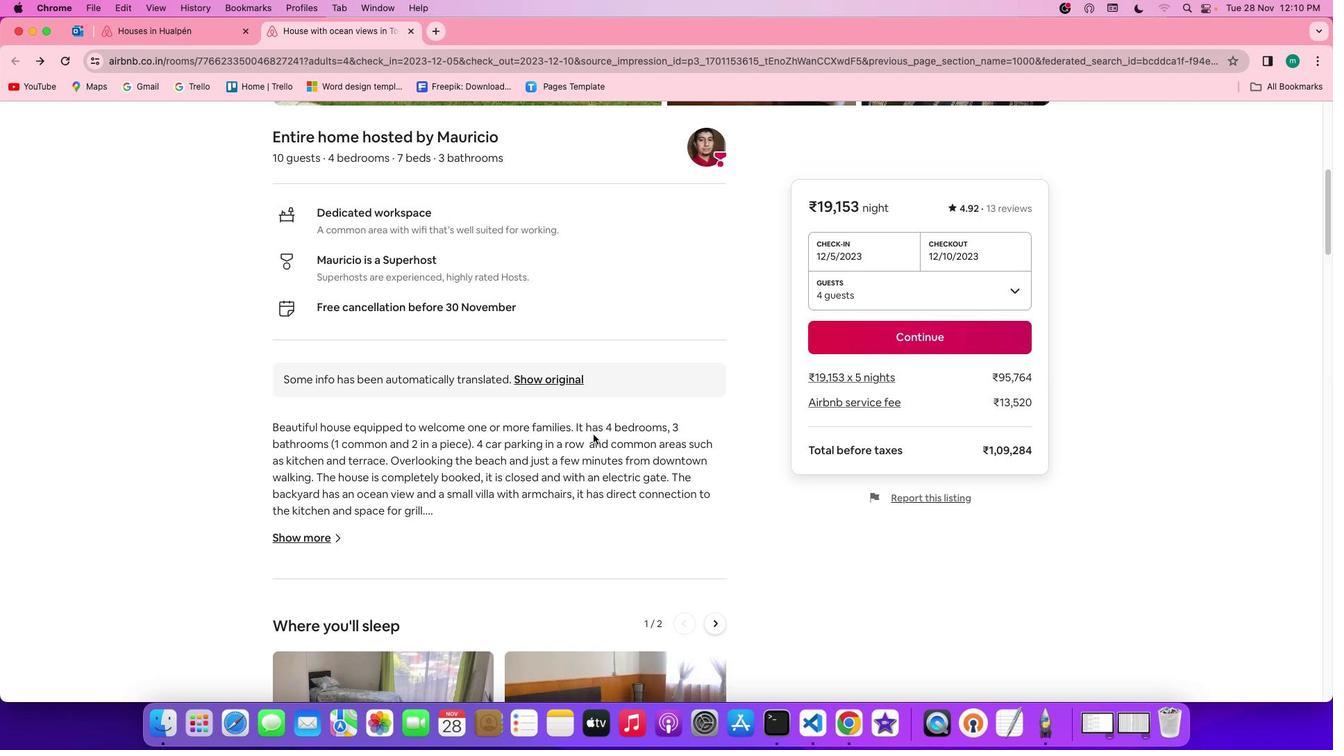 
Action: Mouse scrolled (543, 416) with delta (-15, 1)
Screenshot: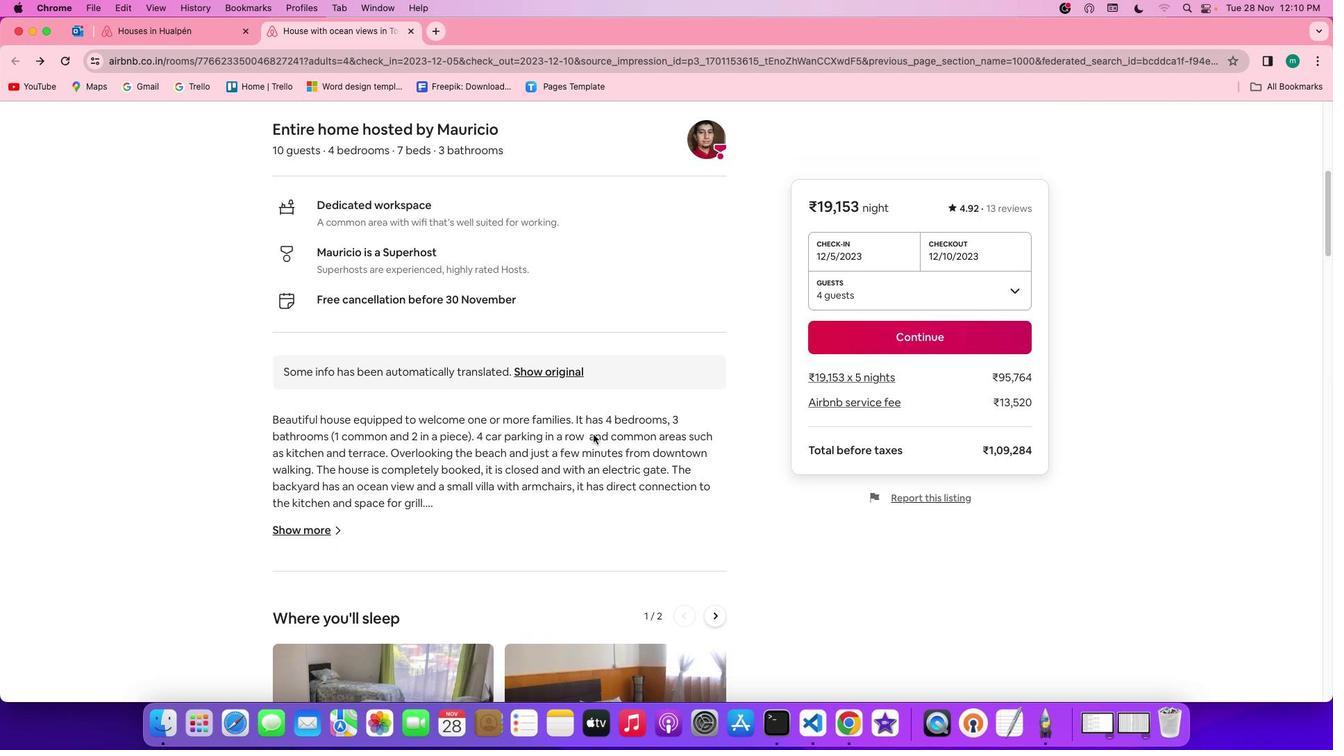 
Action: Mouse moved to (286, 435)
Screenshot: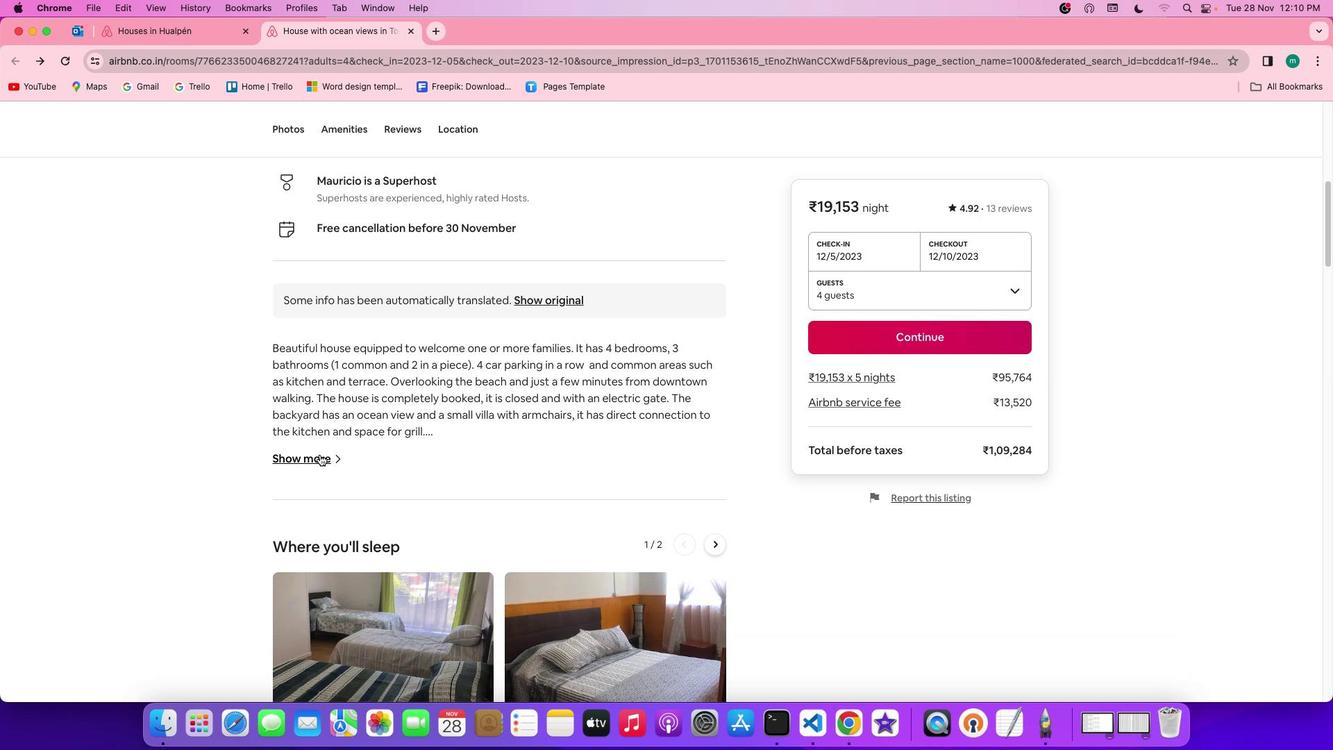 
Action: Mouse pressed left at (286, 435)
Screenshot: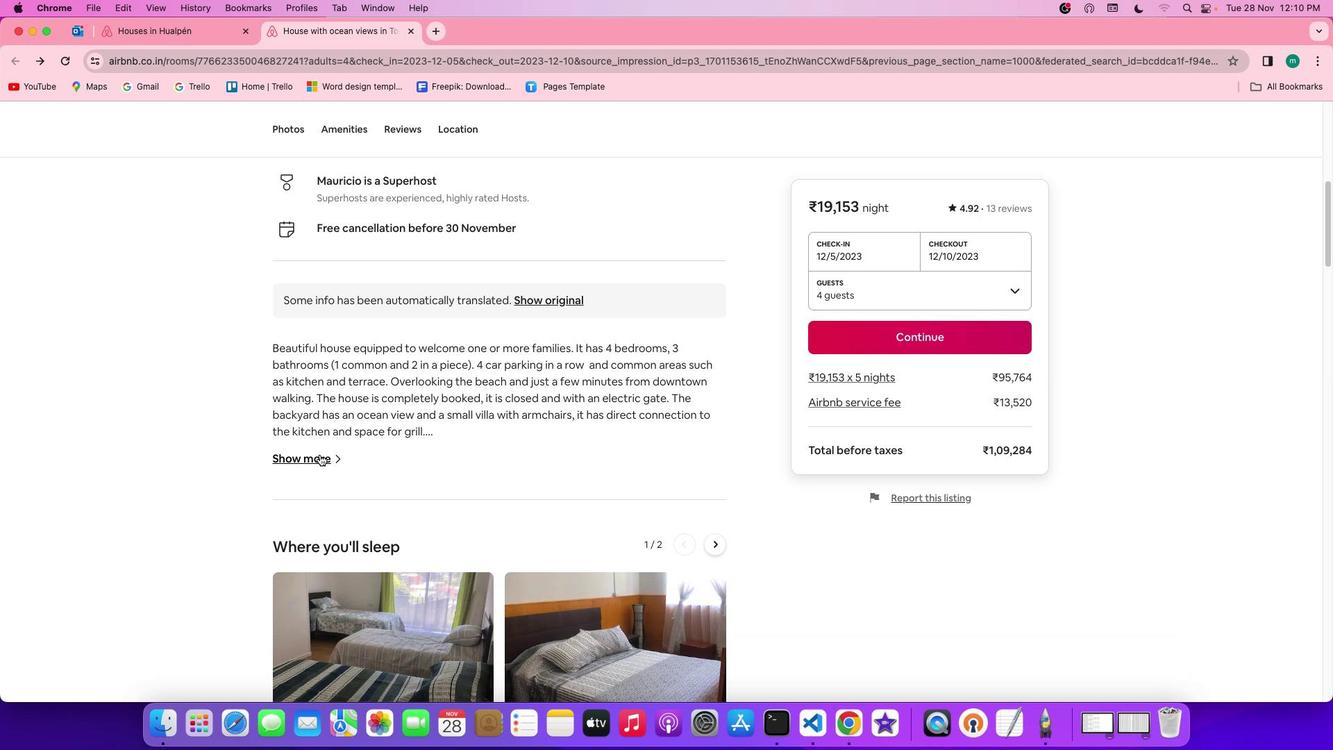 
Action: Mouse moved to (526, 441)
Screenshot: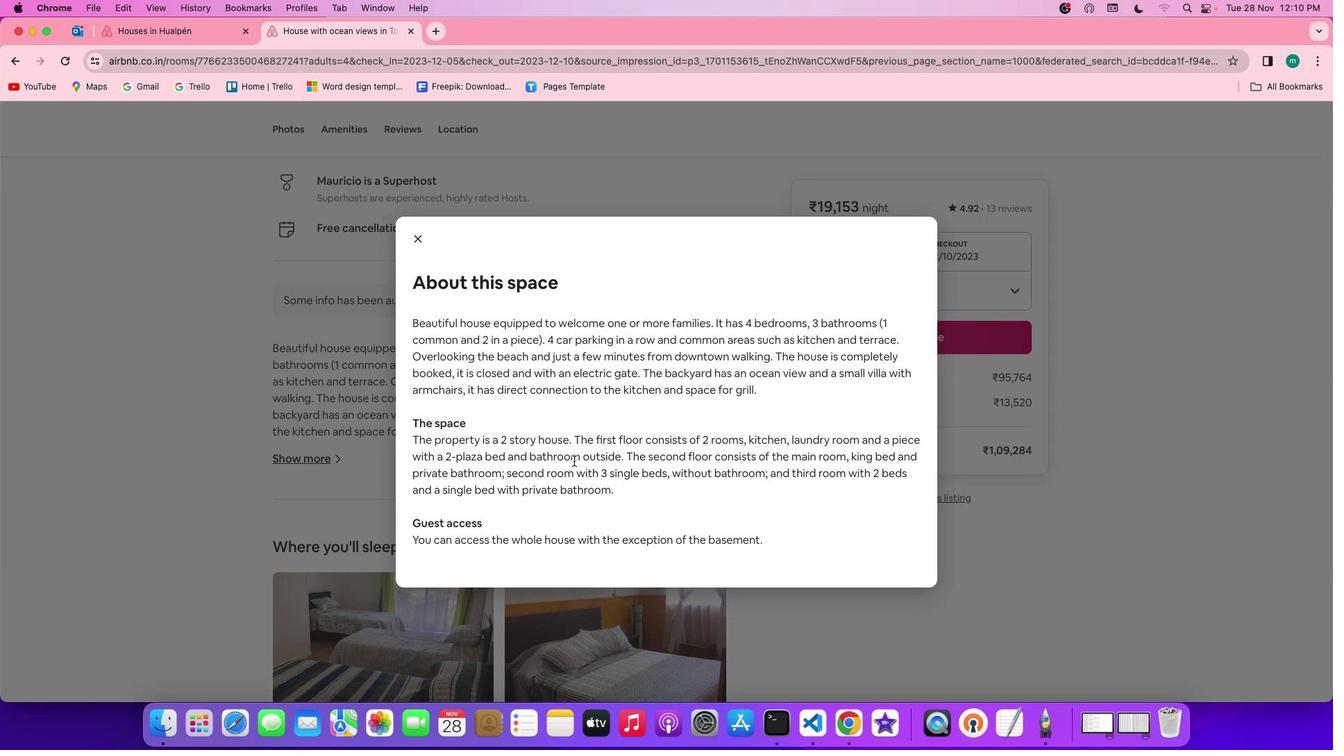 
Action: Mouse scrolled (526, 441) with delta (-15, 2)
Screenshot: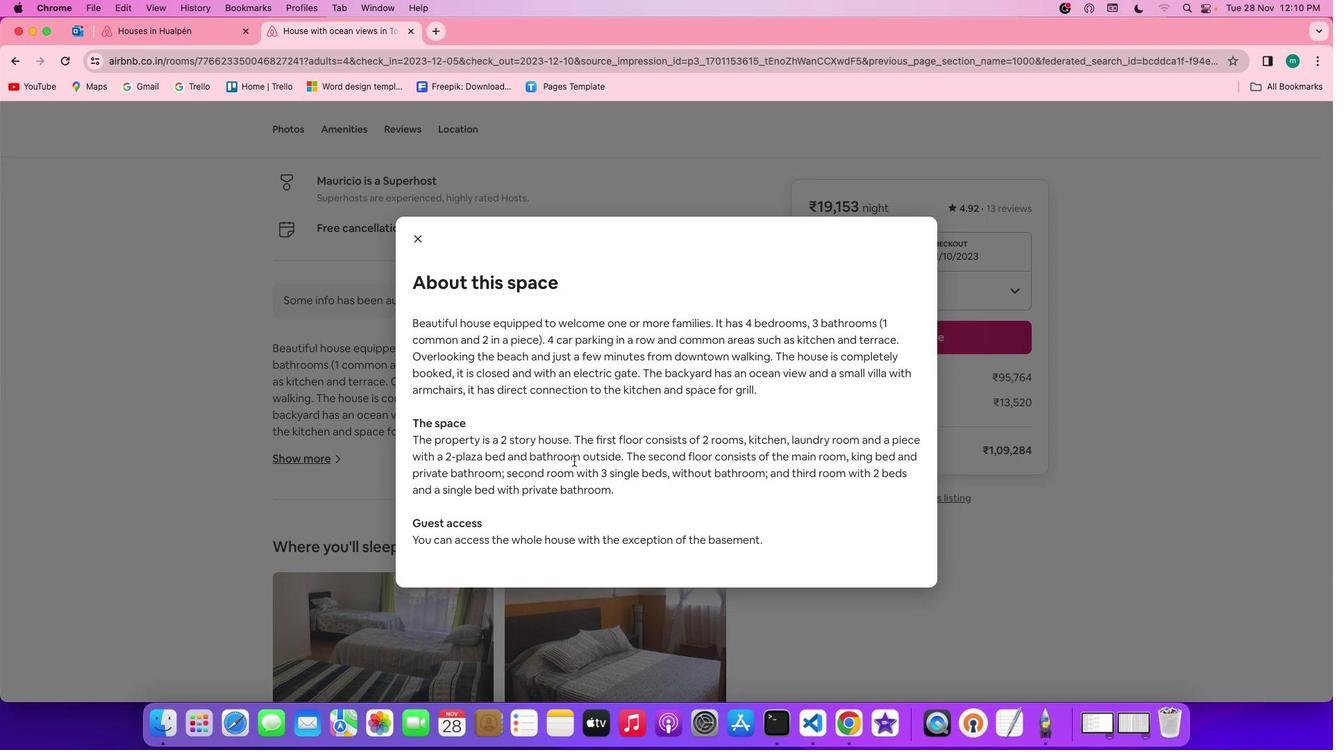
Action: Mouse scrolled (526, 441) with delta (-15, 2)
Screenshot: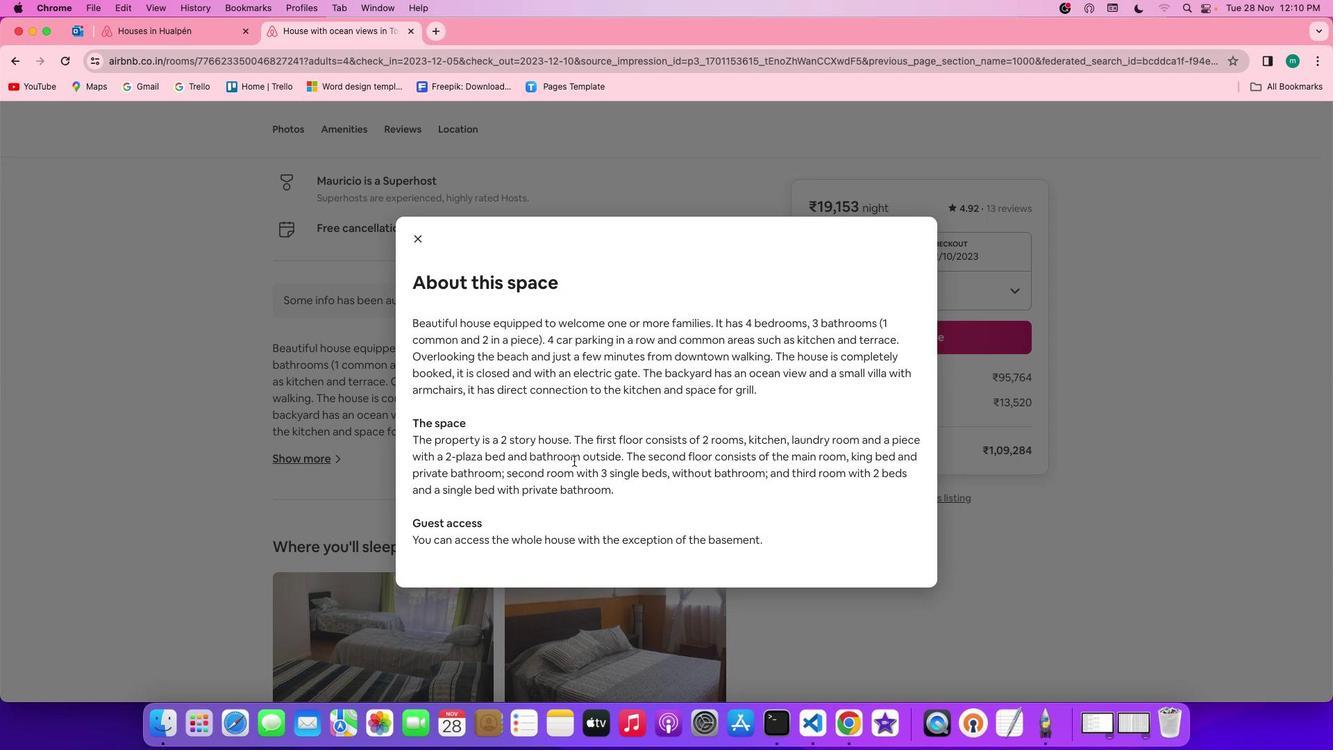 
Action: Mouse scrolled (526, 441) with delta (-15, 0)
Screenshot: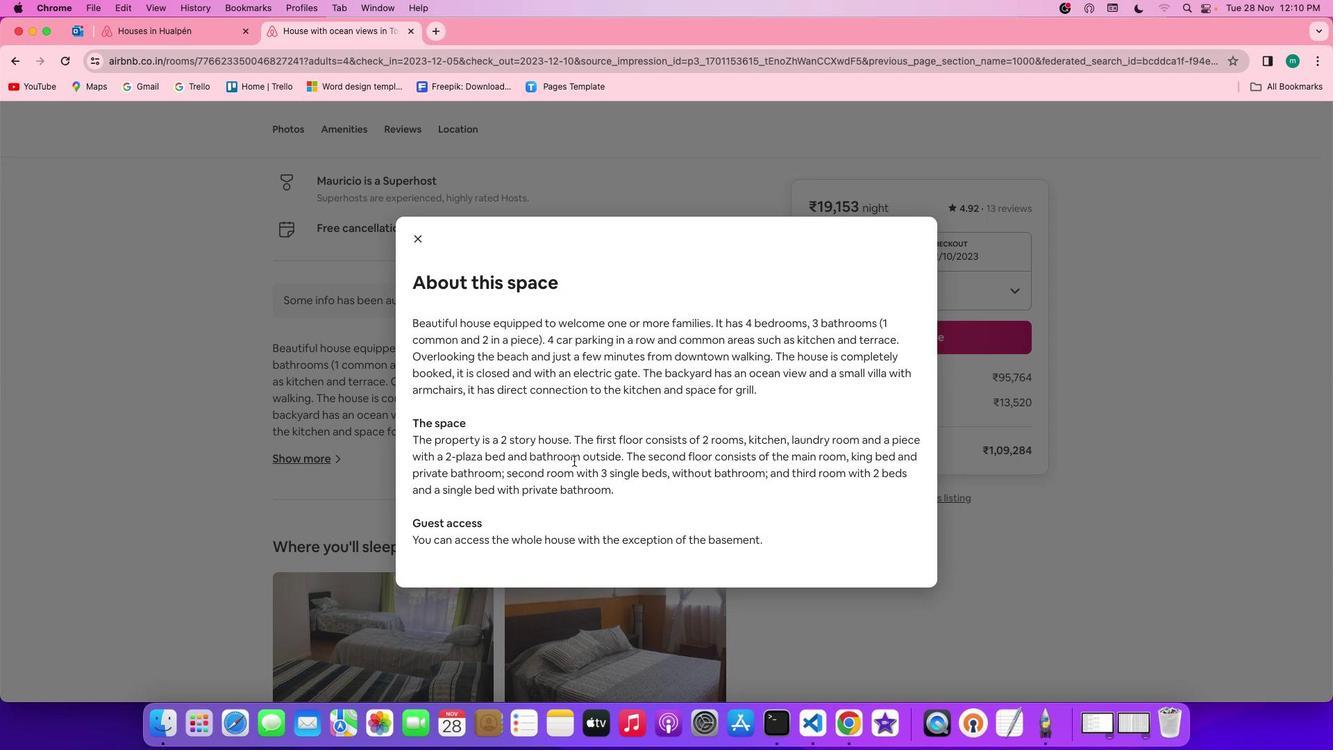 
Action: Mouse scrolled (526, 441) with delta (-15, 0)
Screenshot: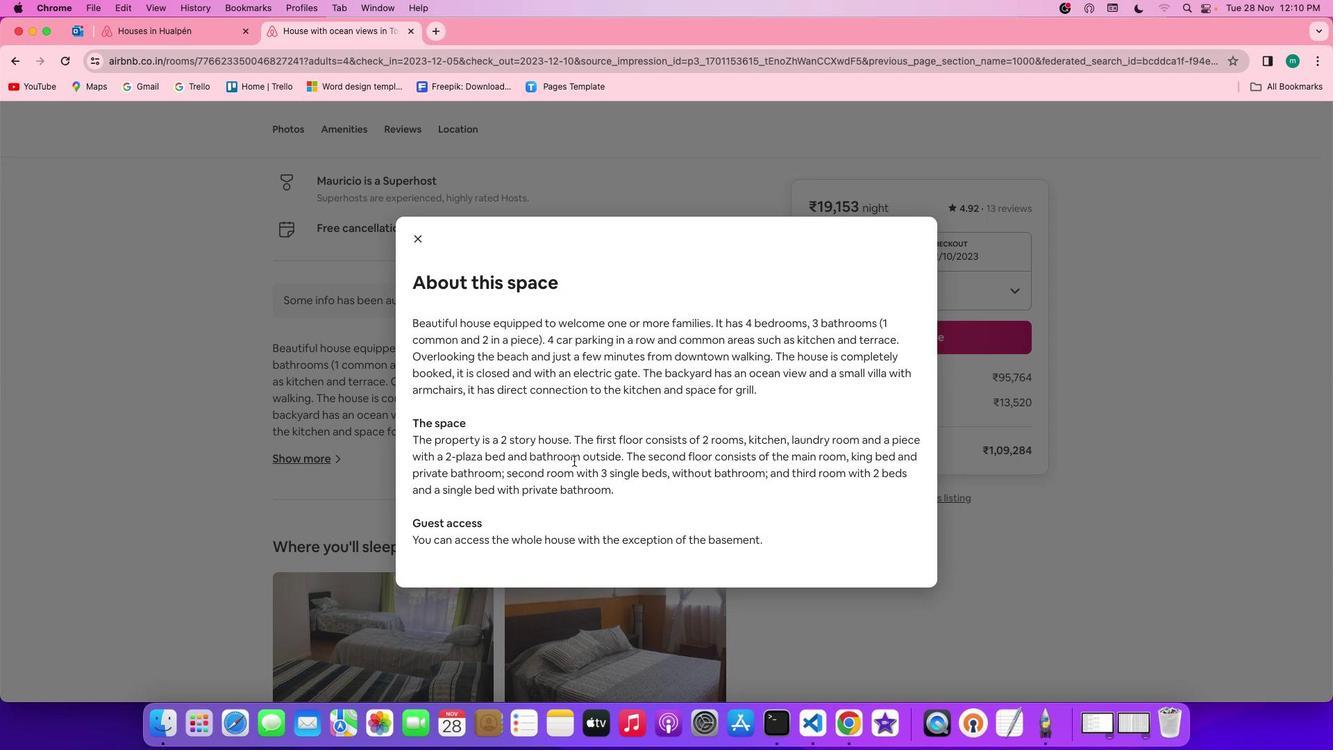 
Action: Mouse moved to (368, 223)
Screenshot: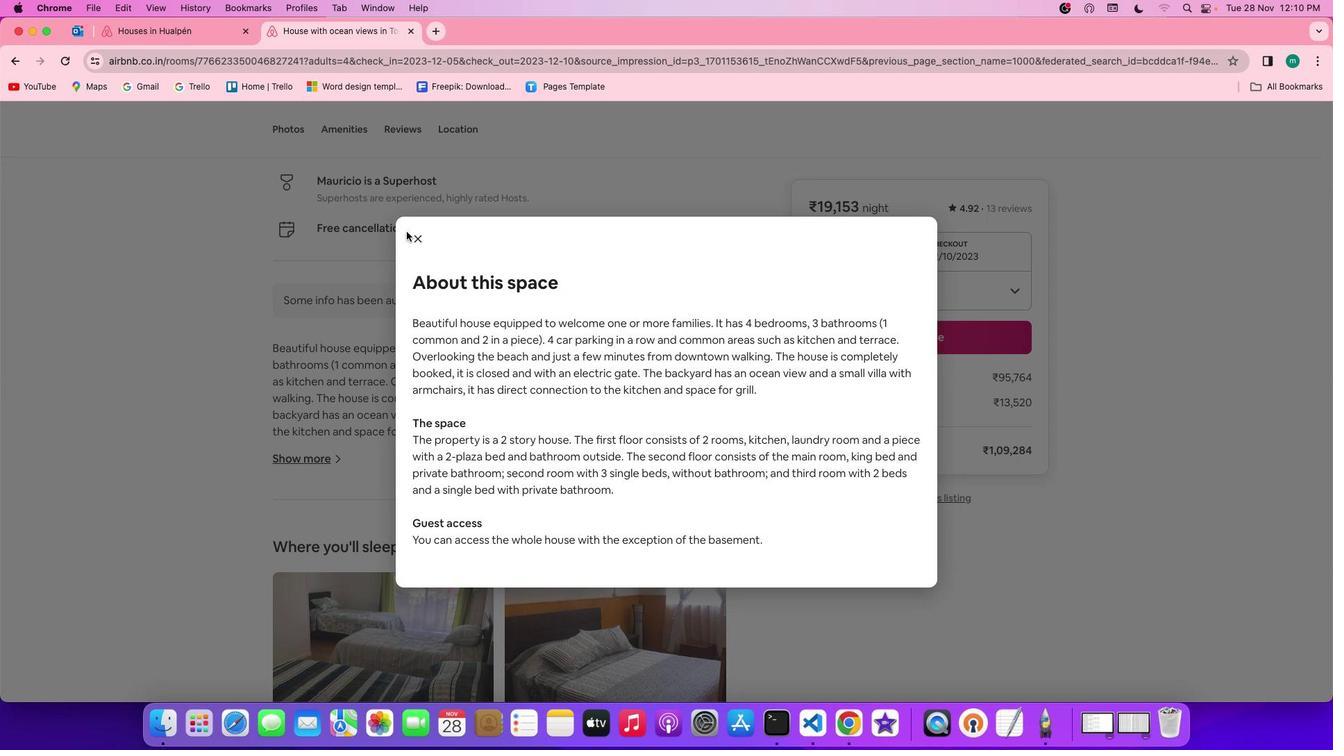 
Action: Mouse pressed left at (368, 223)
Screenshot: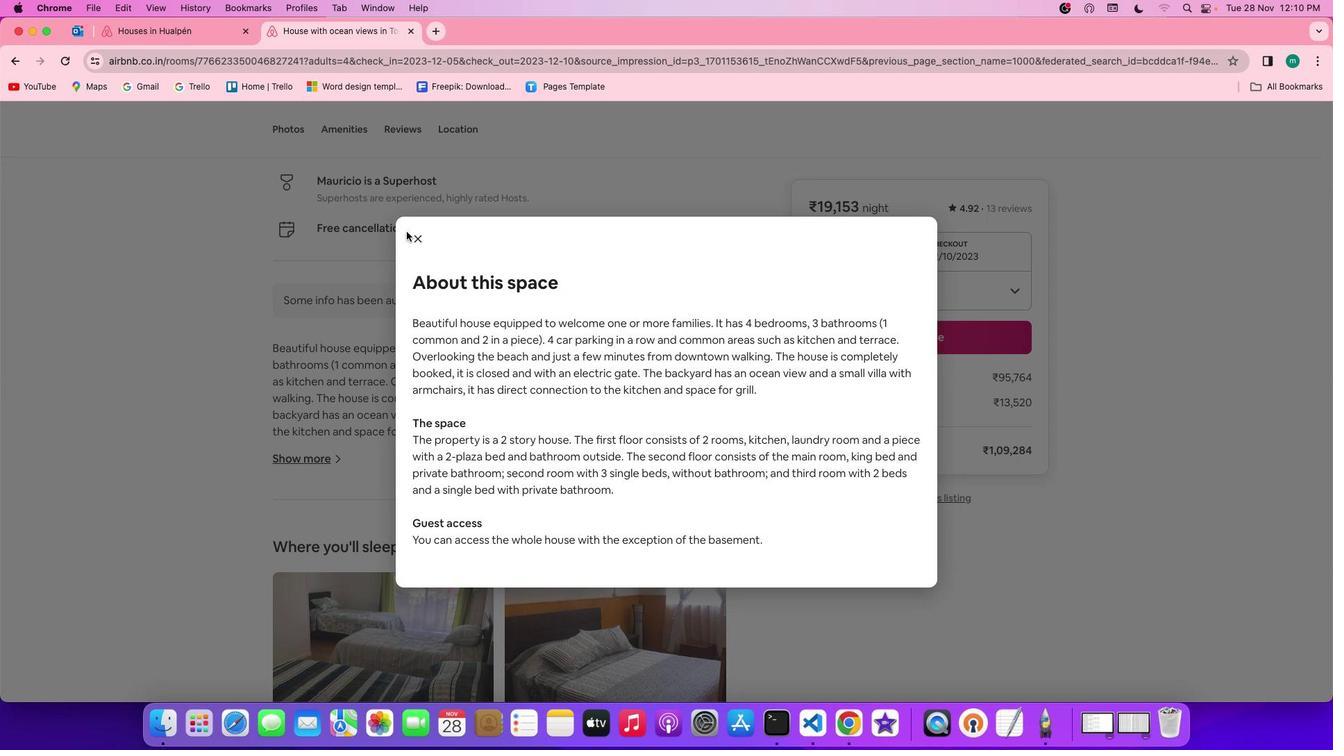 
Action: Mouse moved to (385, 232)
Screenshot: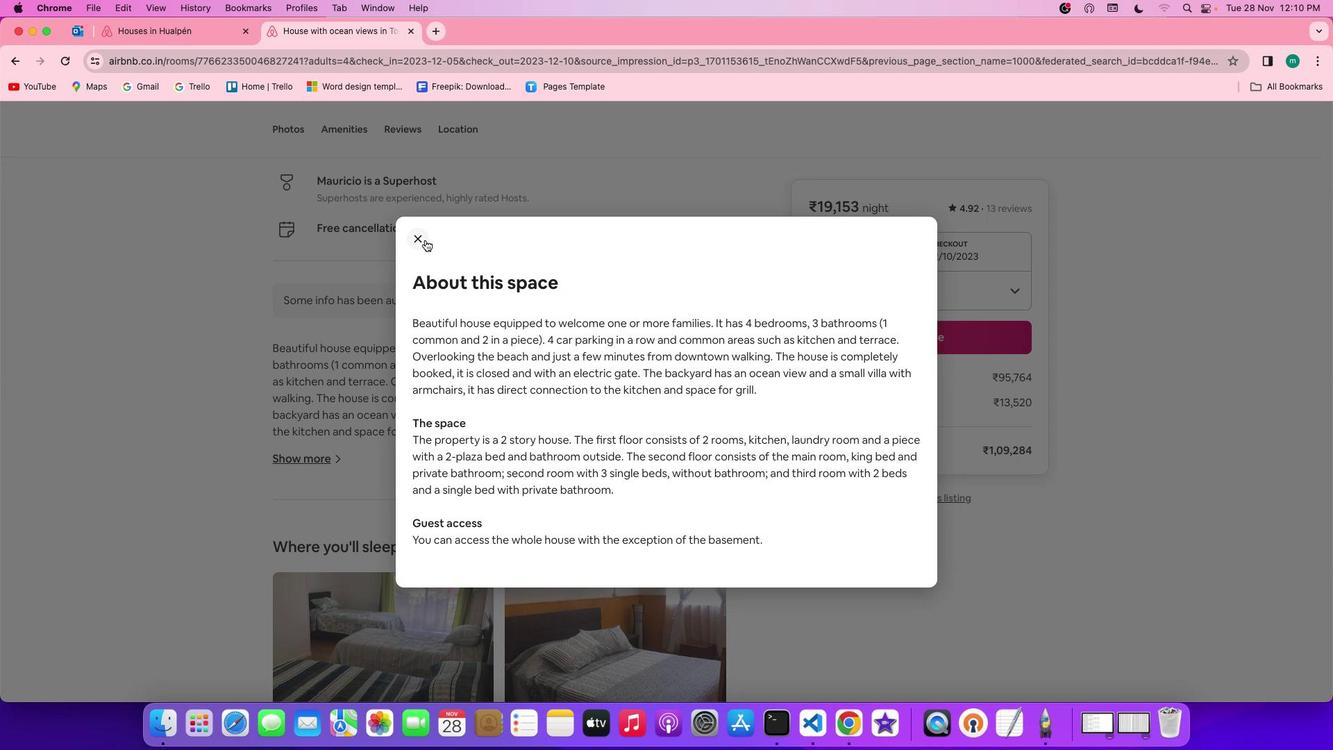 
Action: Mouse pressed left at (385, 232)
Screenshot: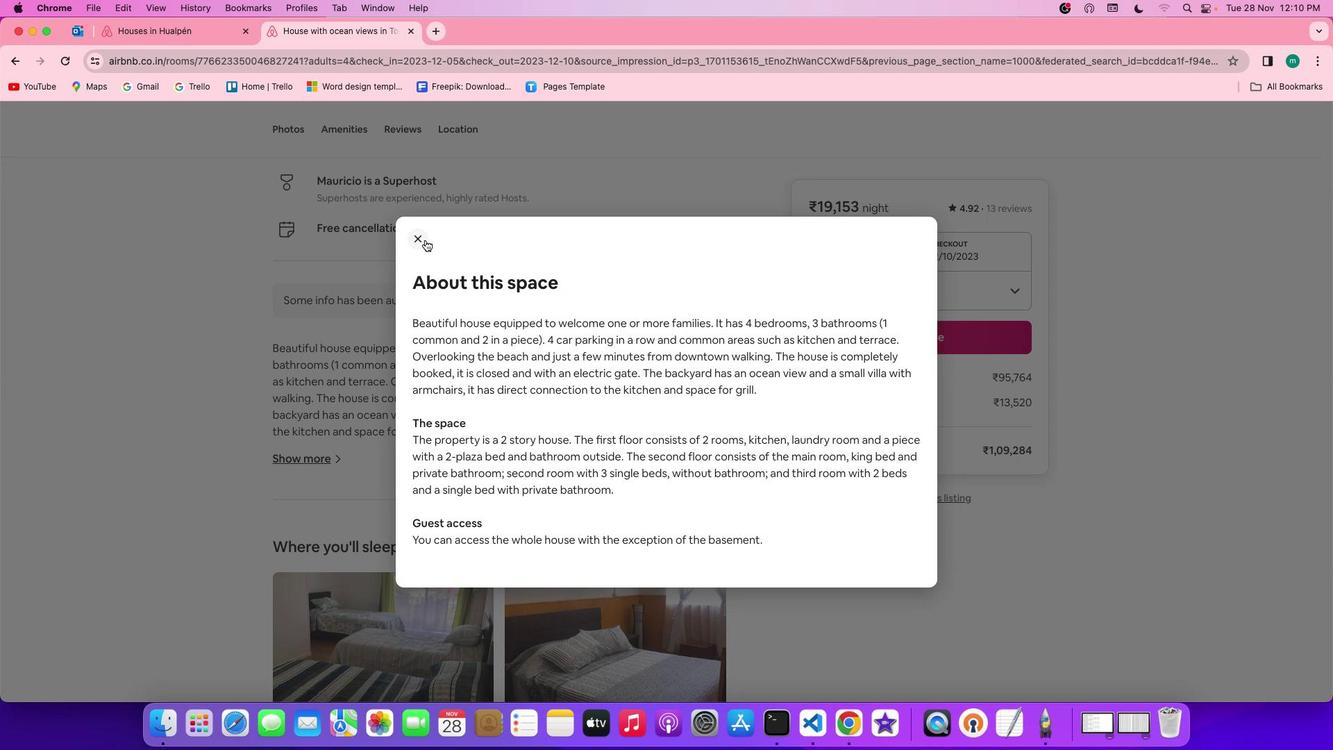 
Action: Mouse moved to (521, 330)
Screenshot: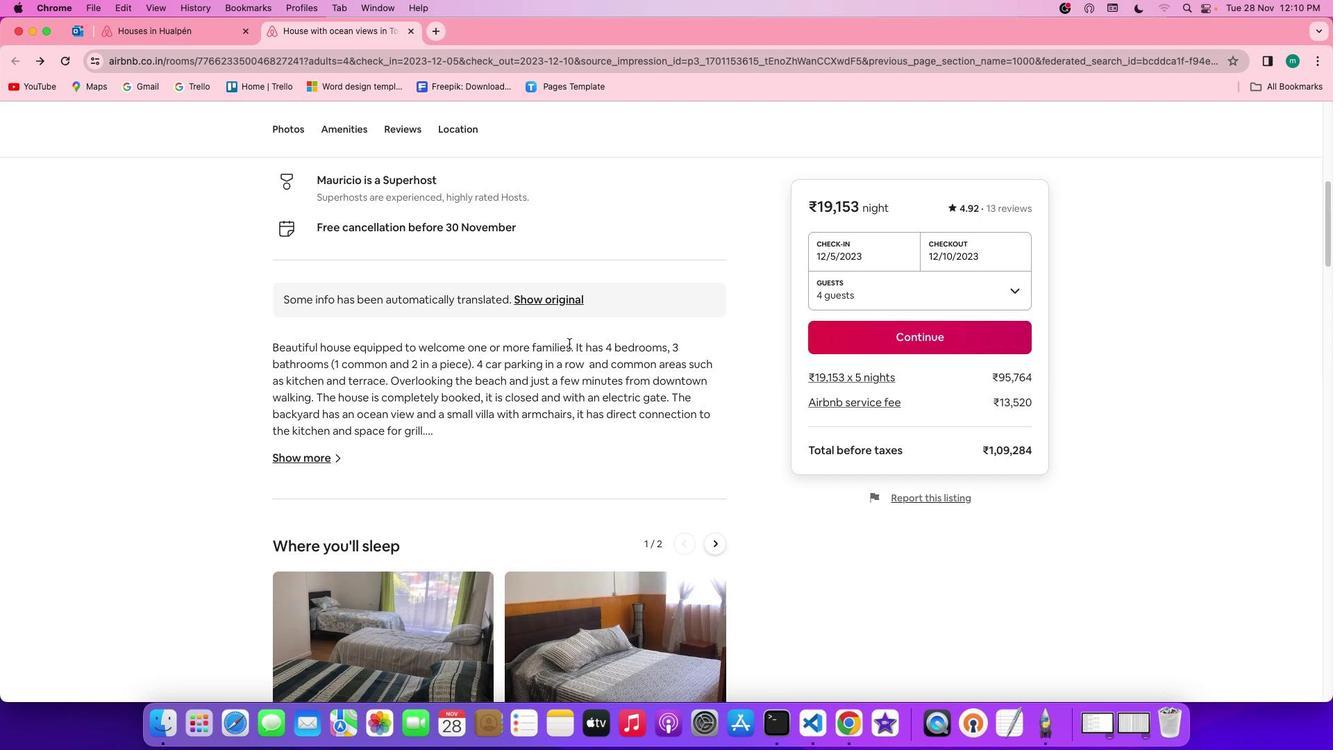 
Action: Mouse scrolled (521, 330) with delta (-15, 2)
Screenshot: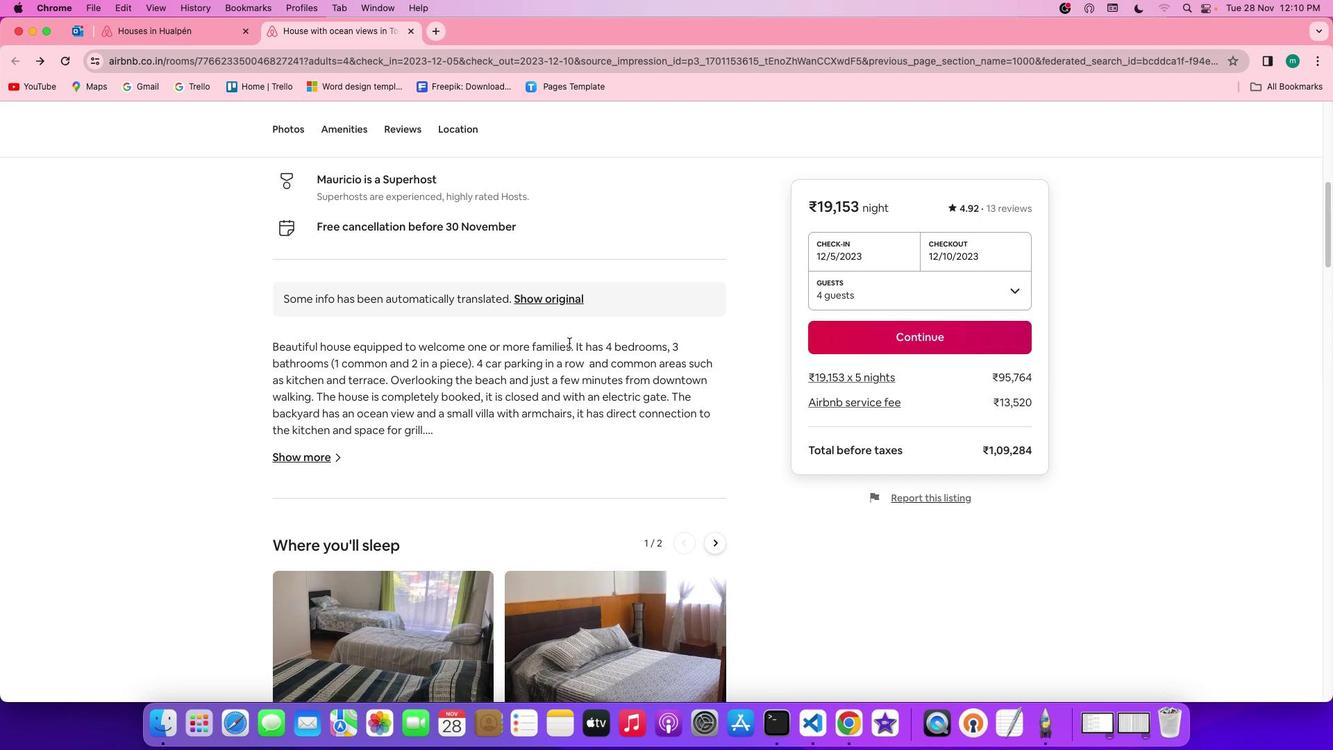 
Action: Mouse scrolled (521, 330) with delta (-15, 2)
Screenshot: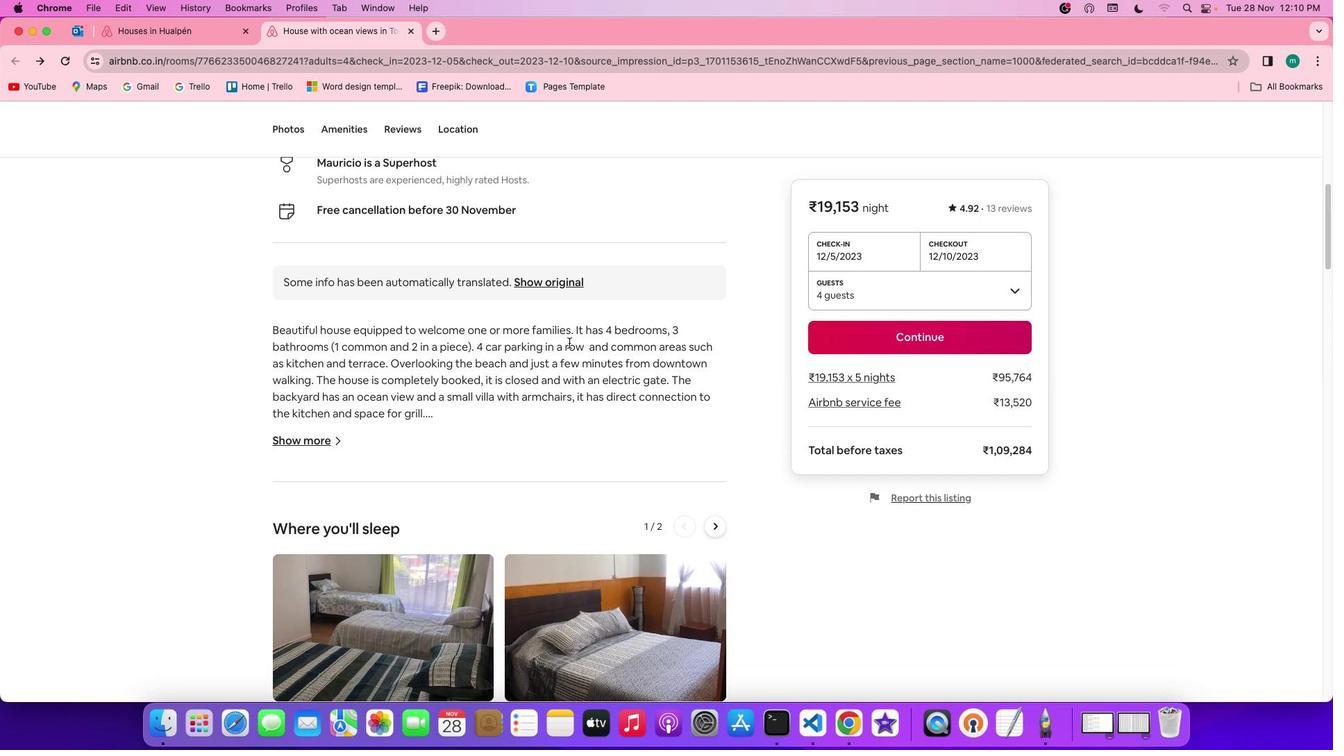 
Action: Mouse moved to (521, 330)
Screenshot: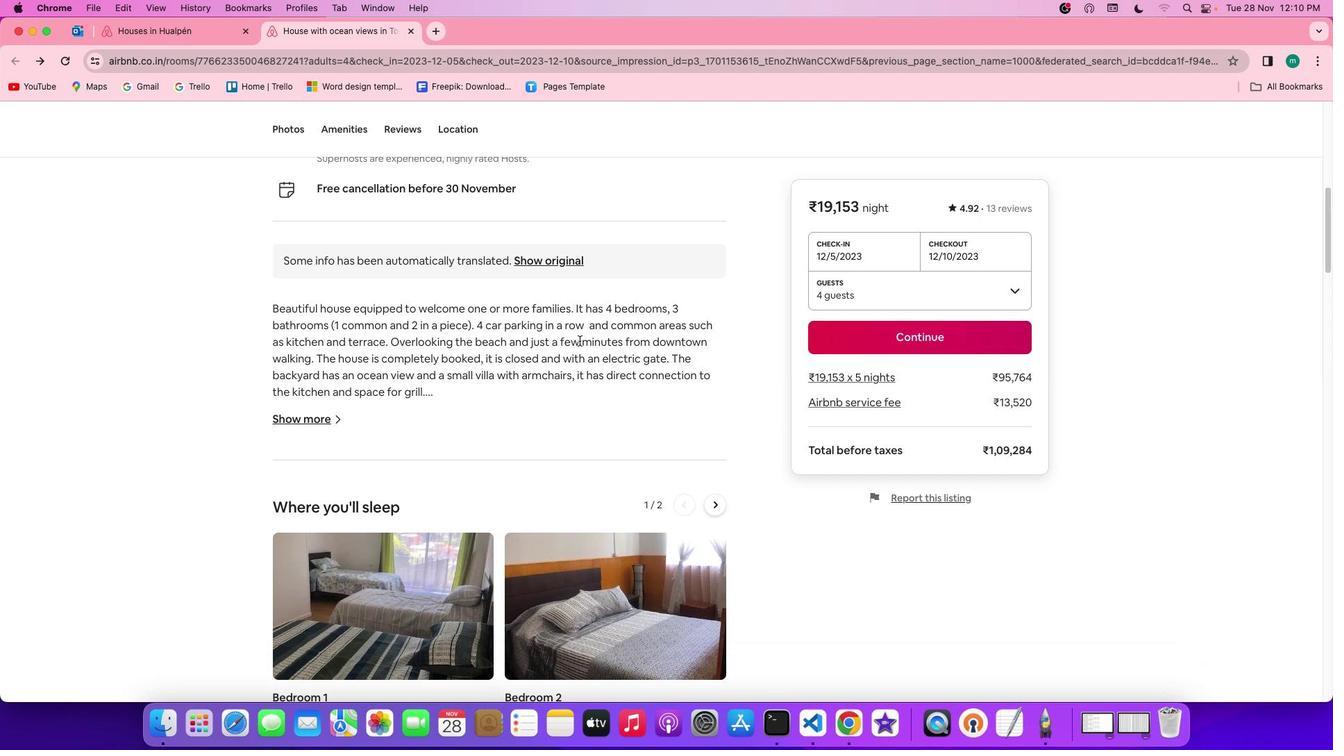 
Action: Mouse scrolled (521, 330) with delta (-15, 1)
Screenshot: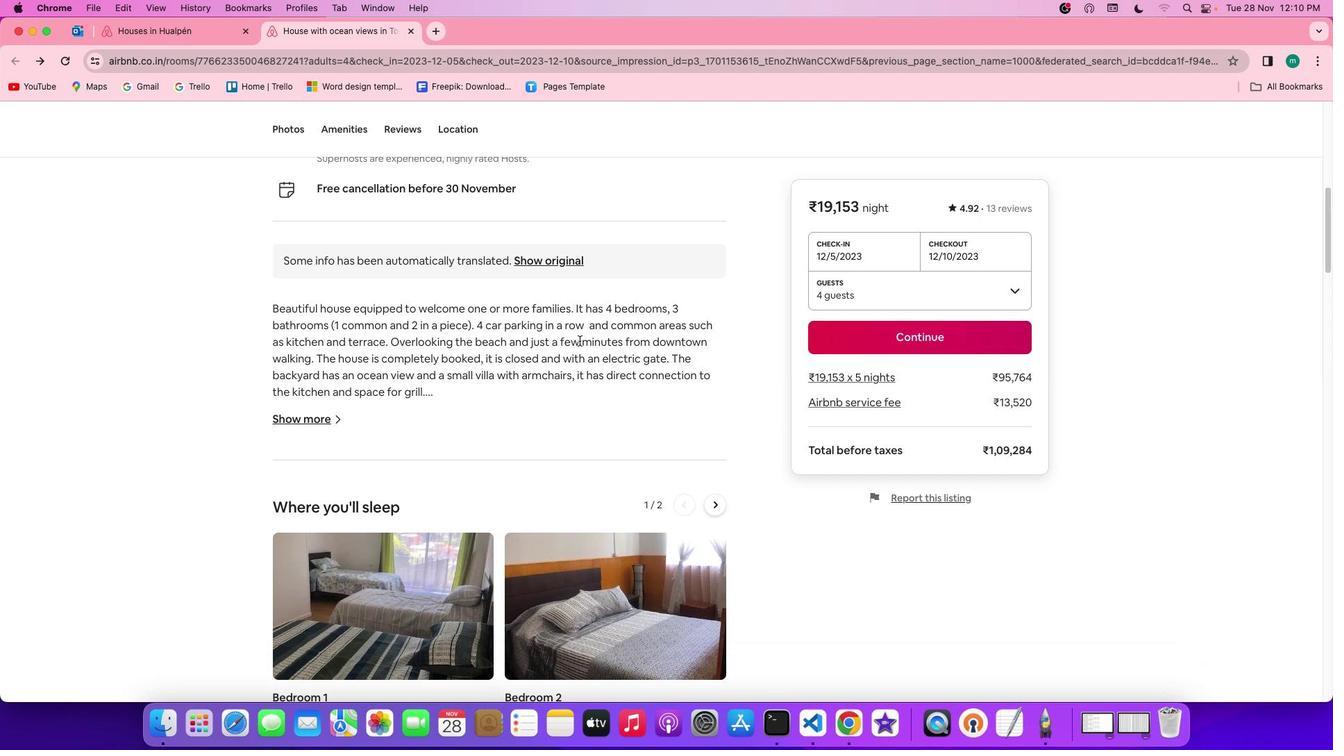 
Action: Mouse moved to (653, 429)
Screenshot: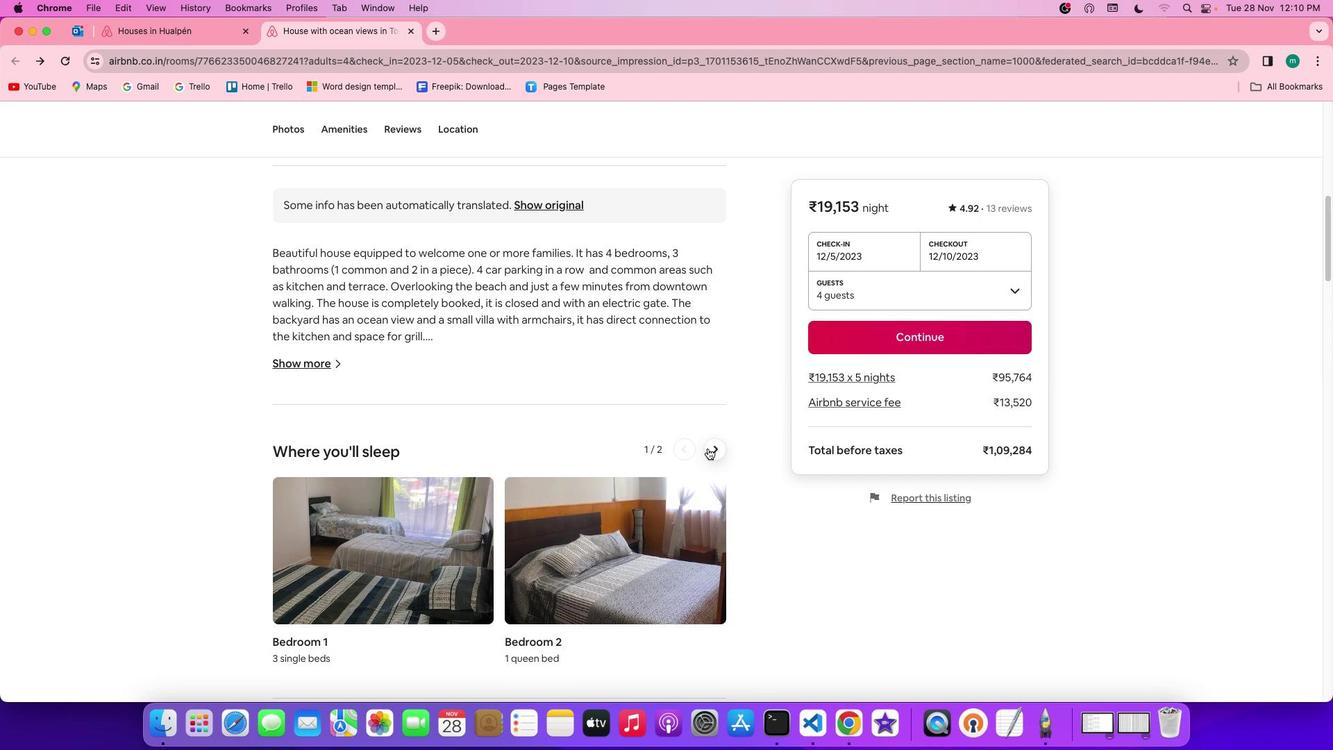 
Action: Mouse pressed left at (653, 429)
Screenshot: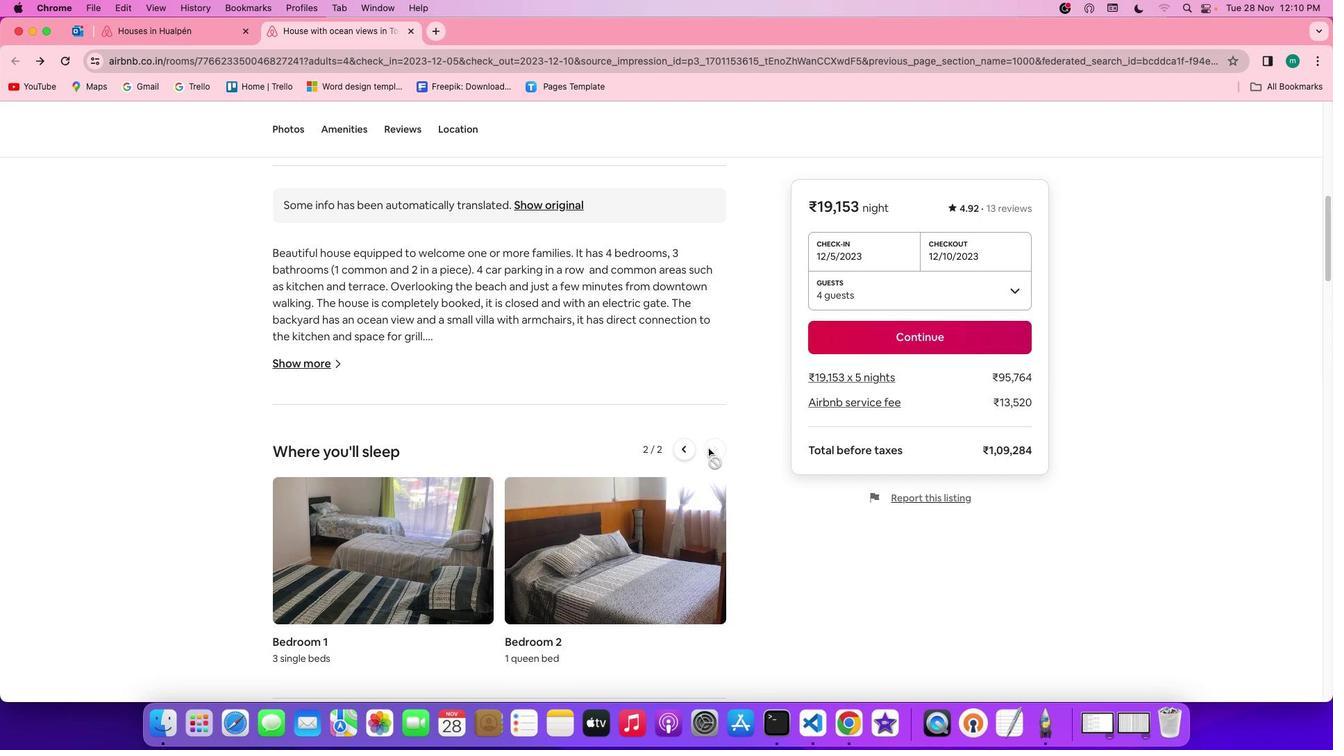 
Action: Mouse moved to (557, 425)
Screenshot: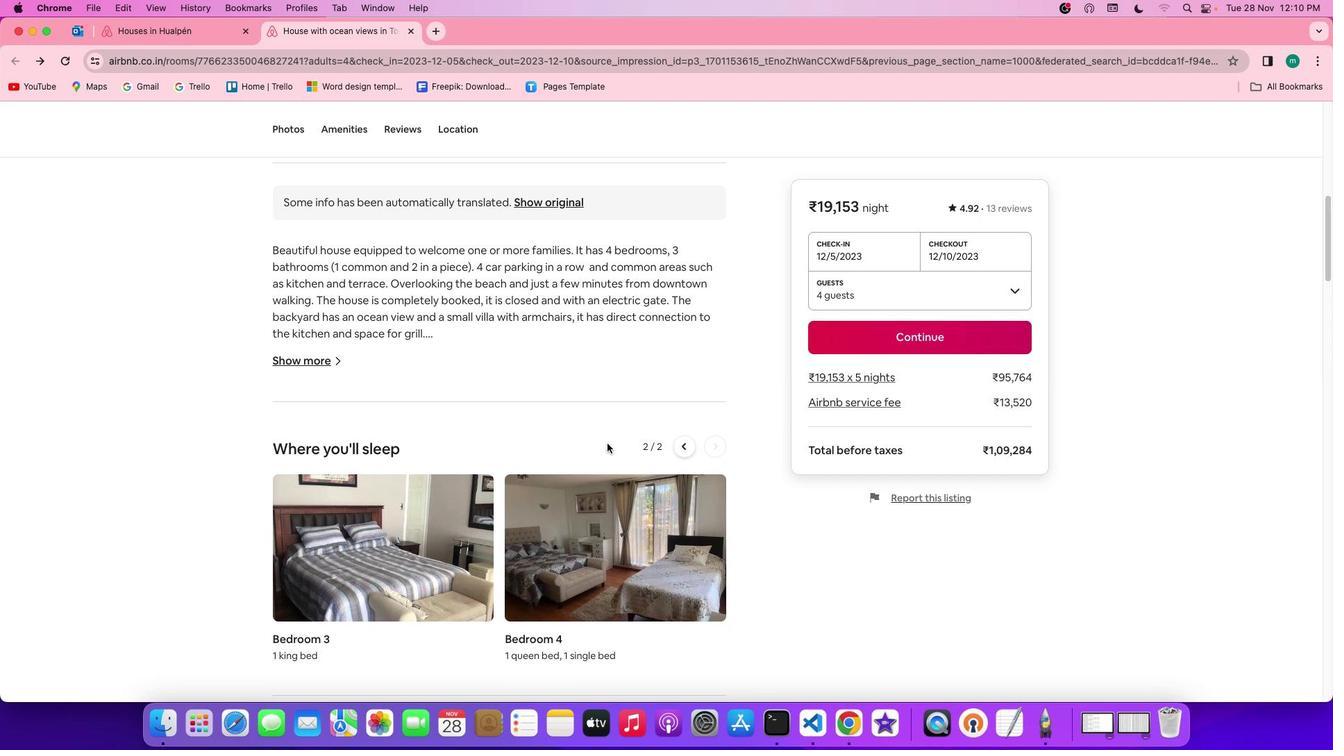 
Action: Mouse scrolled (557, 425) with delta (-15, 2)
Screenshot: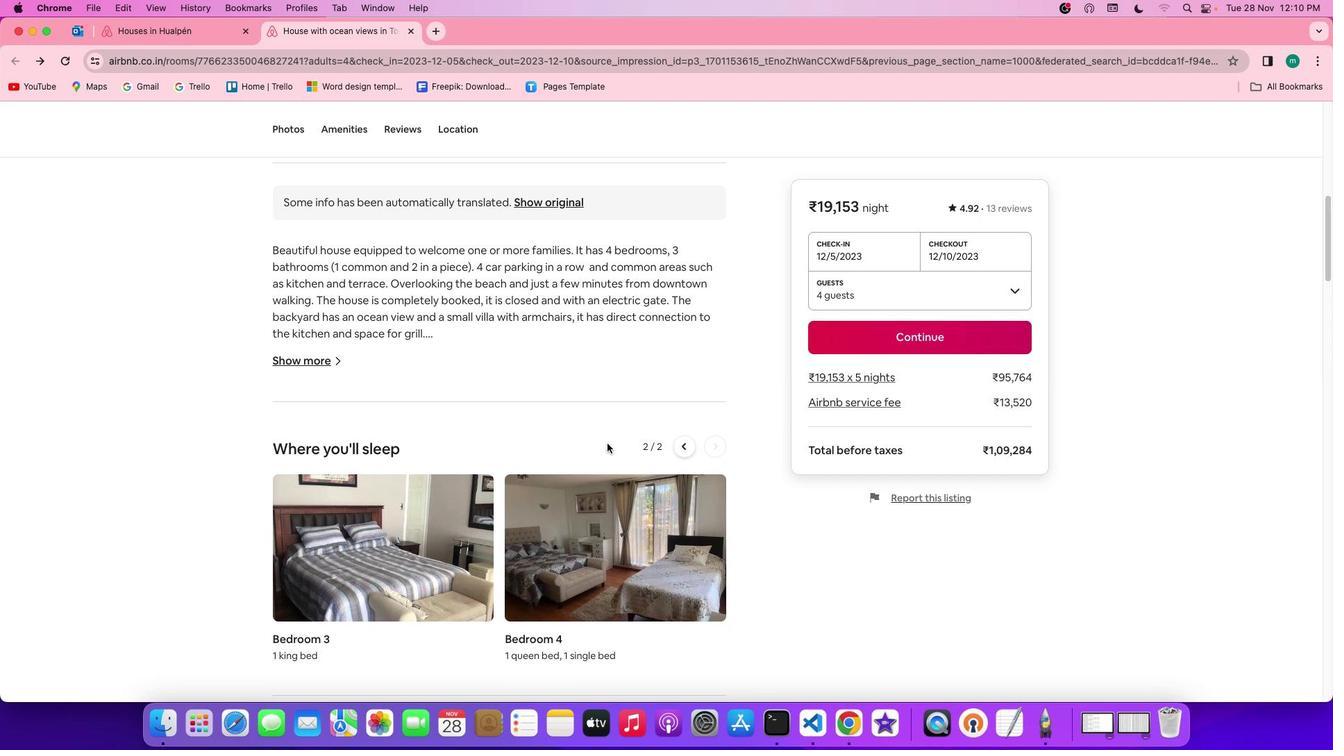 
Action: Mouse scrolled (557, 425) with delta (-15, 2)
Screenshot: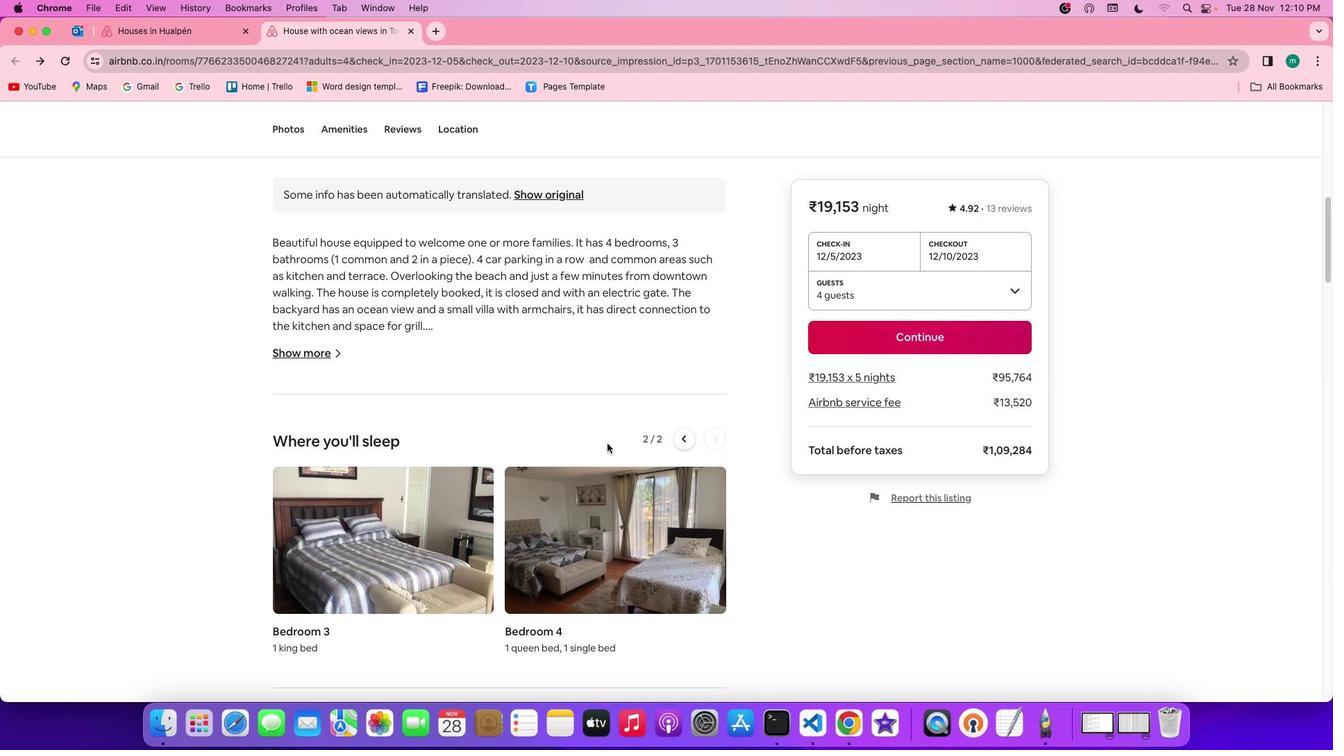 
Action: Mouse scrolled (557, 425) with delta (-15, 1)
Screenshot: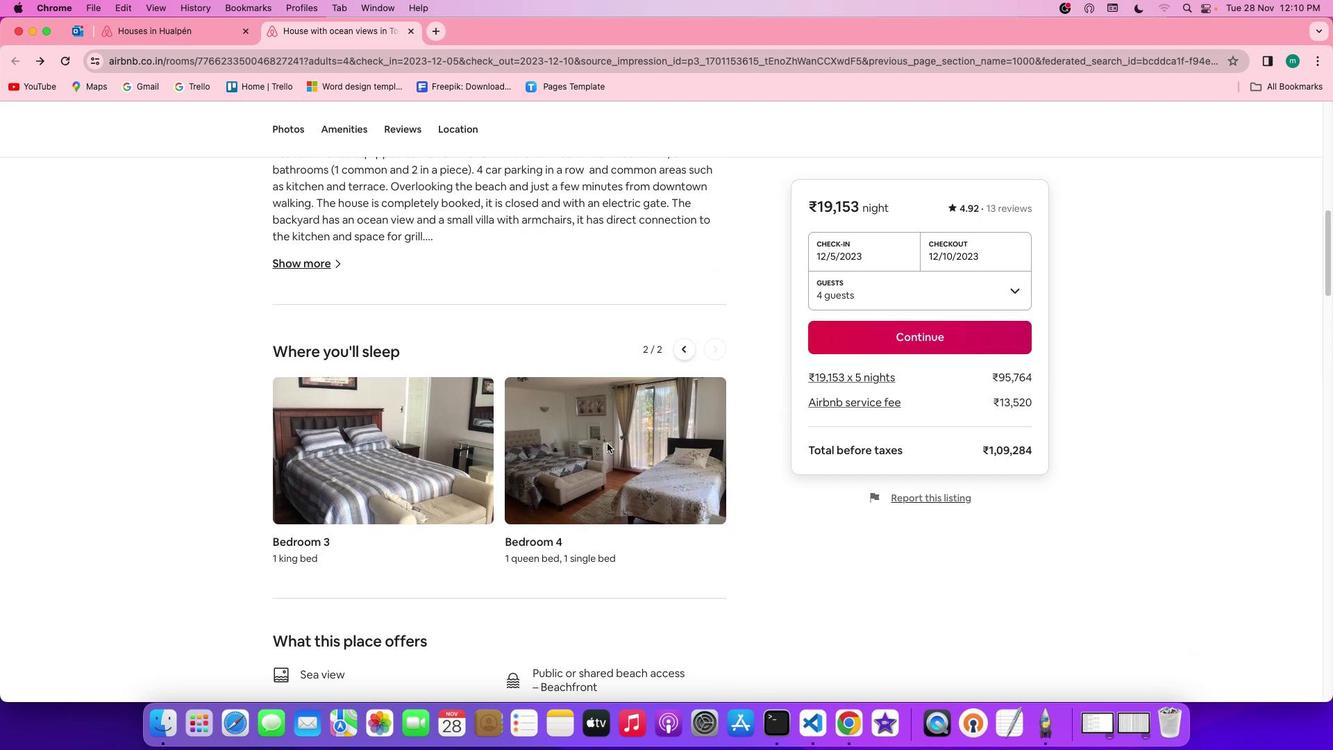 
Action: Mouse scrolled (557, 425) with delta (-15, 0)
Screenshot: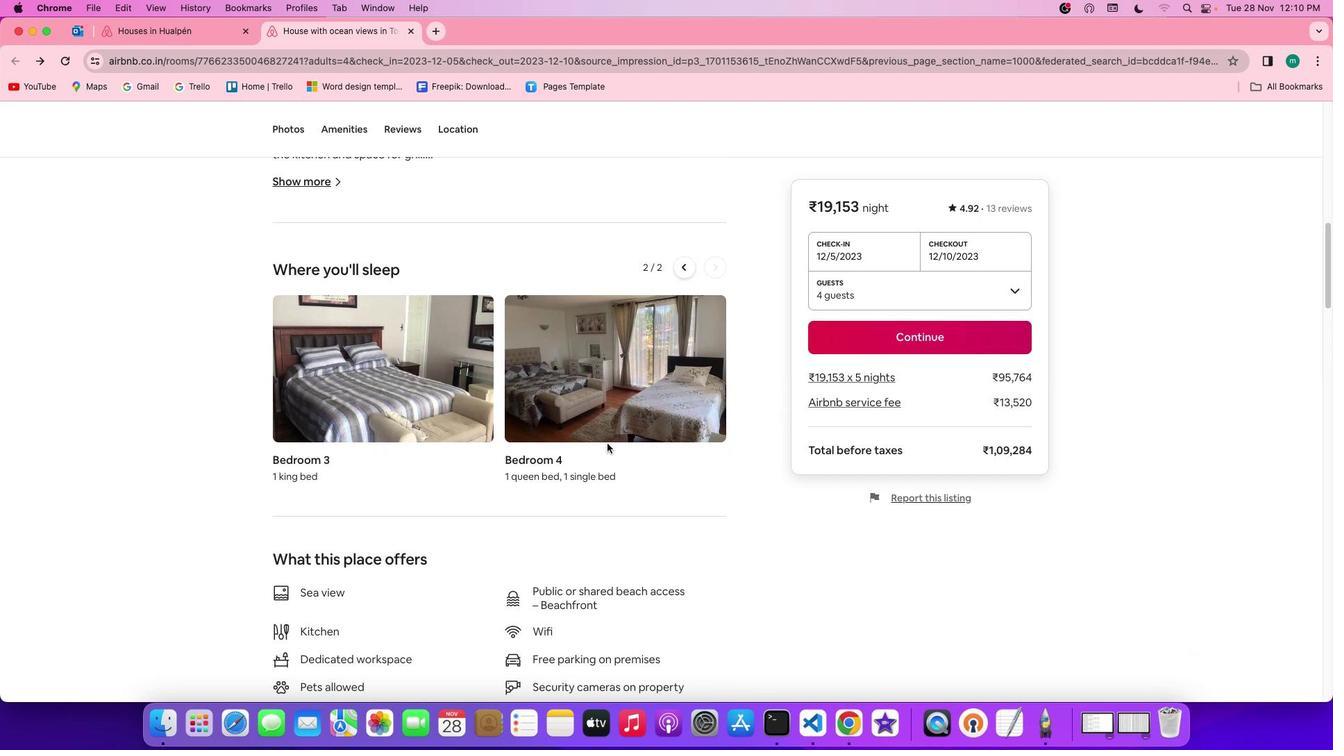 
Action: Mouse scrolled (557, 425) with delta (-15, 0)
Screenshot: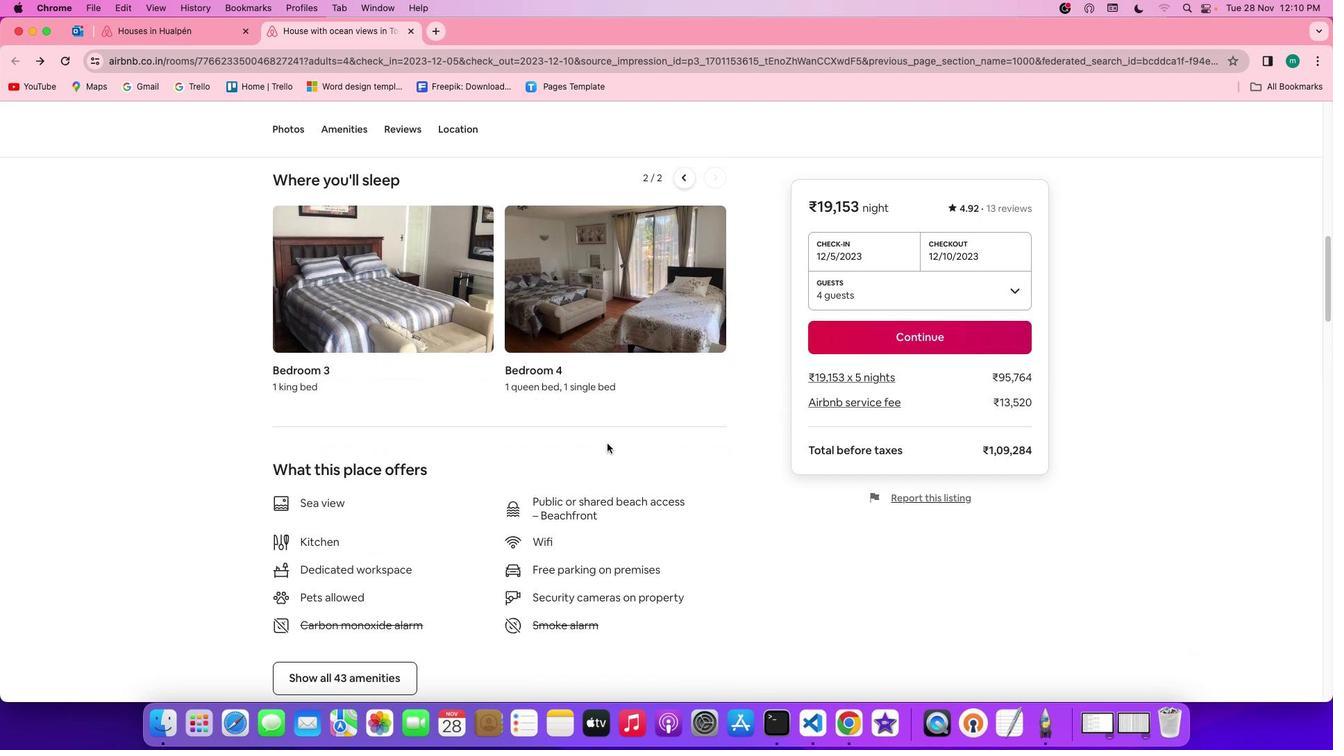 
Action: Mouse moved to (554, 412)
Screenshot: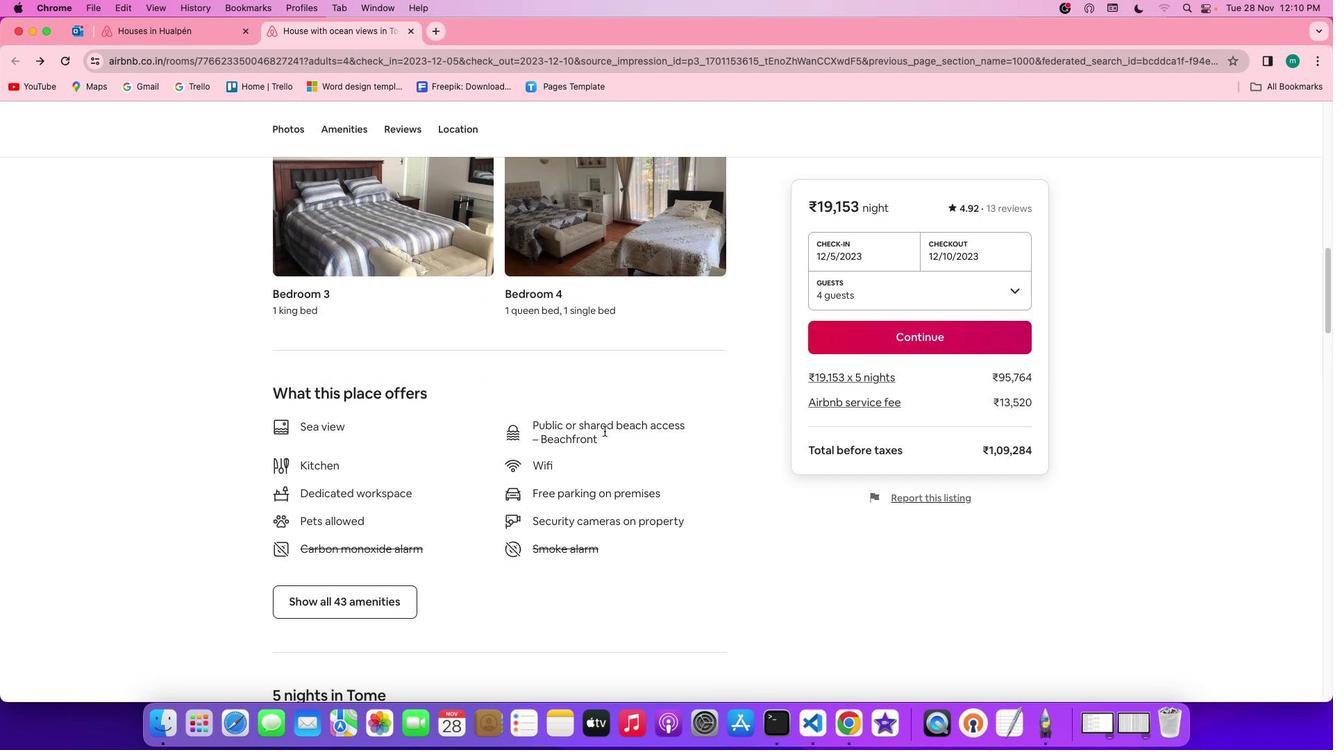 
Action: Mouse scrolled (554, 412) with delta (-15, 2)
Screenshot: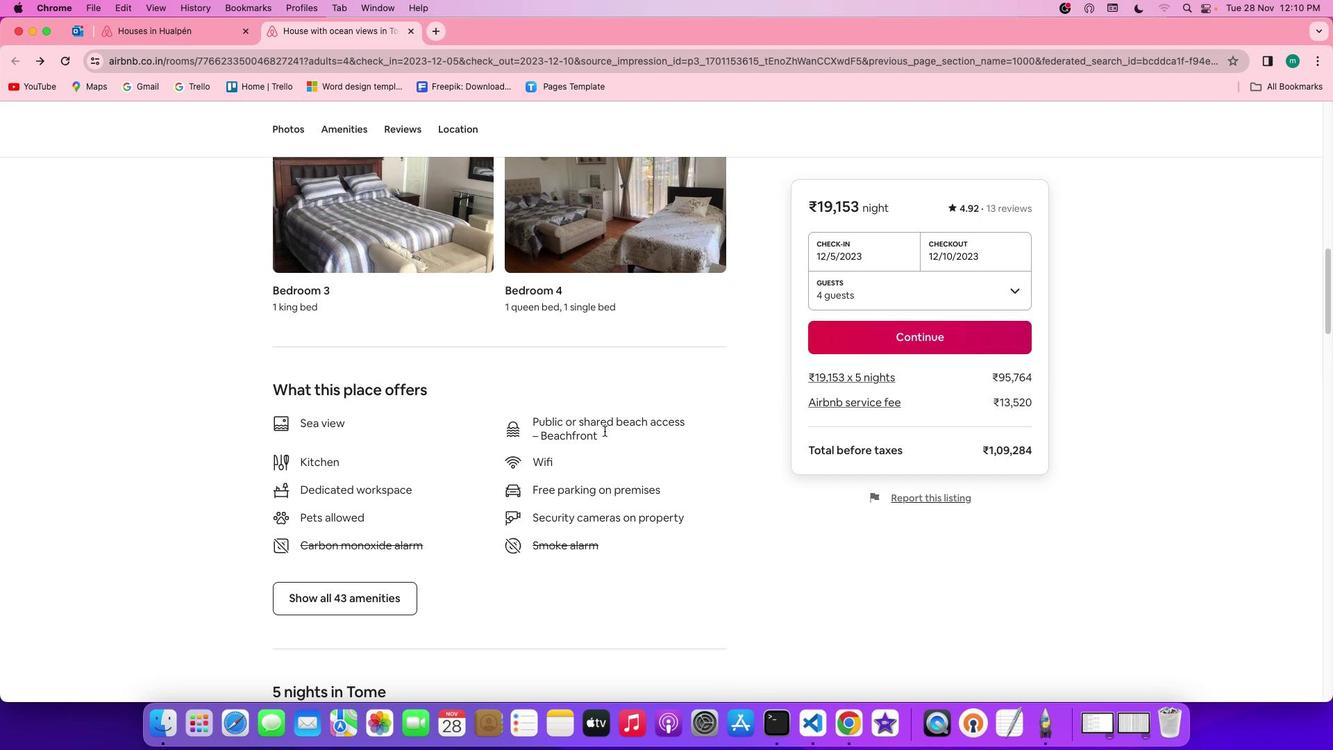 
Action: Mouse scrolled (554, 412) with delta (-15, 2)
Screenshot: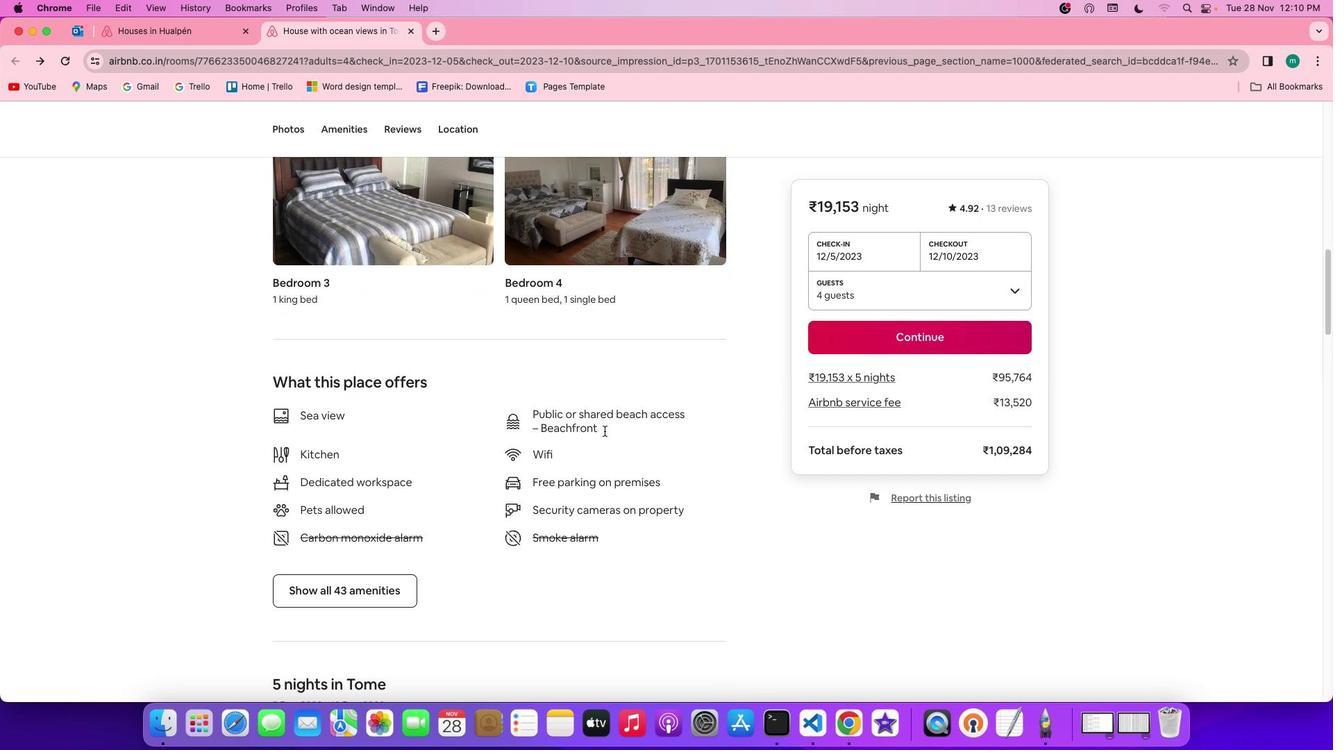 
Action: Mouse scrolled (554, 412) with delta (-15, 1)
Screenshot: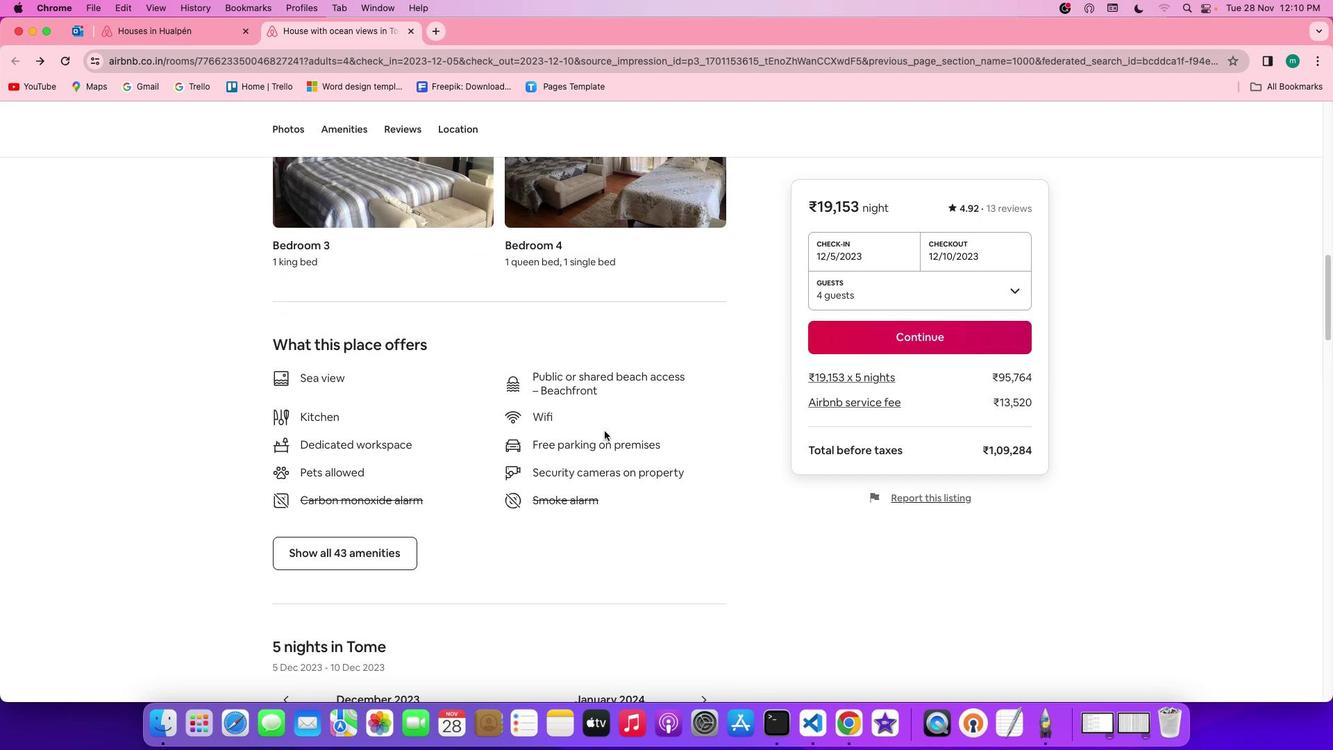 
Action: Mouse moved to (316, 498)
Screenshot: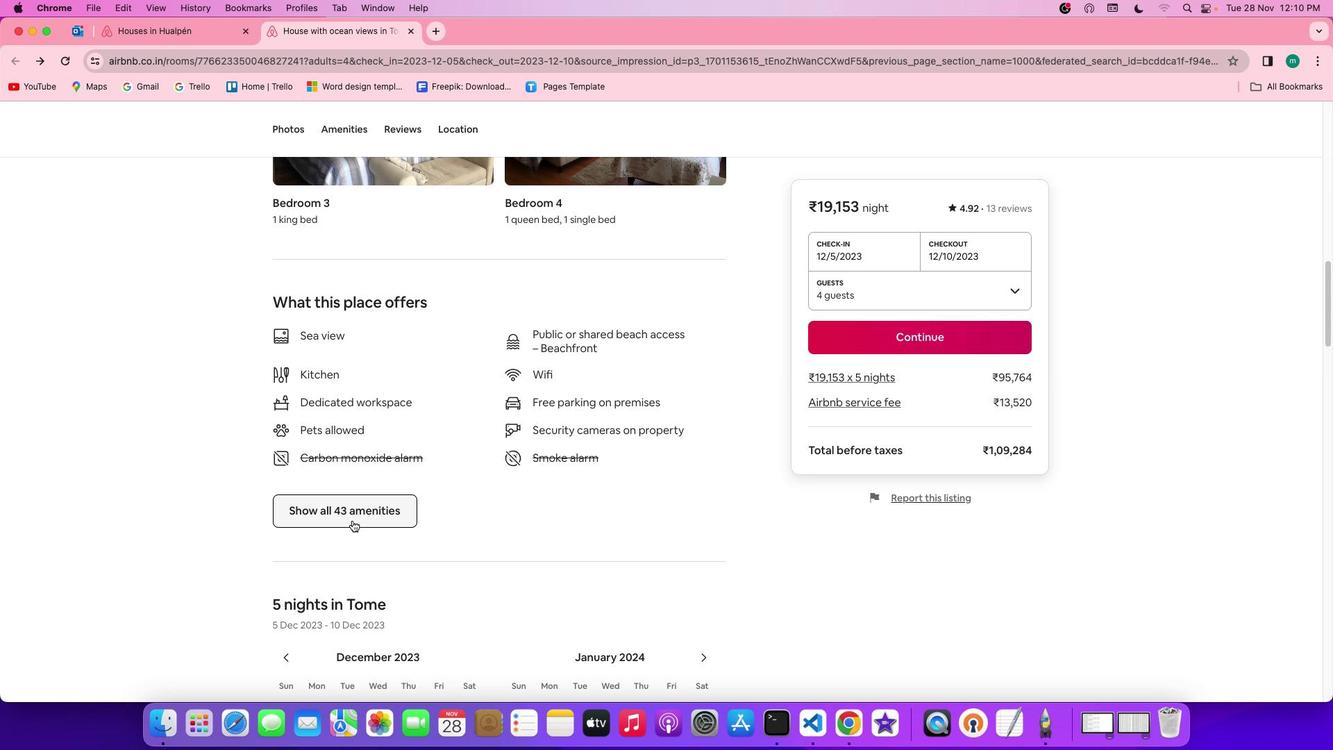 
Action: Mouse pressed left at (316, 498)
Screenshot: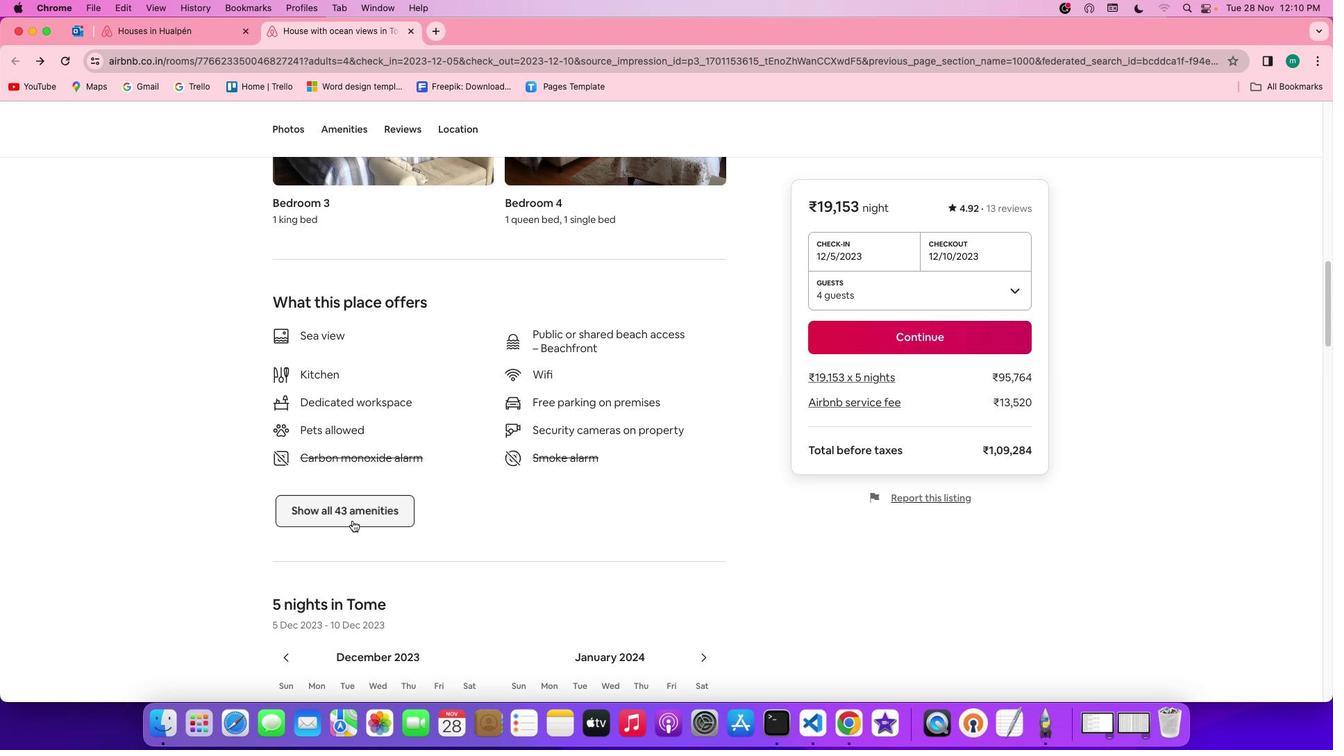 
Action: Mouse moved to (497, 476)
Screenshot: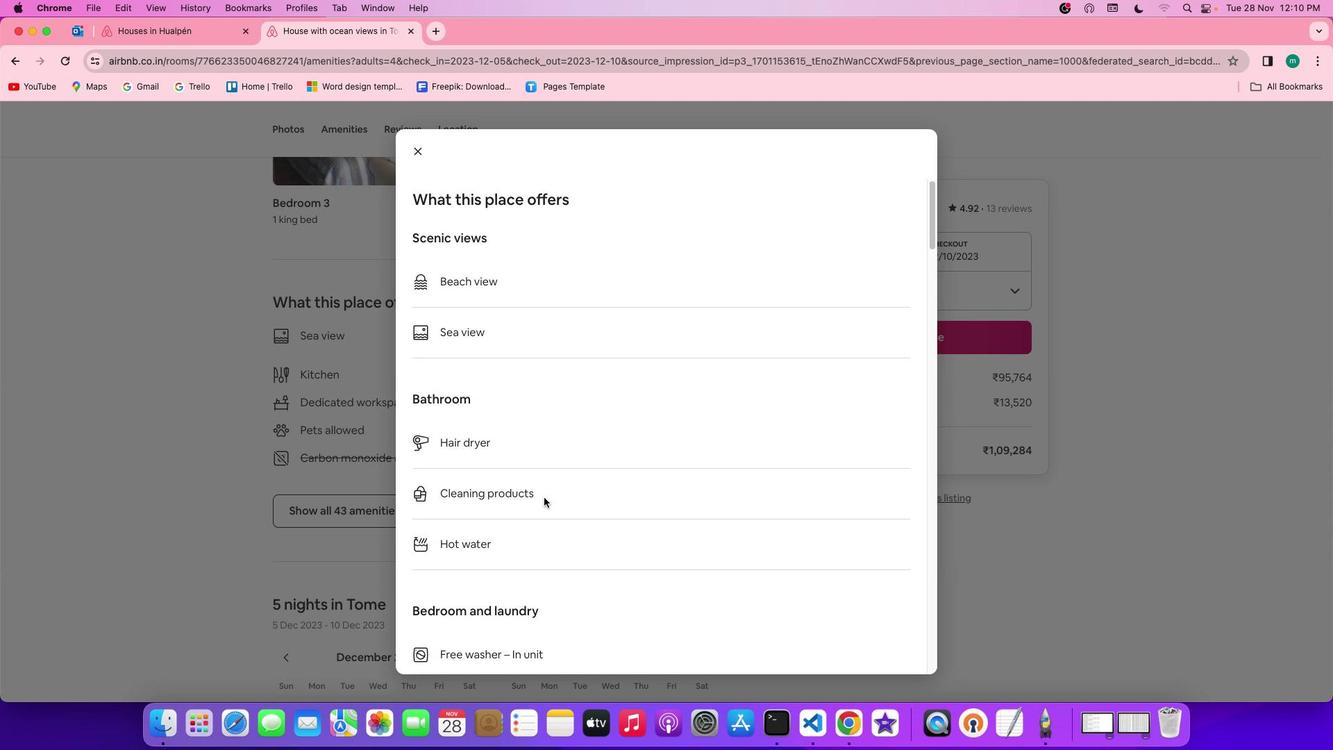 
Action: Mouse pressed left at (497, 476)
Screenshot: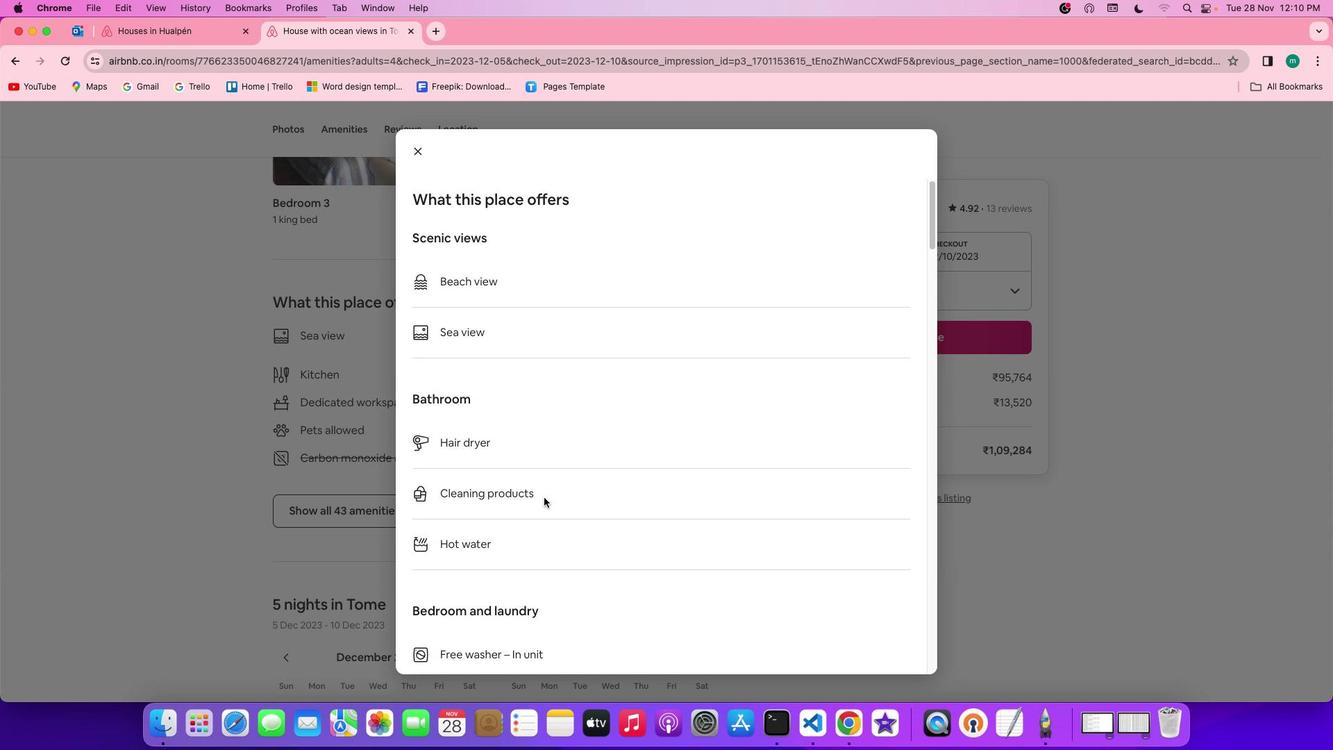 
Action: Mouse scrolled (497, 476) with delta (-15, 2)
Screenshot: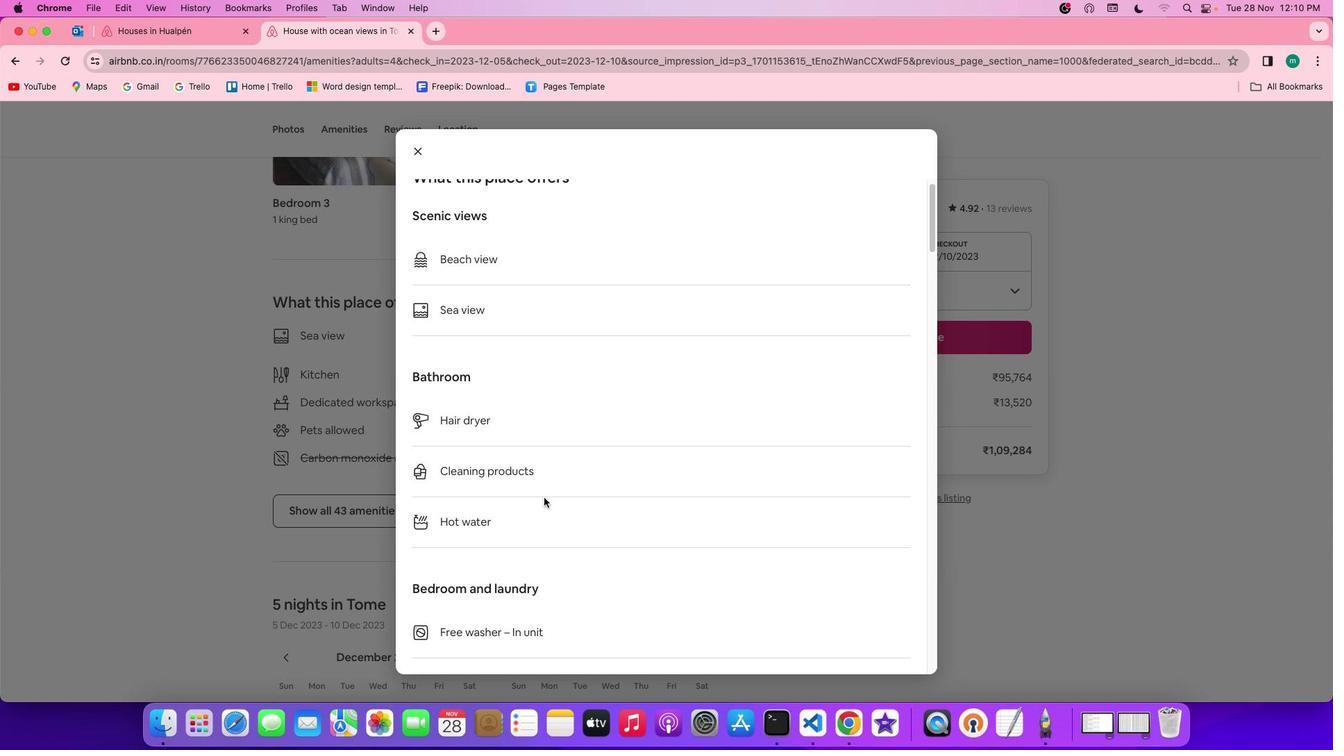 
Action: Mouse scrolled (497, 476) with delta (-15, 2)
Screenshot: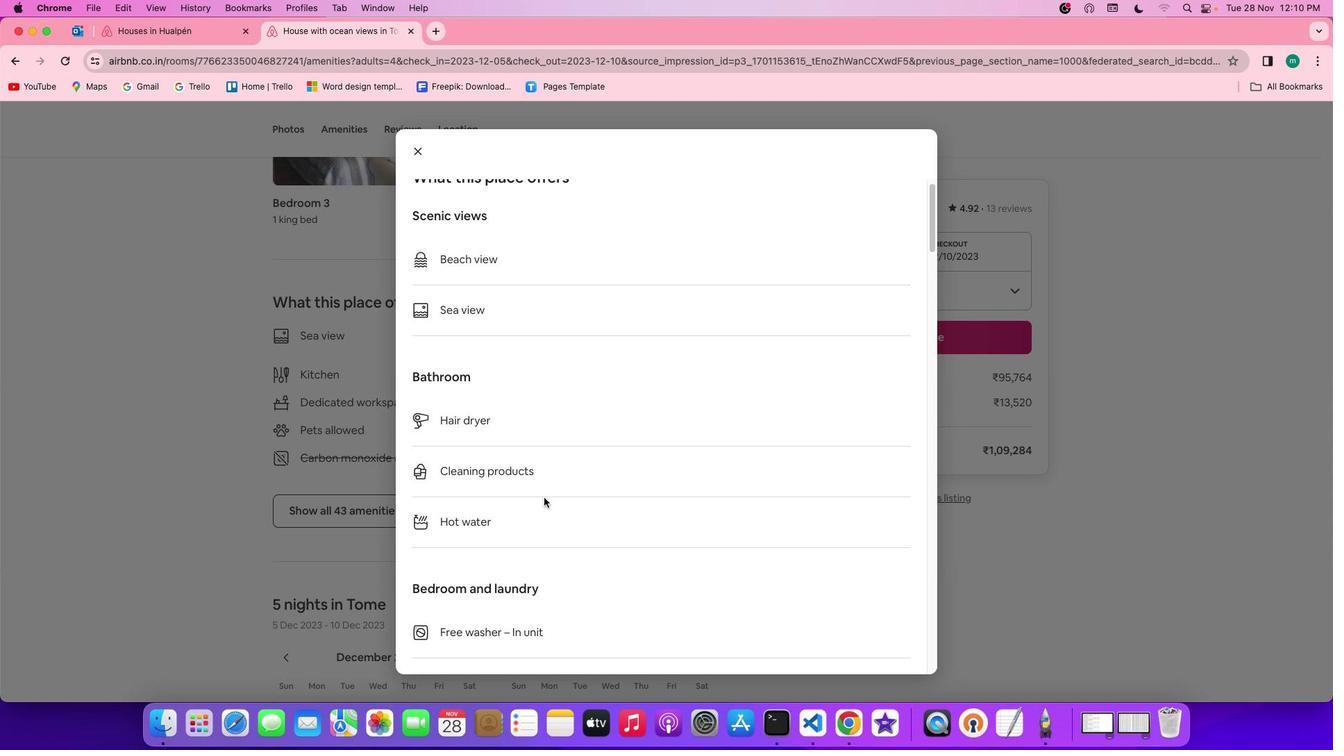 
Action: Mouse scrolled (497, 476) with delta (-15, 0)
Screenshot: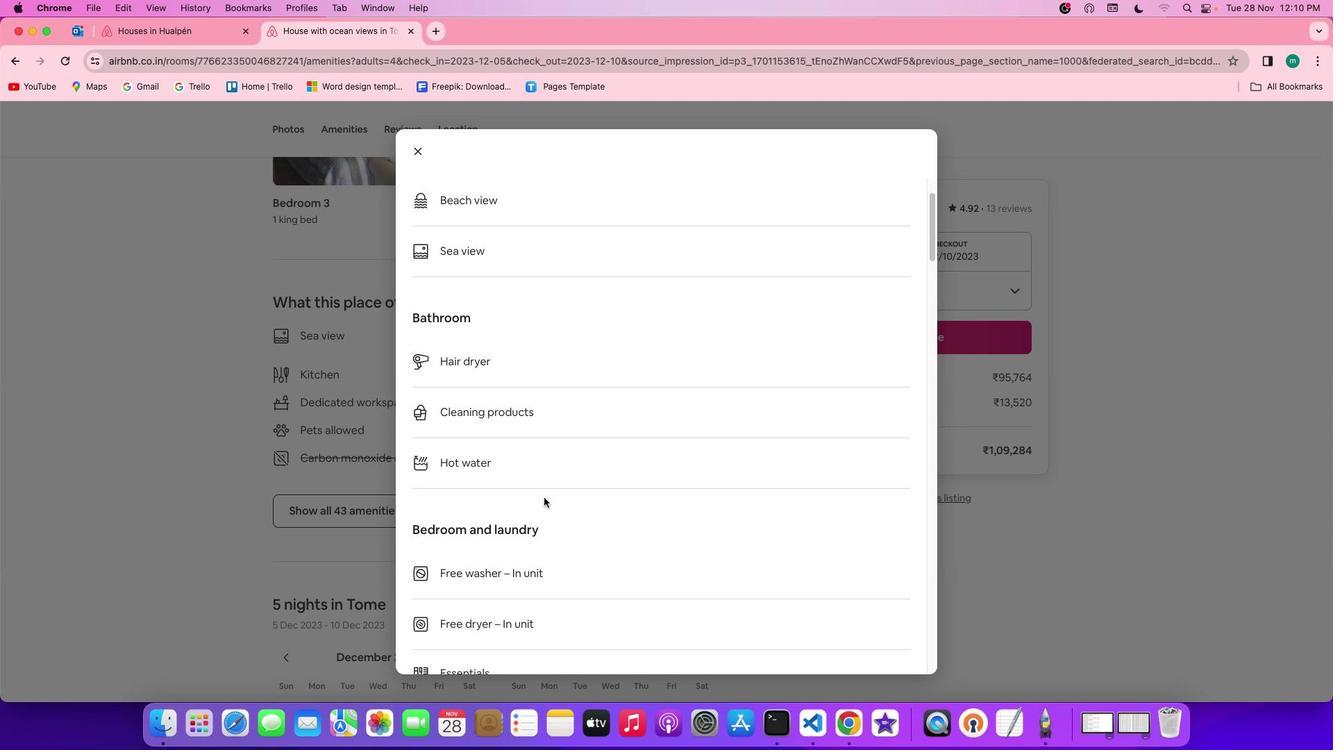 
Action: Mouse scrolled (497, 476) with delta (-15, 0)
Screenshot: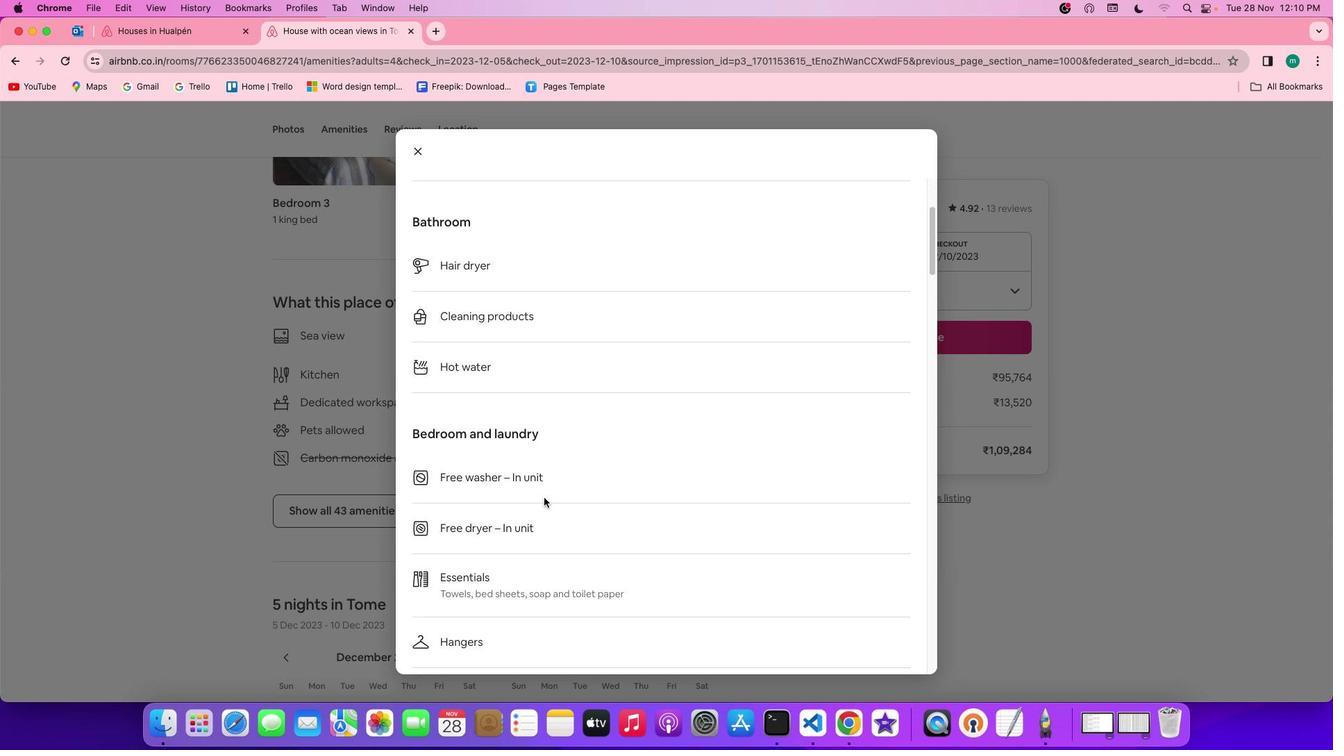 
Action: Mouse moved to (498, 477)
Screenshot: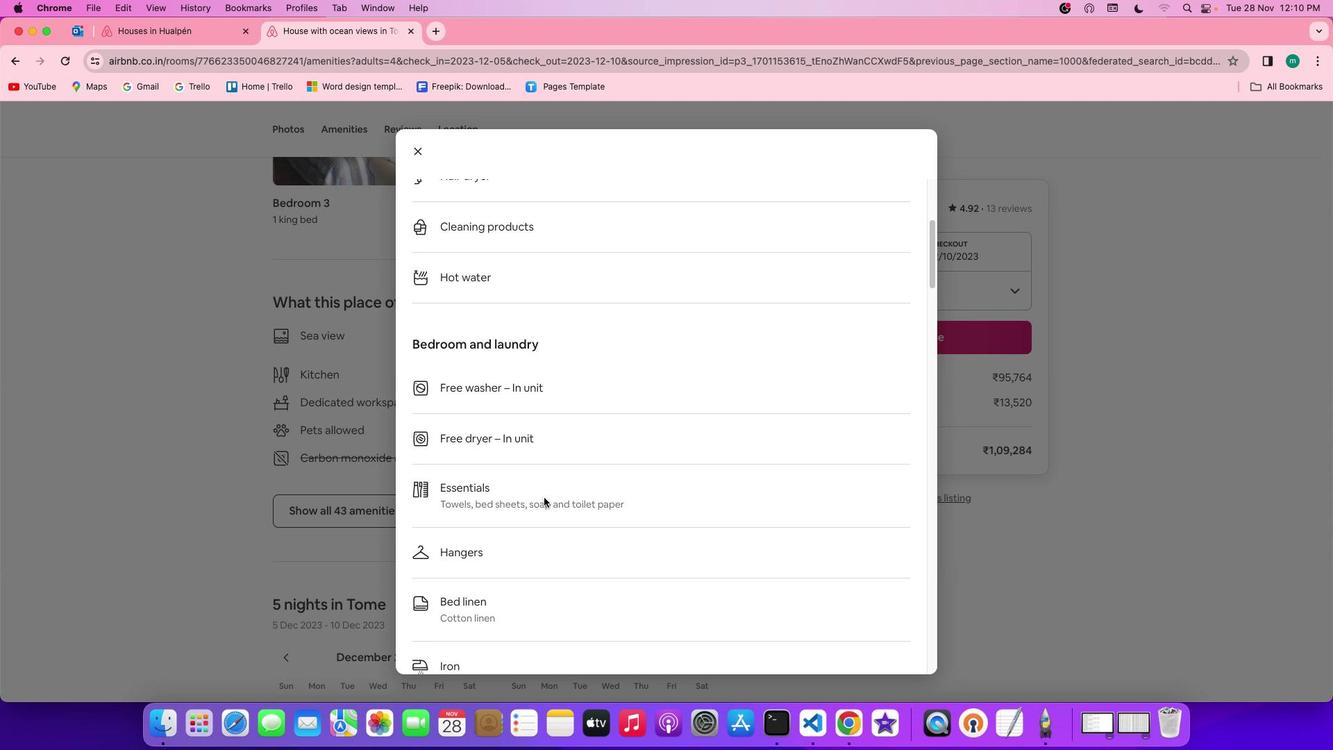 
Action: Mouse scrolled (498, 477) with delta (-15, 2)
Screenshot: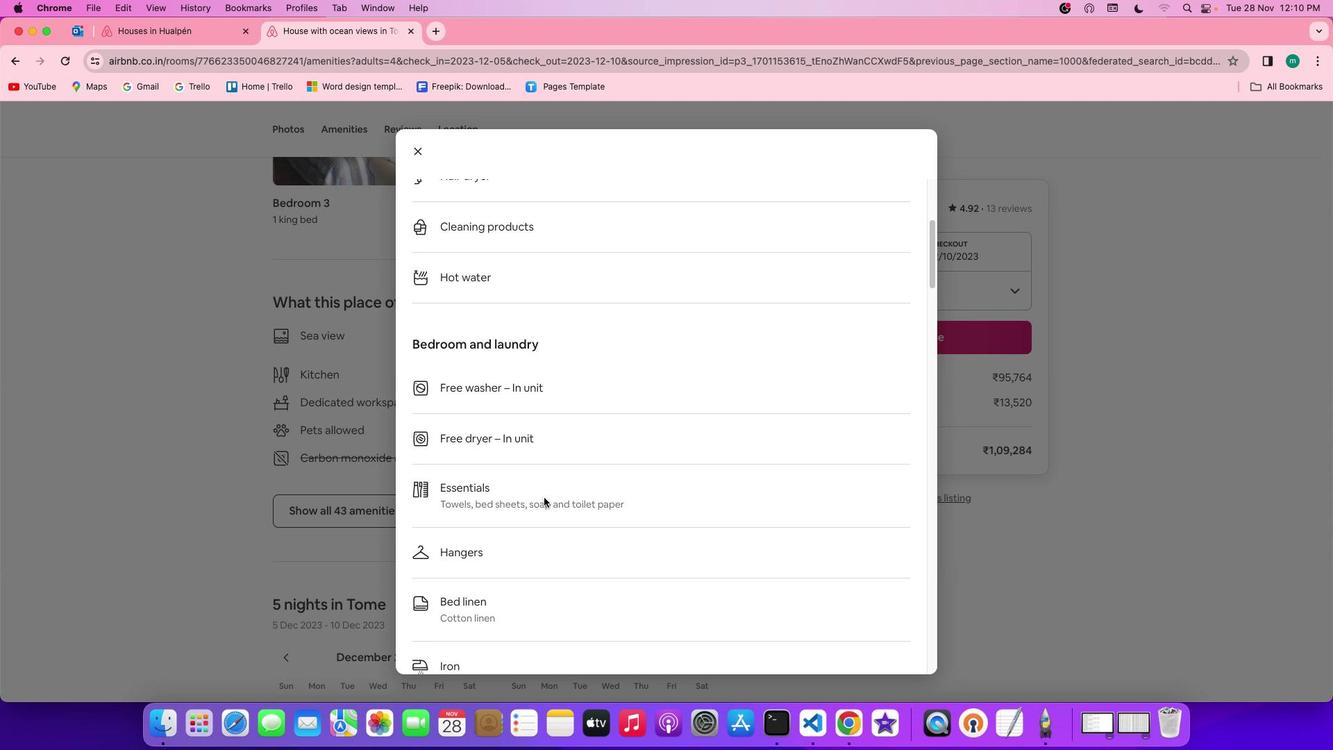 
Action: Mouse scrolled (498, 477) with delta (-15, 2)
Screenshot: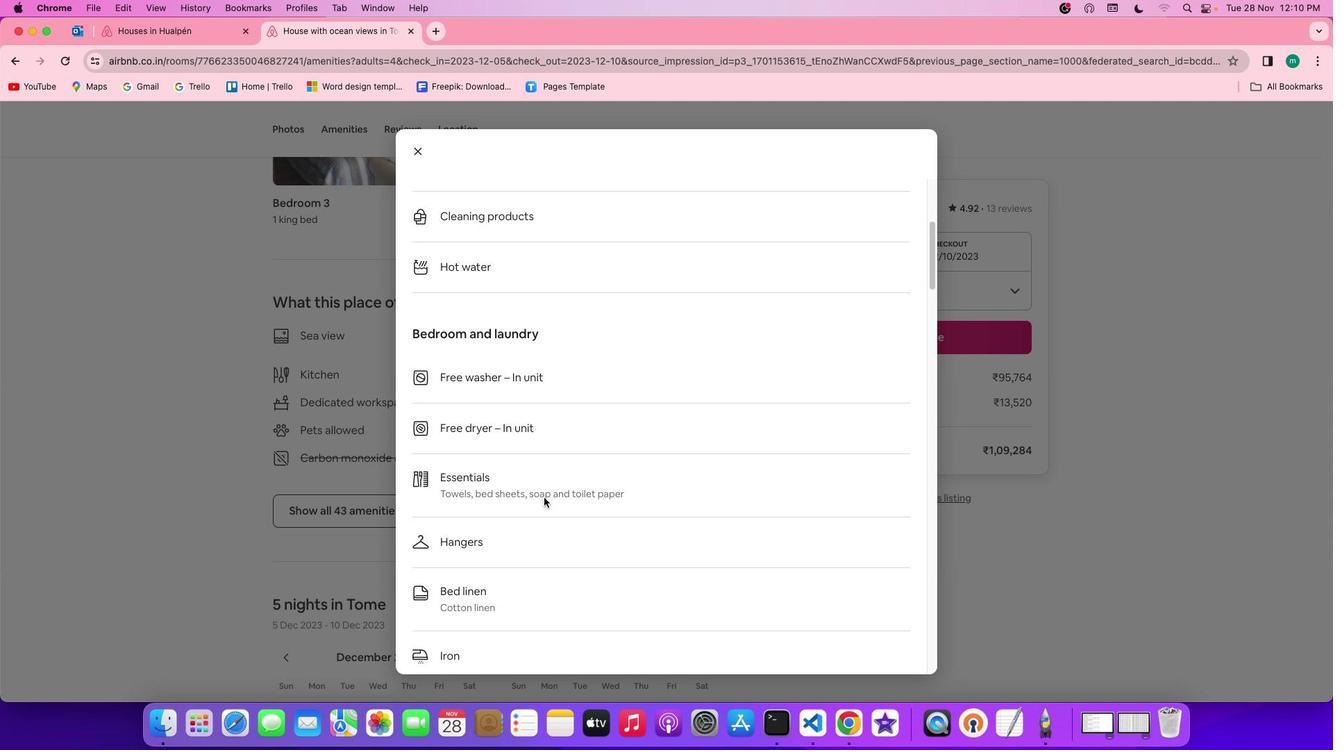 
Action: Mouse scrolled (498, 477) with delta (-15, 1)
Screenshot: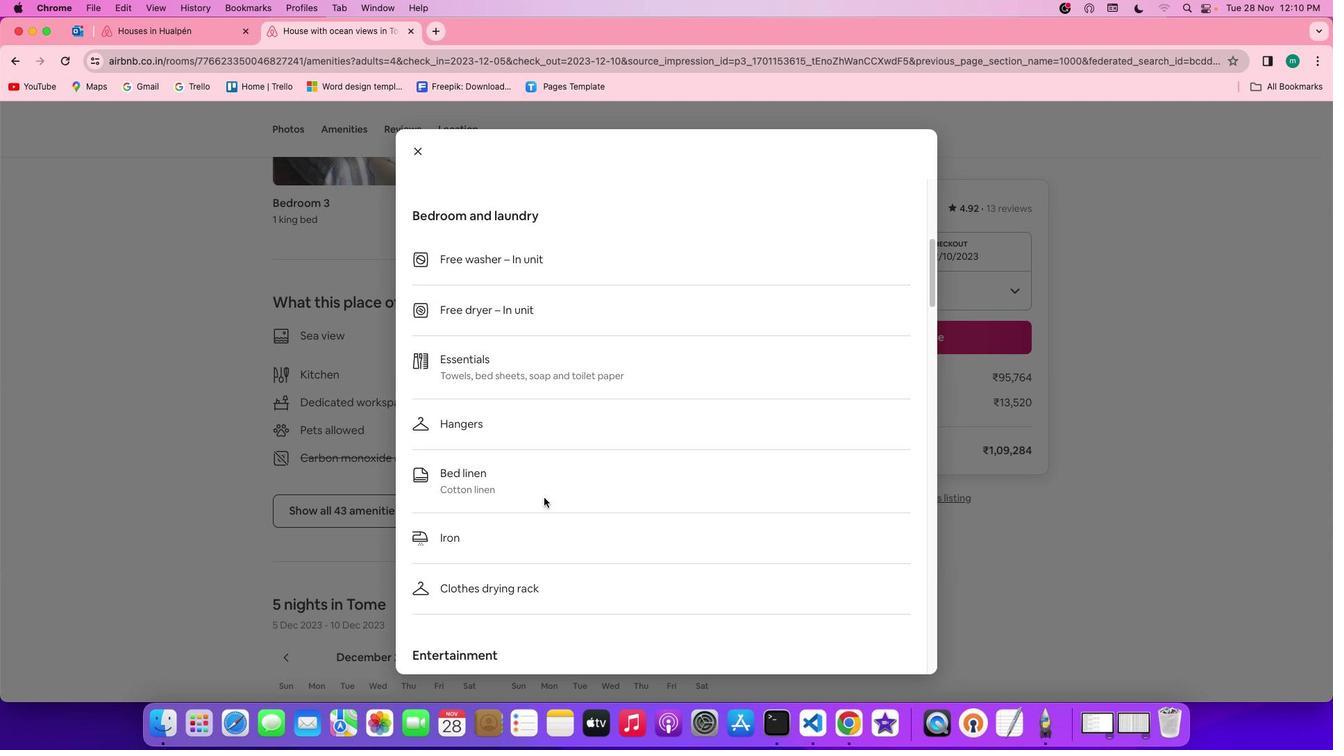 
Action: Mouse scrolled (498, 477) with delta (-15, 0)
Screenshot: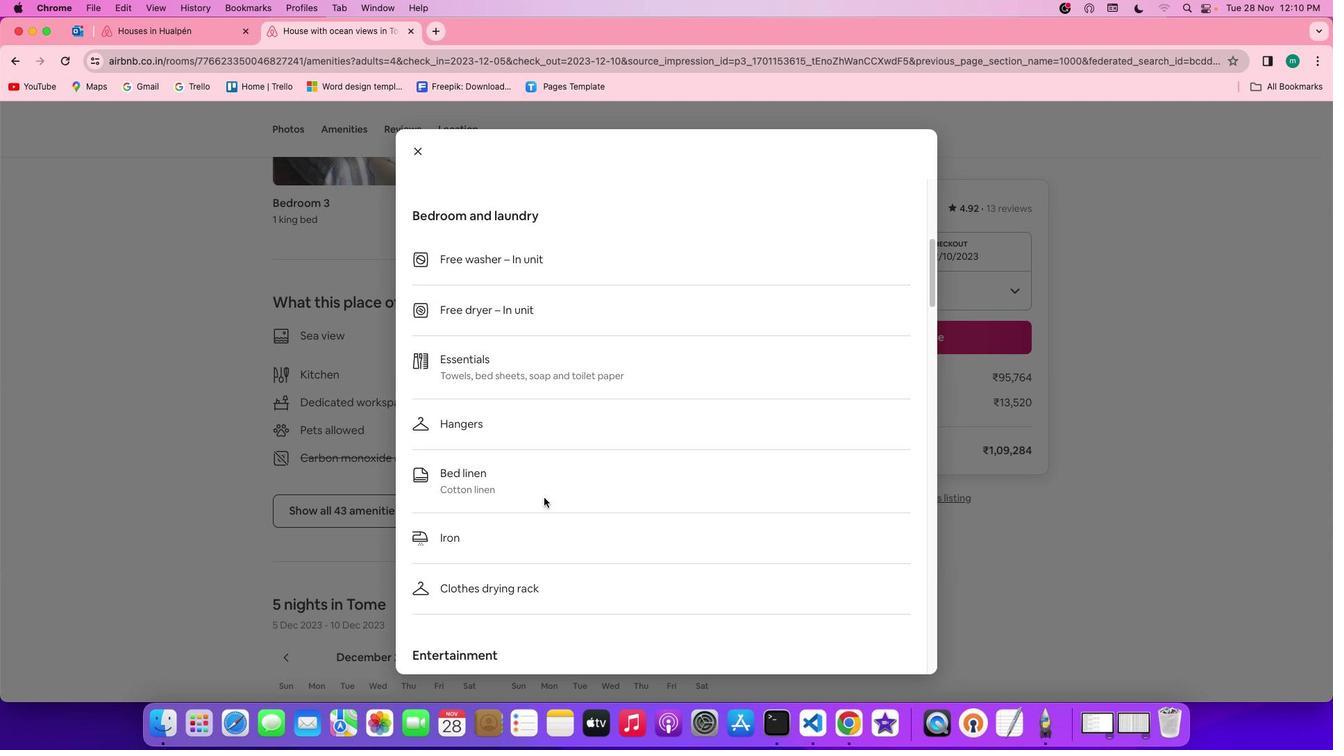 
Action: Mouse scrolled (498, 477) with delta (-15, 2)
Screenshot: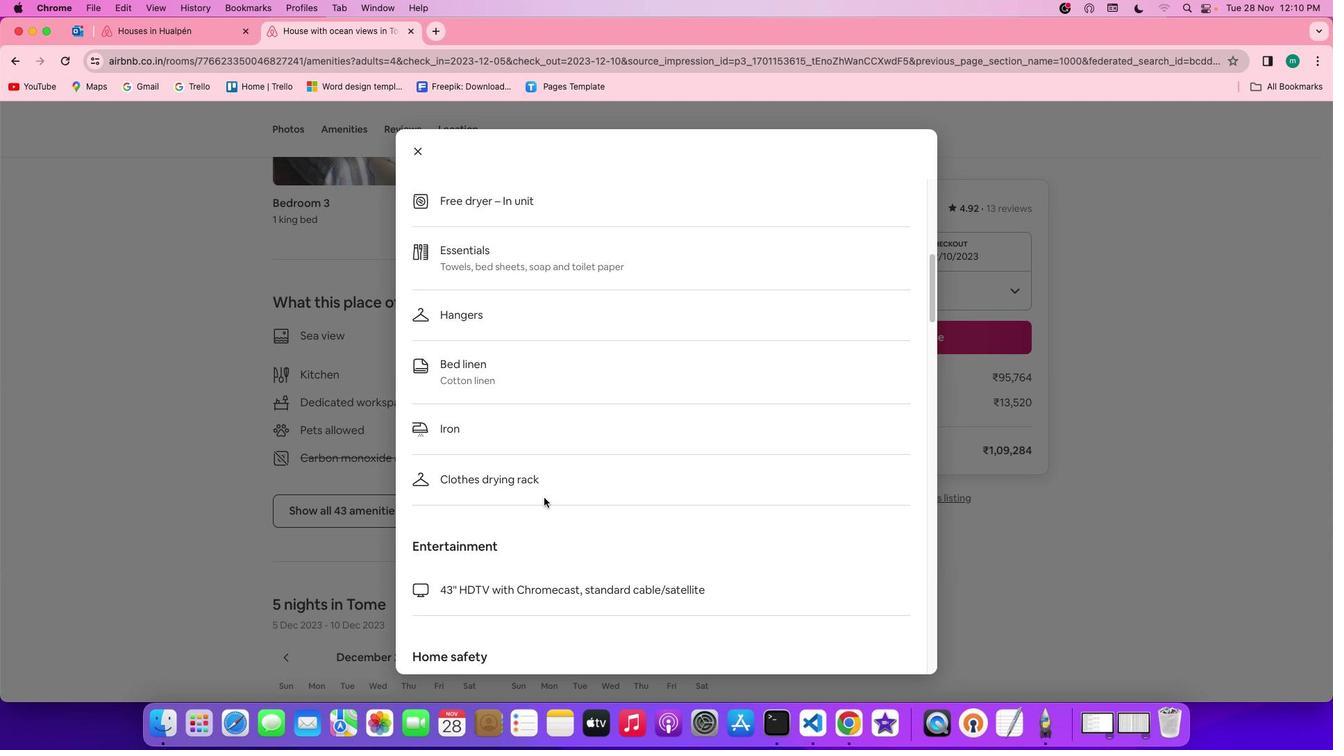 
Action: Mouse scrolled (498, 477) with delta (-15, 2)
Screenshot: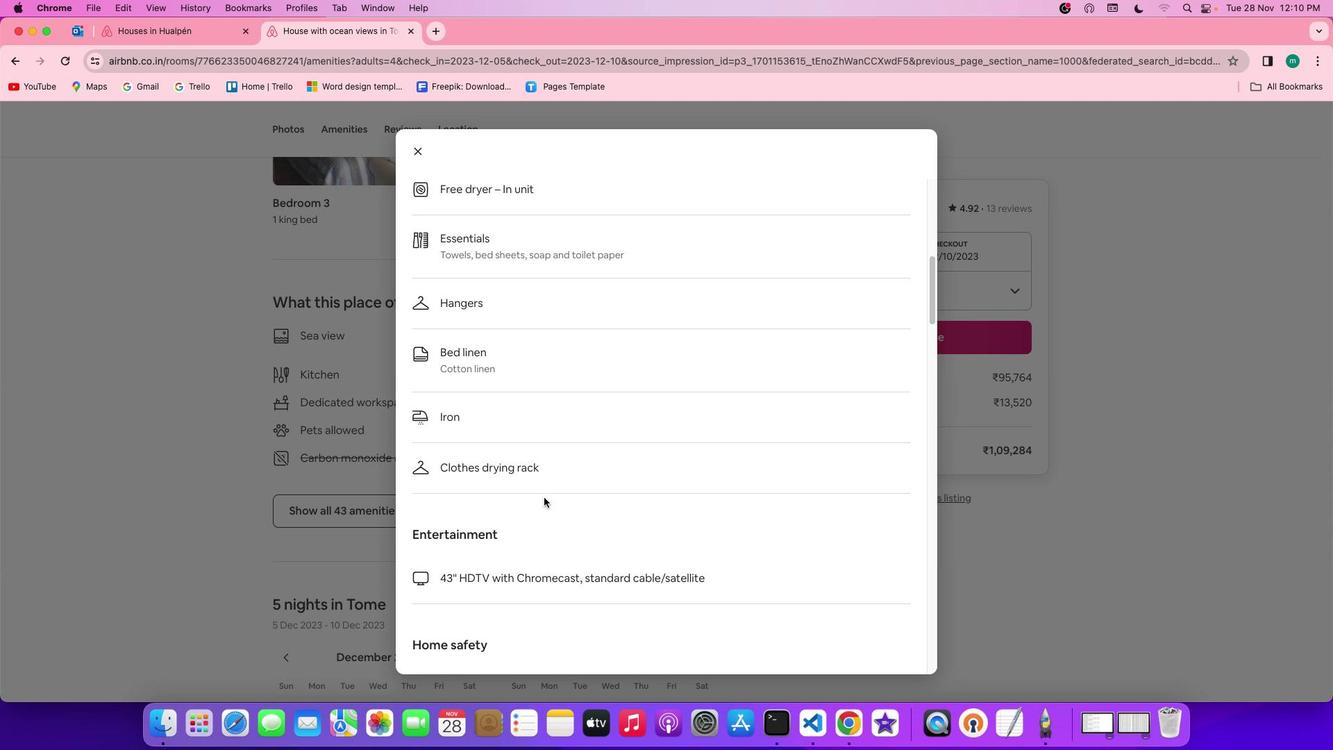 
Action: Mouse scrolled (498, 477) with delta (-15, 1)
Screenshot: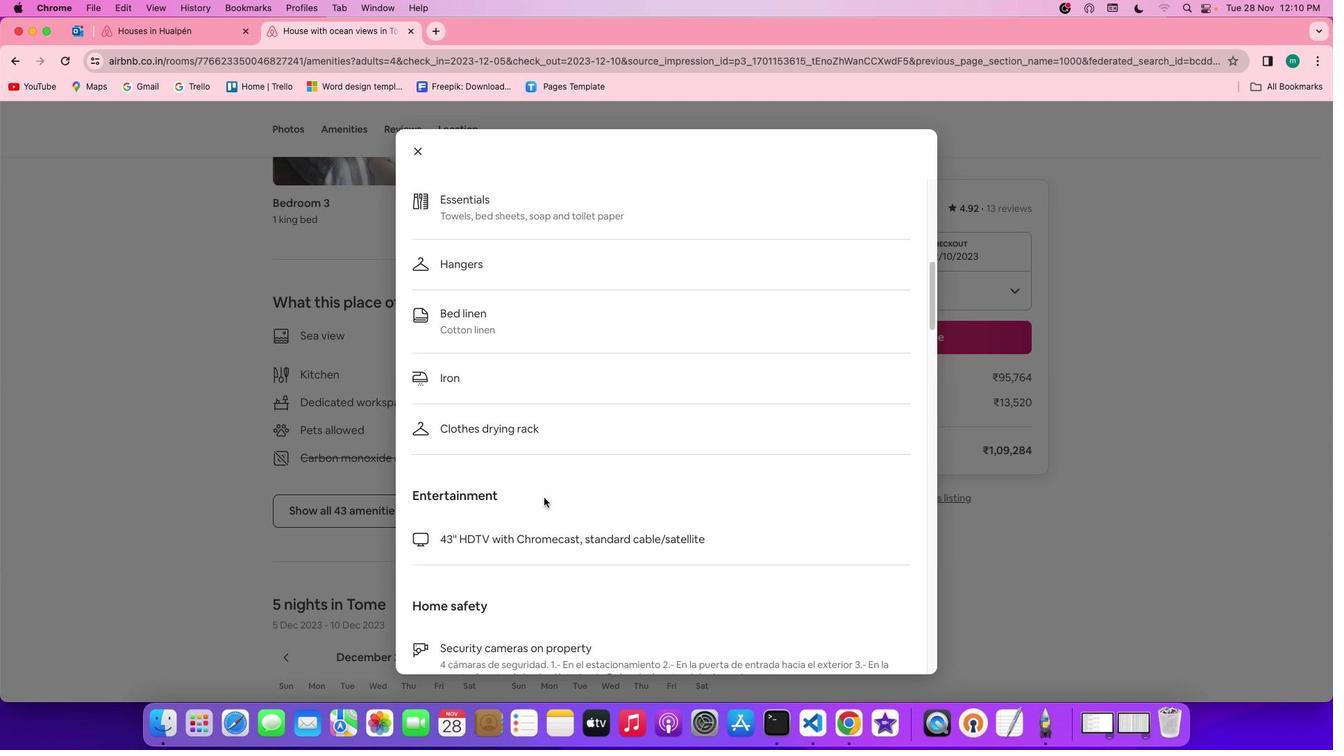 
Action: Mouse scrolled (498, 477) with delta (-15, 0)
Screenshot: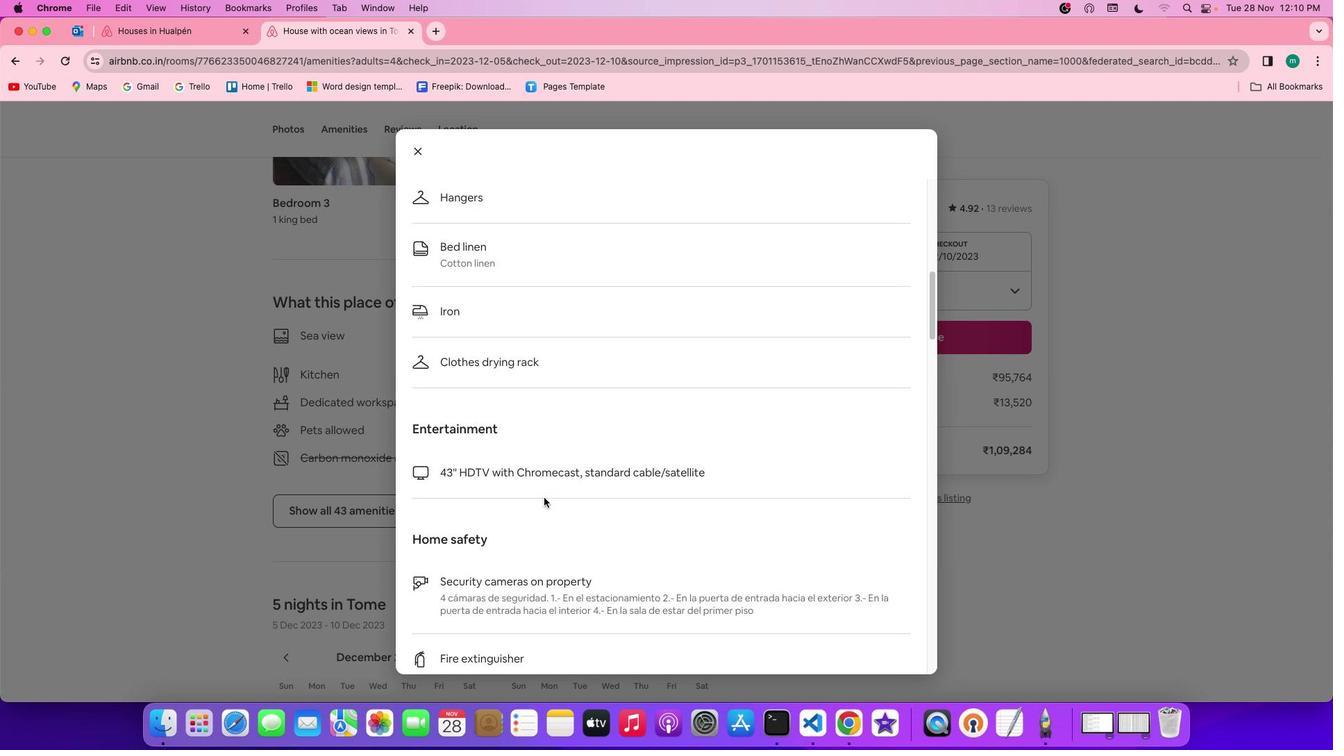 
Action: Mouse scrolled (498, 477) with delta (-15, 2)
Screenshot: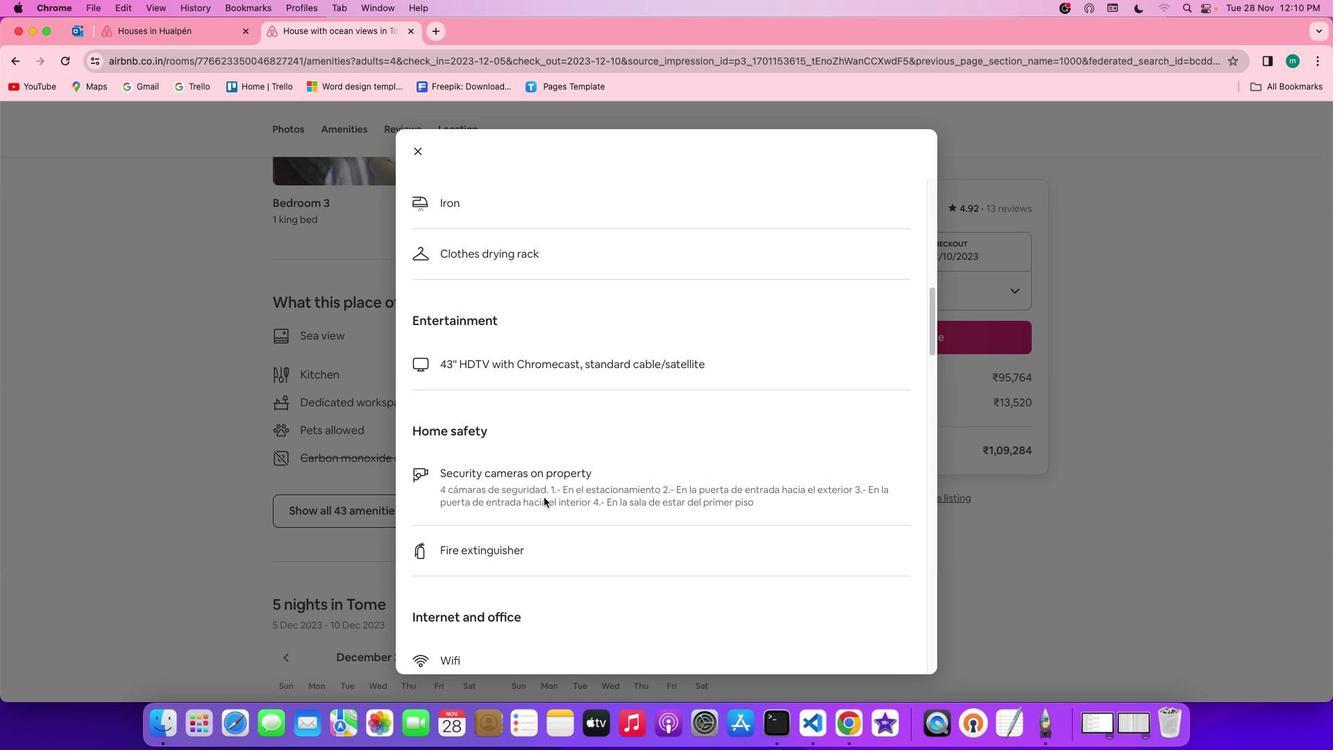 
Action: Mouse scrolled (498, 477) with delta (-15, 2)
Screenshot: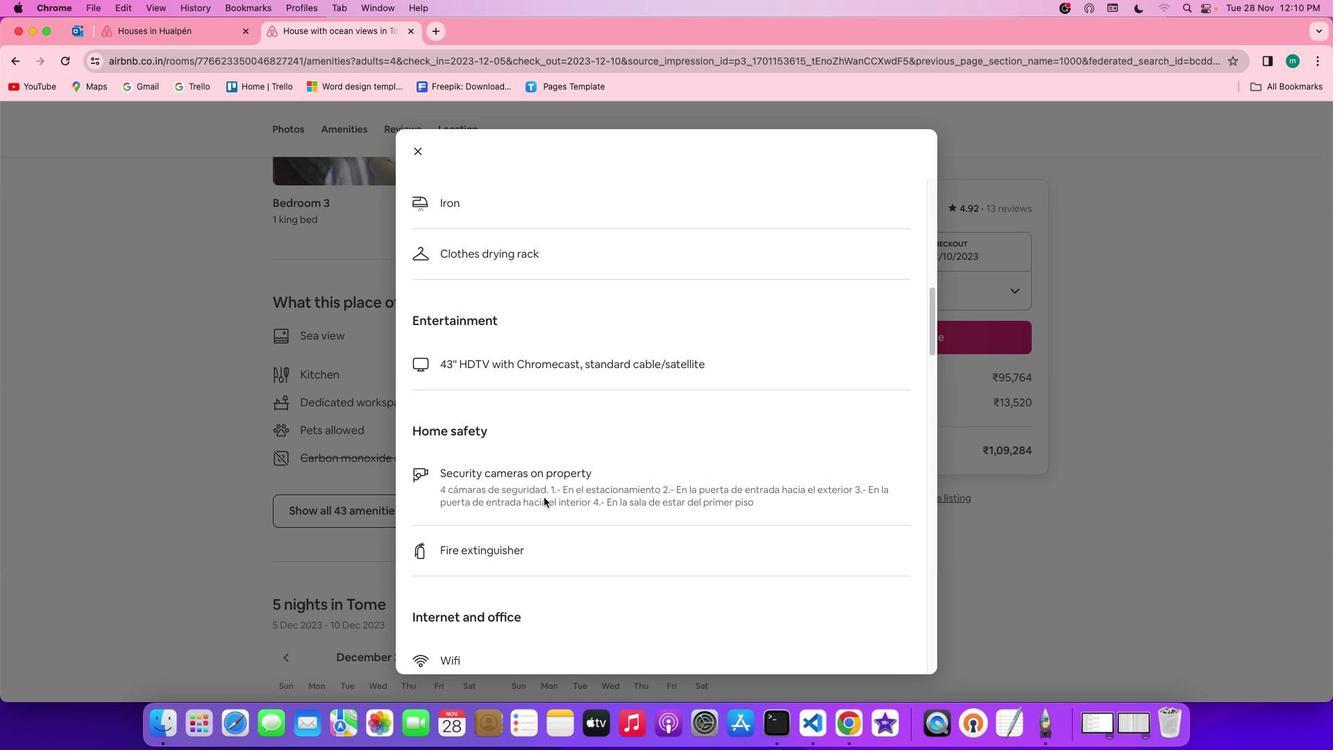 
Action: Mouse scrolled (498, 477) with delta (-15, 0)
Screenshot: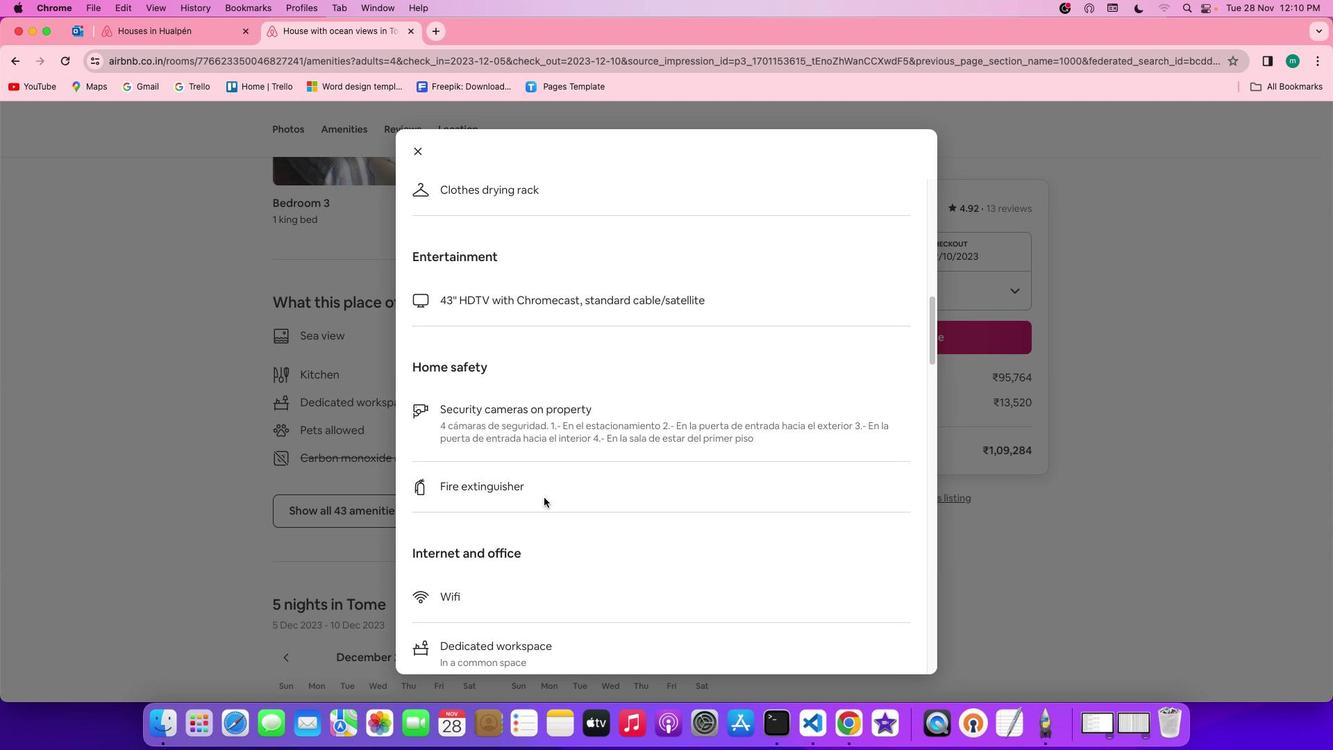 
Action: Mouse scrolled (498, 477) with delta (-15, 0)
Screenshot: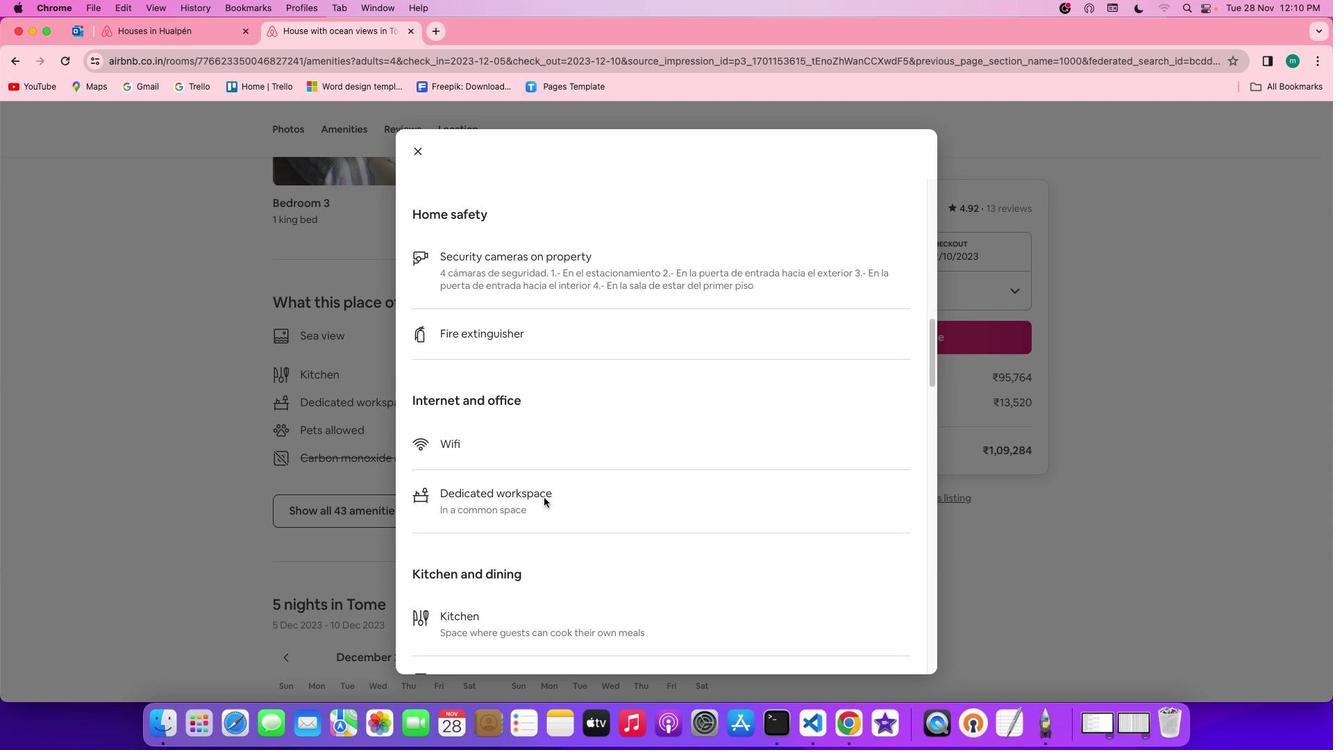 
Action: Mouse scrolled (498, 477) with delta (-15, 0)
Screenshot: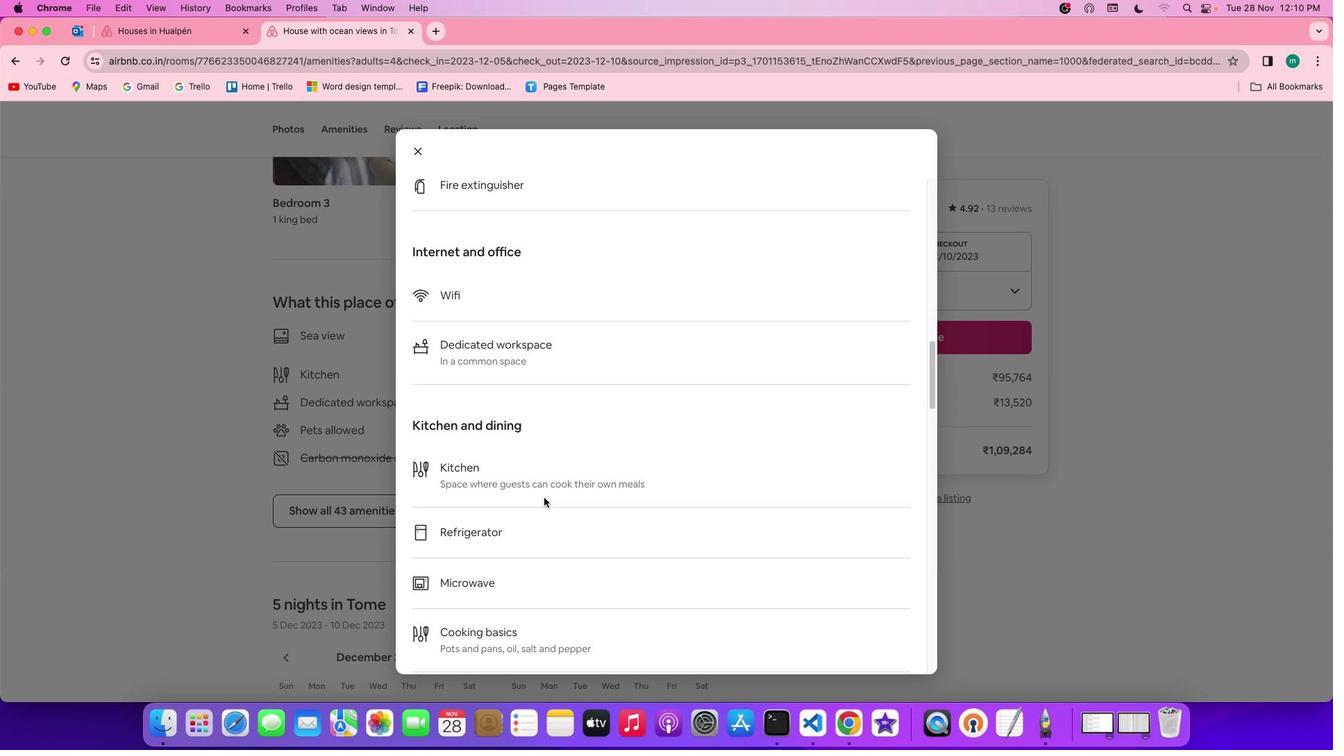 
Action: Mouse scrolled (498, 477) with delta (-15, 2)
Screenshot: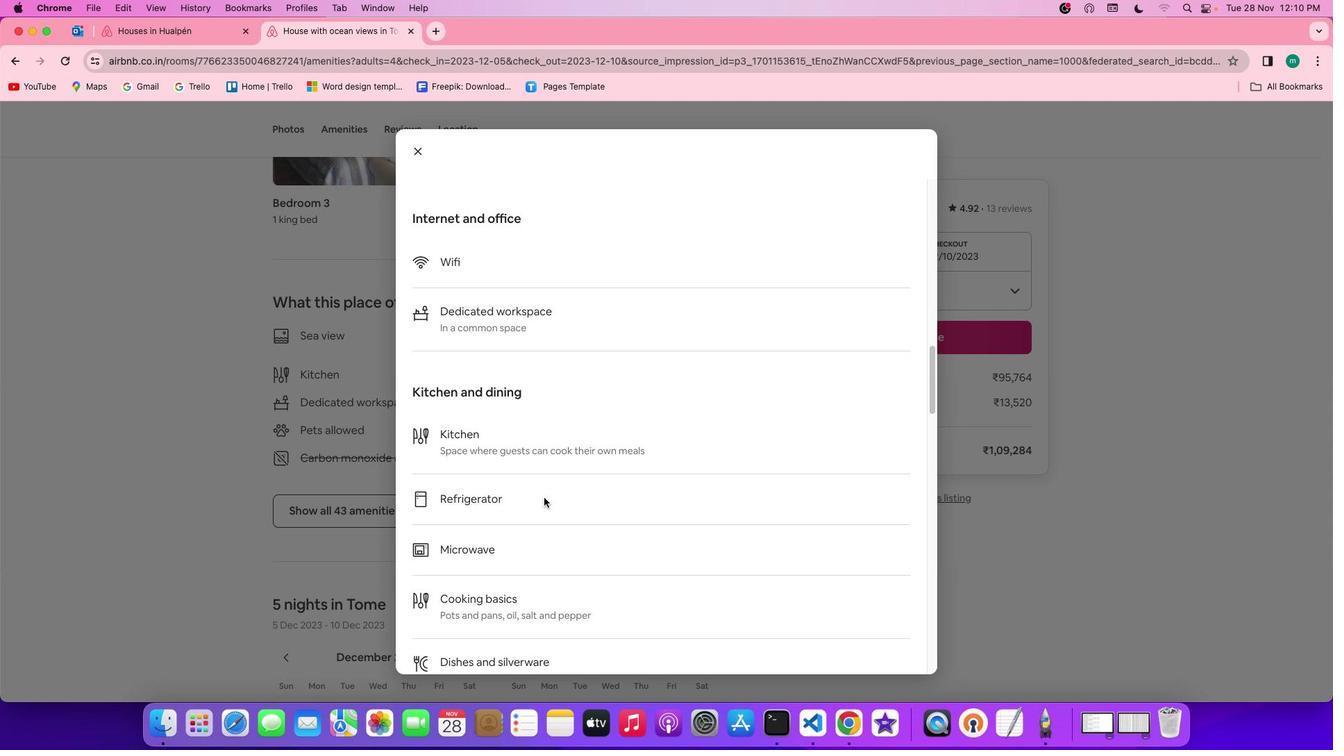 
Action: Mouse scrolled (498, 477) with delta (-15, 2)
Screenshot: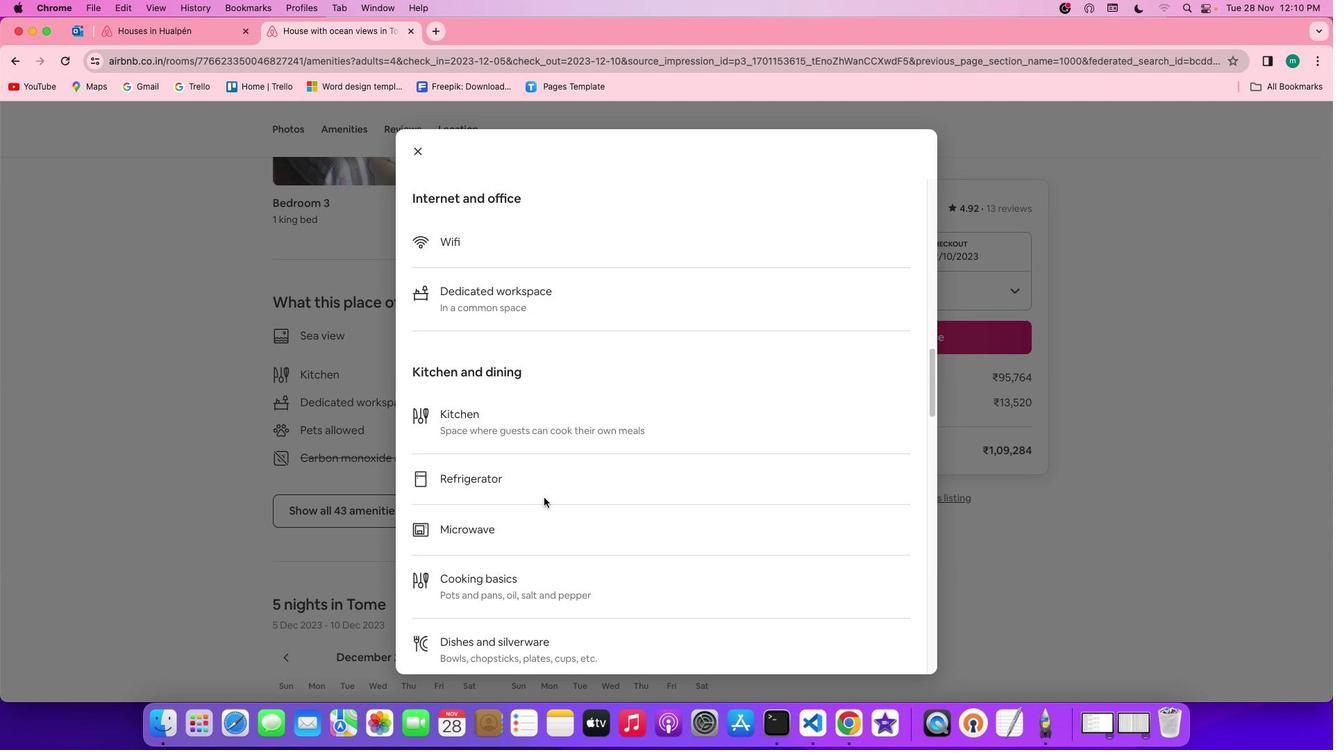 
Action: Mouse scrolled (498, 477) with delta (-15, 0)
Screenshot: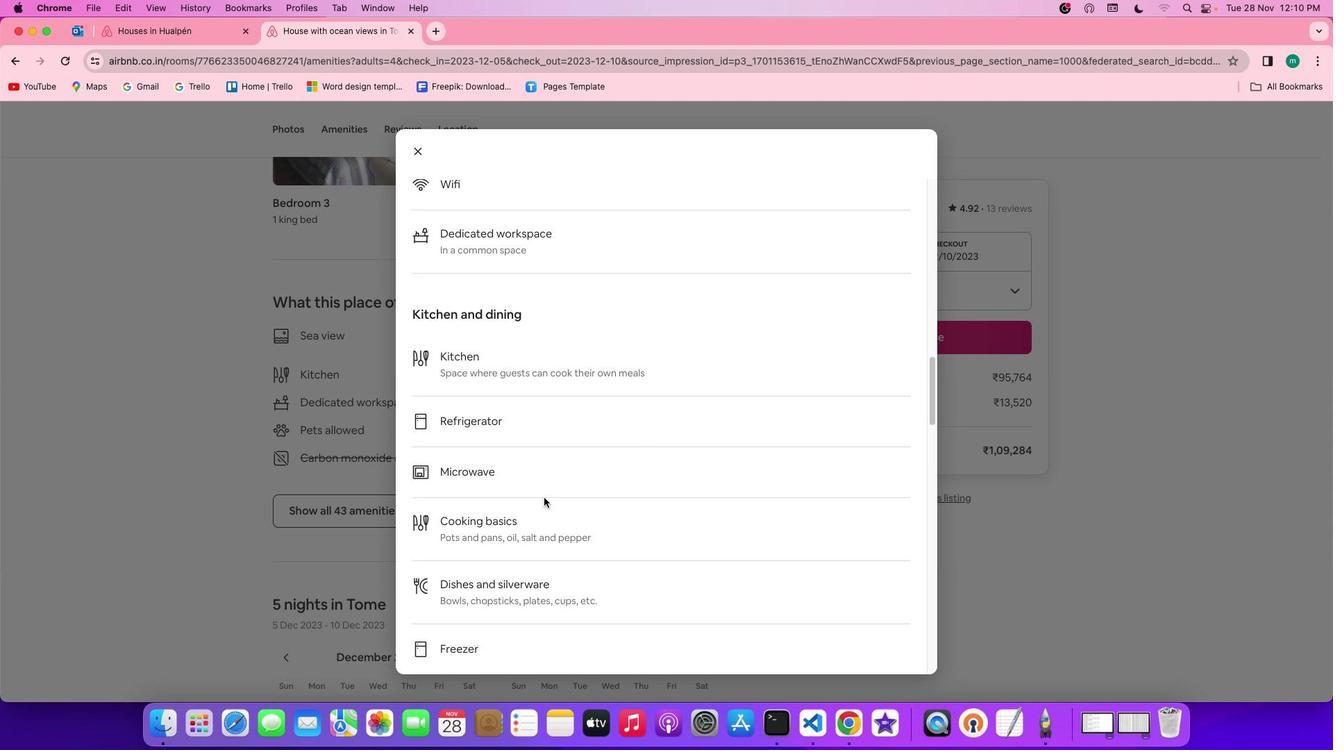 
Action: Mouse scrolled (498, 477) with delta (-15, 0)
Screenshot: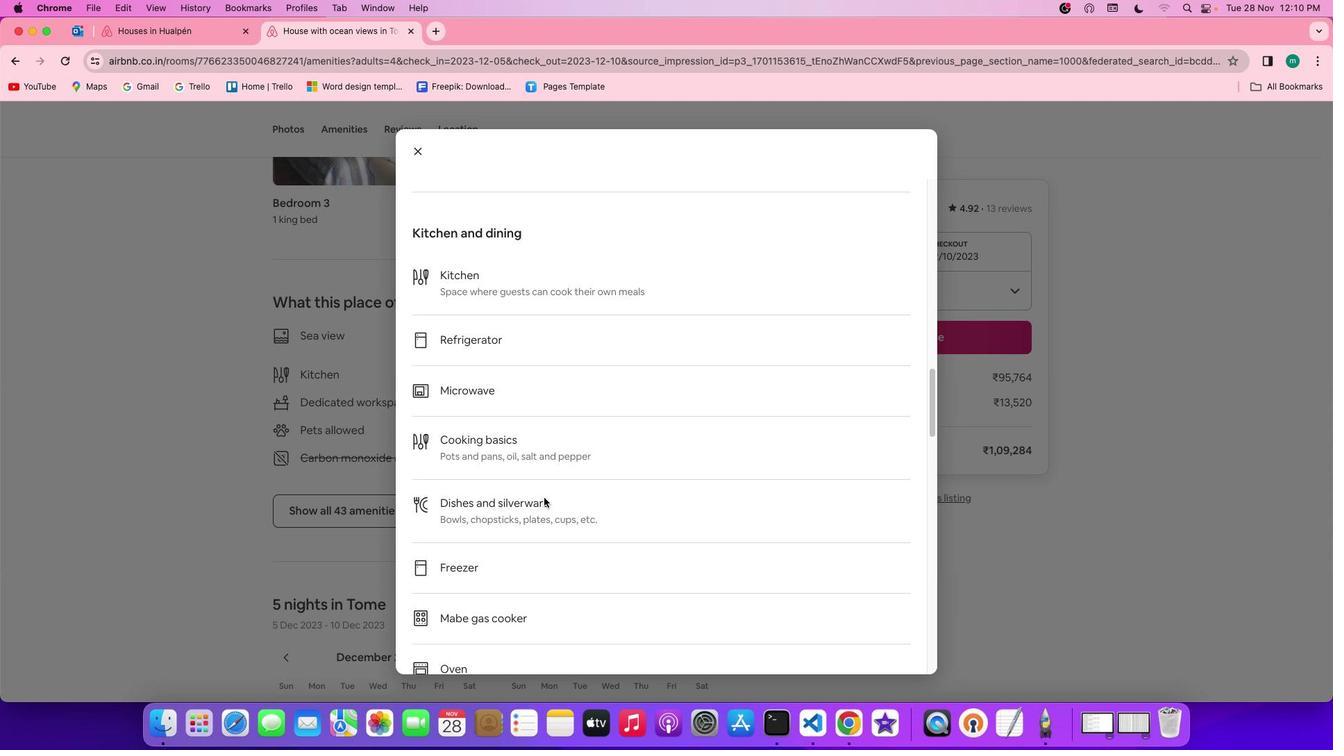 
Action: Mouse scrolled (498, 477) with delta (-15, 0)
Screenshot: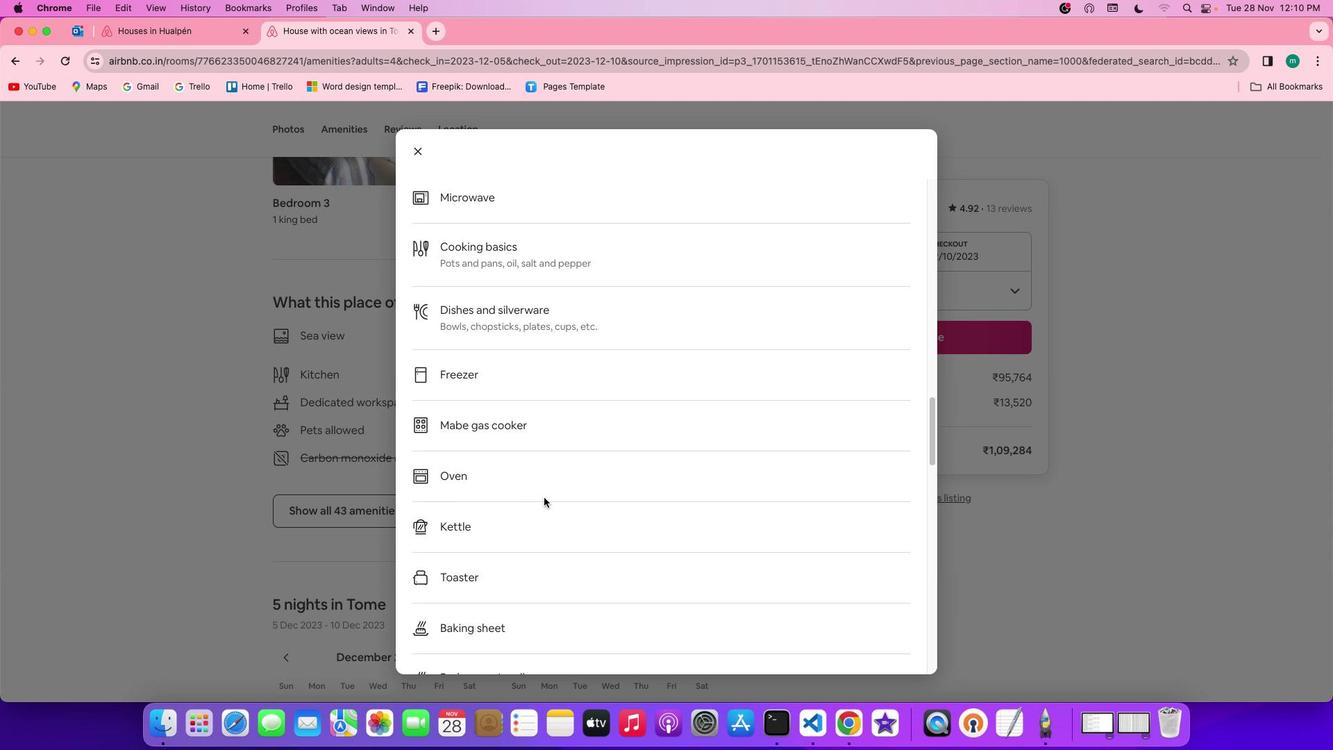
Action: Mouse scrolled (498, 477) with delta (-15, 2)
Screenshot: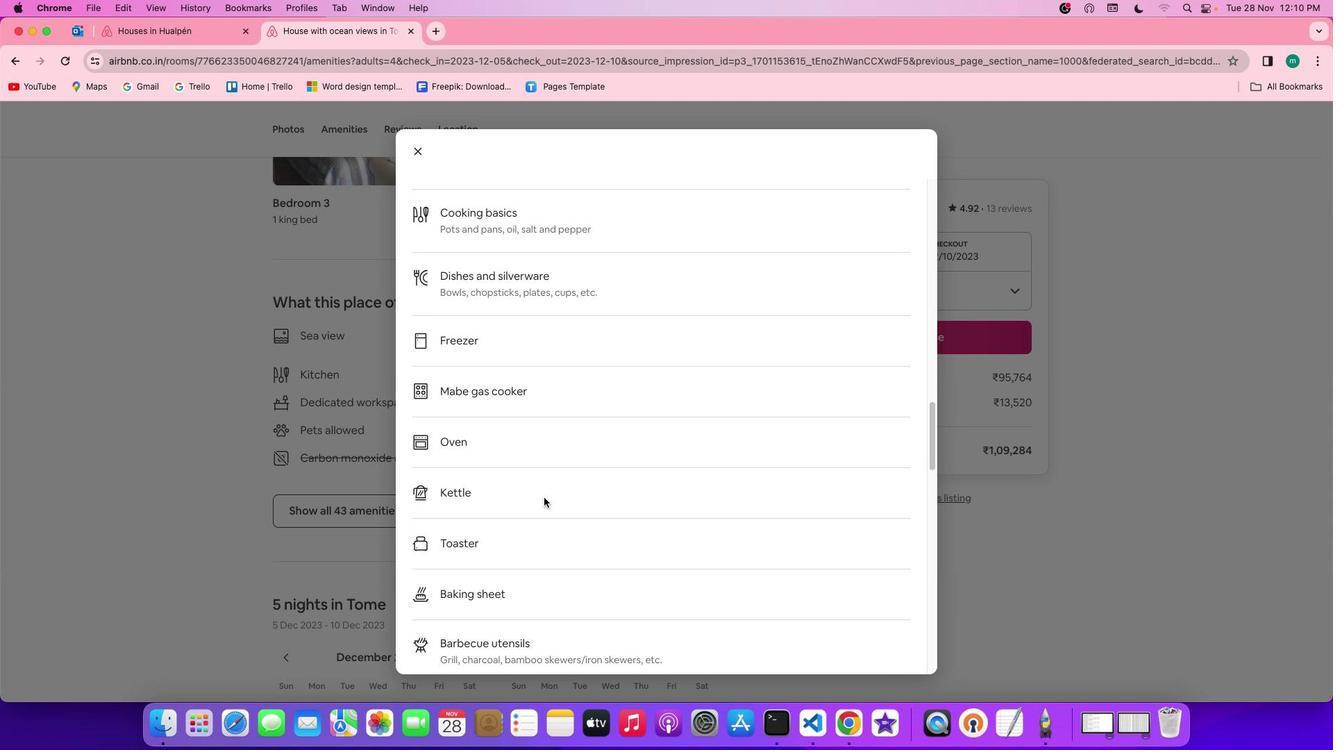 
Action: Mouse scrolled (498, 477) with delta (-15, 2)
Screenshot: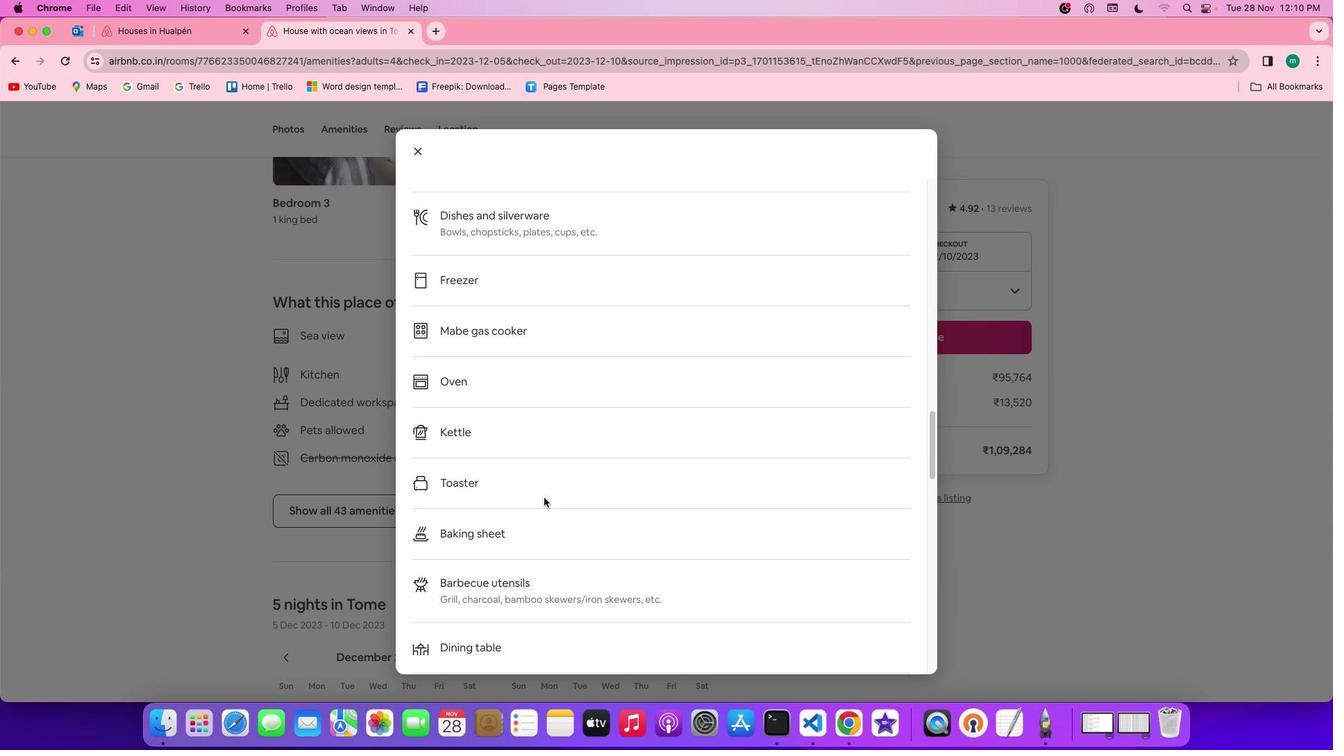 
Action: Mouse scrolled (498, 477) with delta (-15, 0)
Screenshot: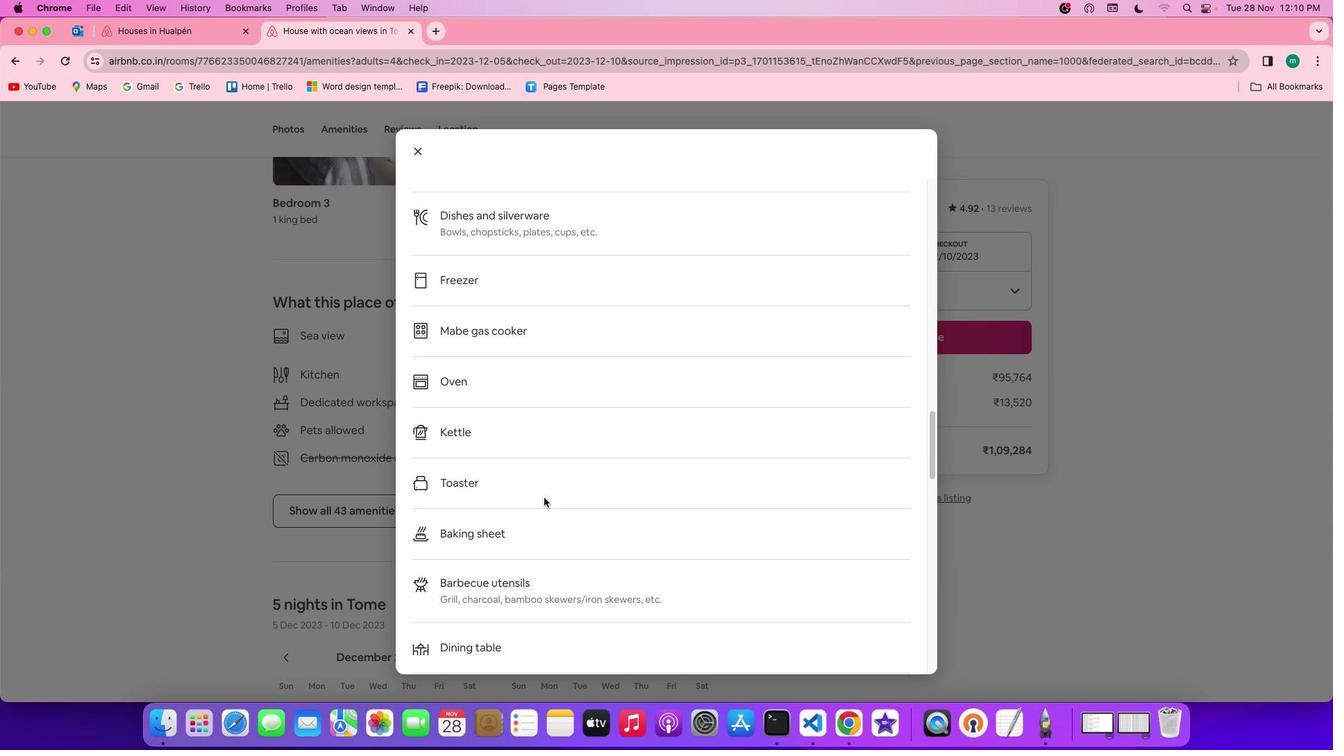 
Action: Mouse scrolled (498, 477) with delta (-15, 0)
Screenshot: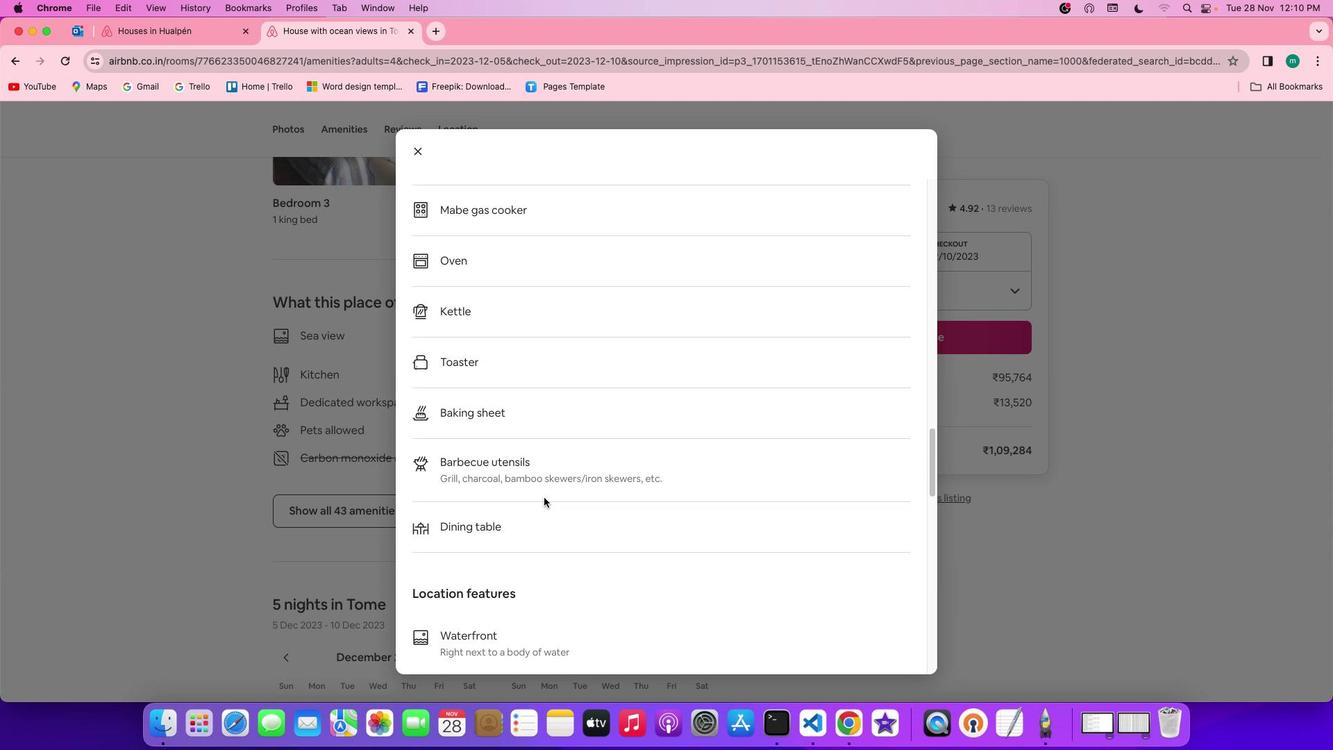 
Action: Mouse scrolled (498, 477) with delta (-15, 0)
Screenshot: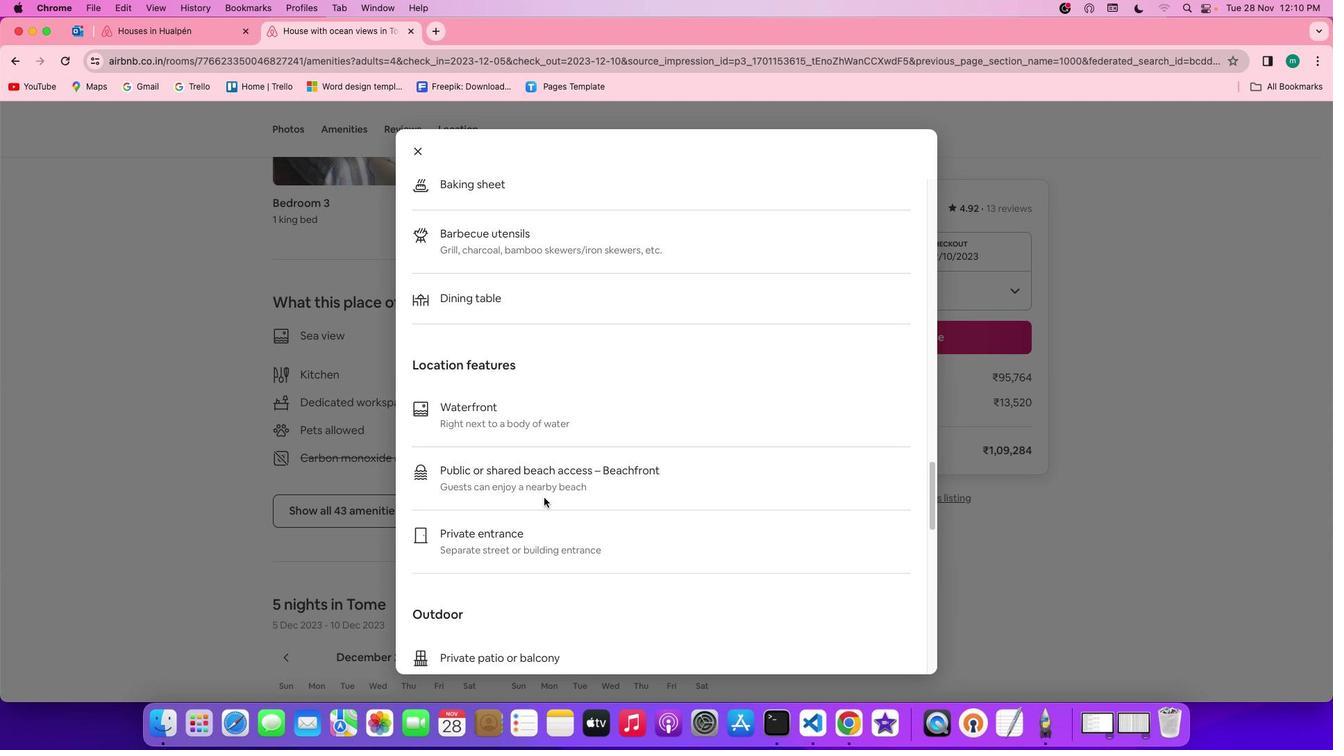 
Action: Mouse scrolled (498, 477) with delta (-15, 2)
Screenshot: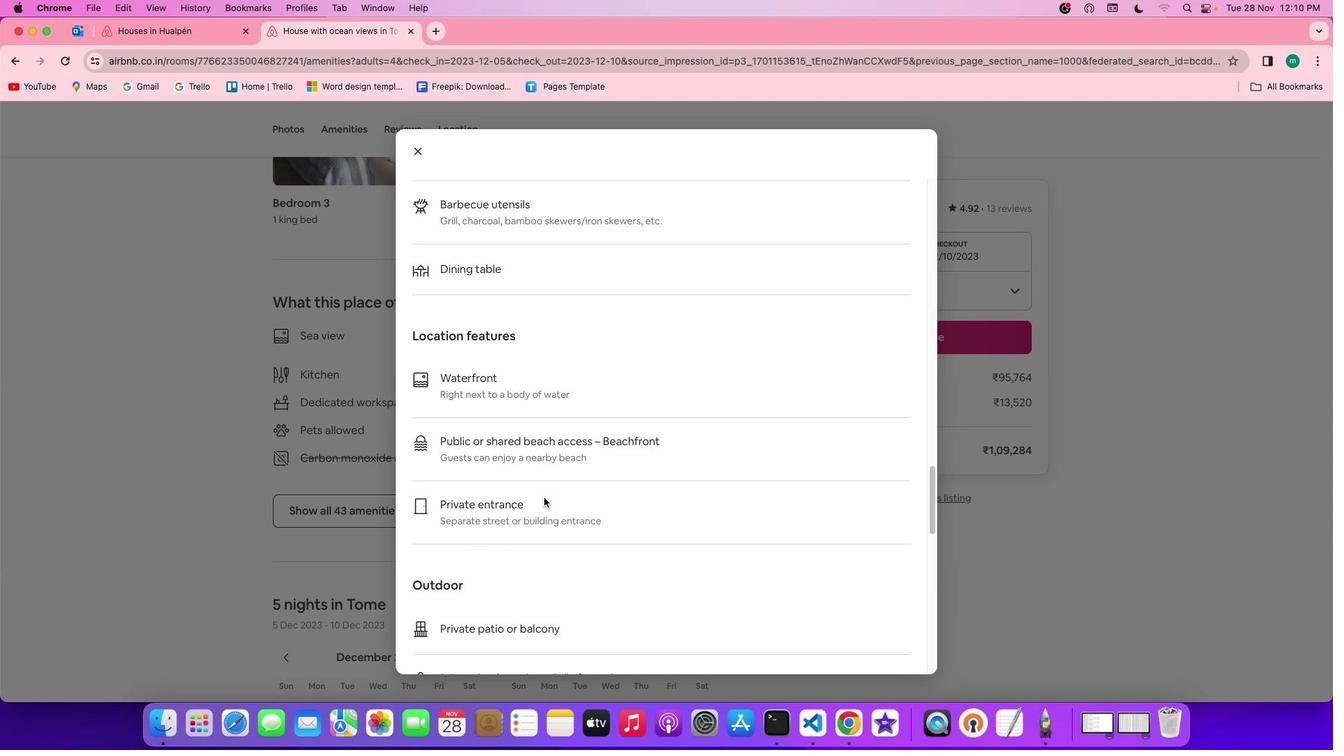 
Action: Mouse scrolled (498, 477) with delta (-15, 2)
Screenshot: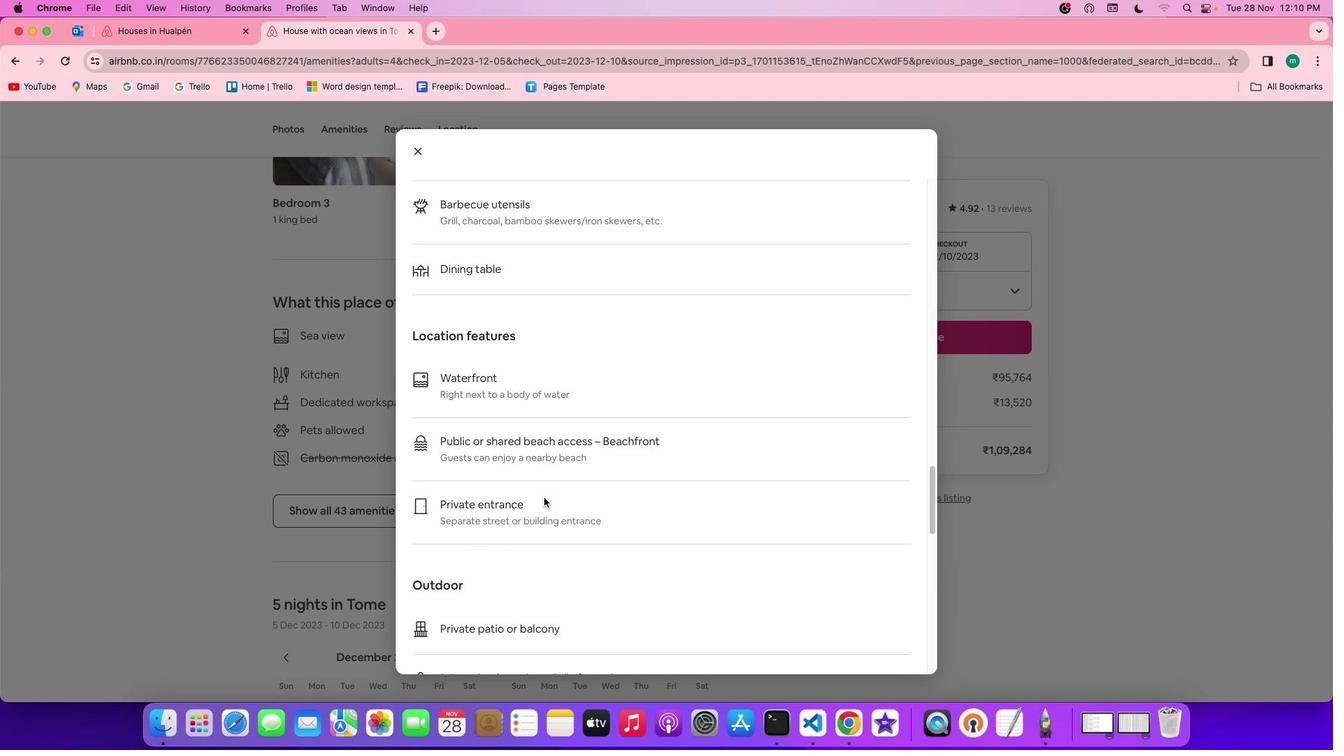 
Action: Mouse scrolled (498, 477) with delta (-15, 0)
Screenshot: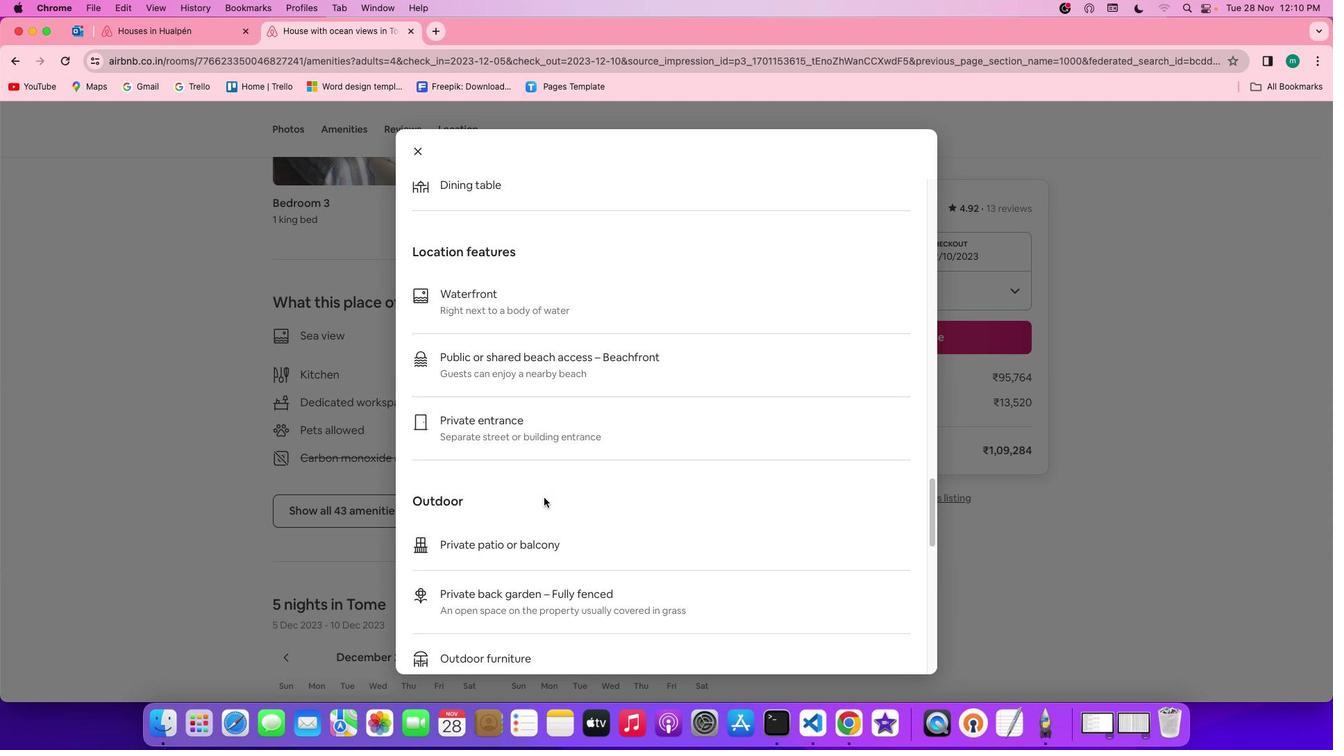 
Action: Mouse scrolled (498, 477) with delta (-15, 0)
Screenshot: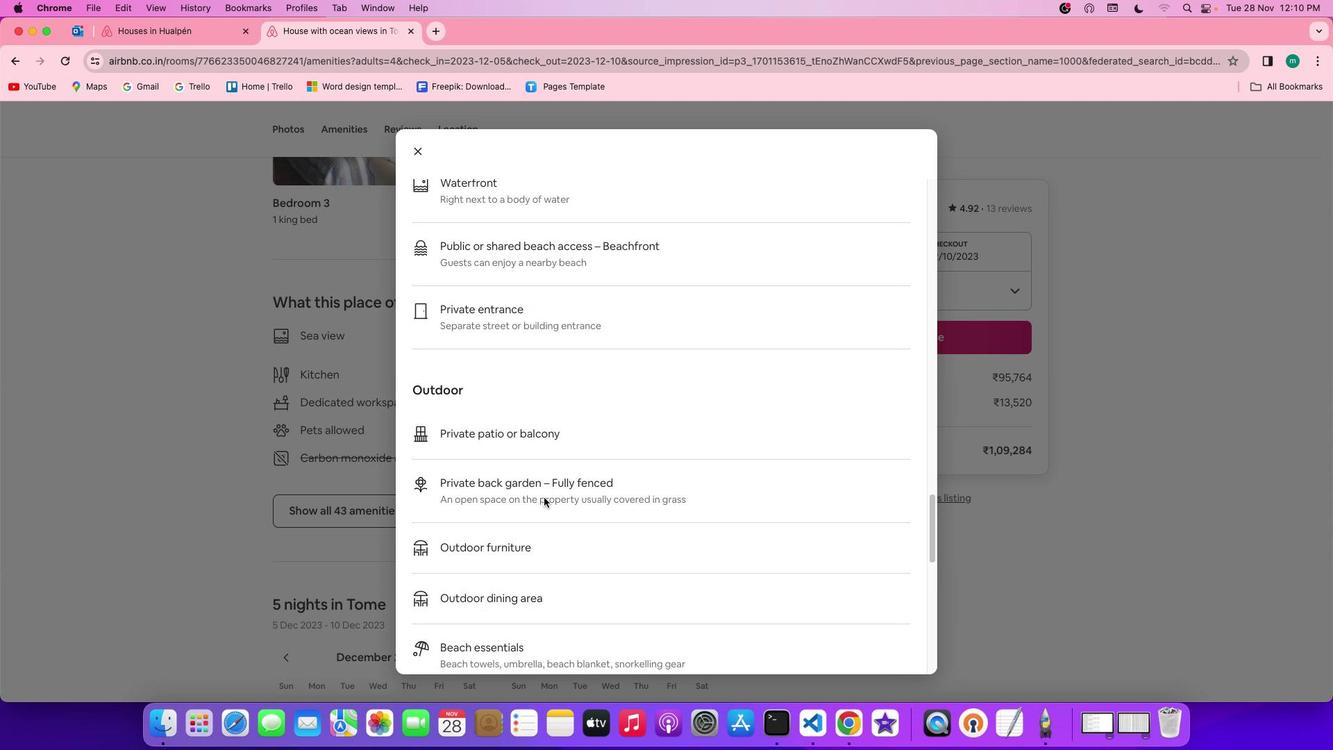 
Action: Mouse scrolled (498, 477) with delta (-15, 0)
Screenshot: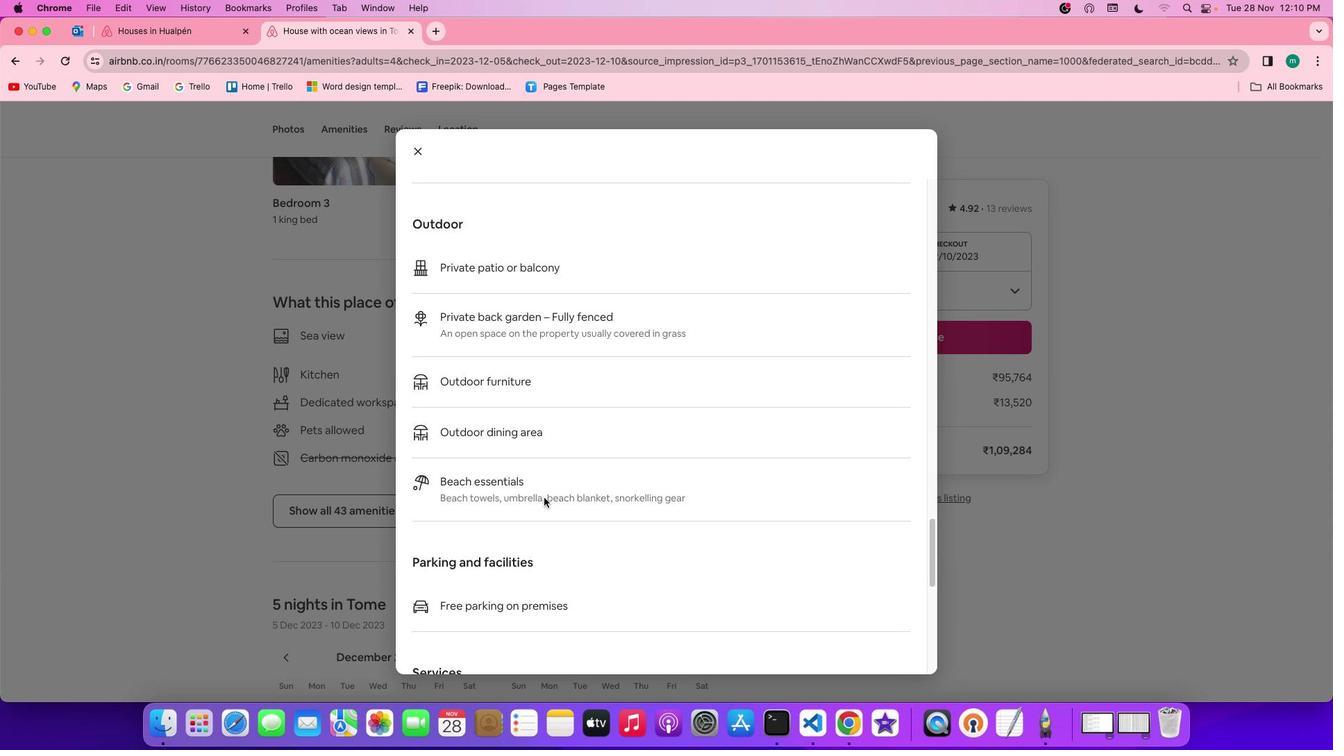 
Action: Mouse scrolled (498, 477) with delta (-15, 2)
Screenshot: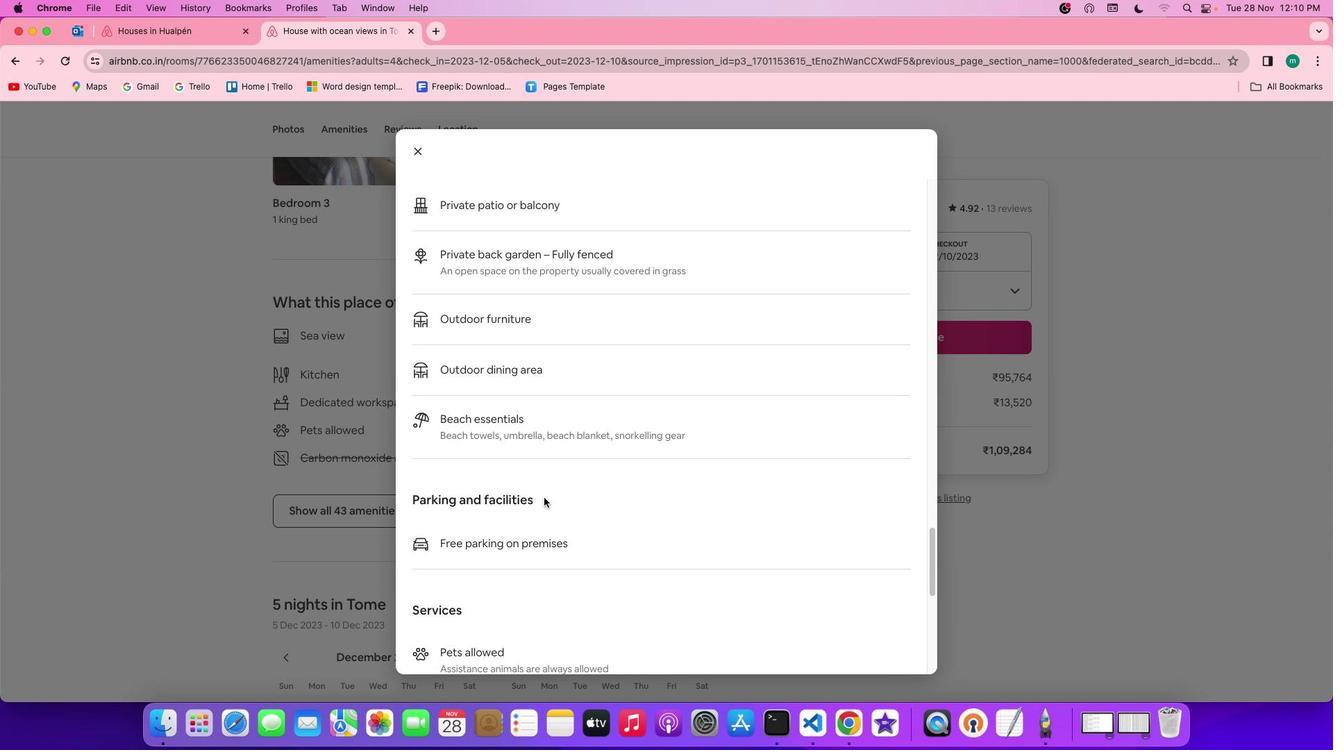 
Action: Mouse scrolled (498, 477) with delta (-15, 2)
Screenshot: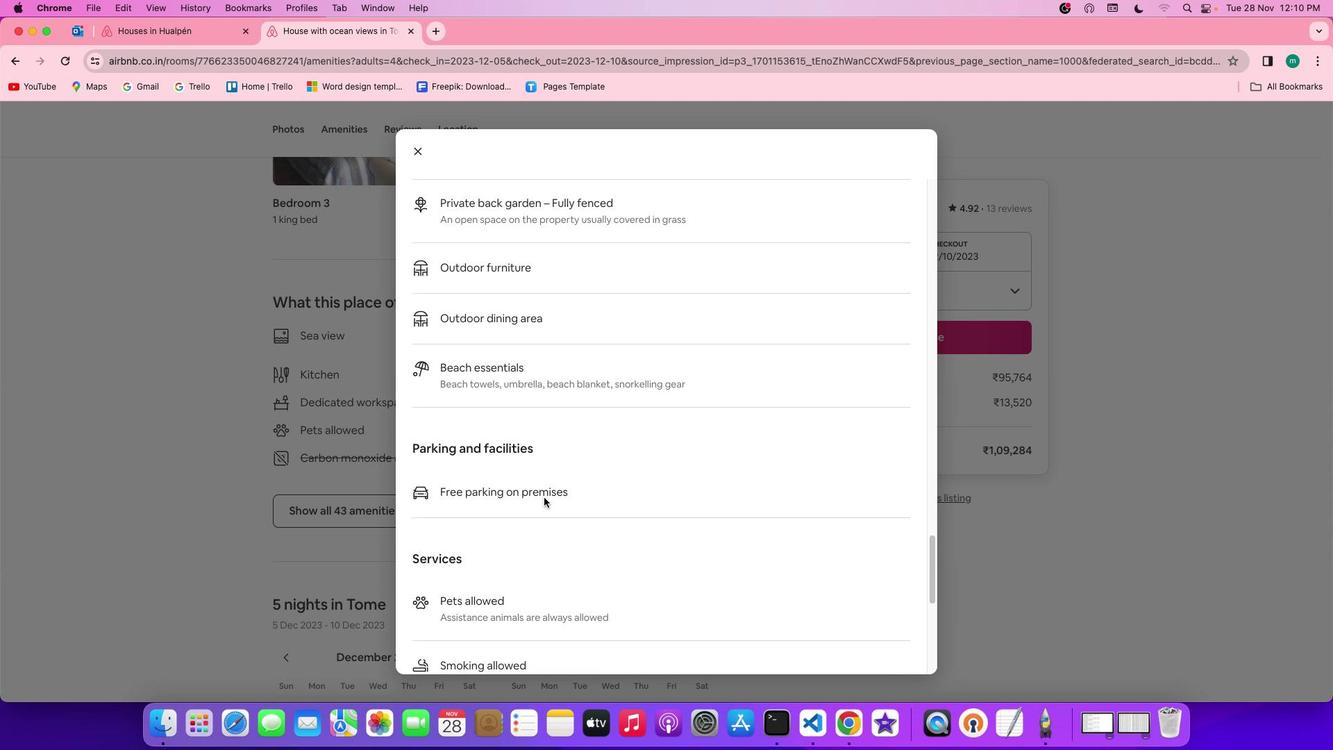 
Action: Mouse scrolled (498, 477) with delta (-15, 0)
Screenshot: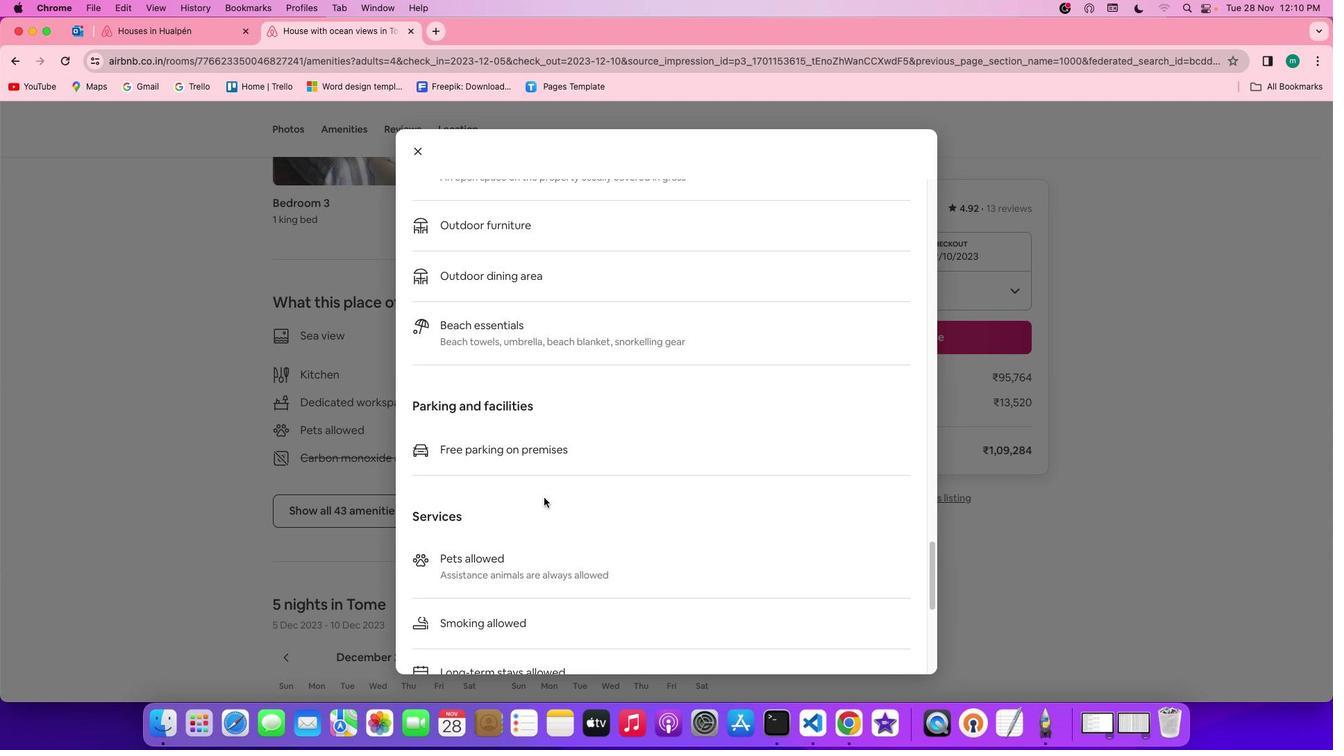 
Action: Mouse scrolled (498, 477) with delta (-15, 0)
Screenshot: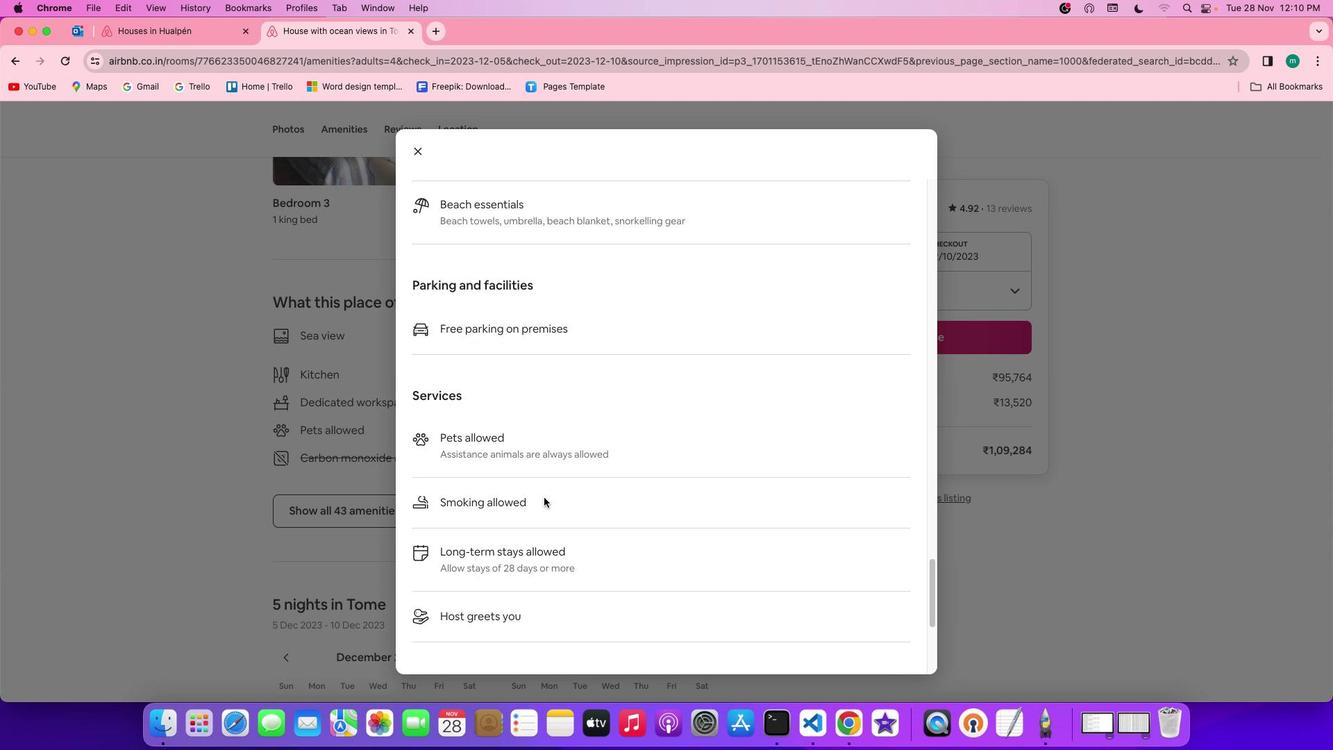 
Action: Mouse scrolled (498, 477) with delta (-15, 0)
Screenshot: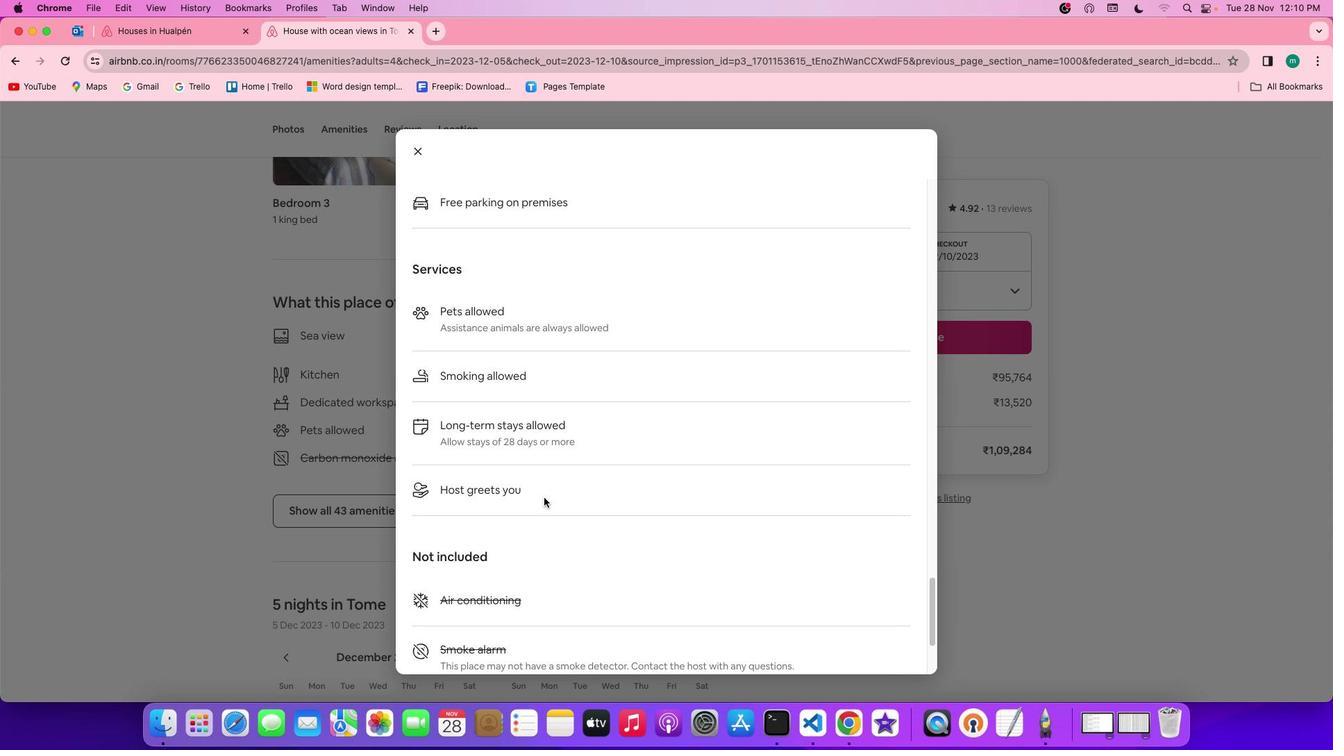 
Action: Mouse scrolled (498, 477) with delta (-15, 2)
Screenshot: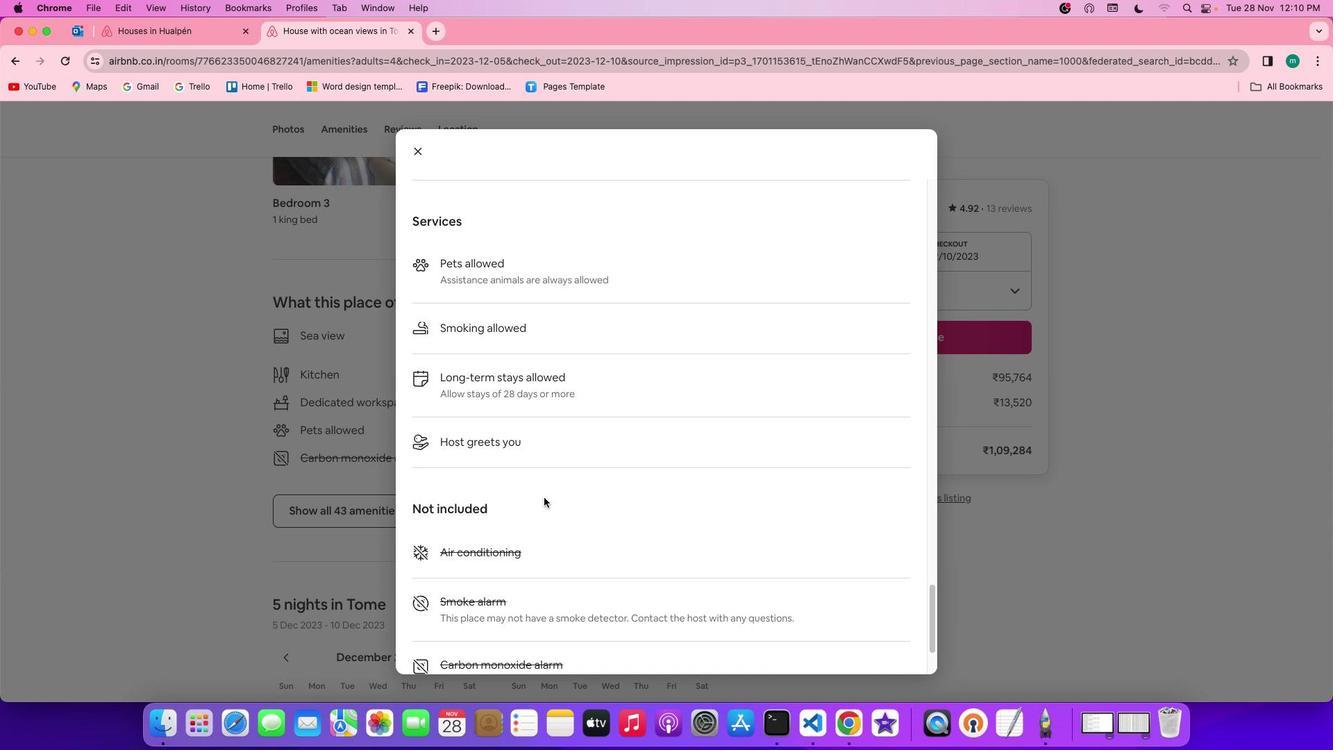 
Action: Mouse scrolled (498, 477) with delta (-15, 2)
Screenshot: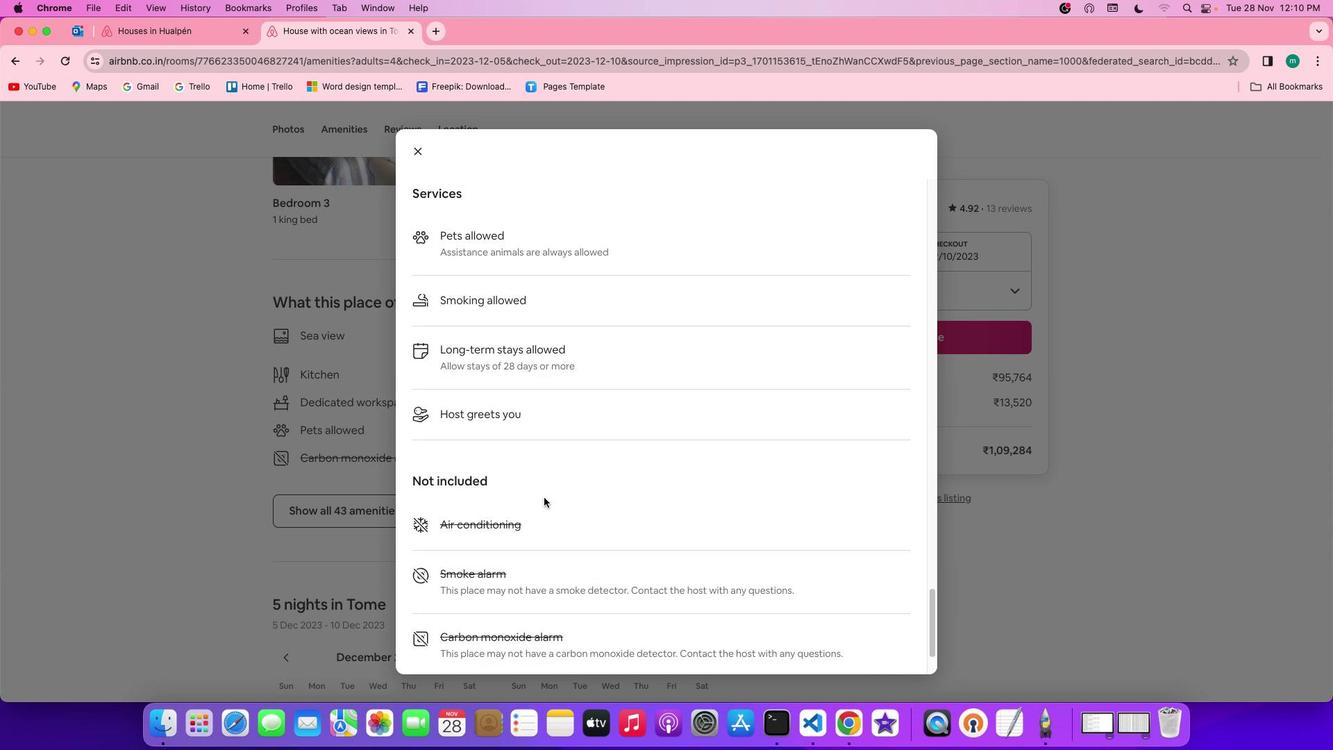 
Action: Mouse scrolled (498, 477) with delta (-15, 1)
Screenshot: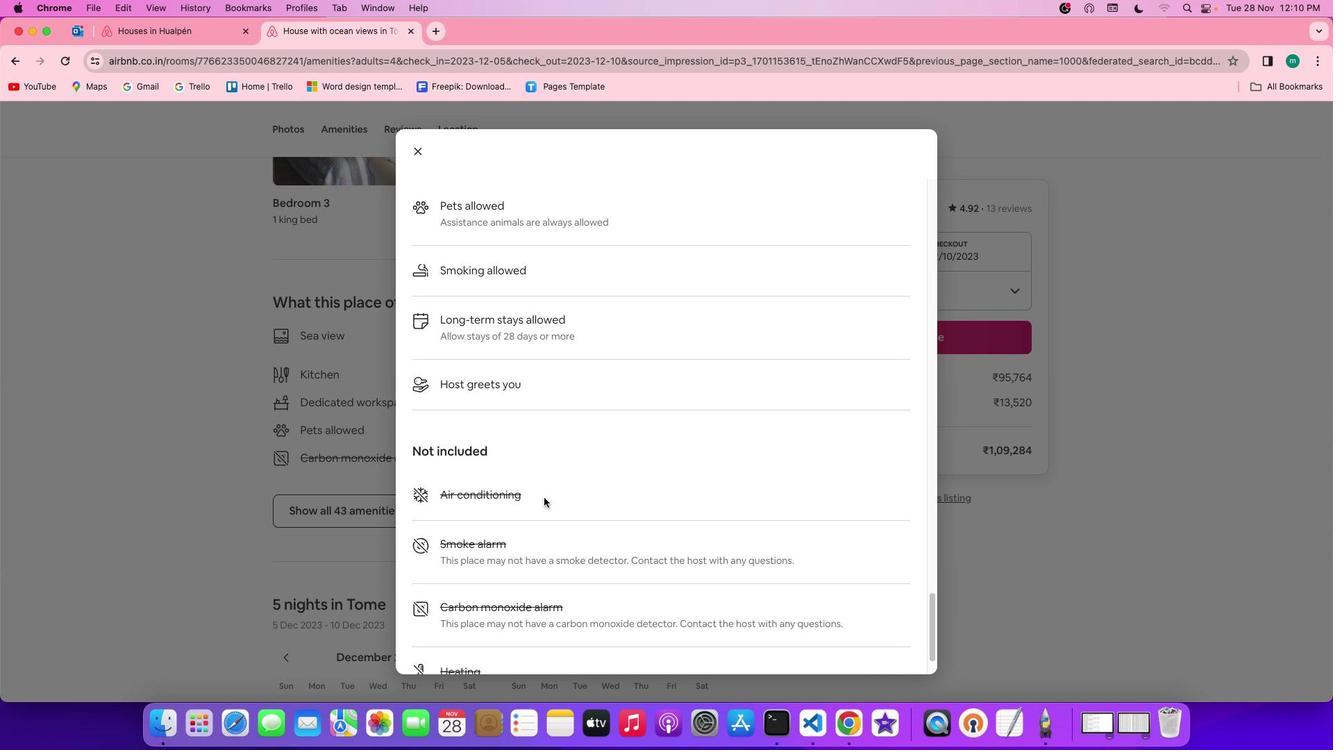 
Action: Mouse scrolled (498, 477) with delta (-15, 0)
Screenshot: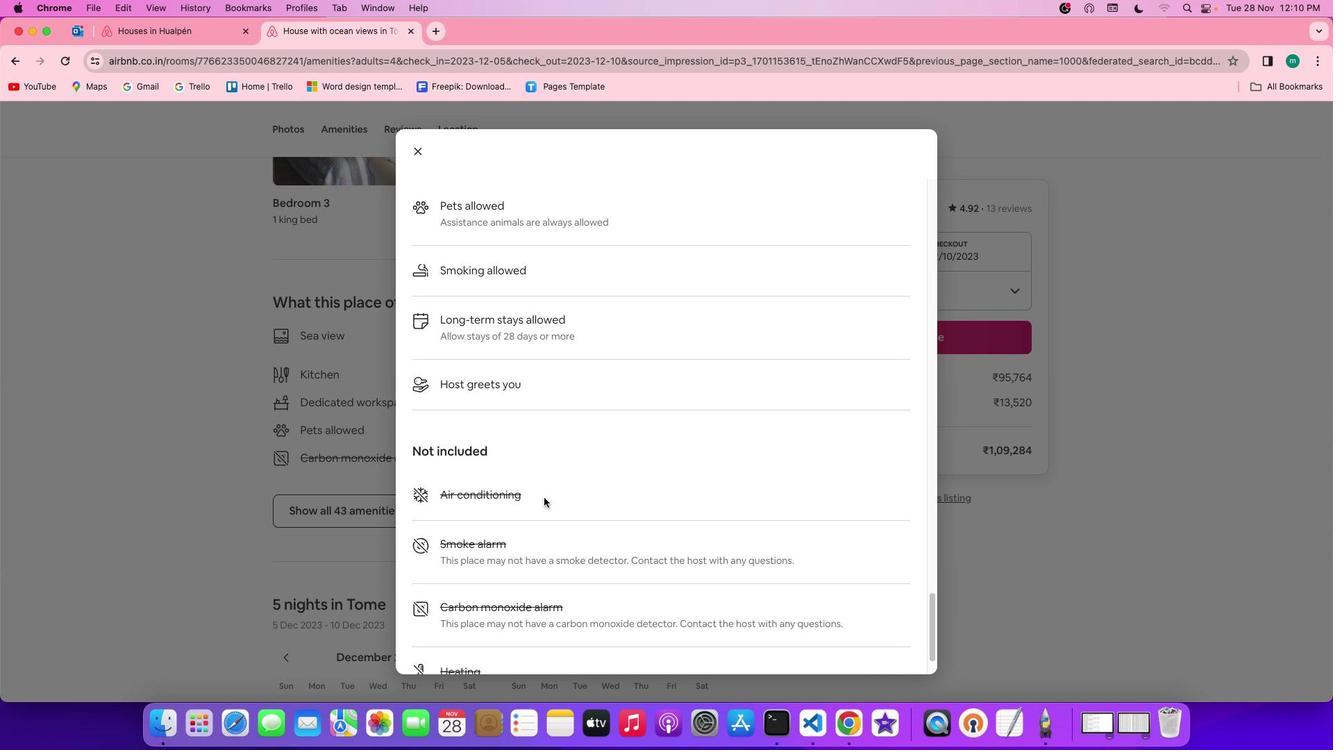 
Action: Mouse scrolled (498, 477) with delta (-15, 2)
Screenshot: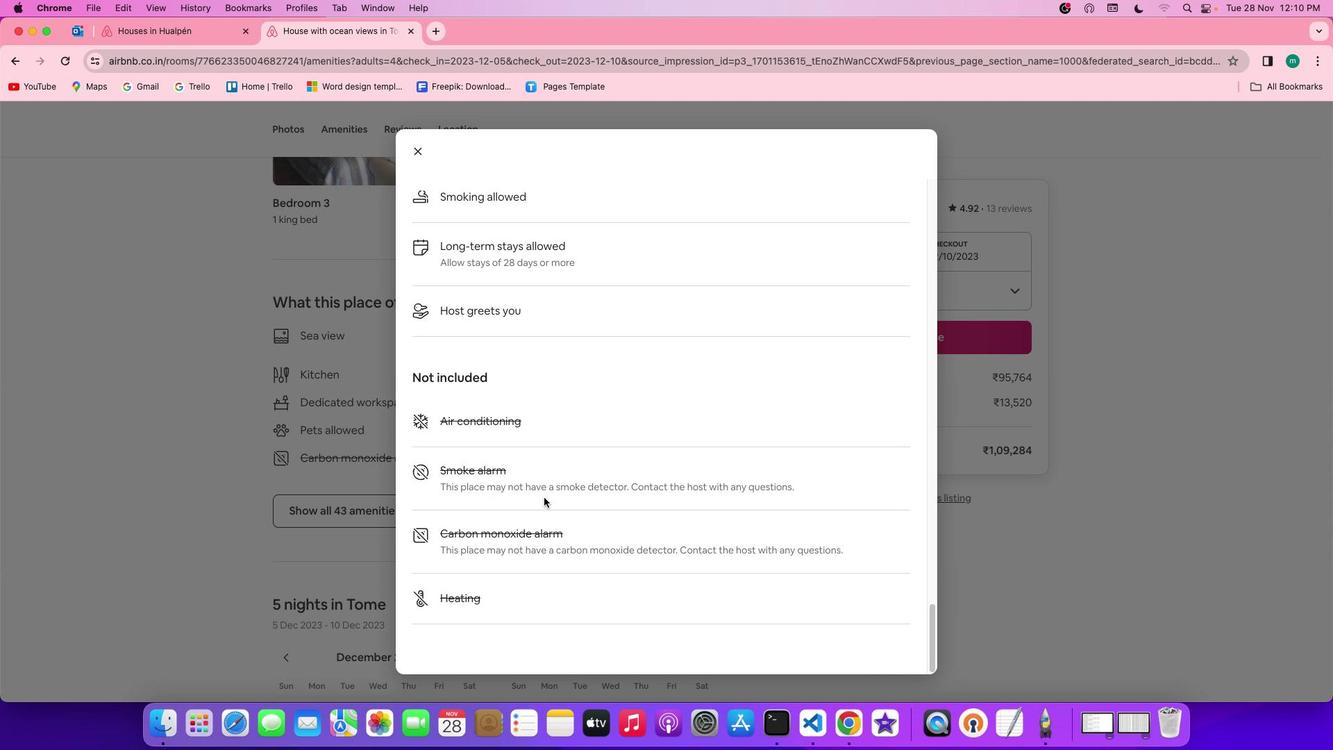 
Action: Mouse scrolled (498, 477) with delta (-15, 2)
Screenshot: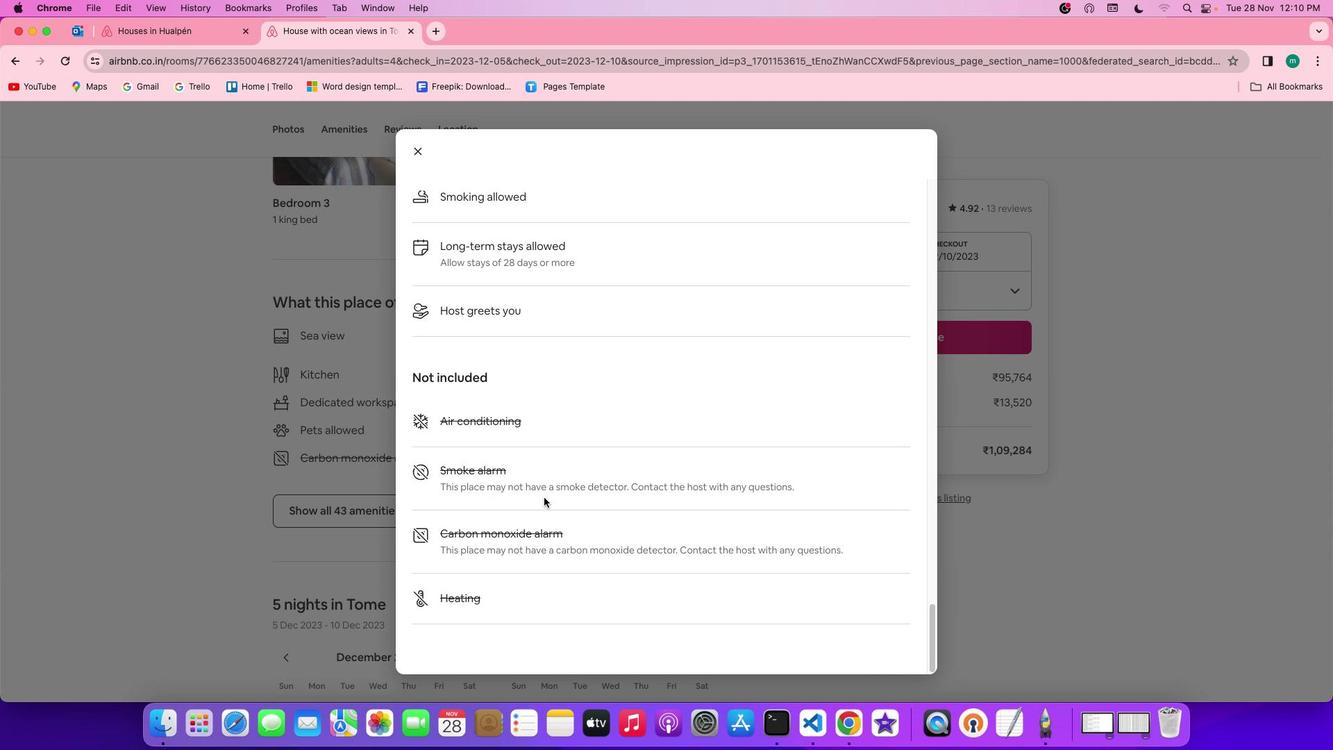 
Action: Mouse scrolled (498, 477) with delta (-15, 0)
Screenshot: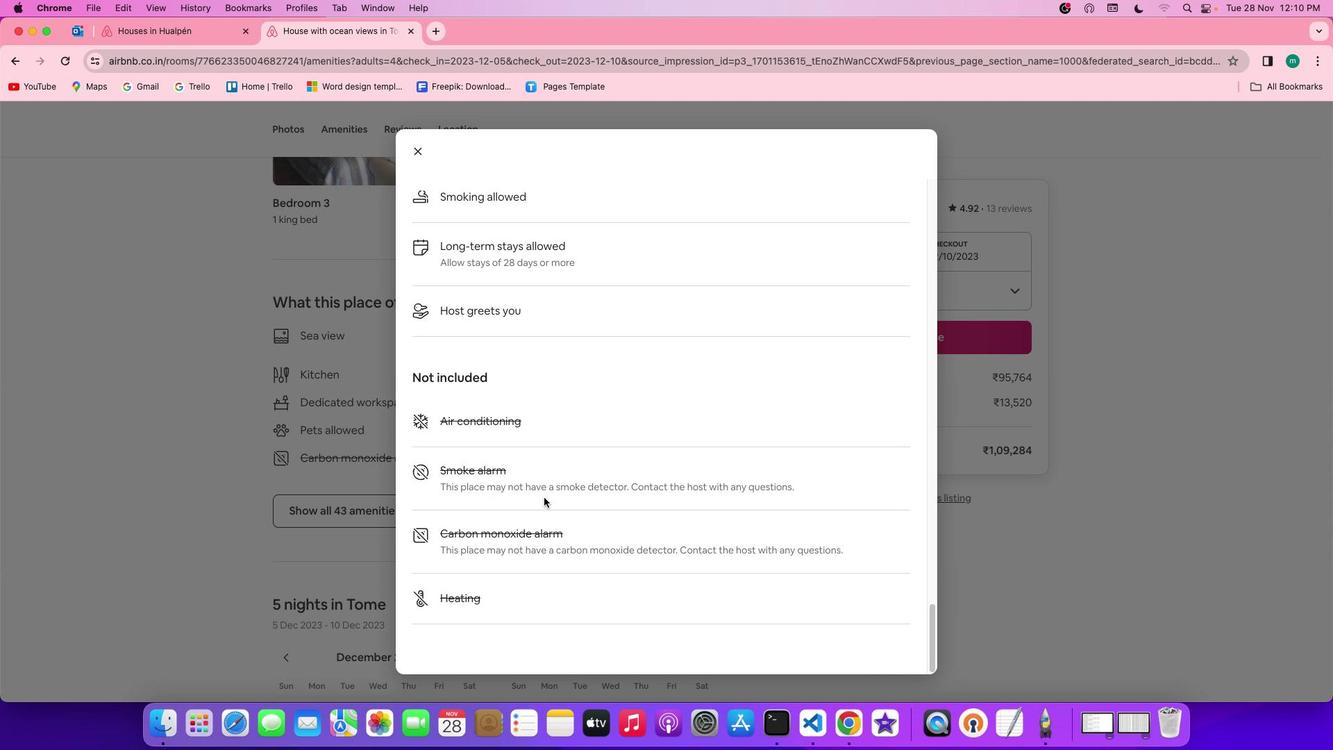 
Action: Mouse scrolled (498, 477) with delta (-15, 0)
Screenshot: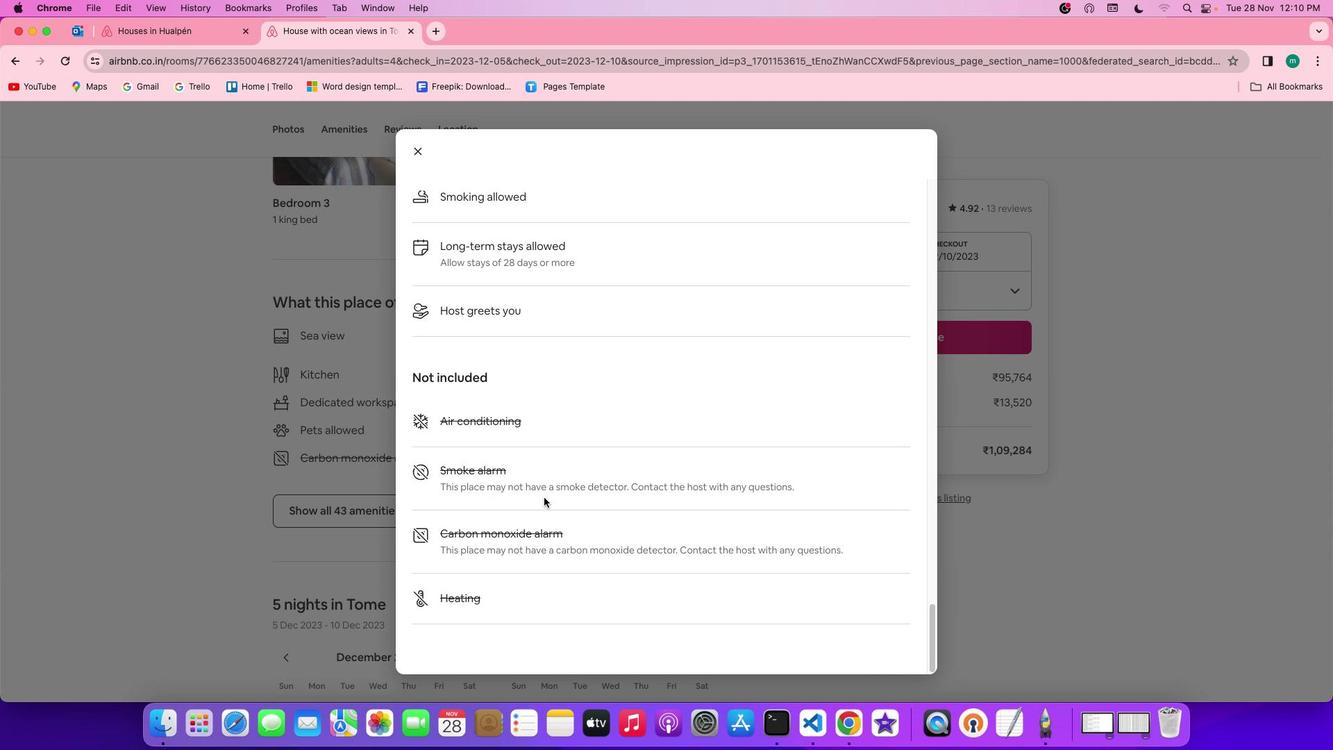 
Action: Mouse scrolled (498, 477) with delta (-15, 0)
Screenshot: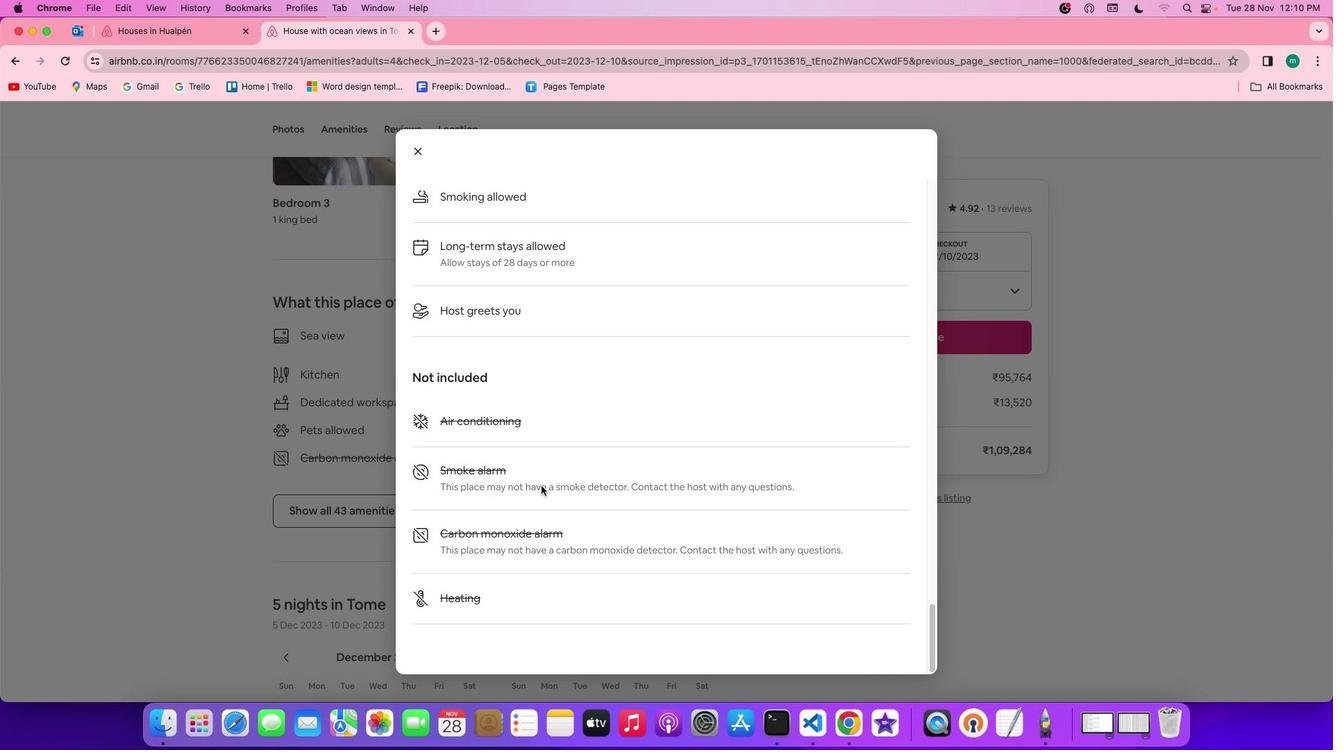 
Action: Mouse moved to (384, 145)
Screenshot: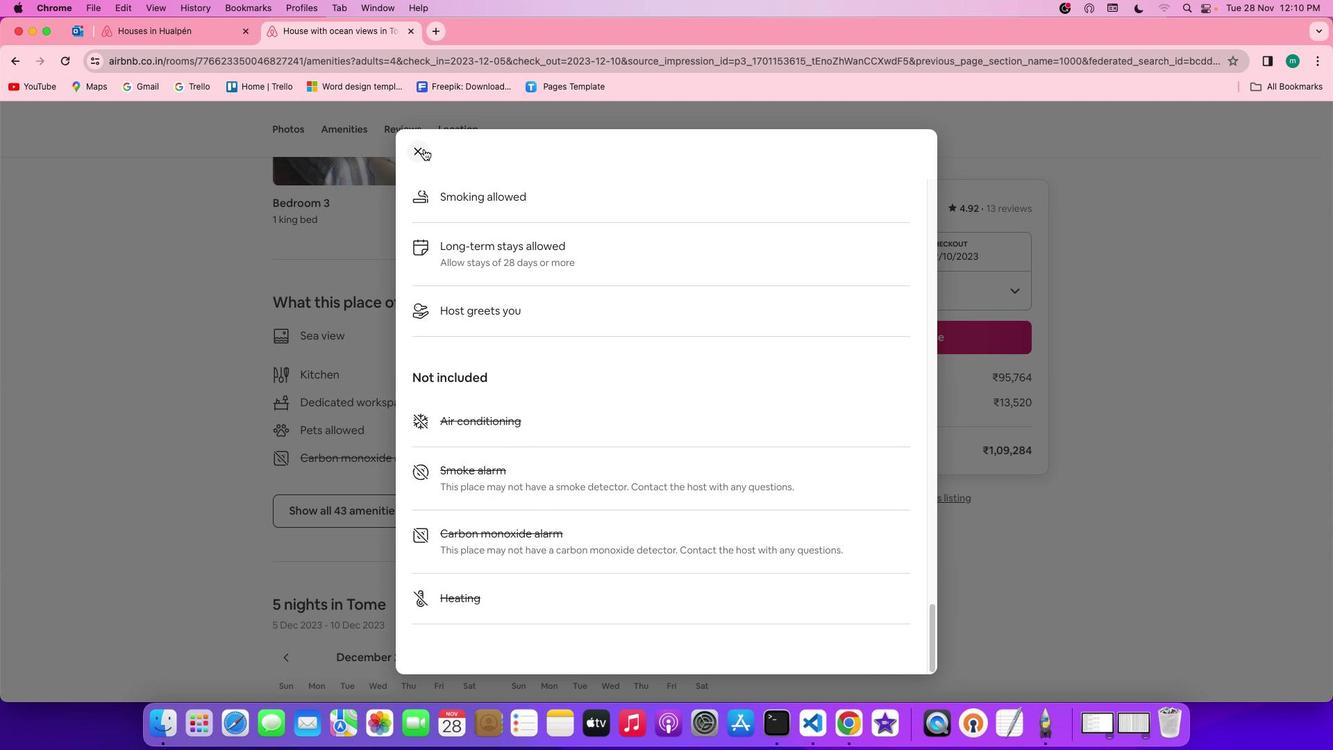 
Action: Mouse pressed left at (384, 145)
Screenshot: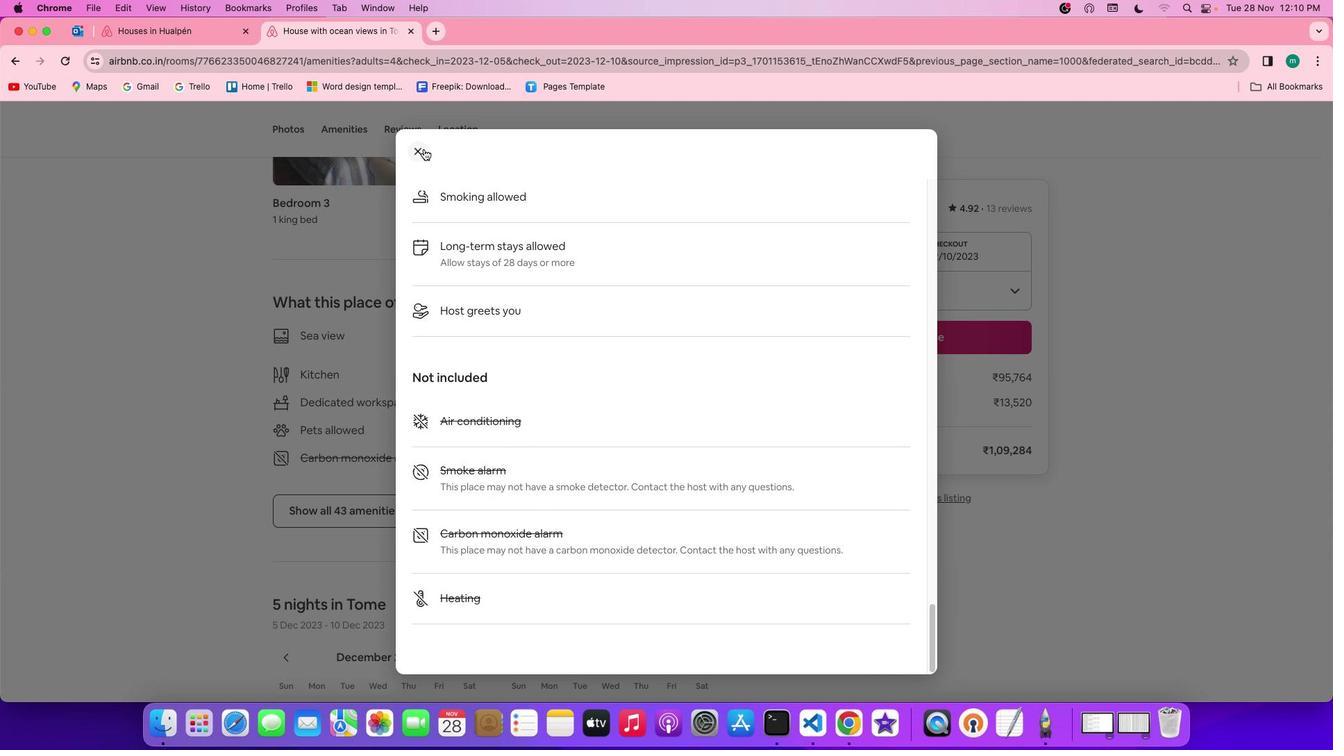 
Action: Mouse moved to (561, 493)
Screenshot: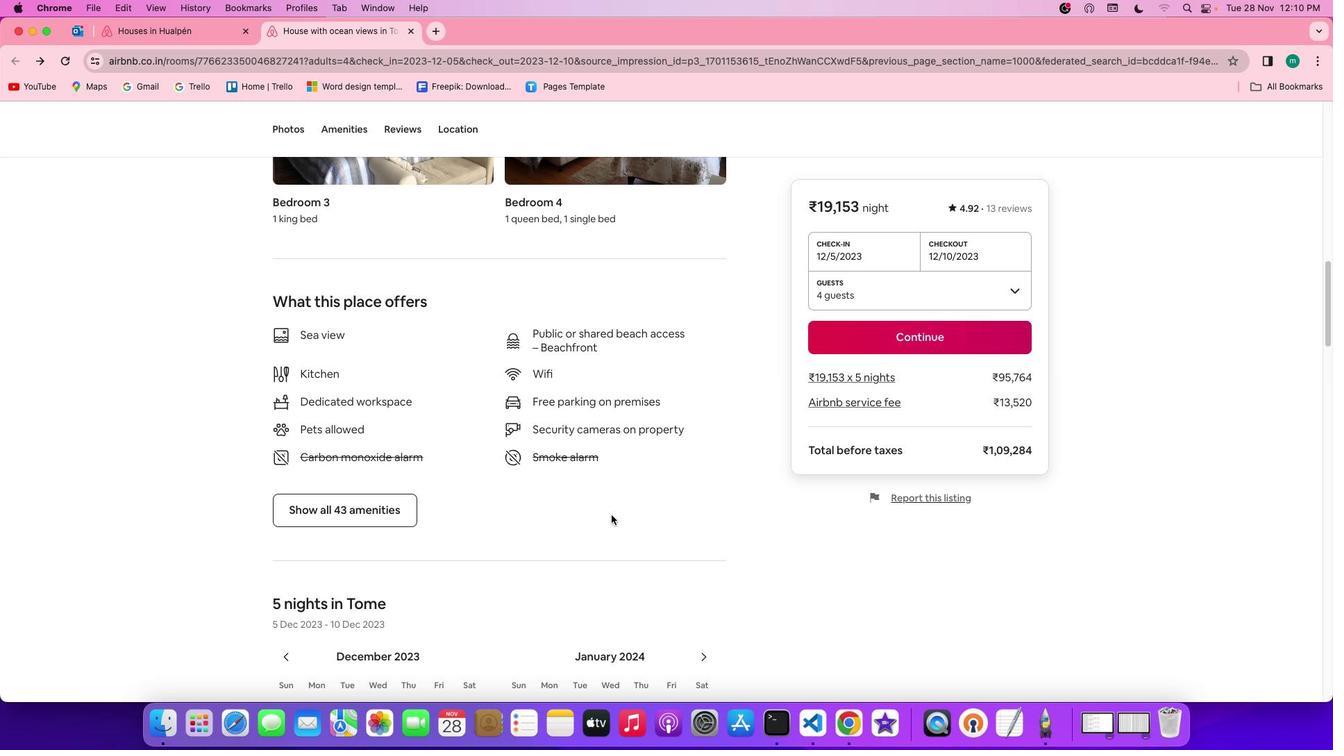 
Action: Mouse scrolled (561, 493) with delta (-15, 2)
Screenshot: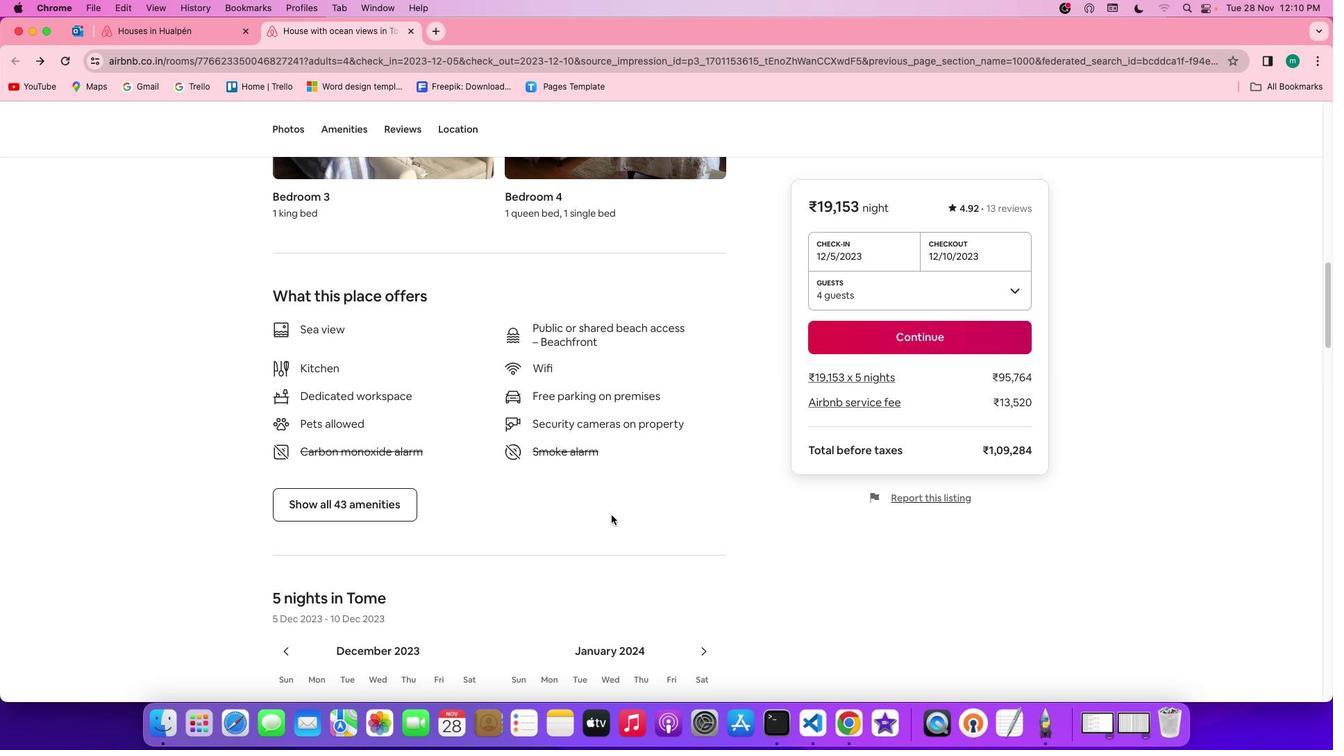 
Action: Mouse moved to (561, 493)
Screenshot: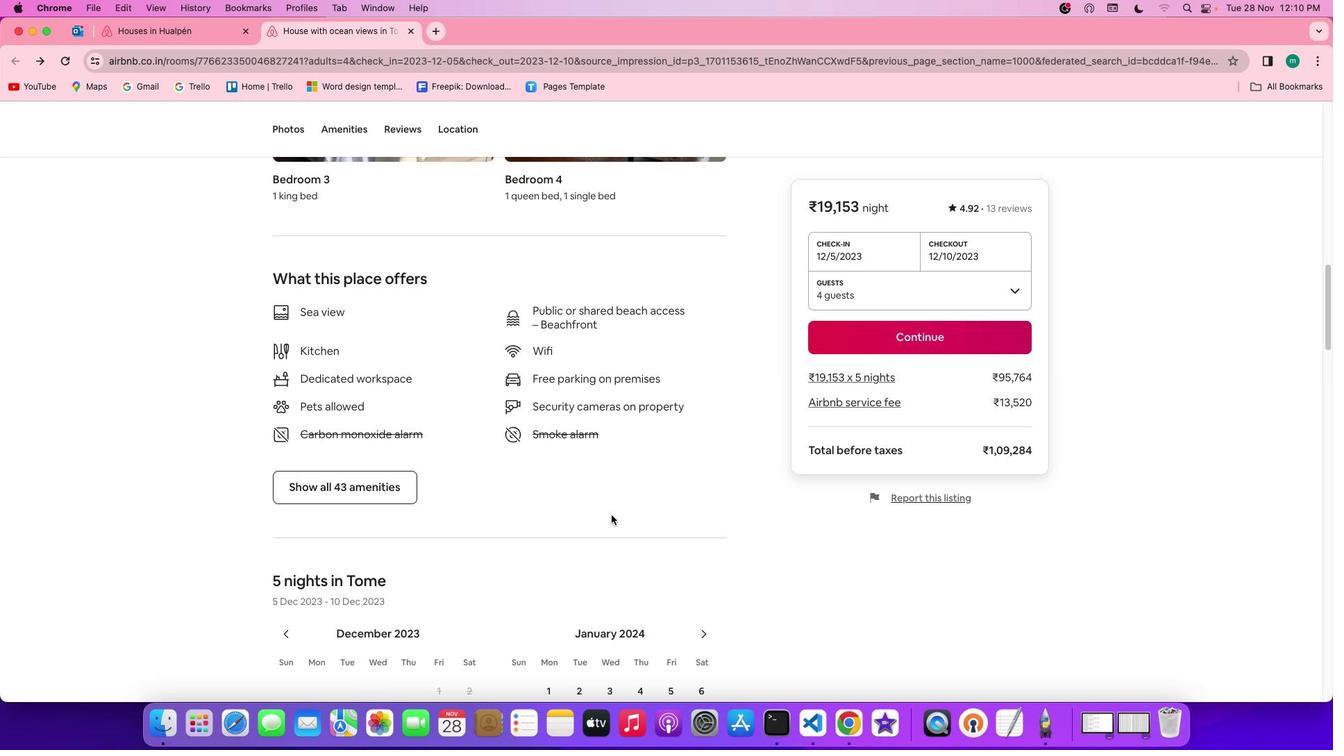 
Action: Mouse scrolled (561, 493) with delta (-15, 2)
Screenshot: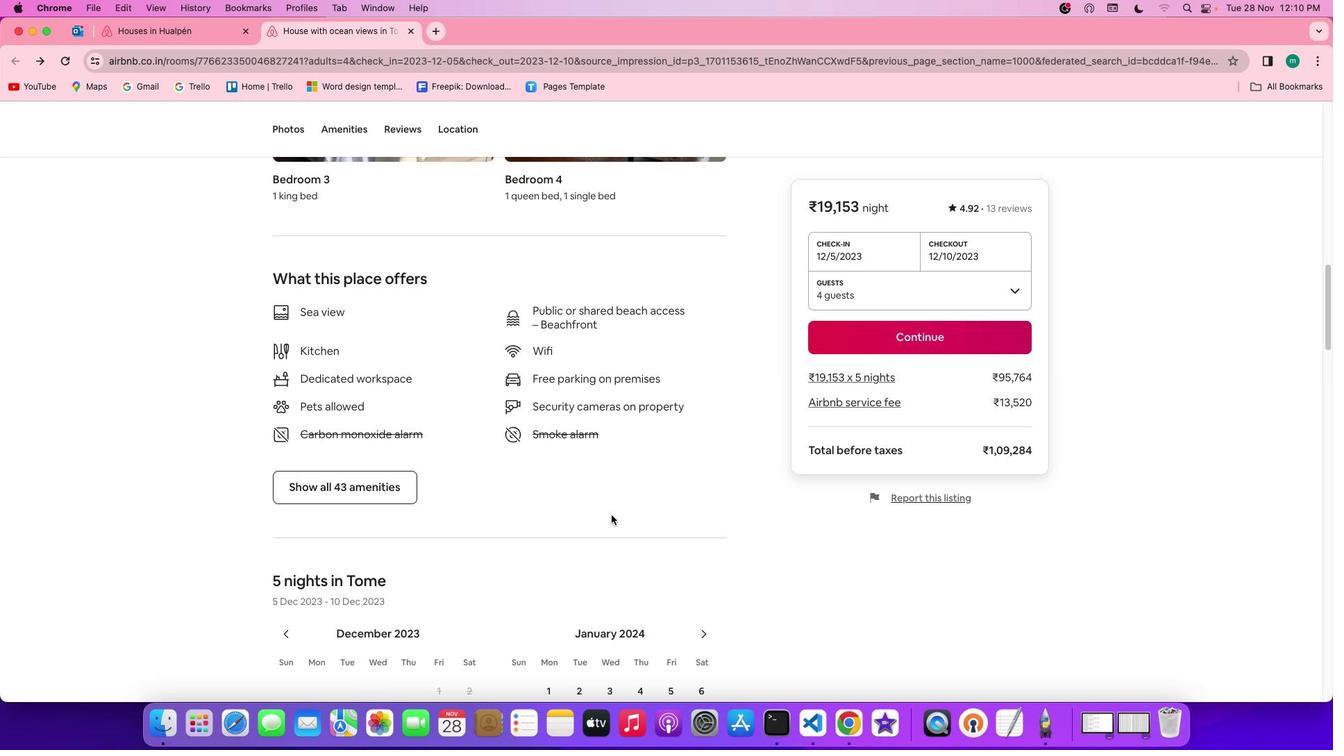 
Action: Mouse scrolled (561, 493) with delta (-15, 1)
Screenshot: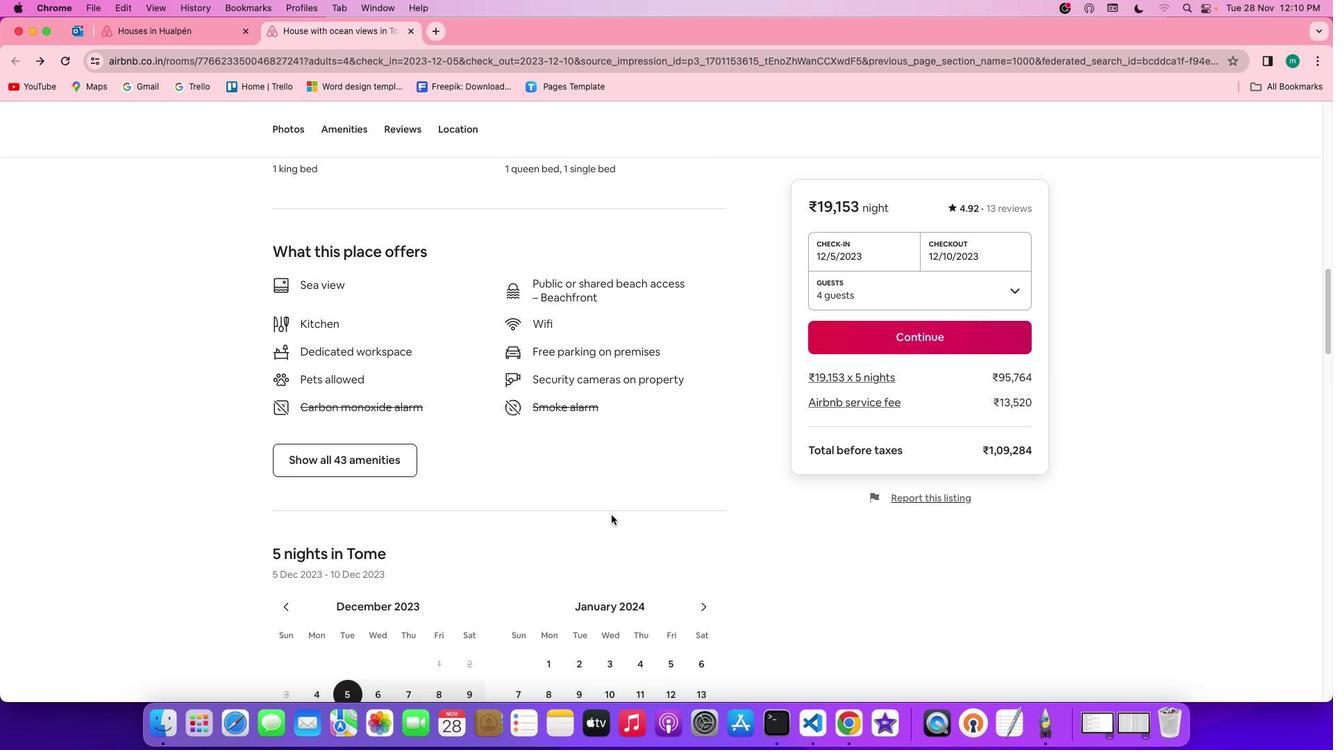 
Action: Mouse scrolled (561, 493) with delta (-15, 0)
Screenshot: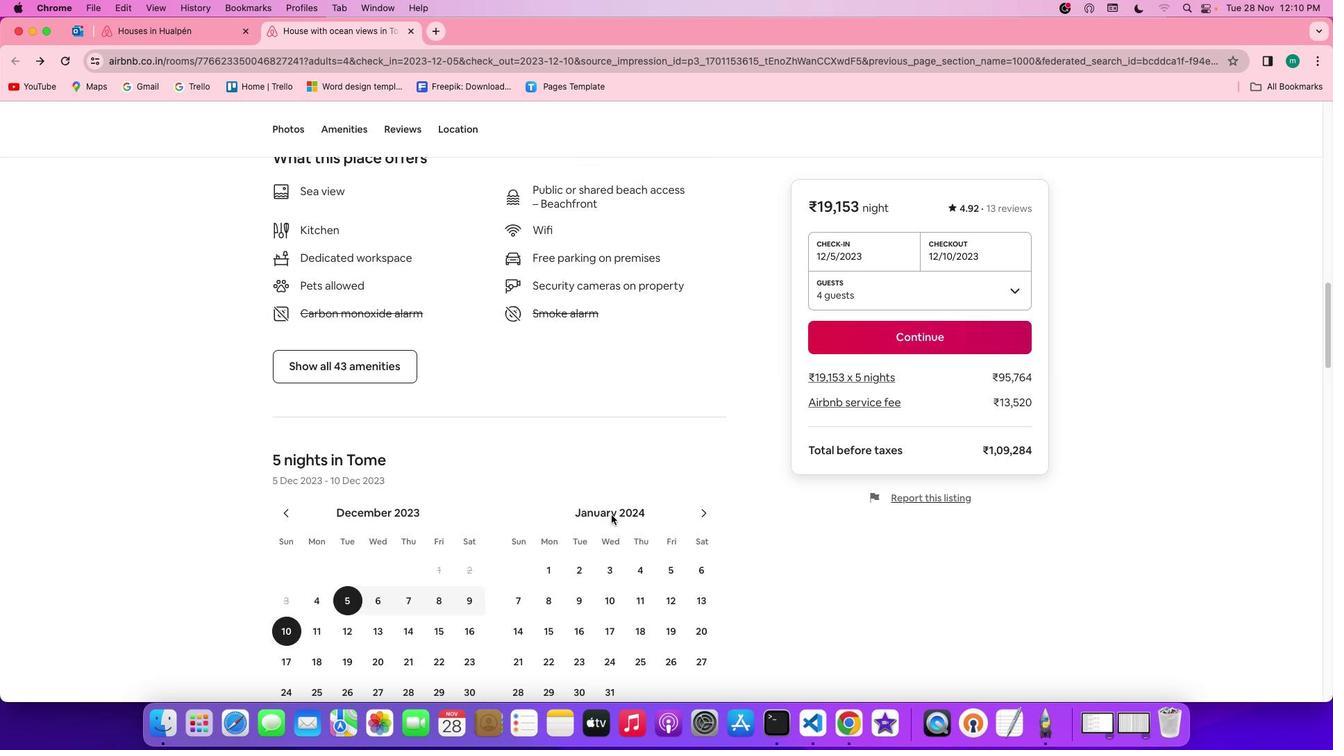 
Action: Mouse moved to (560, 493)
Screenshot: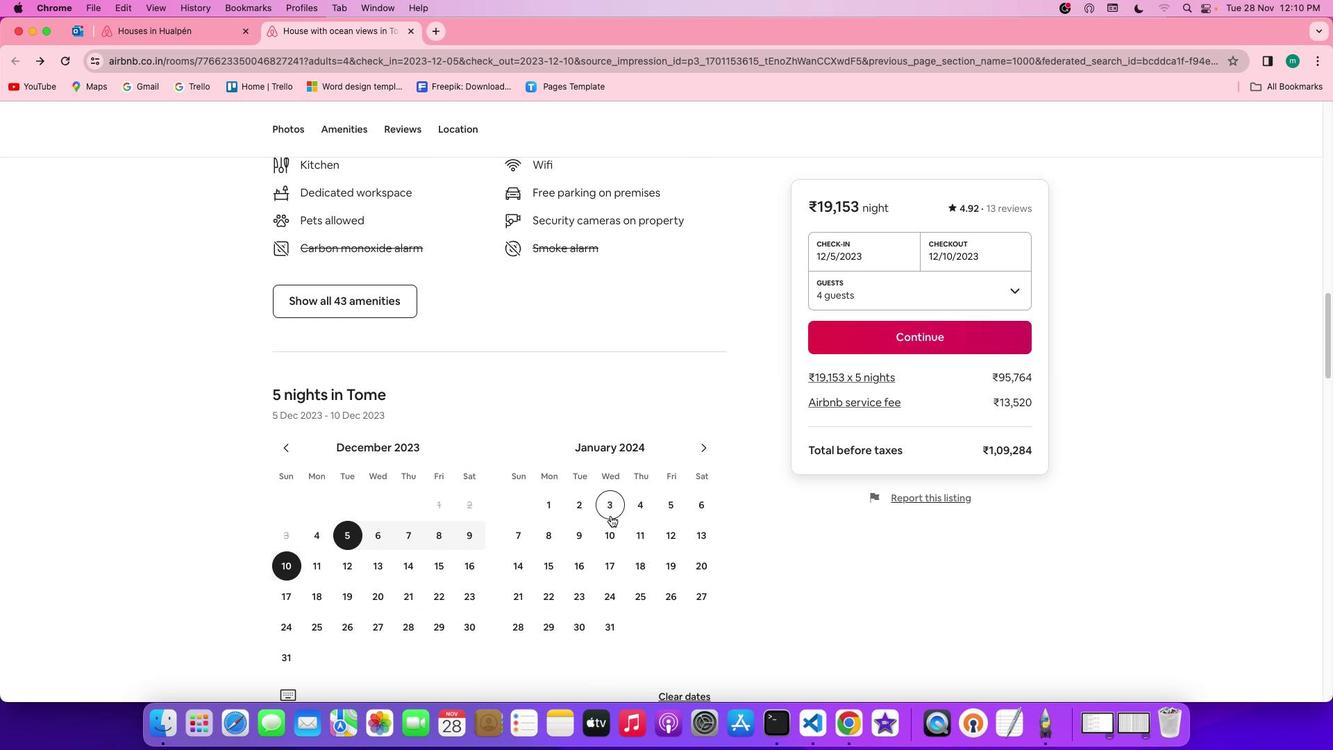 
Action: Mouse scrolled (560, 493) with delta (-15, 2)
Screenshot: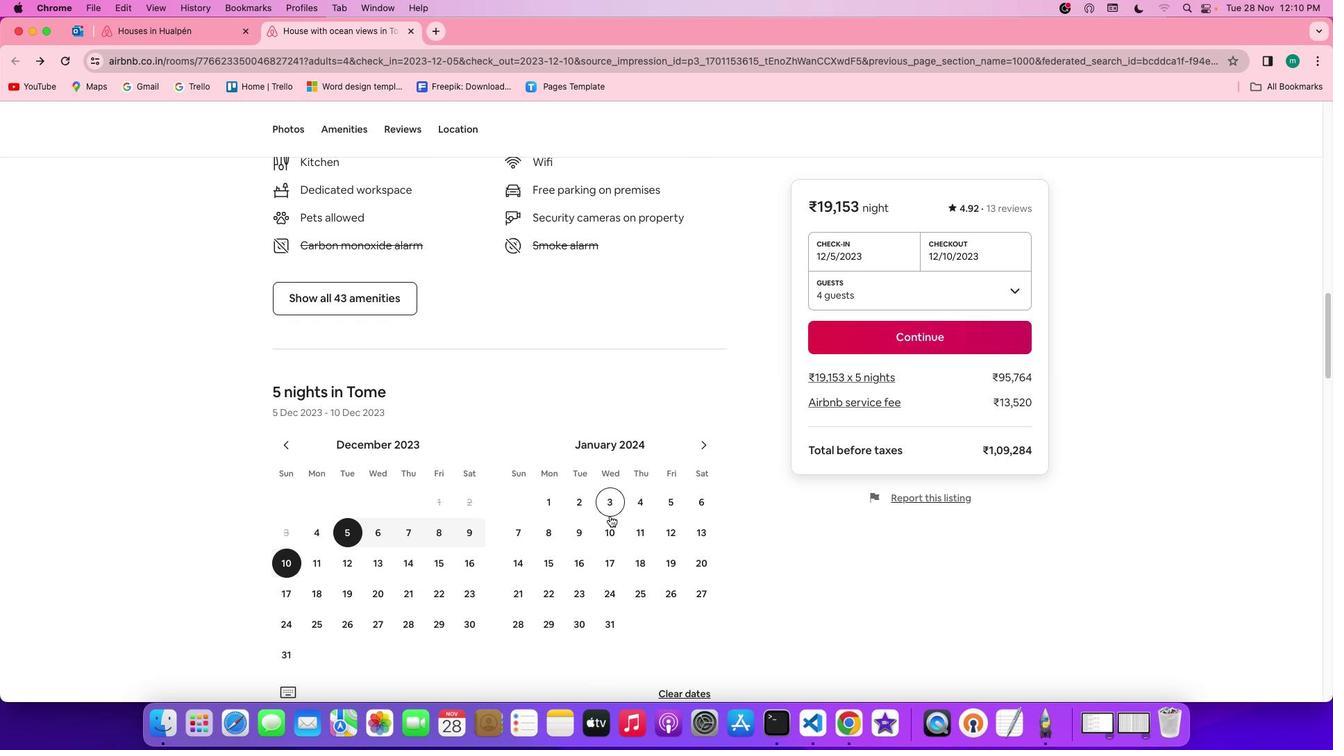 
Action: Mouse moved to (560, 494)
Screenshot: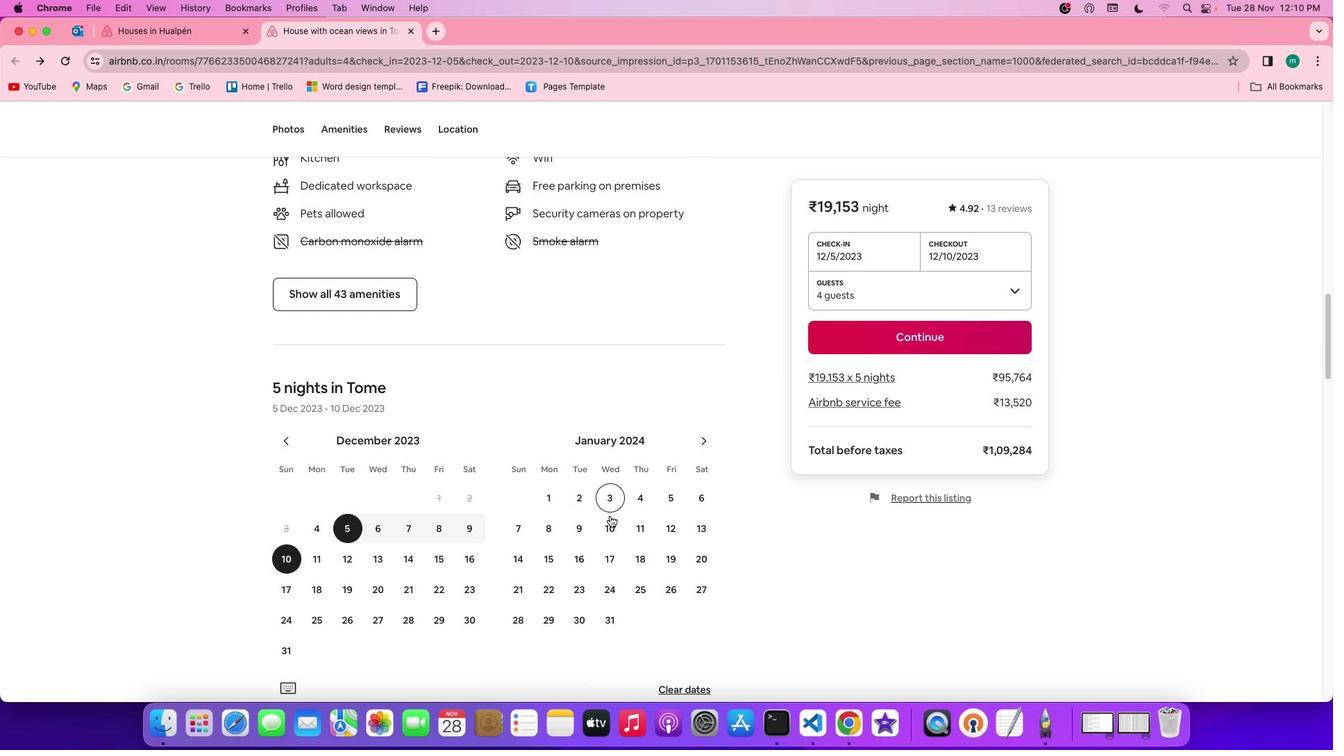 
Action: Mouse scrolled (560, 494) with delta (-15, 2)
Screenshot: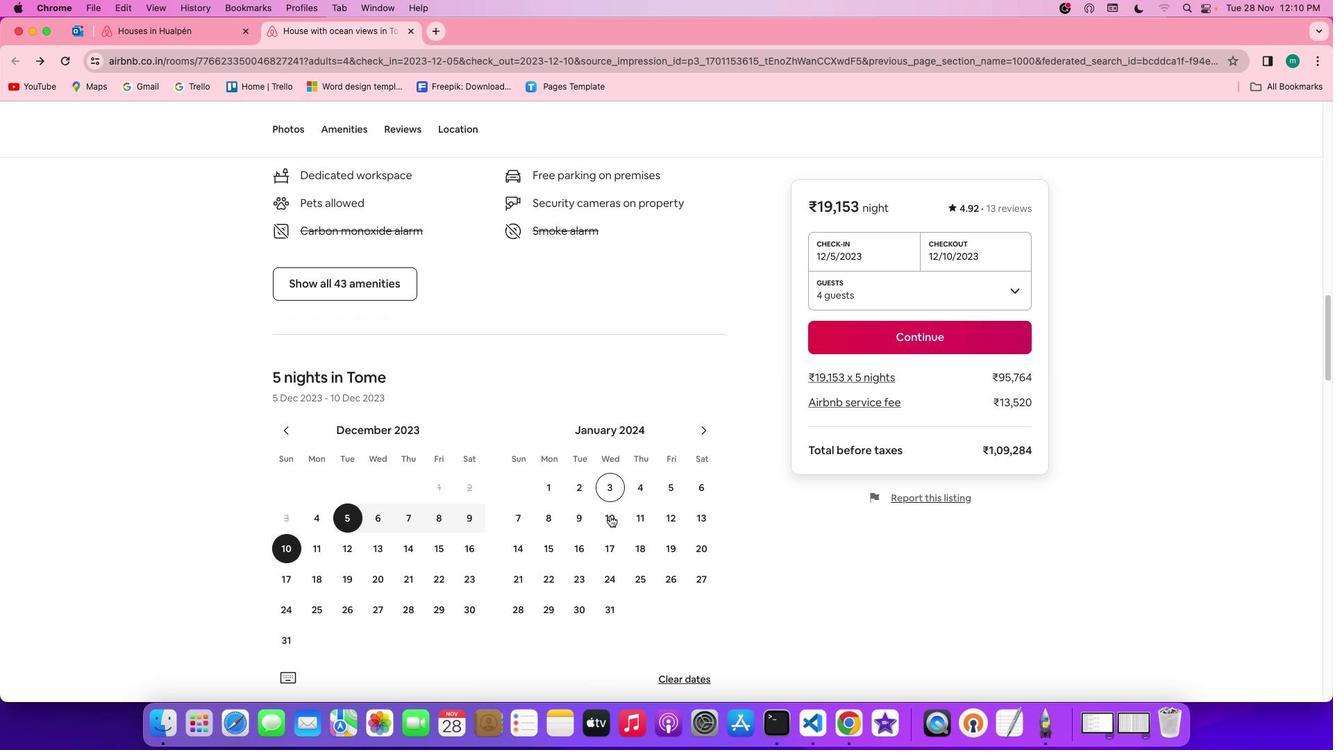 
Action: Mouse scrolled (560, 494) with delta (-15, 2)
Screenshot: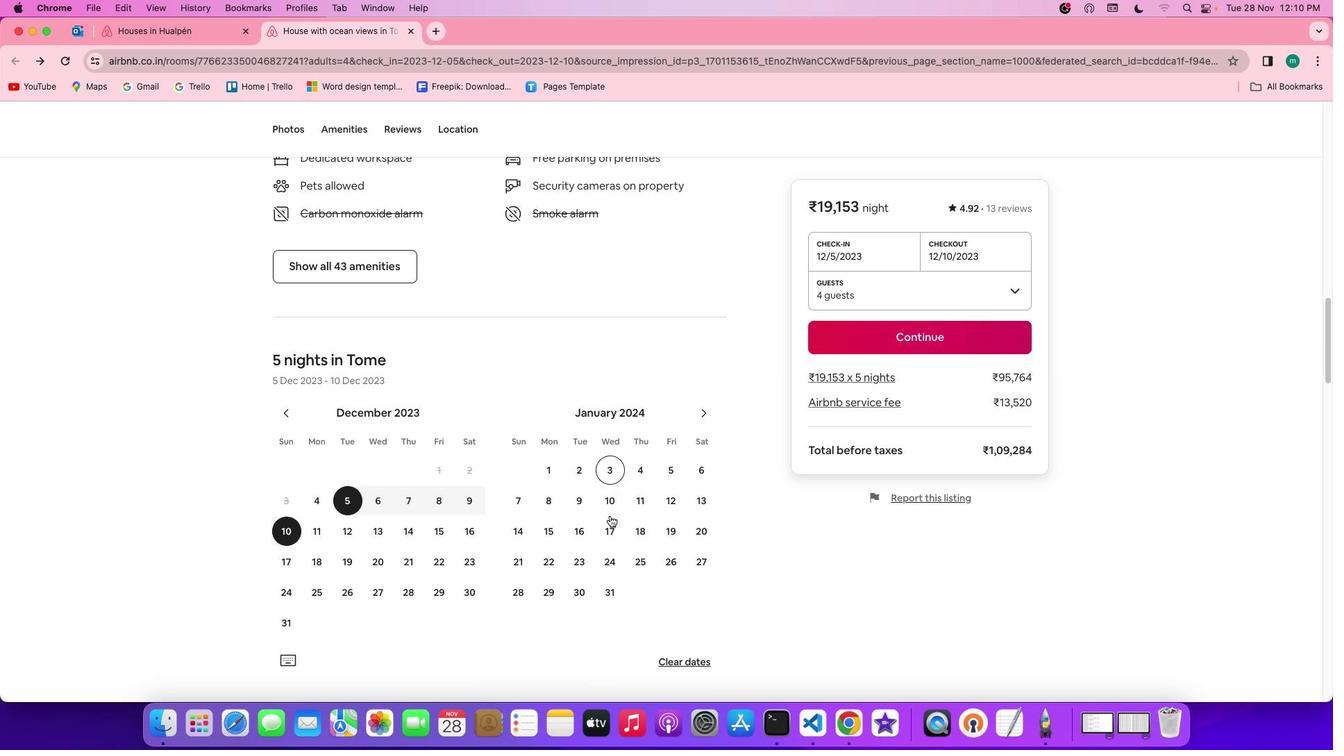 
Action: Mouse scrolled (560, 494) with delta (-15, 1)
Screenshot: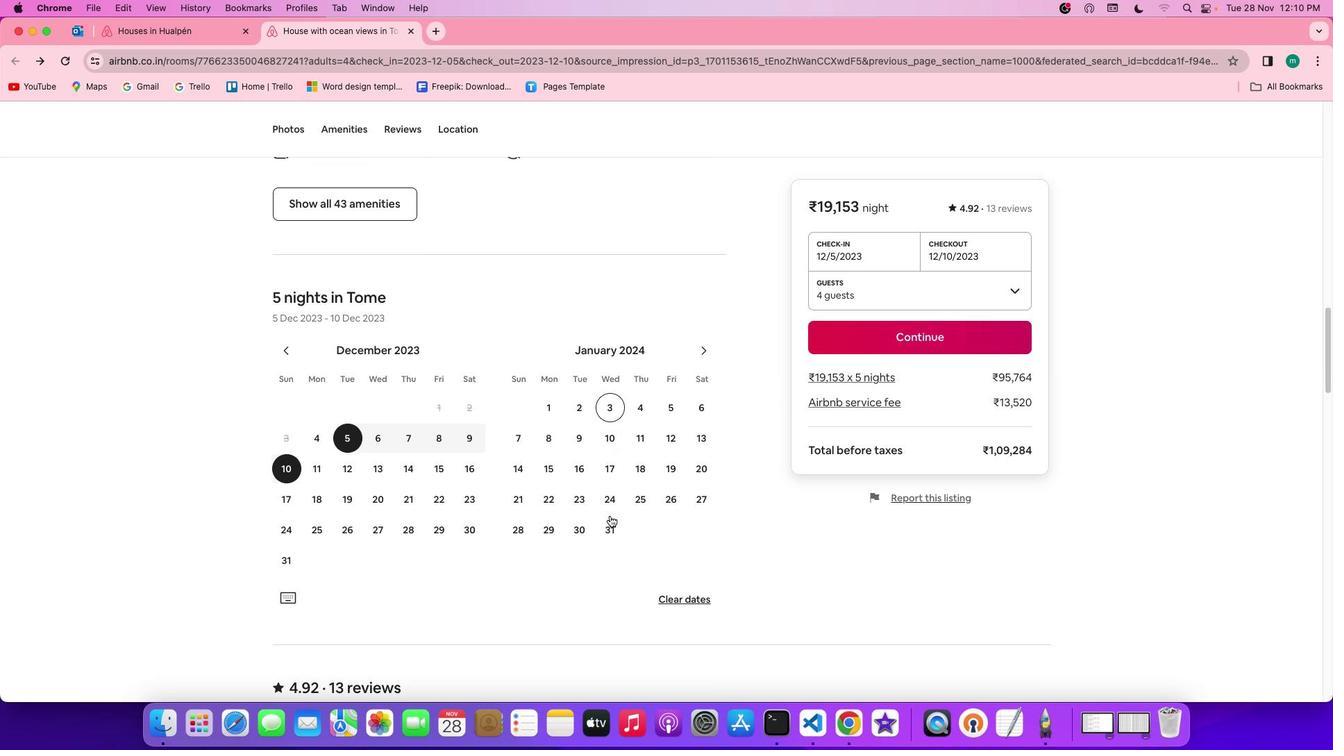 
Action: Mouse scrolled (560, 494) with delta (-15, 0)
Screenshot: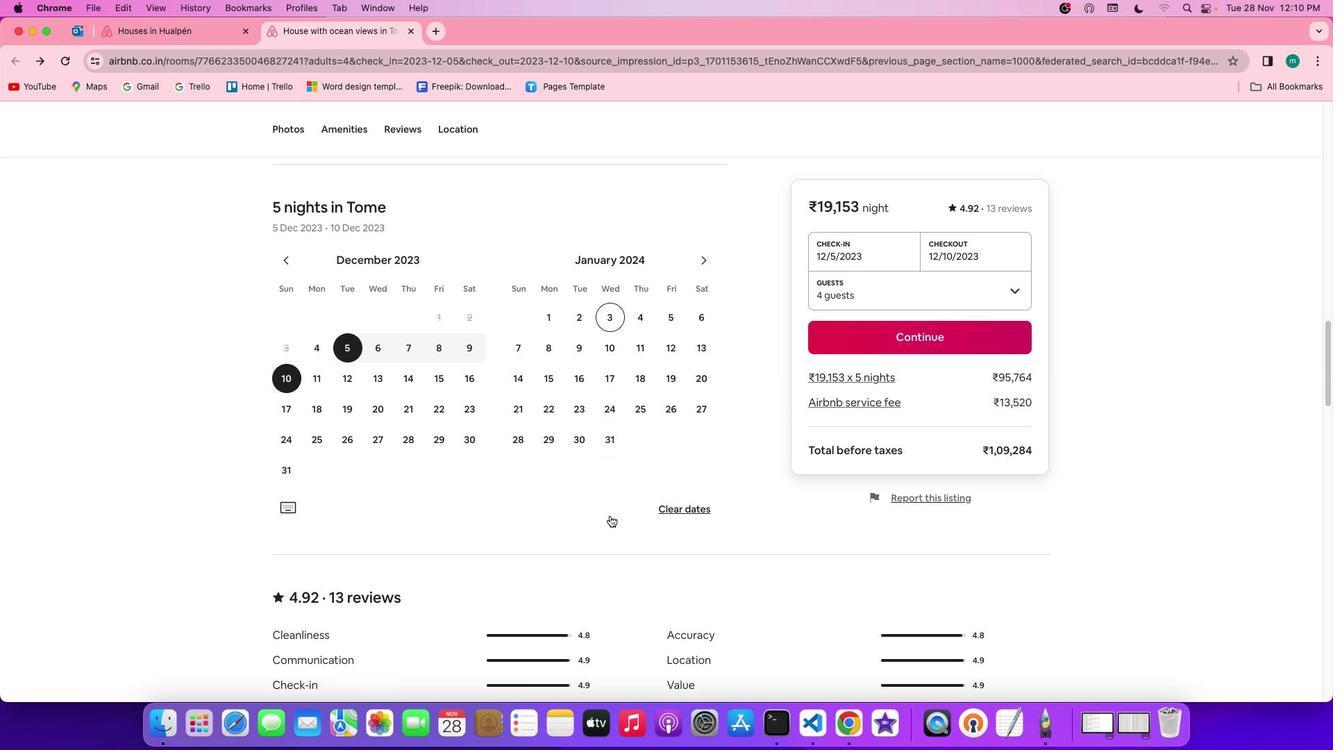 
Action: Mouse scrolled (560, 494) with delta (-15, 2)
Screenshot: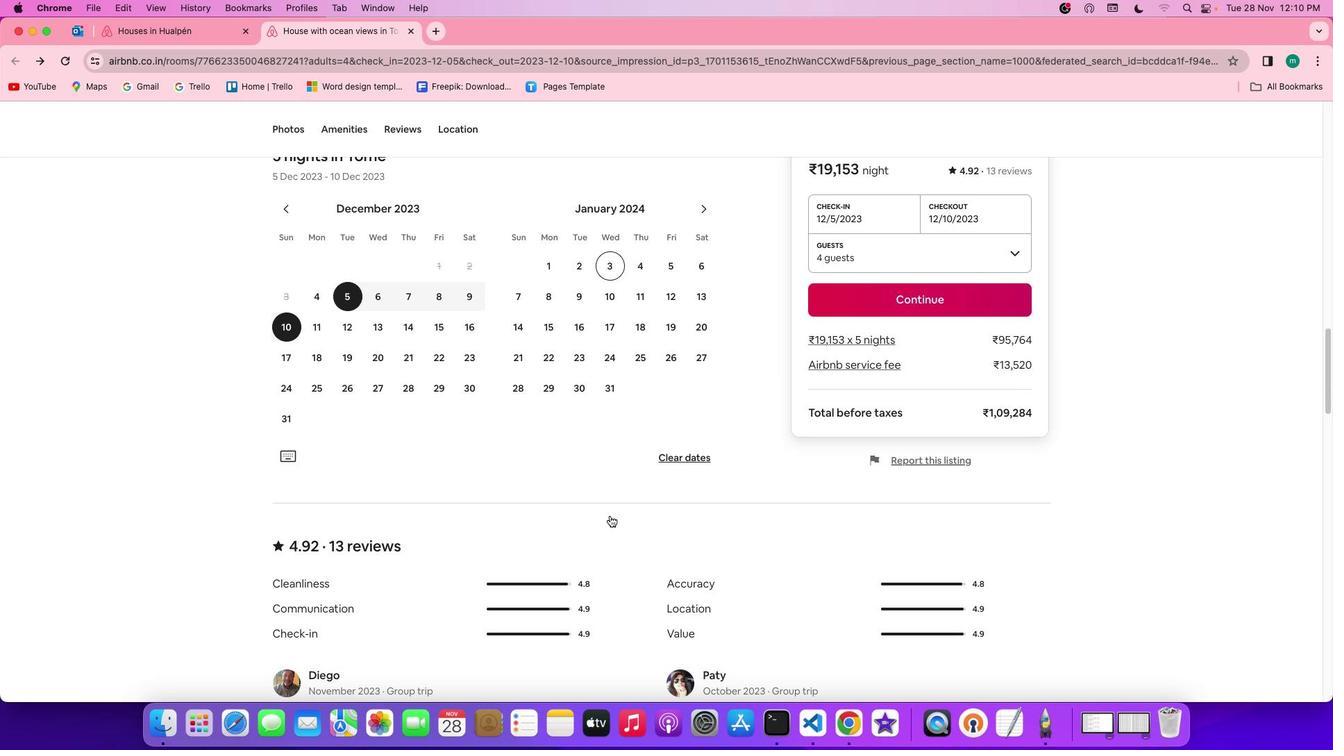 
Action: Mouse scrolled (560, 494) with delta (-15, 2)
Screenshot: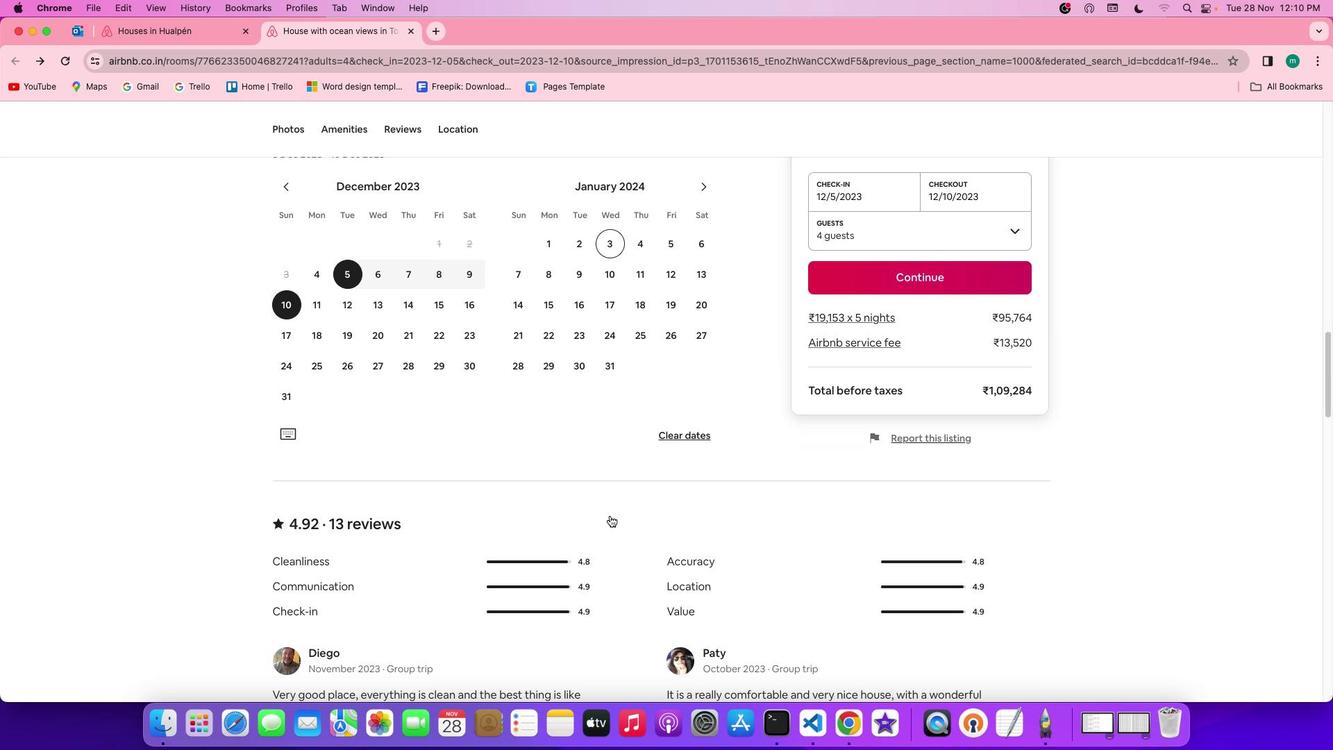 
Action: Mouse scrolled (560, 494) with delta (-15, 1)
Screenshot: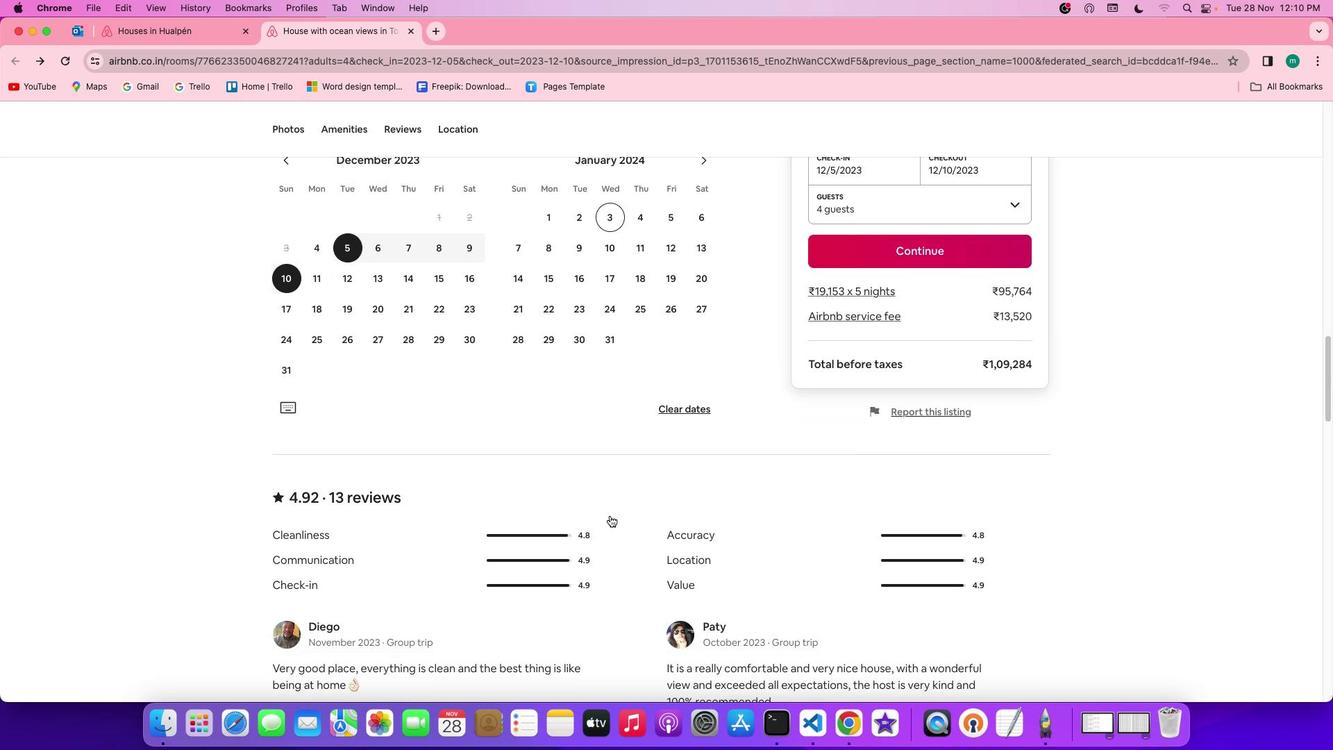 
Action: Mouse scrolled (560, 494) with delta (-15, 0)
Screenshot: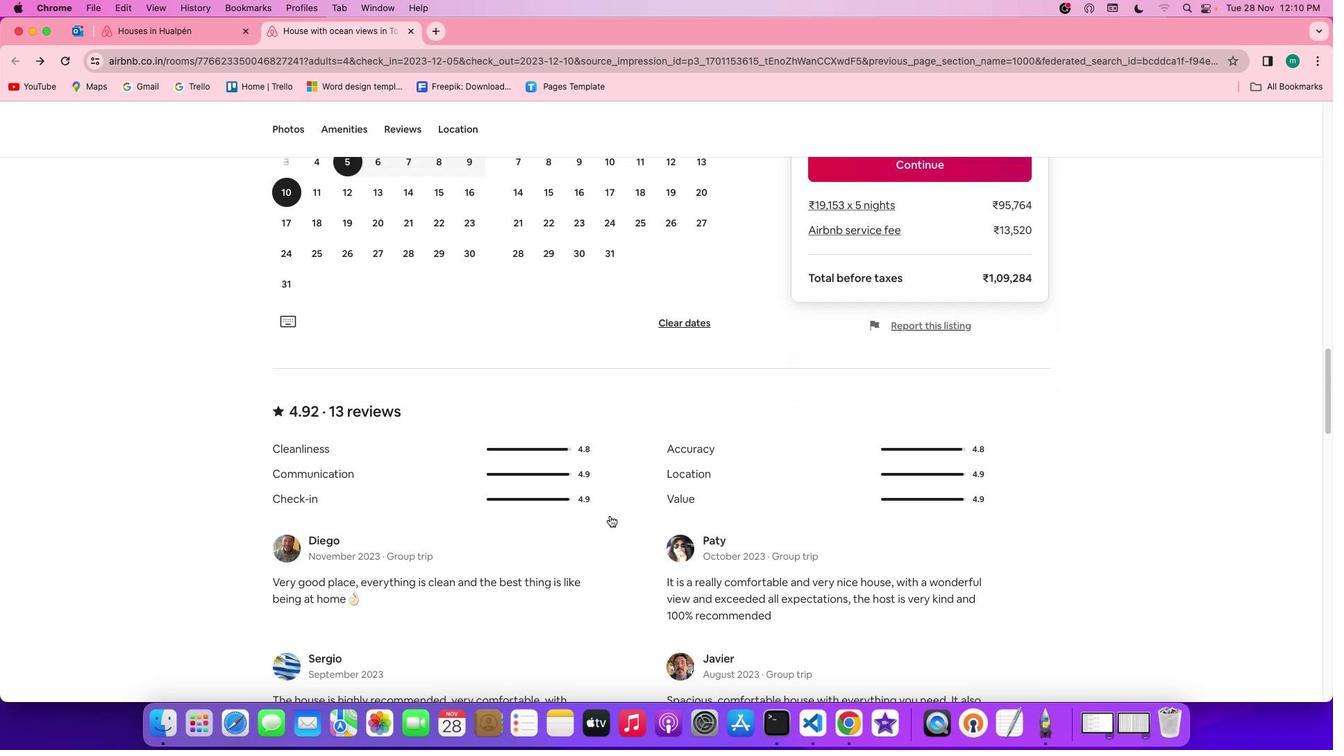 
Action: Mouse scrolled (560, 494) with delta (-15, 0)
Screenshot: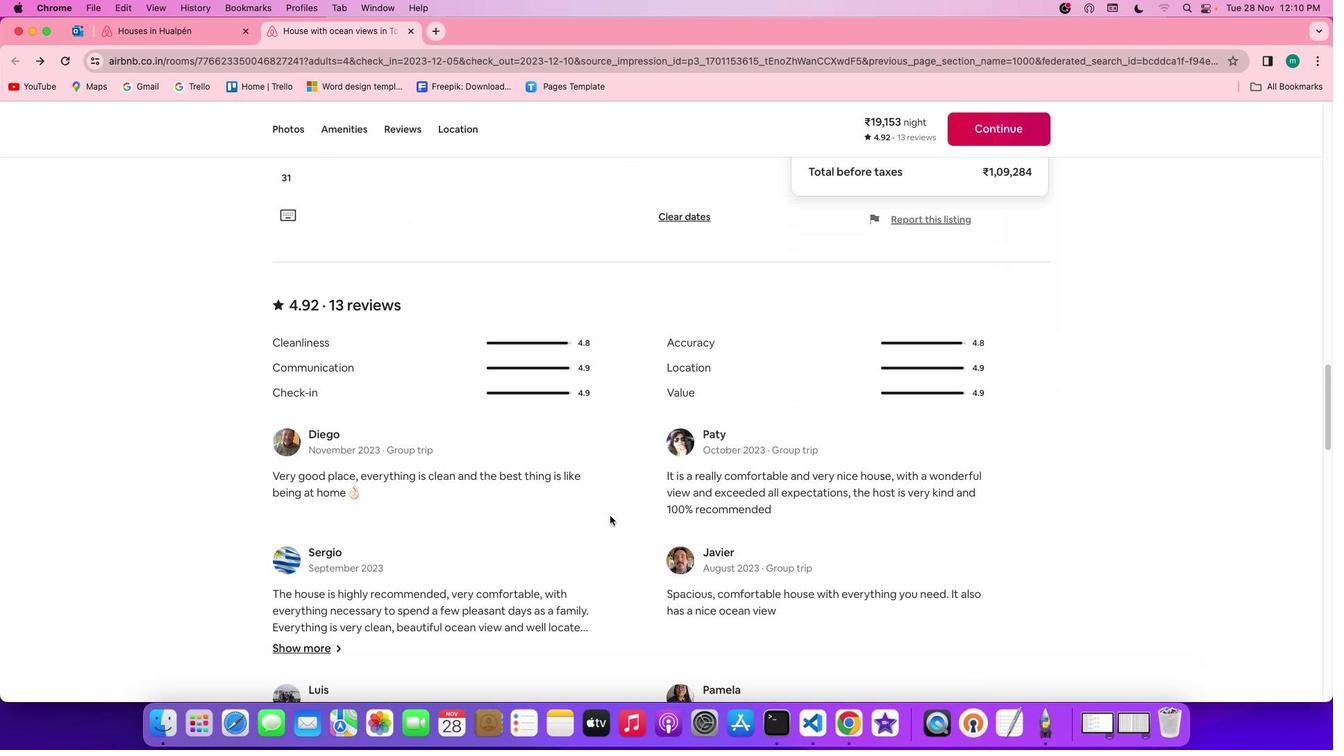 
Action: Mouse scrolled (560, 494) with delta (-15, 2)
Screenshot: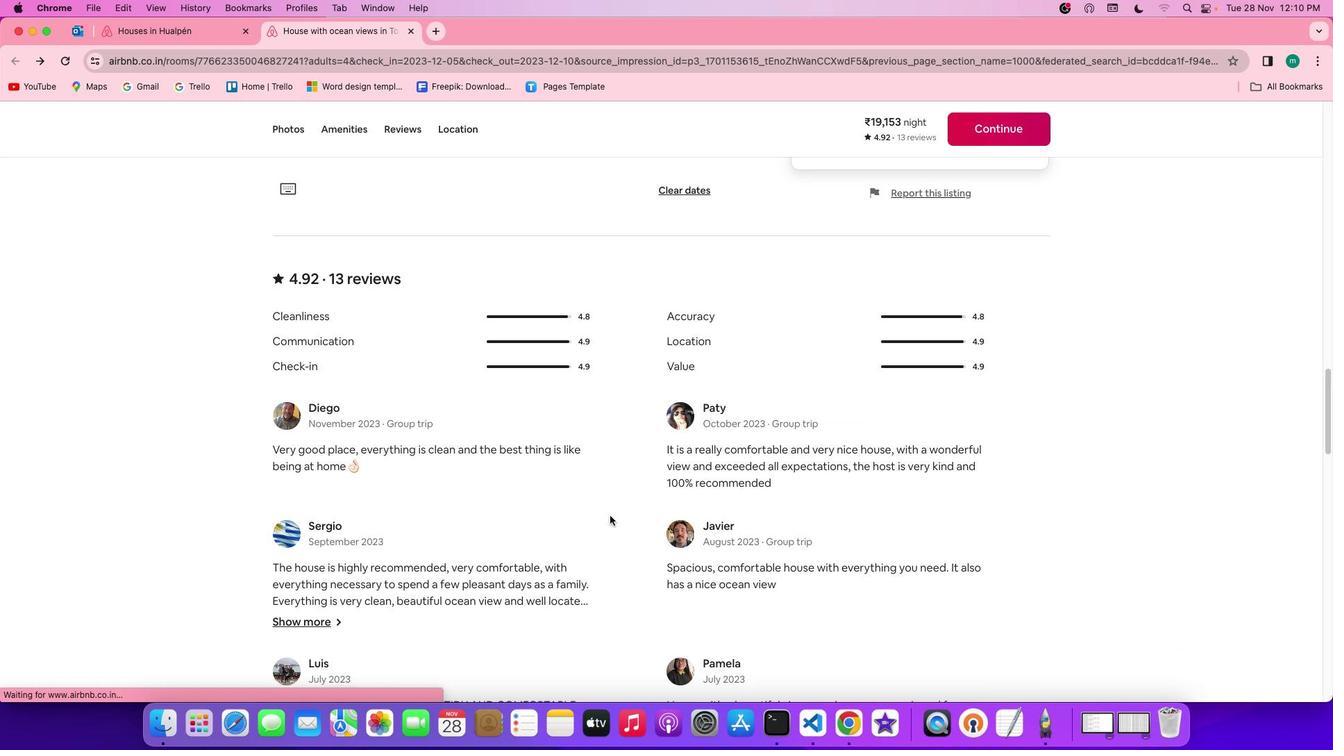 
Action: Mouse scrolled (560, 494) with delta (-15, 2)
Screenshot: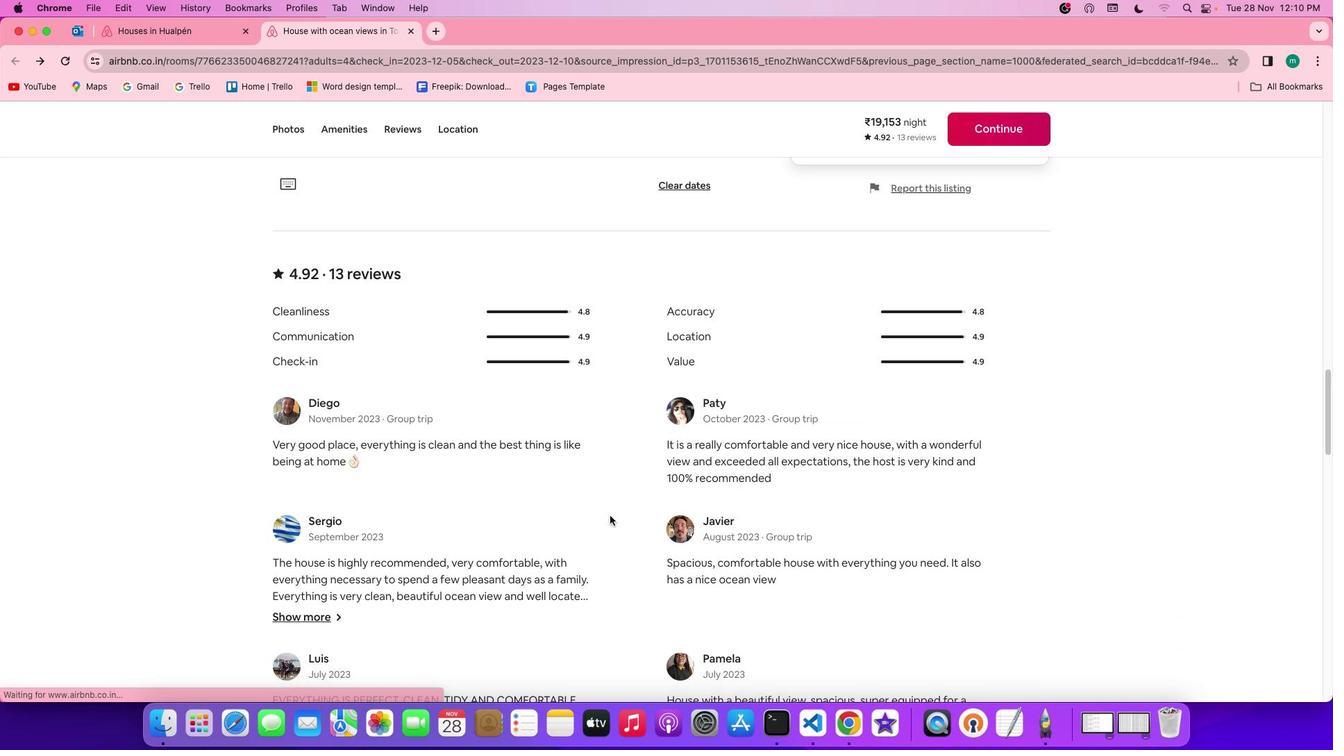 
Action: Mouse scrolled (560, 494) with delta (-15, 1)
Screenshot: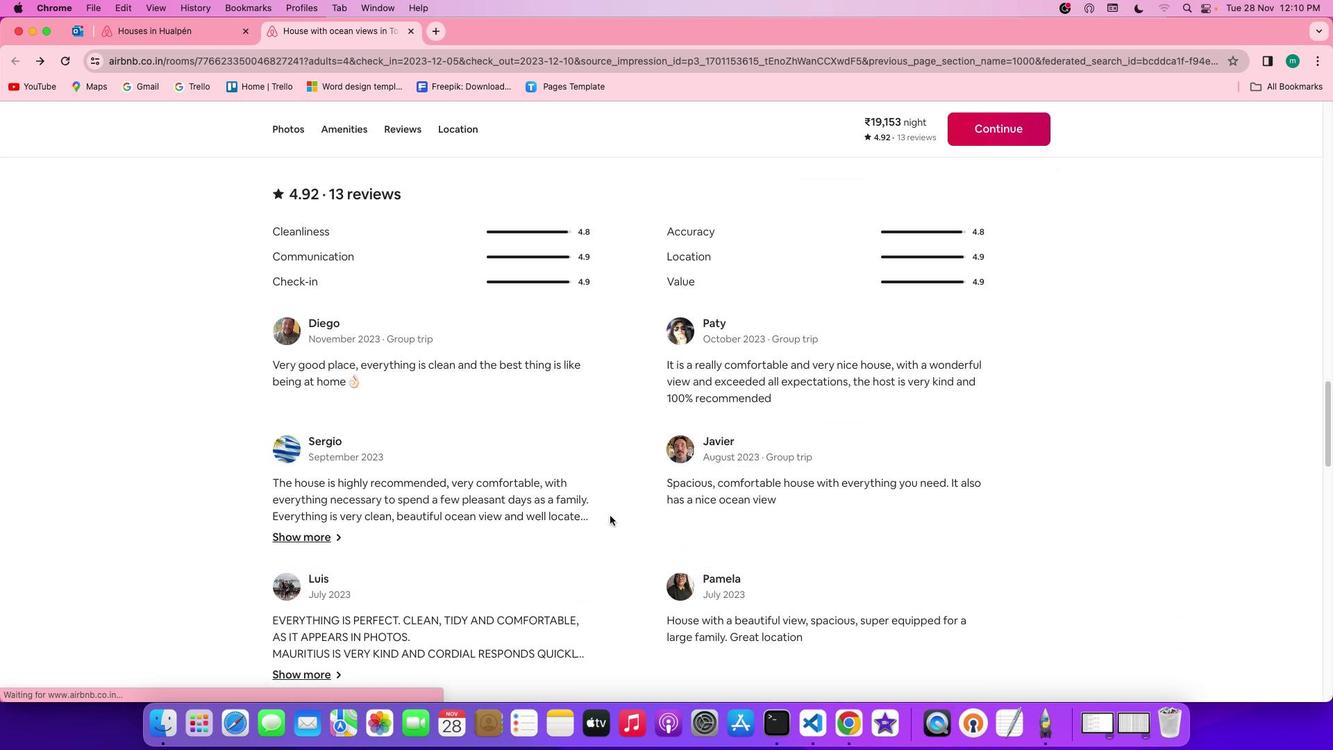 
Action: Mouse scrolled (560, 494) with delta (-15, 0)
Screenshot: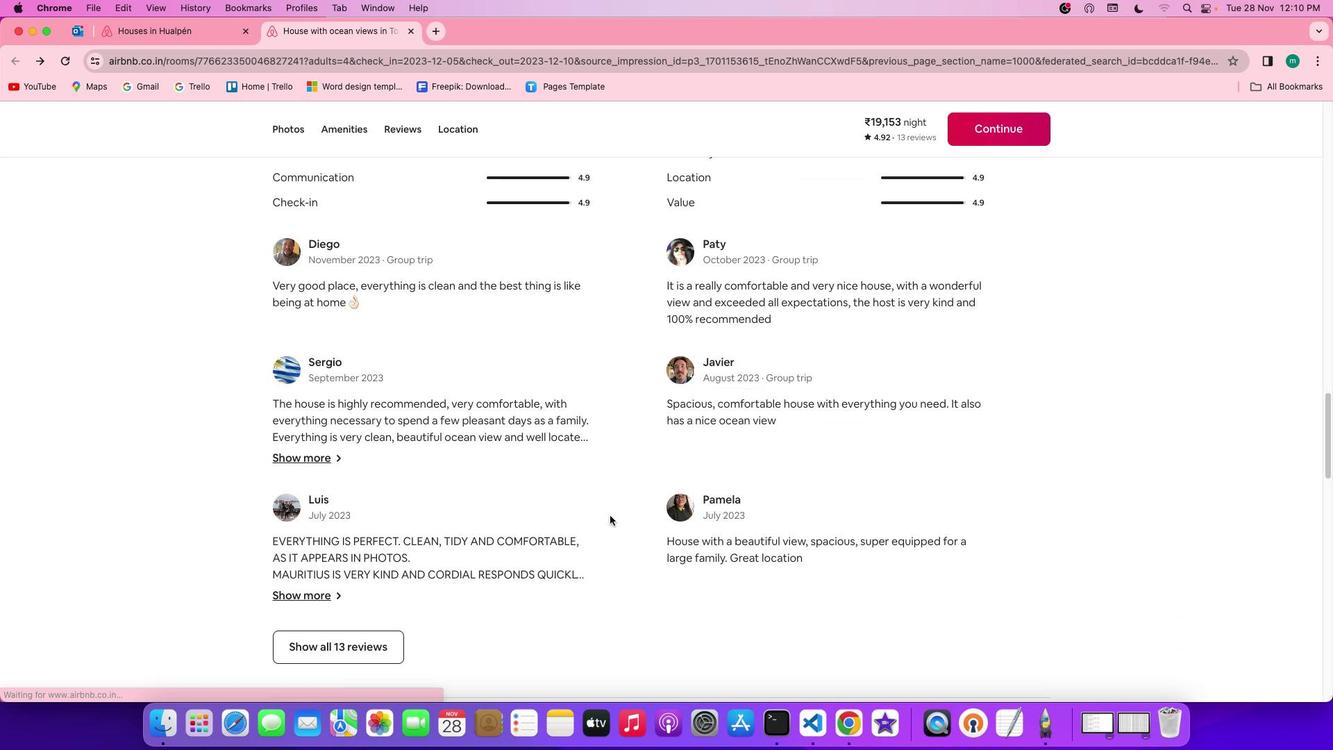 
Action: Mouse scrolled (560, 494) with delta (-15, 0)
Screenshot: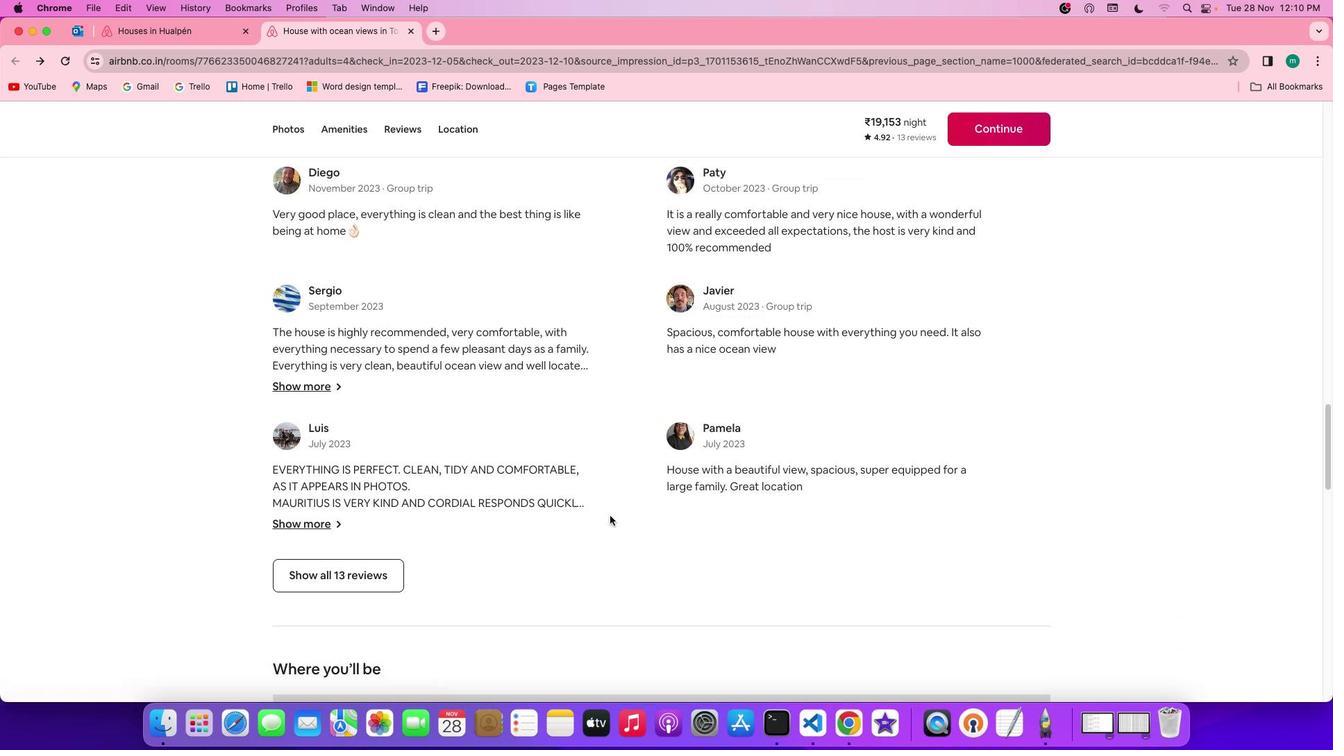 
Action: Mouse moved to (284, 494)
